 Task: Create a shapes letterhead design.
Action: Mouse moved to (401, 295)
Screenshot: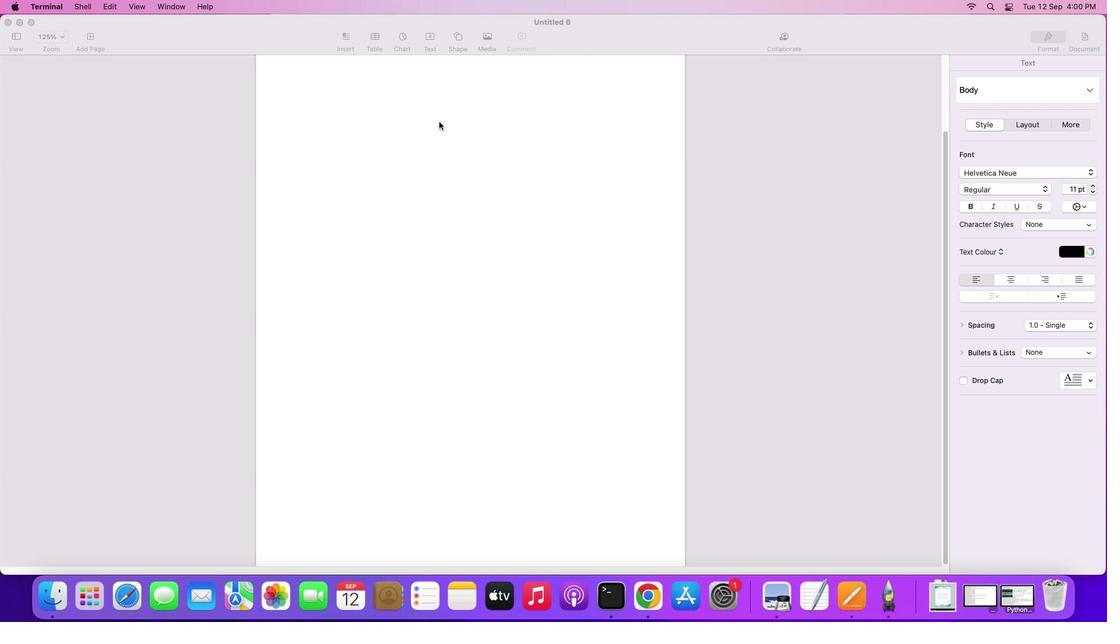 
Action: Mouse pressed left at (401, 295)
Screenshot: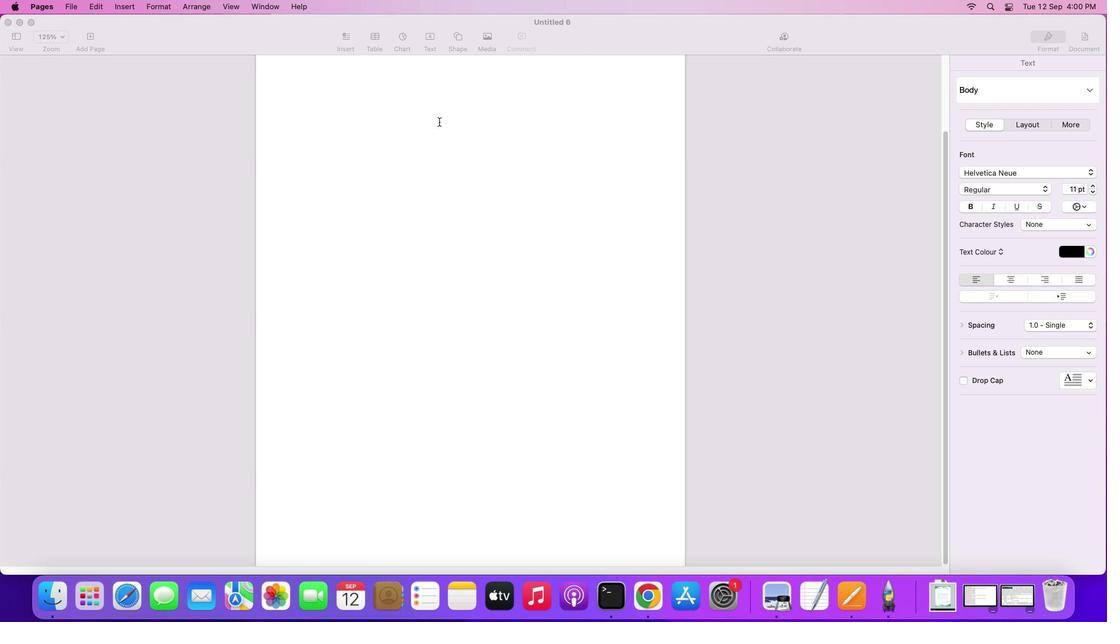 
Action: Mouse moved to (416, 258)
Screenshot: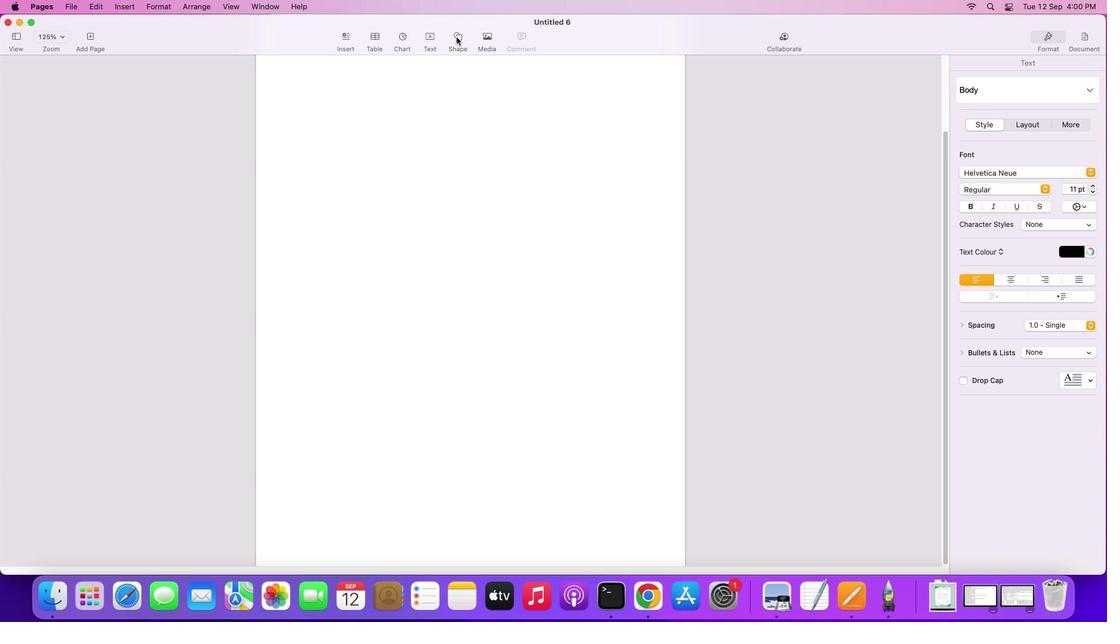 
Action: Mouse pressed left at (416, 258)
Screenshot: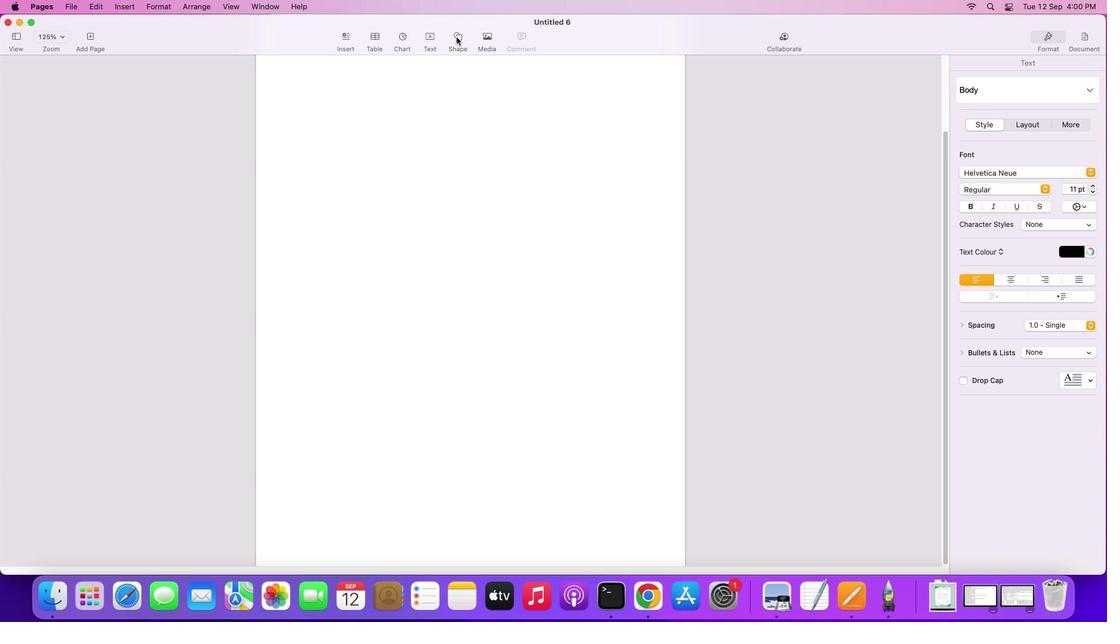 
Action: Mouse moved to (449, 314)
Screenshot: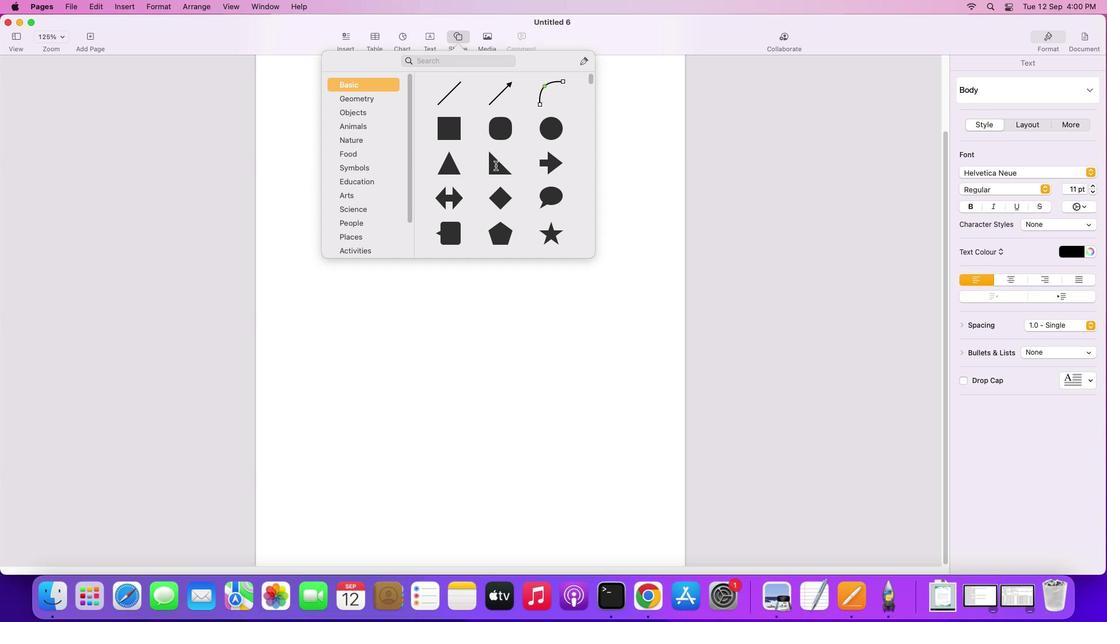 
Action: Mouse pressed left at (449, 314)
Screenshot: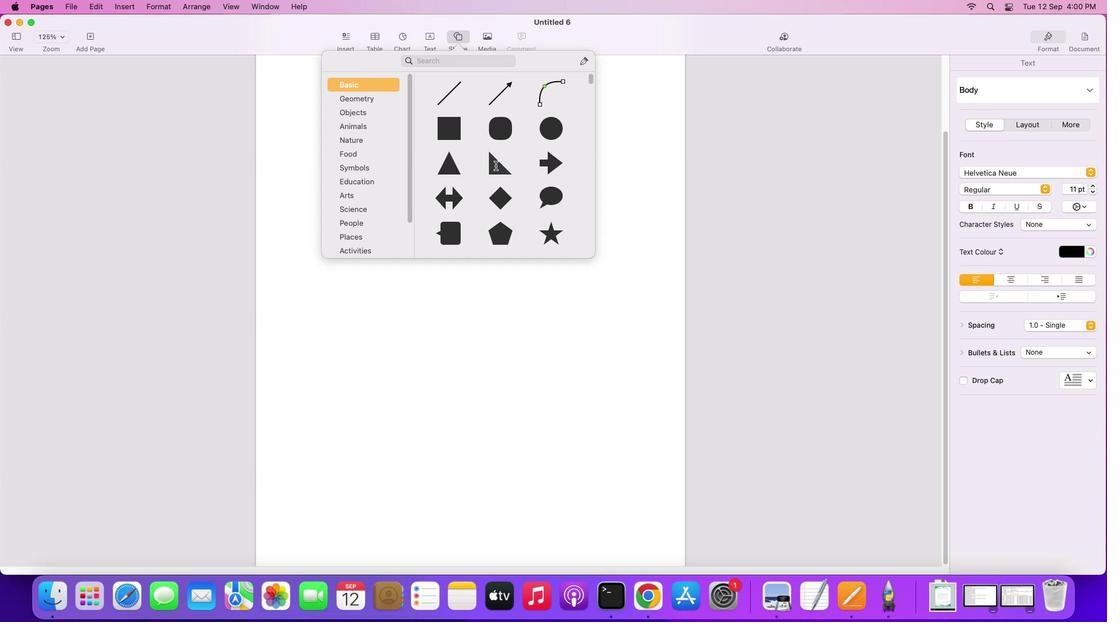 
Action: Mouse moved to (407, 385)
Screenshot: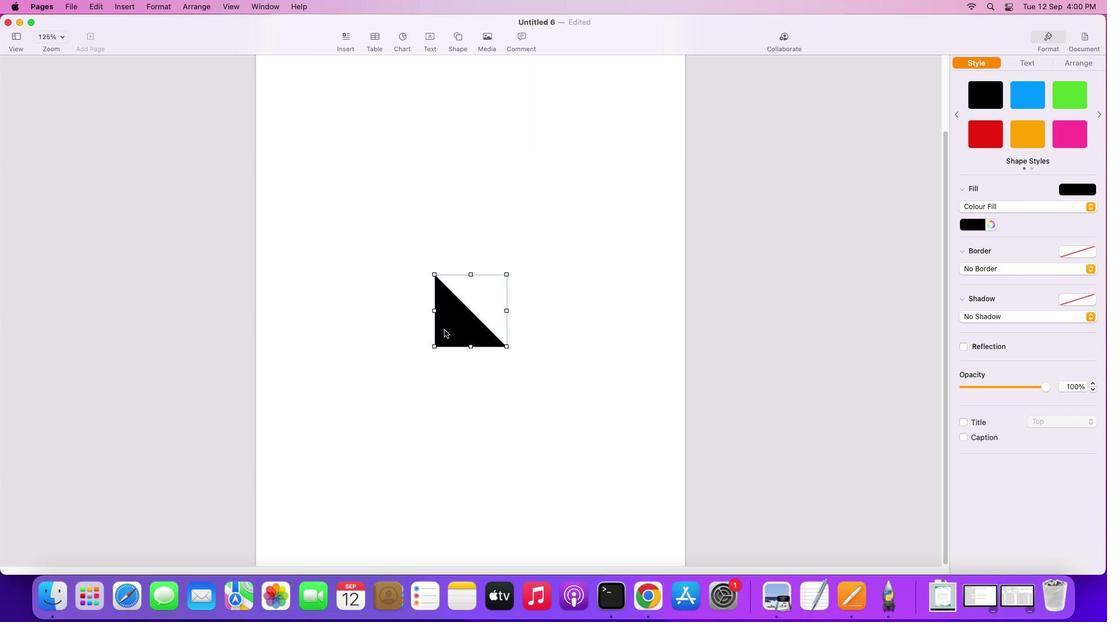 
Action: Mouse scrolled (407, 385) with delta (36, 242)
Screenshot: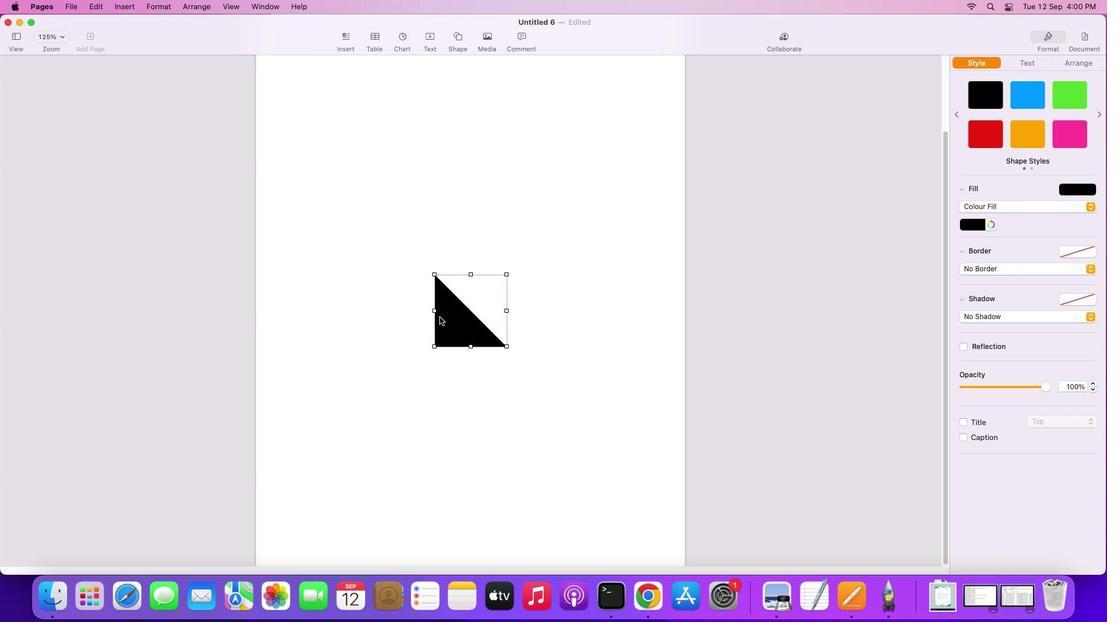 
Action: Mouse scrolled (407, 385) with delta (36, 242)
Screenshot: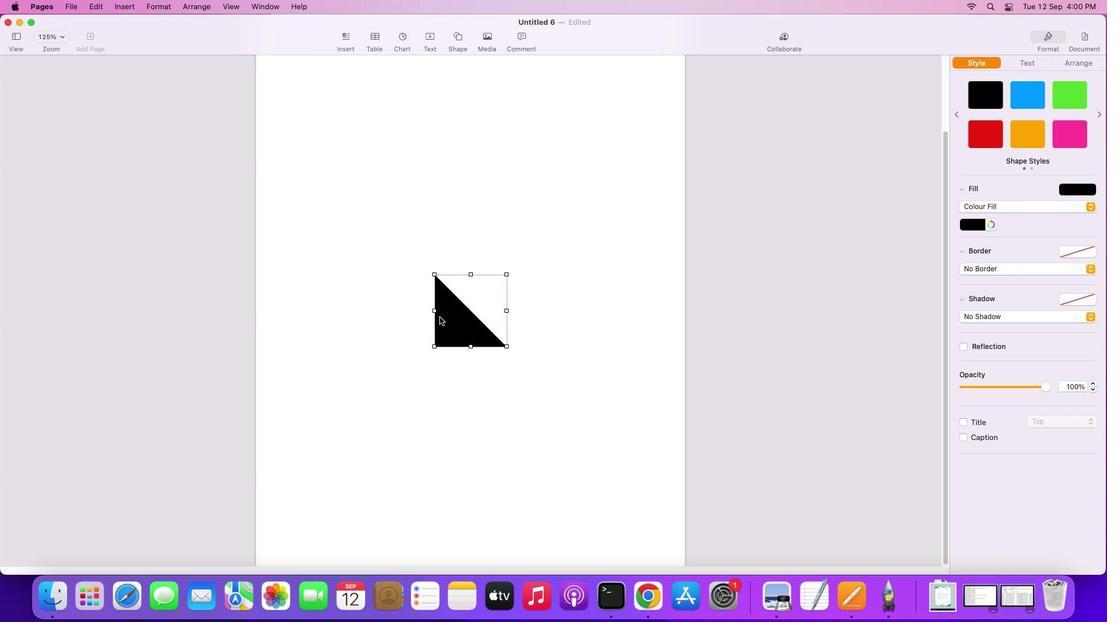 
Action: Mouse scrolled (407, 385) with delta (36, 242)
Screenshot: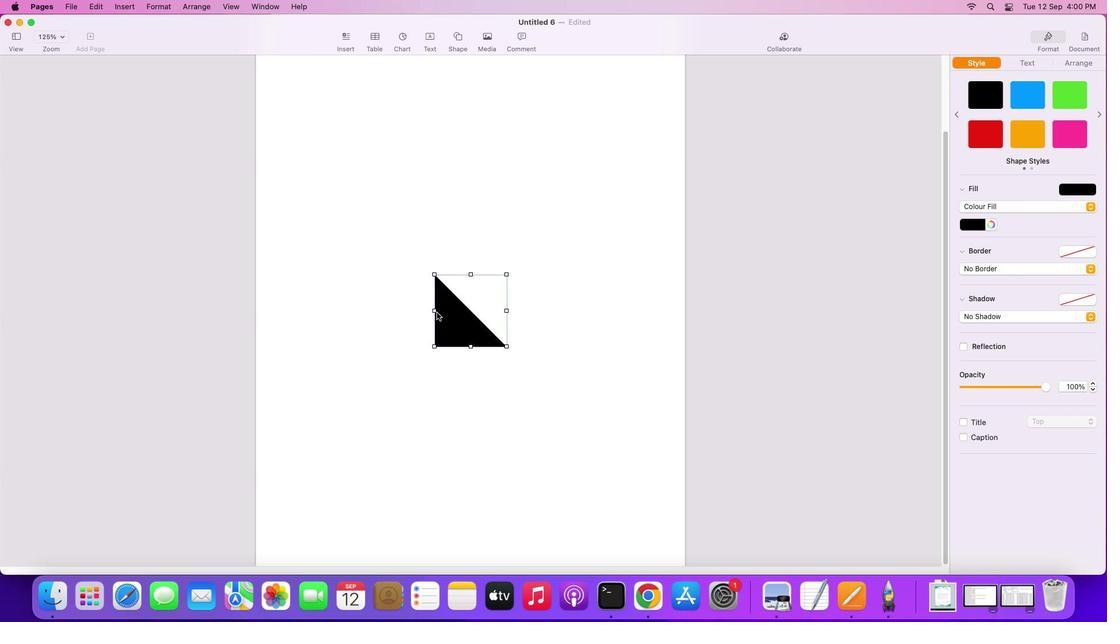
Action: Mouse moved to (405, 384)
Screenshot: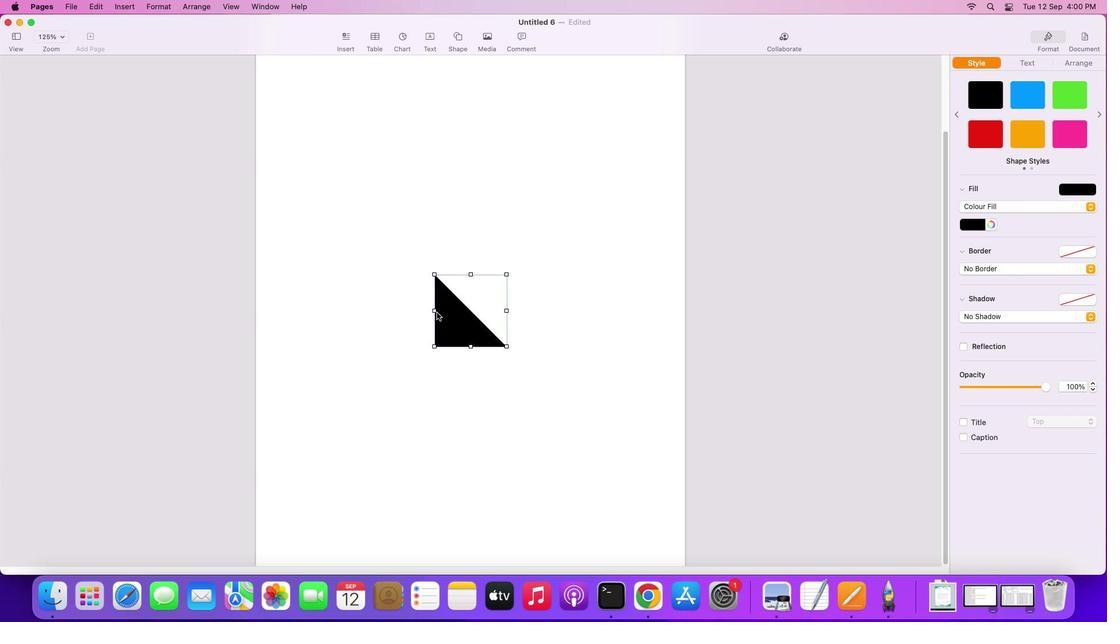 
Action: Mouse scrolled (405, 384) with delta (36, 241)
Screenshot: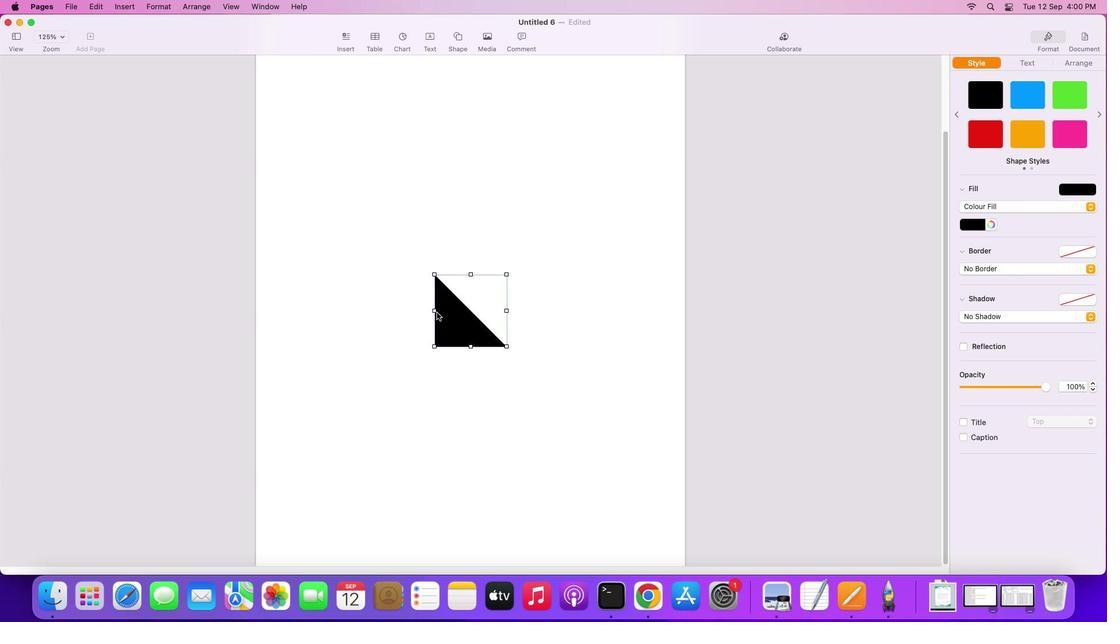 
Action: Mouse moved to (403, 381)
Screenshot: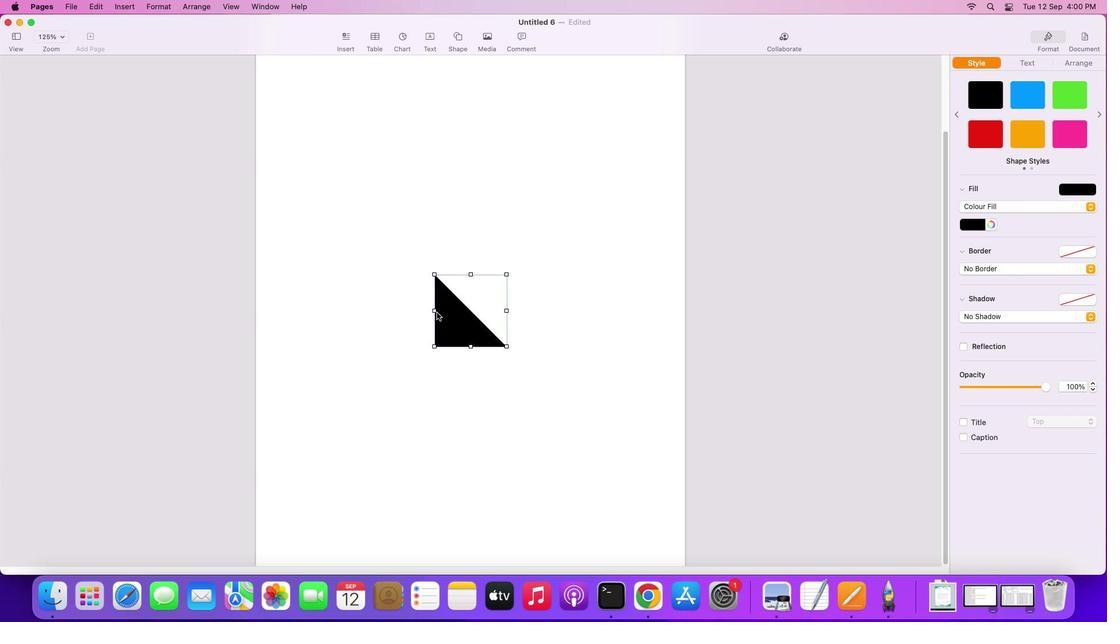 
Action: Mouse scrolled (403, 381) with delta (36, 241)
Screenshot: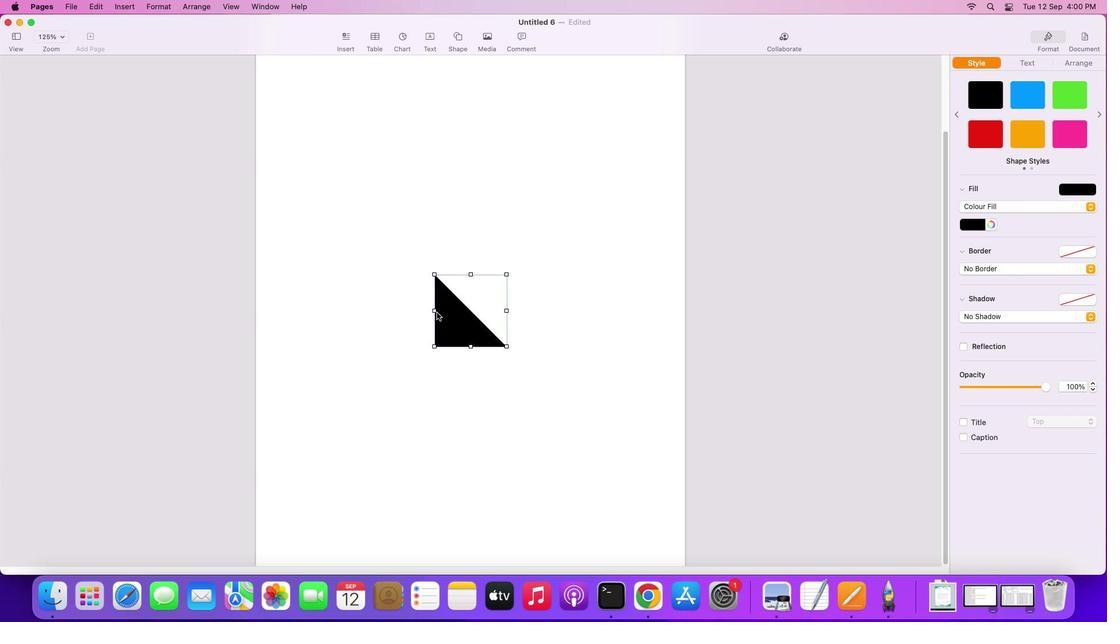 
Action: Mouse moved to (420, 381)
Screenshot: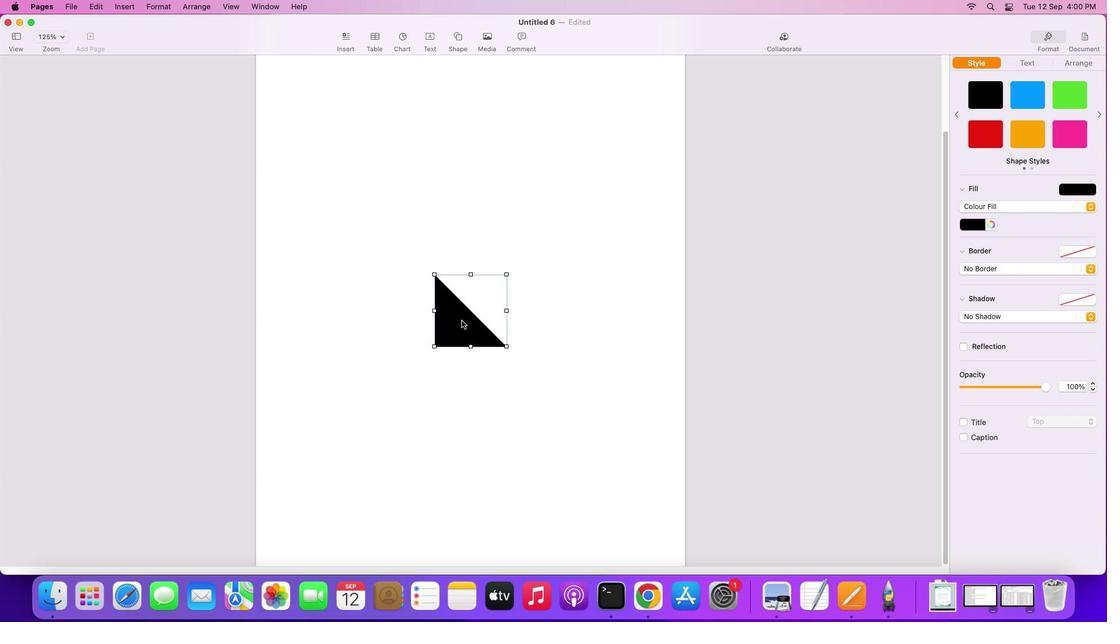 
Action: Mouse pressed left at (420, 381)
Screenshot: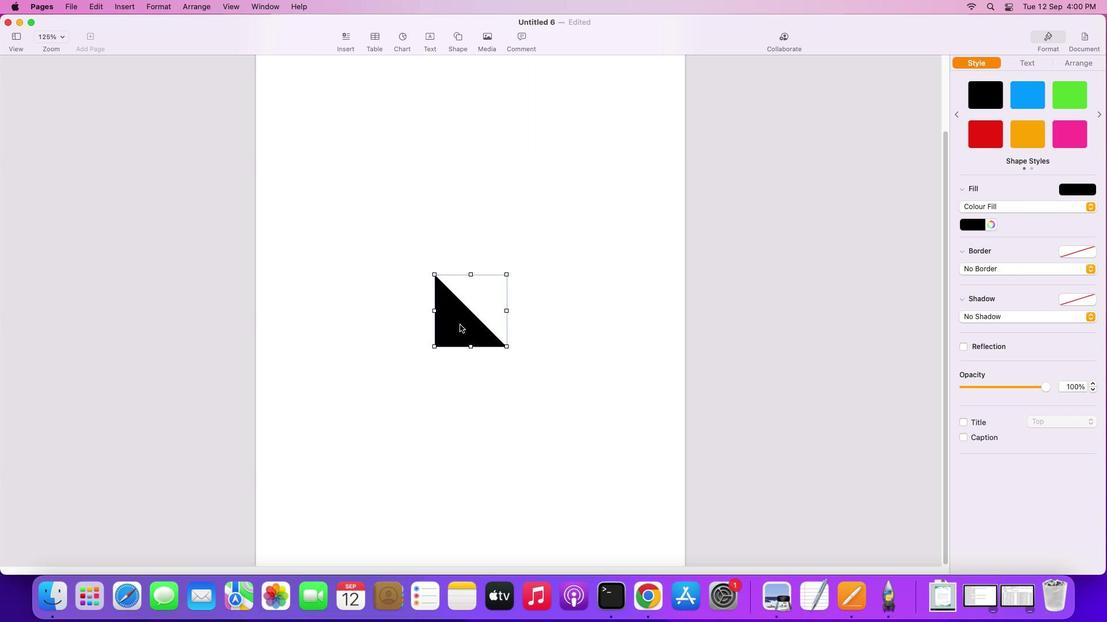 
Action: Mouse moved to (311, 460)
Screenshot: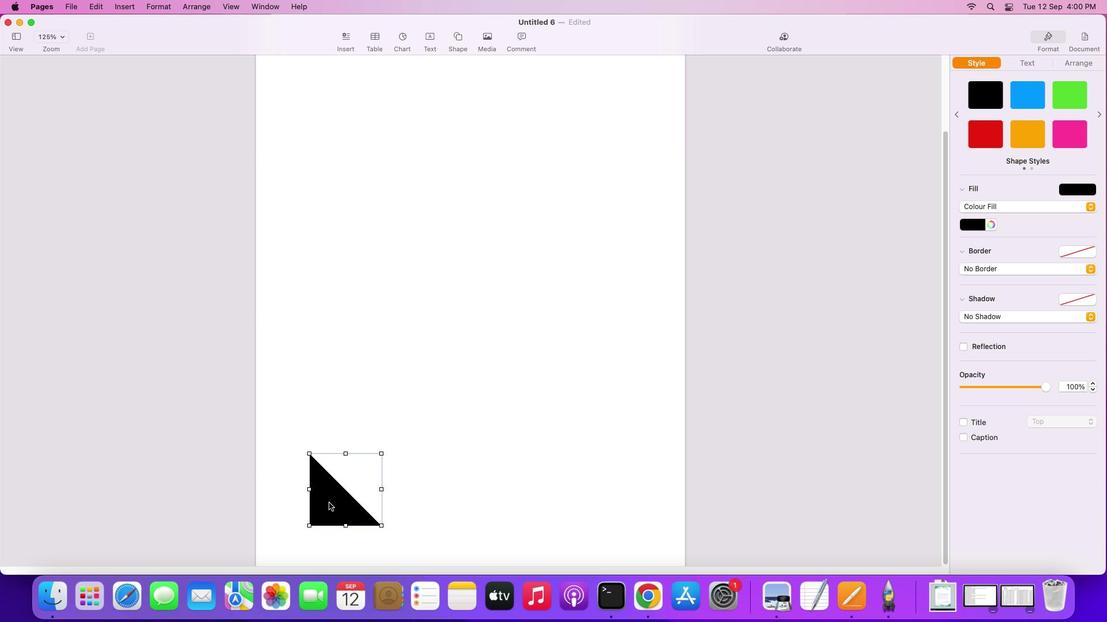 
Action: Mouse scrolled (311, 460) with delta (36, 242)
Screenshot: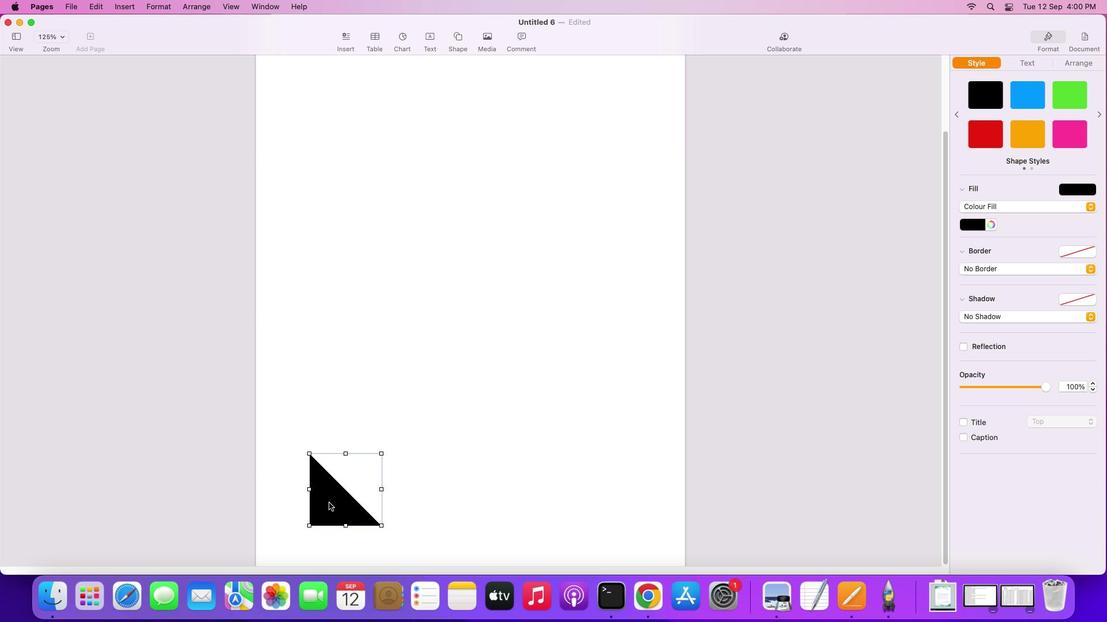 
Action: Mouse scrolled (311, 460) with delta (36, 242)
Screenshot: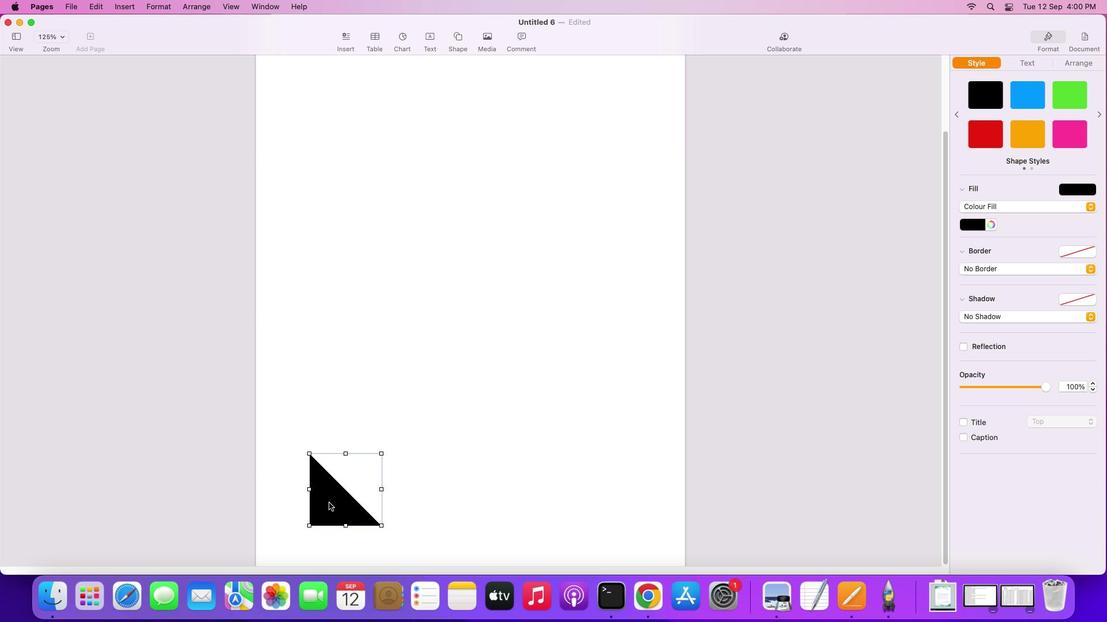 
Action: Mouse scrolled (311, 460) with delta (36, 242)
Screenshot: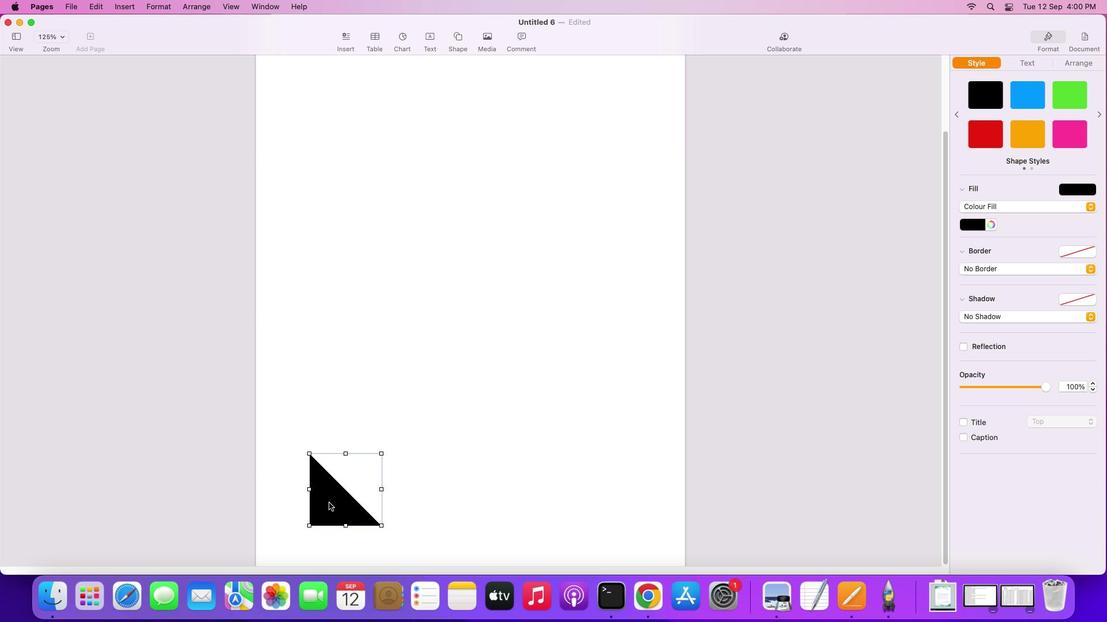 
Action: Mouse moved to (311, 460)
Screenshot: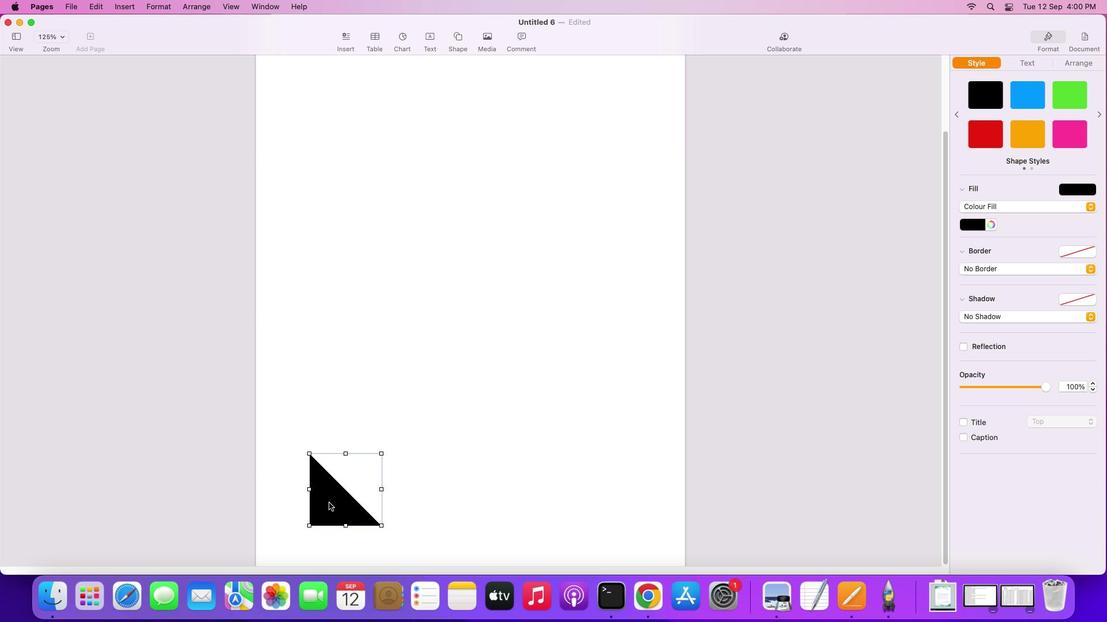 
Action: Mouse scrolled (311, 460) with delta (36, 241)
Screenshot: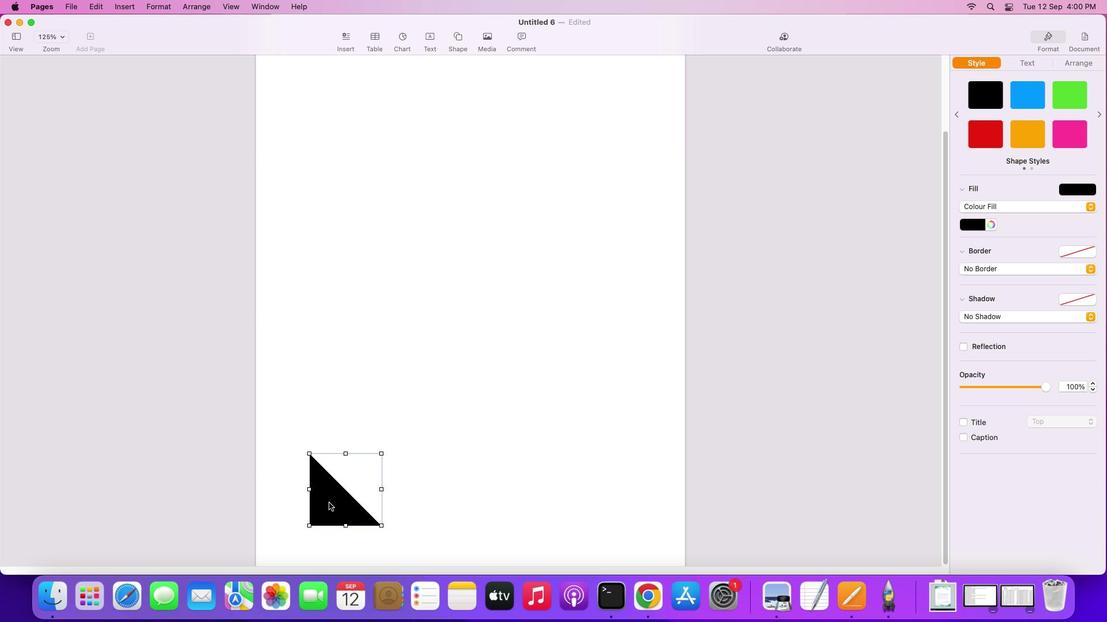 
Action: Mouse moved to (303, 461)
Screenshot: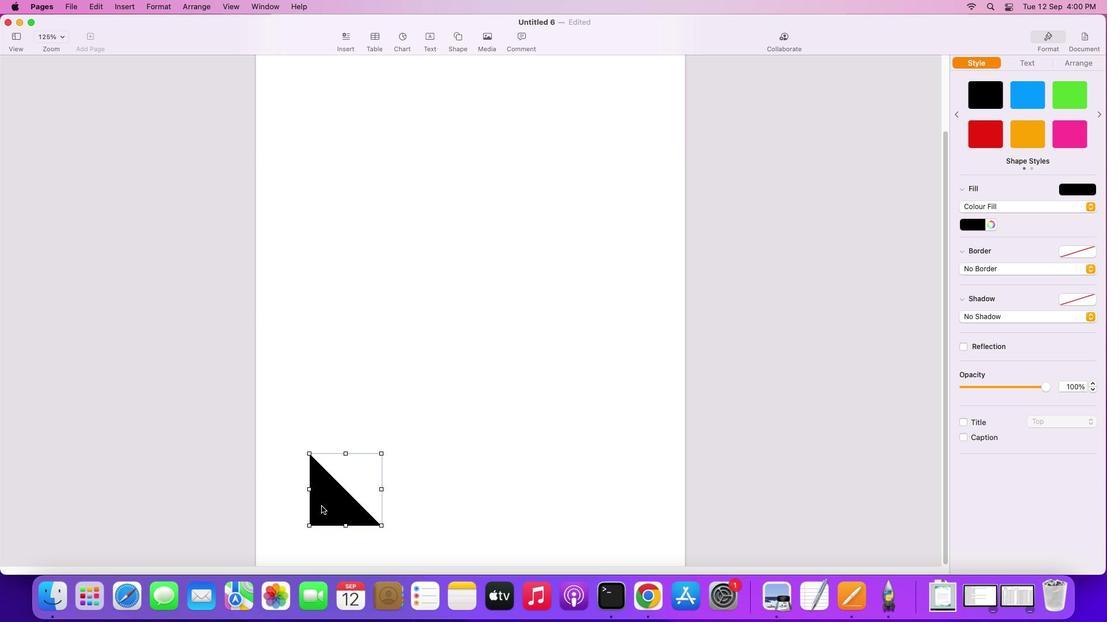 
Action: Mouse pressed left at (303, 461)
Screenshot: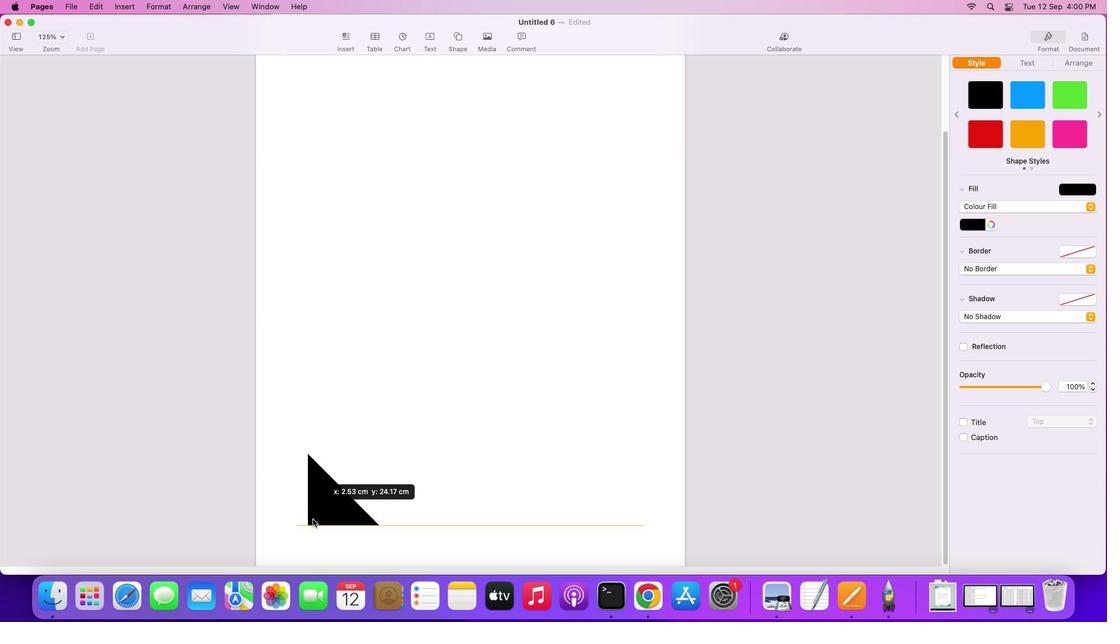 
Action: Mouse moved to (245, 454)
Screenshot: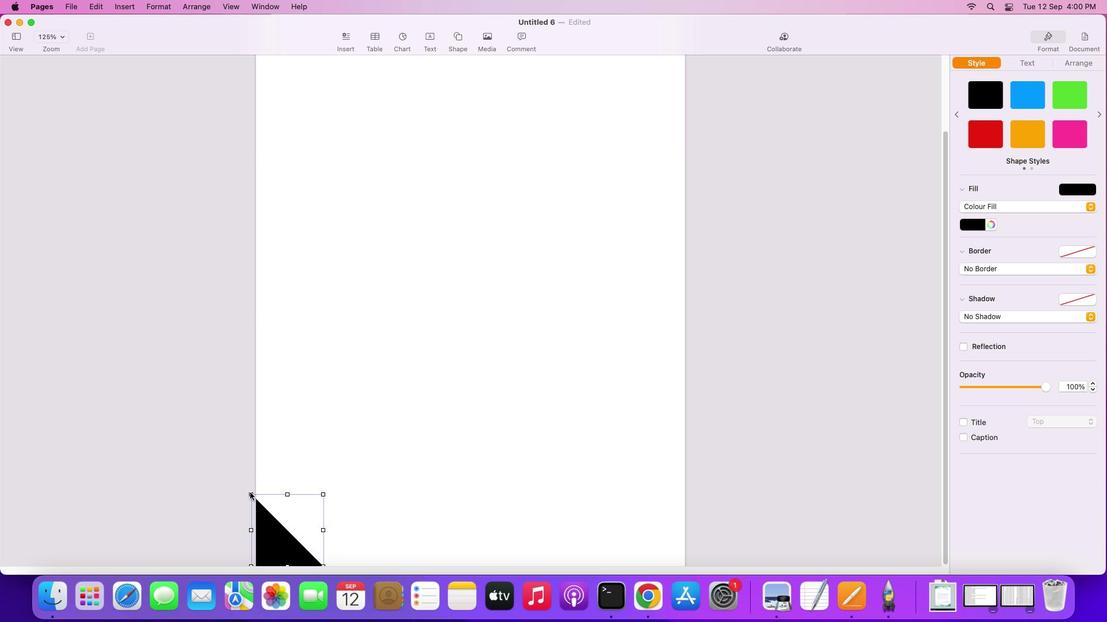 
Action: Mouse pressed left at (245, 454)
Screenshot: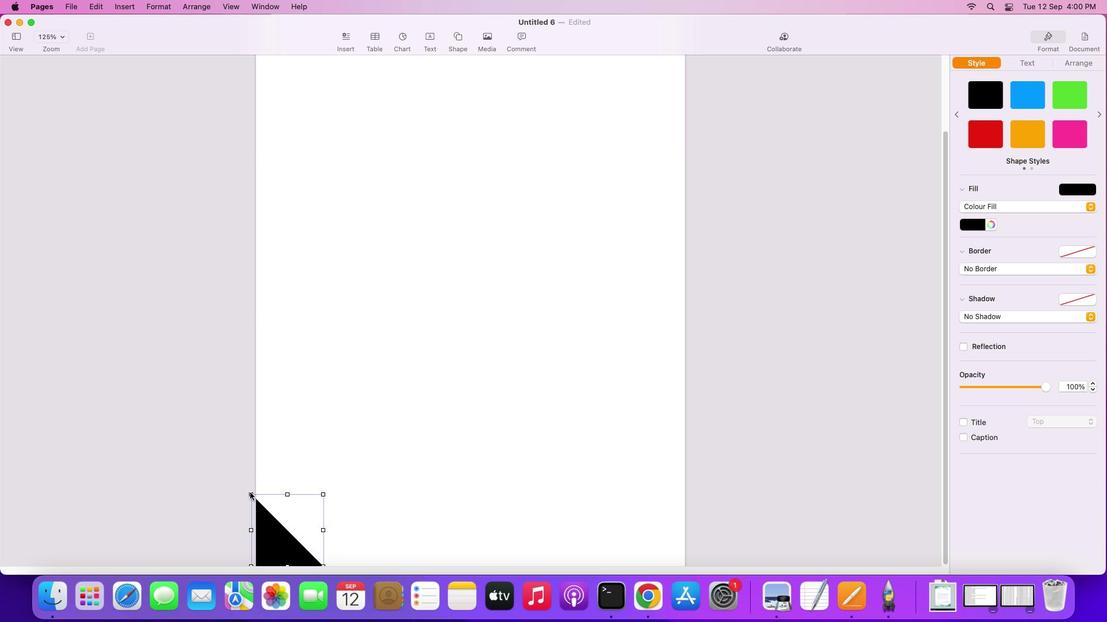 
Action: Mouse moved to (852, 290)
Screenshot: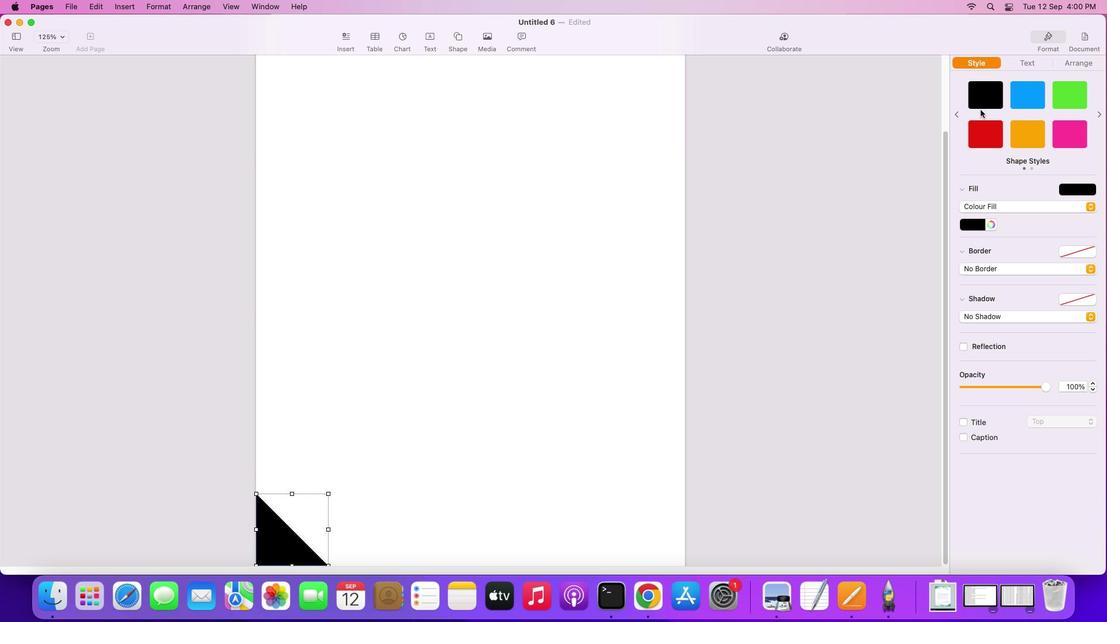 
Action: Mouse scrolled (852, 290) with delta (36, 243)
Screenshot: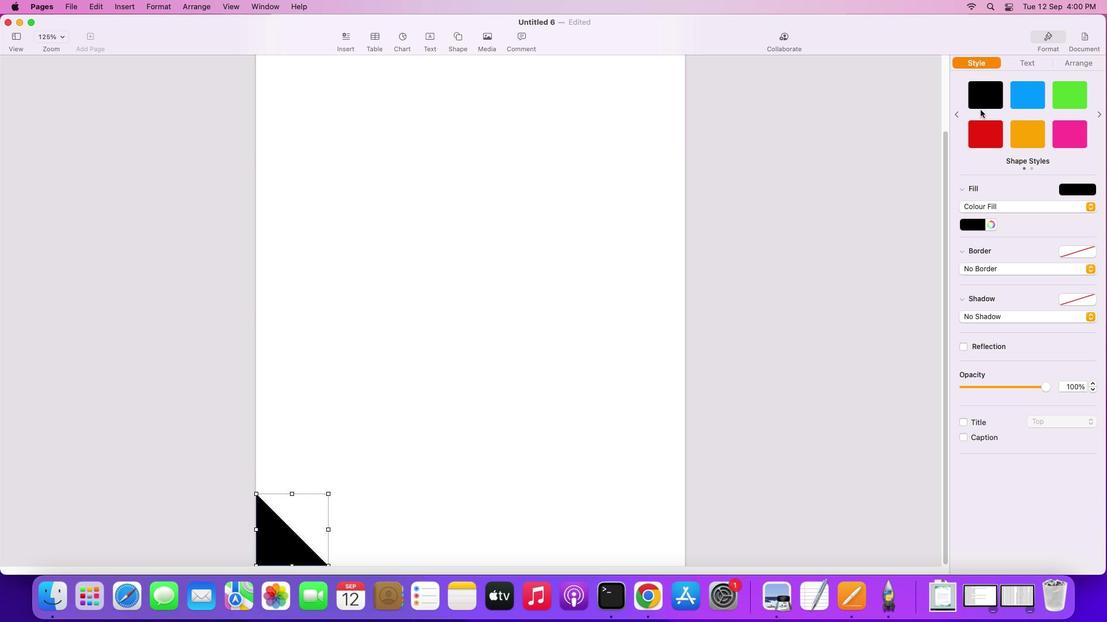 
Action: Mouse scrolled (852, 290) with delta (36, 243)
Screenshot: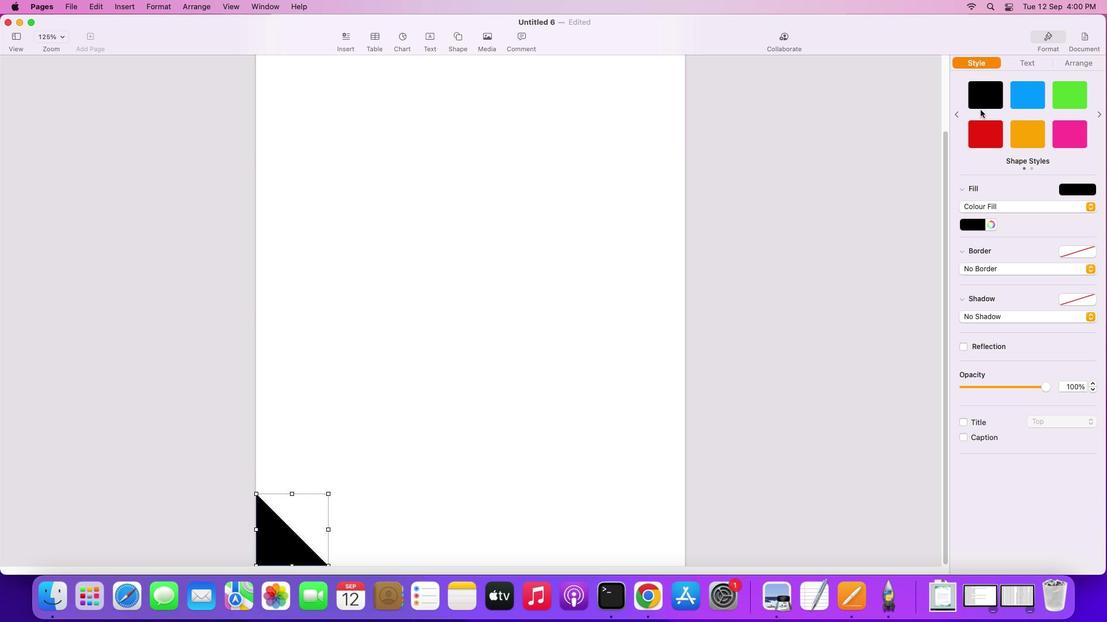 
Action: Mouse scrolled (852, 290) with delta (36, 243)
Screenshot: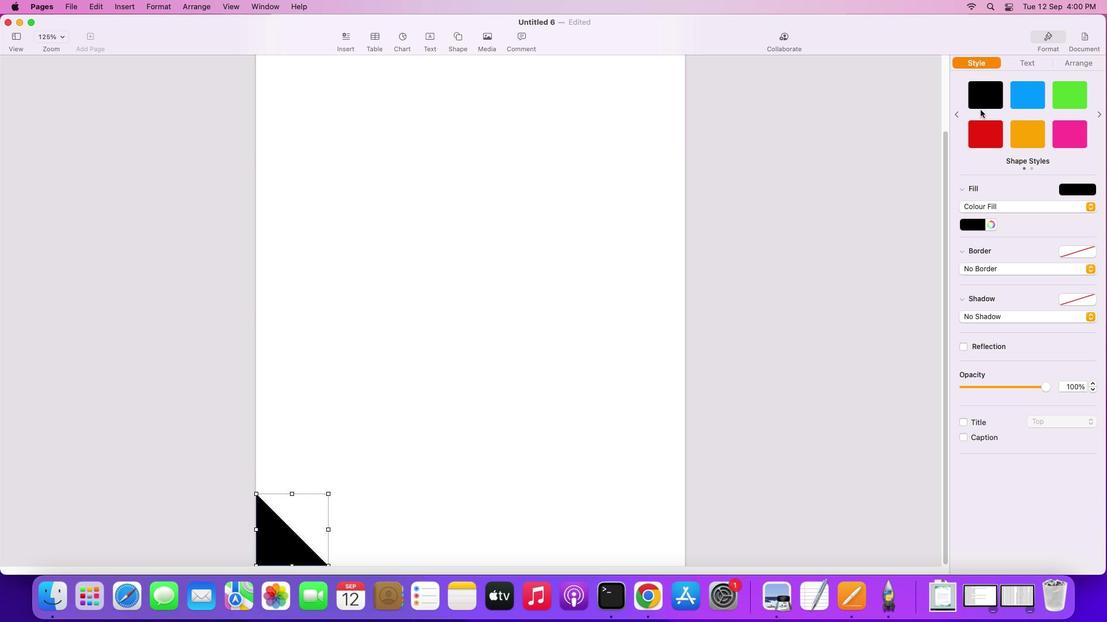 
Action: Mouse scrolled (852, 290) with delta (36, 243)
Screenshot: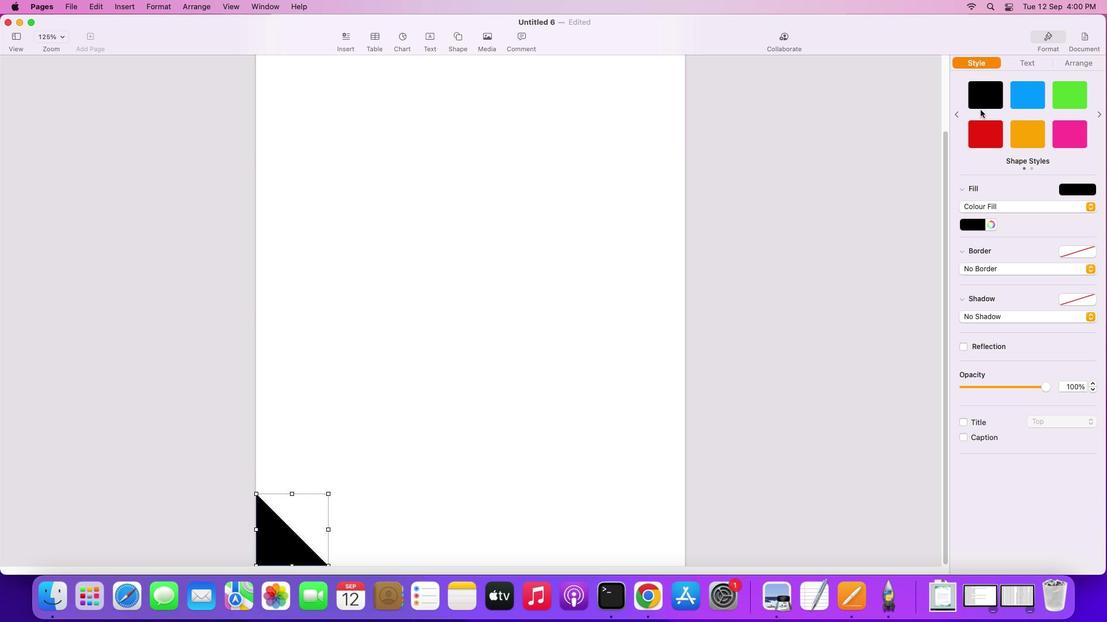 
Action: Mouse scrolled (852, 290) with delta (36, 244)
Screenshot: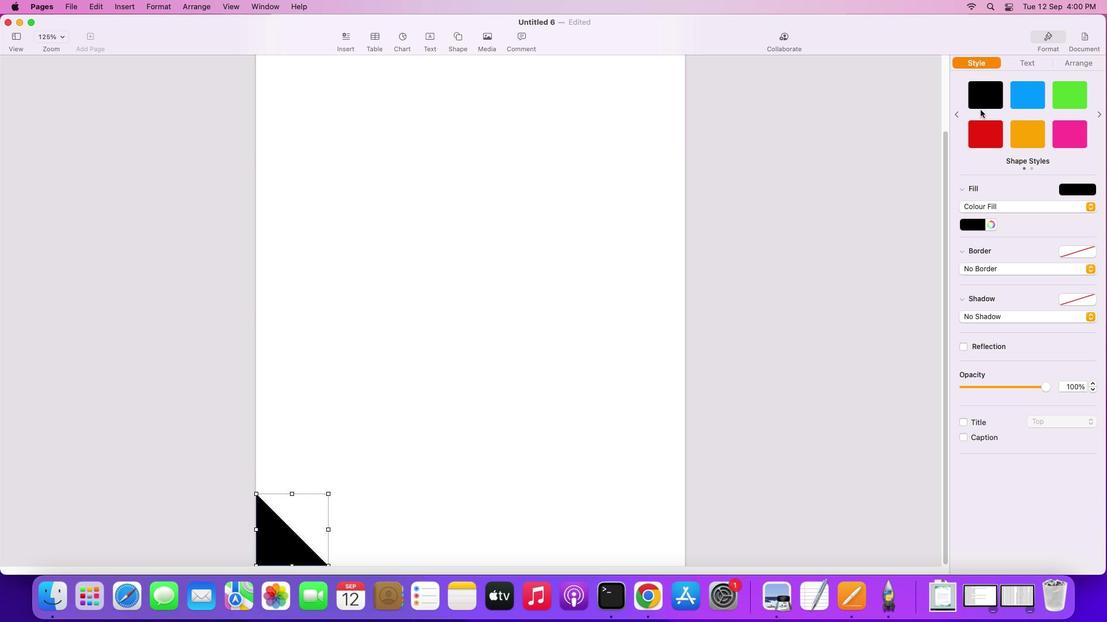 
Action: Mouse moved to (269, 476)
Screenshot: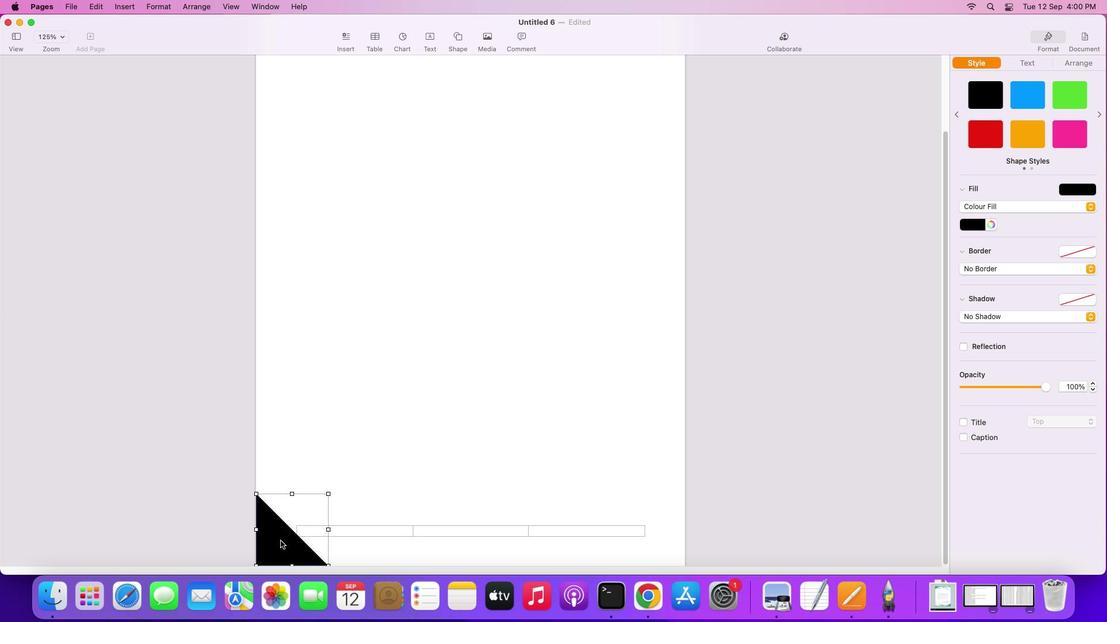 
Action: Mouse pressed left at (269, 476)
Screenshot: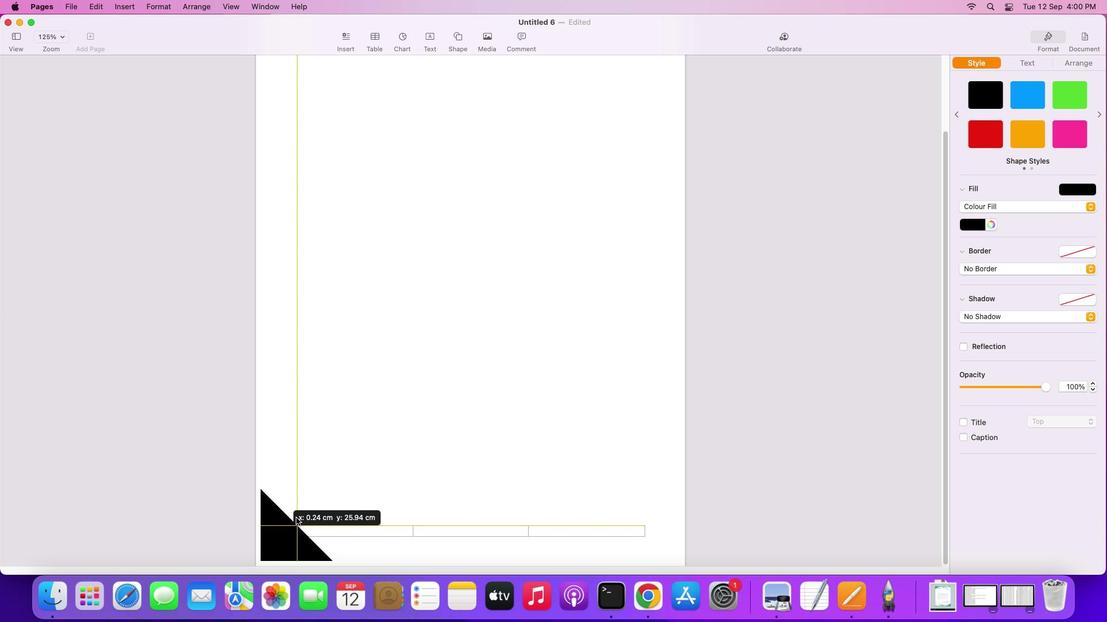 
Action: Mouse moved to (326, 474)
Screenshot: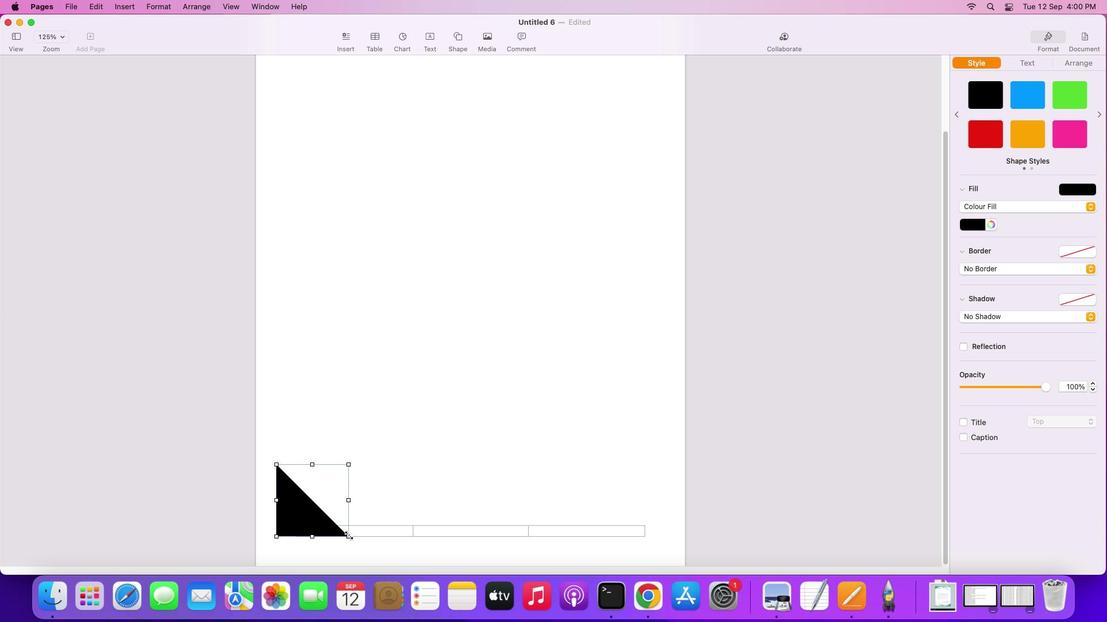 
Action: Mouse pressed left at (326, 474)
Screenshot: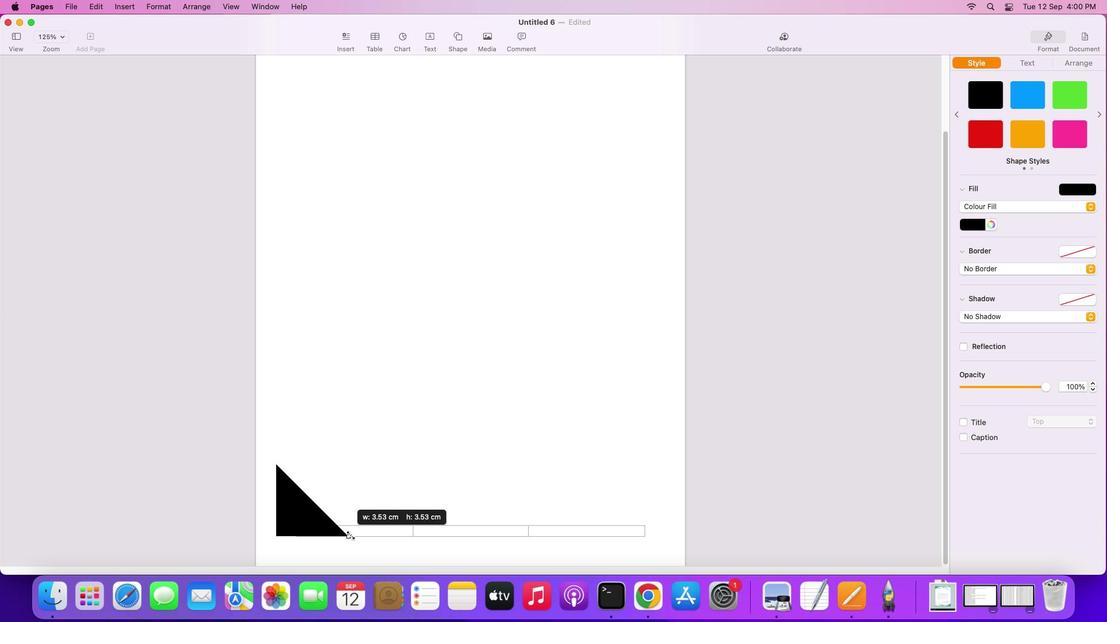 
Action: Mouse moved to (363, 431)
Screenshot: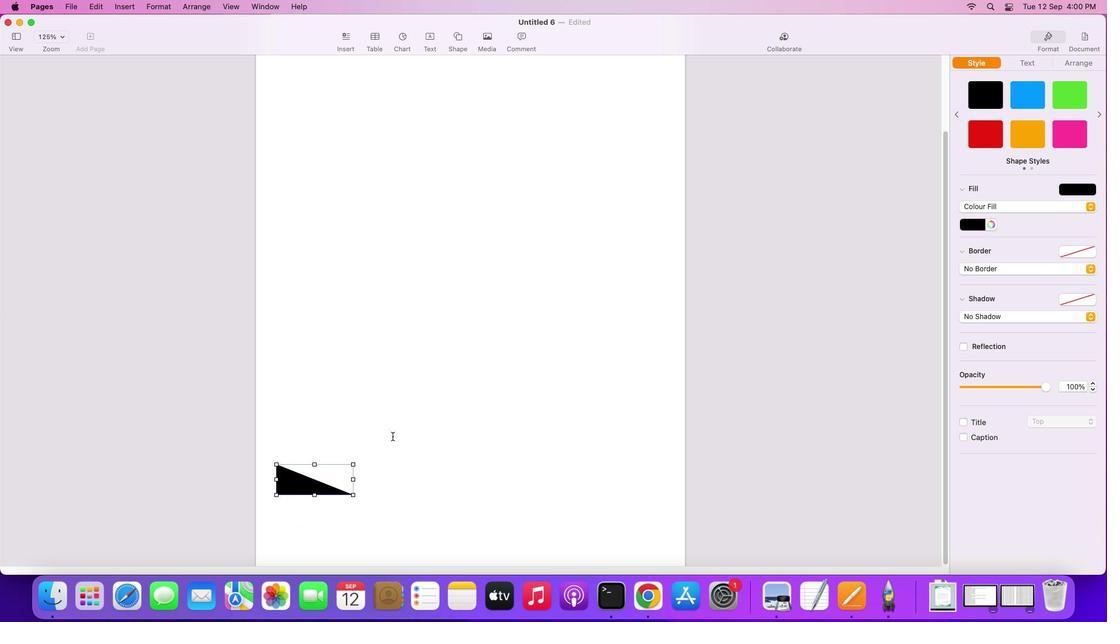 
Action: Mouse pressed left at (363, 431)
Screenshot: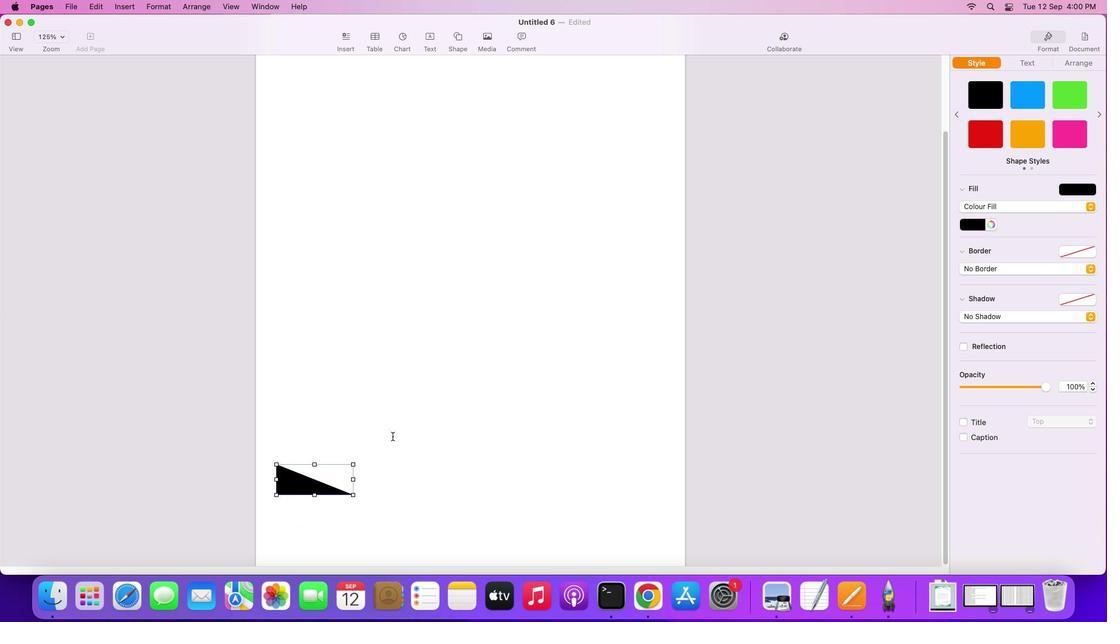 
Action: Mouse moved to (288, 454)
Screenshot: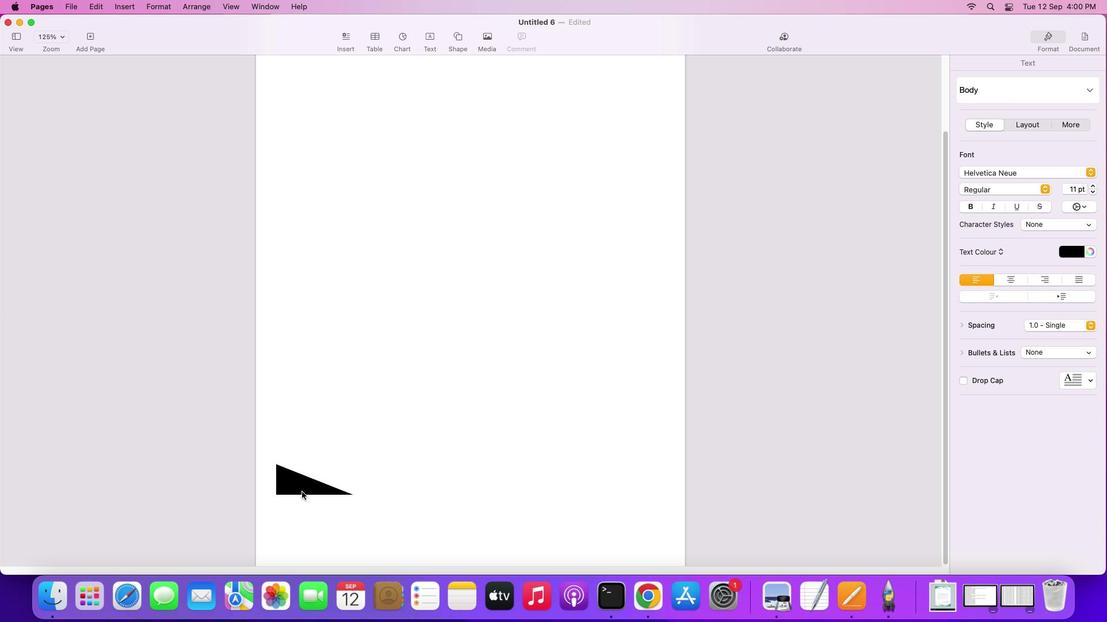 
Action: Mouse pressed left at (288, 454)
Screenshot: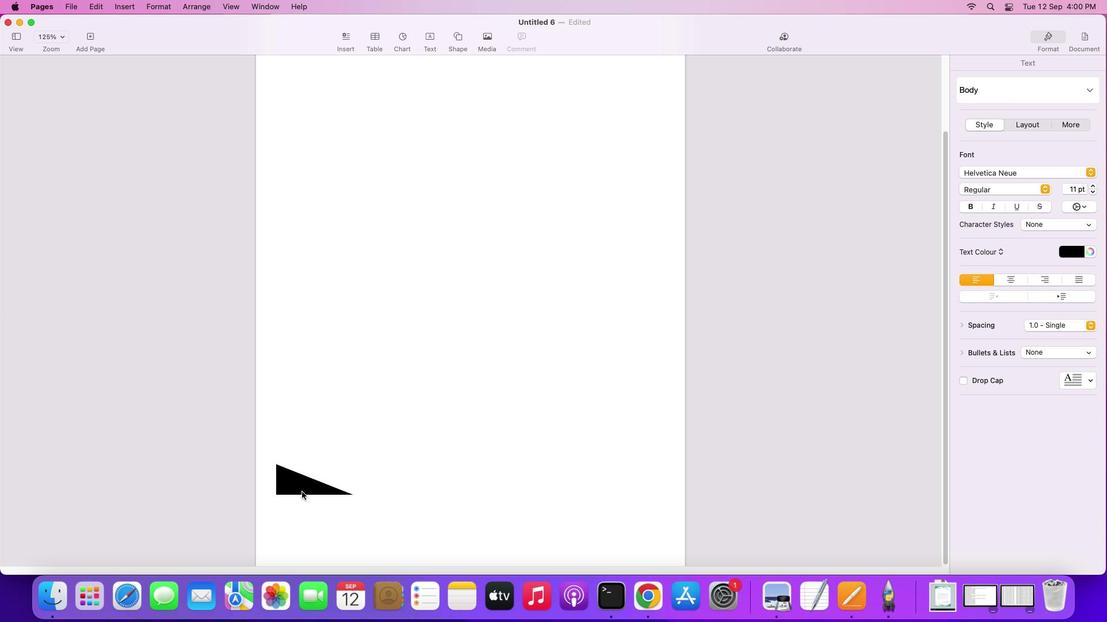 
Action: Mouse moved to (348, 434)
Screenshot: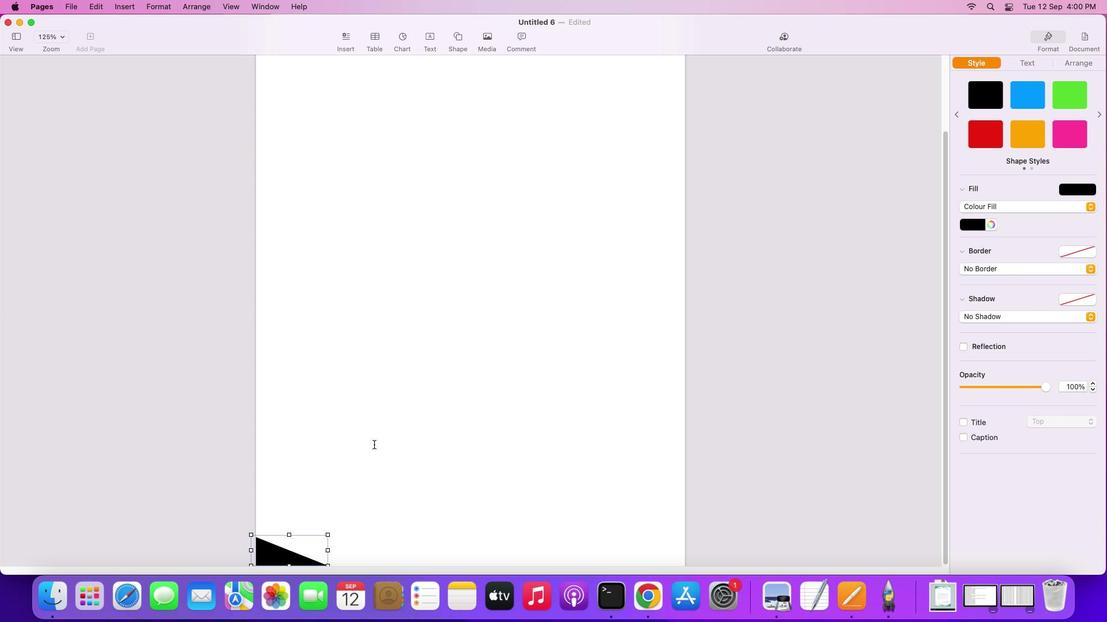 
Action: Mouse pressed left at (348, 434)
Screenshot: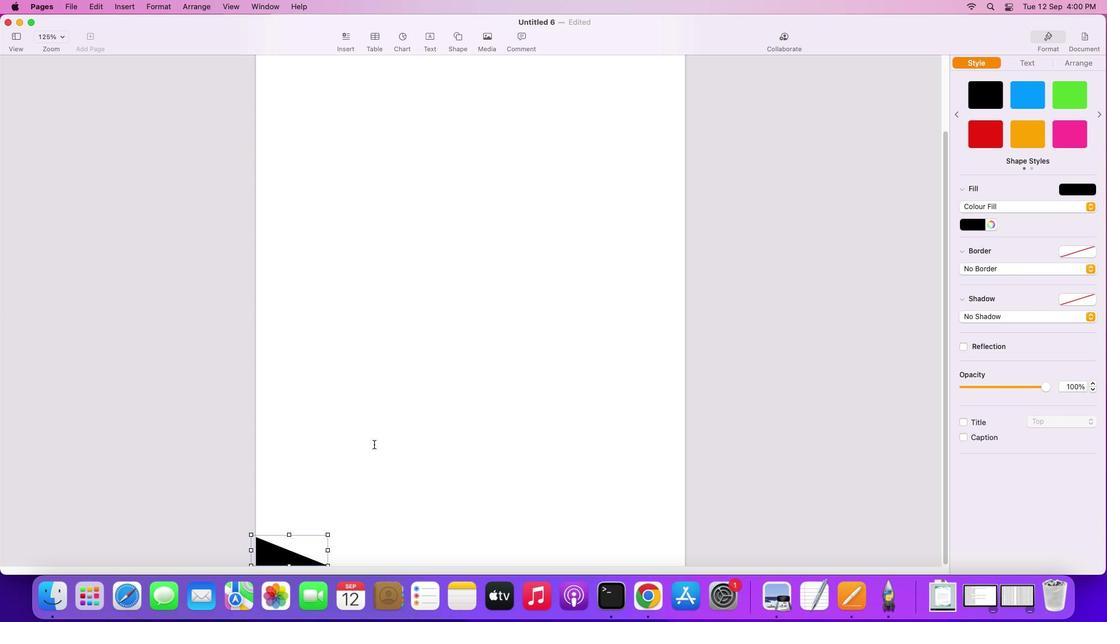 
Action: Mouse moved to (418, 258)
Screenshot: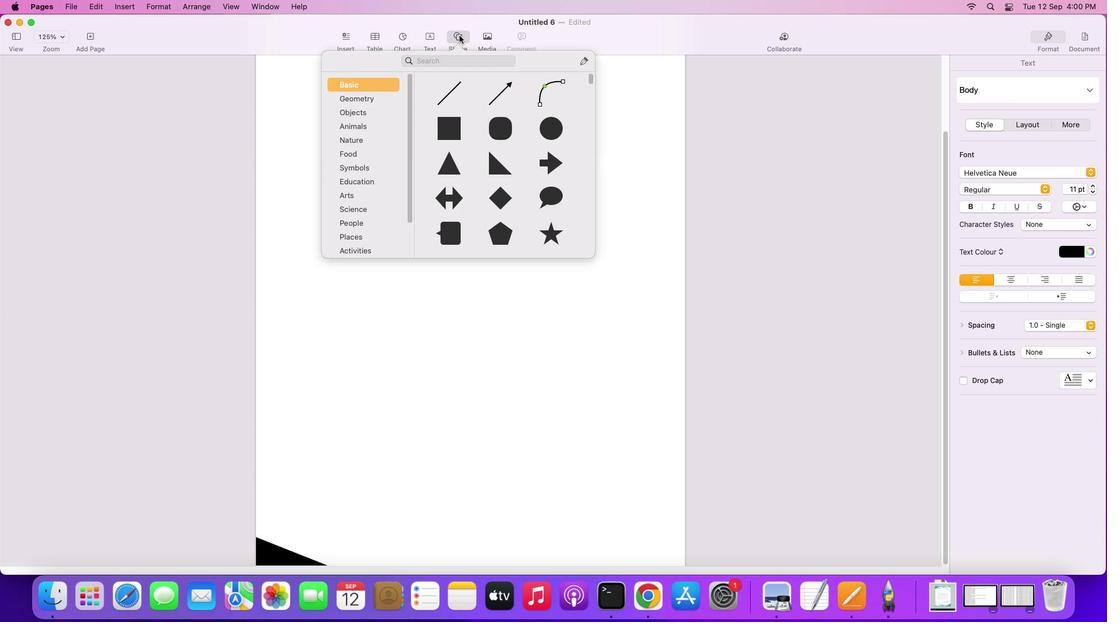 
Action: Mouse pressed left at (418, 258)
Screenshot: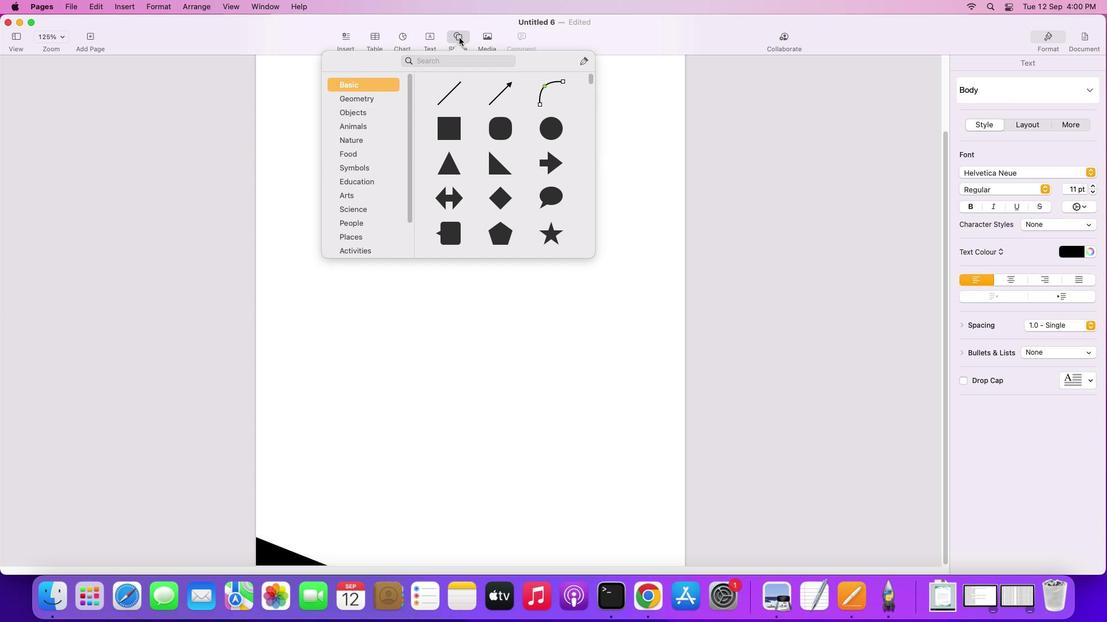 
Action: Mouse moved to (448, 311)
Screenshot: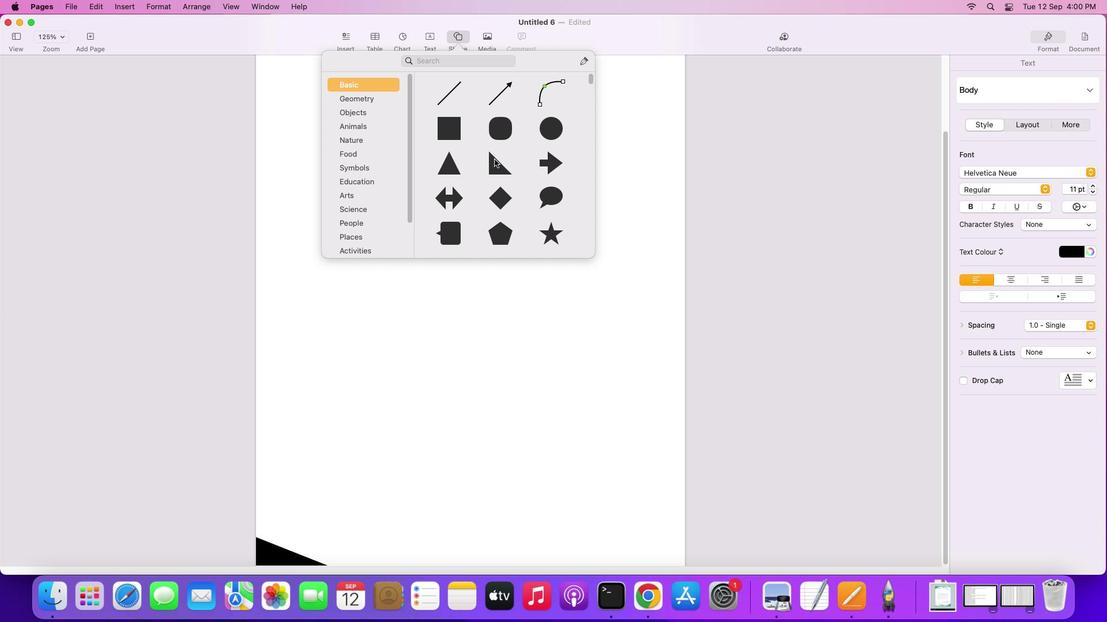 
Action: Mouse pressed left at (448, 311)
Screenshot: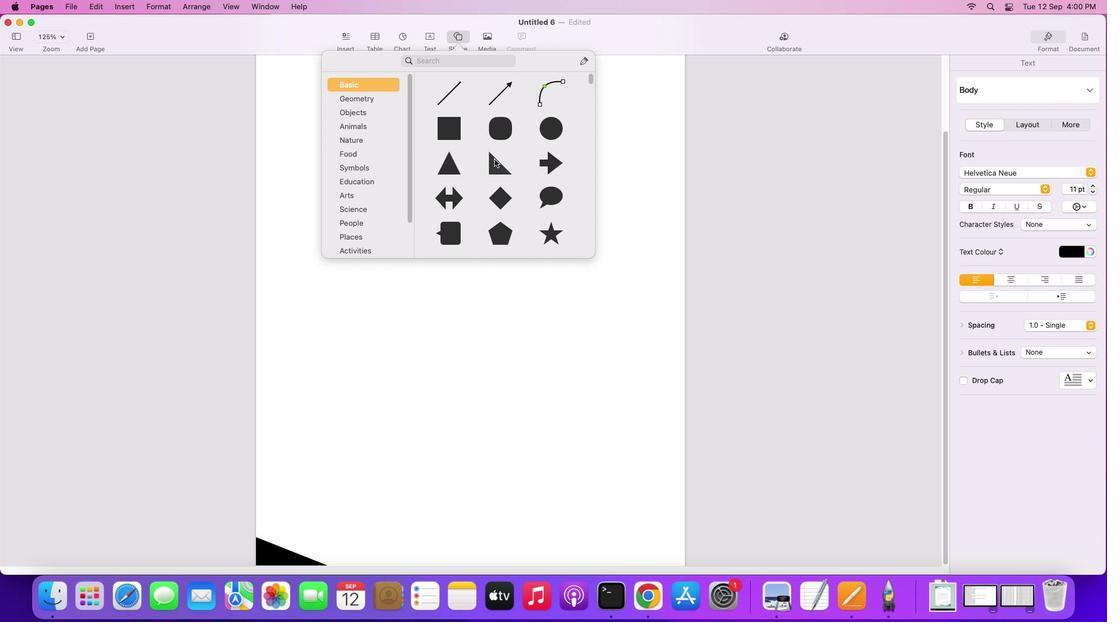 
Action: Mouse moved to (937, 268)
Screenshot: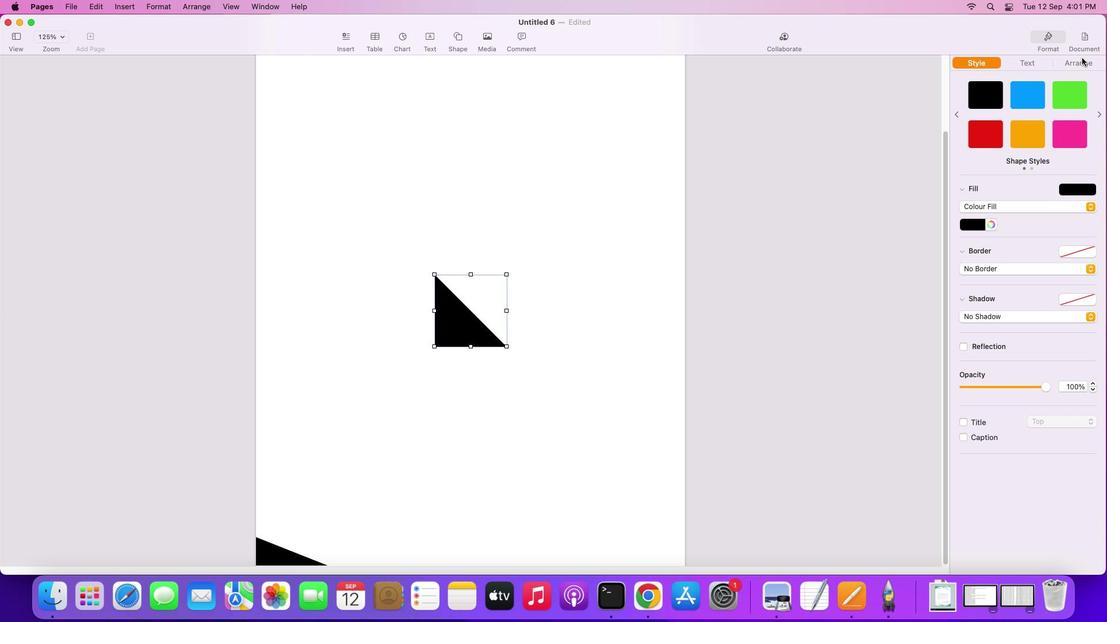 
Action: Mouse pressed left at (937, 268)
Screenshot: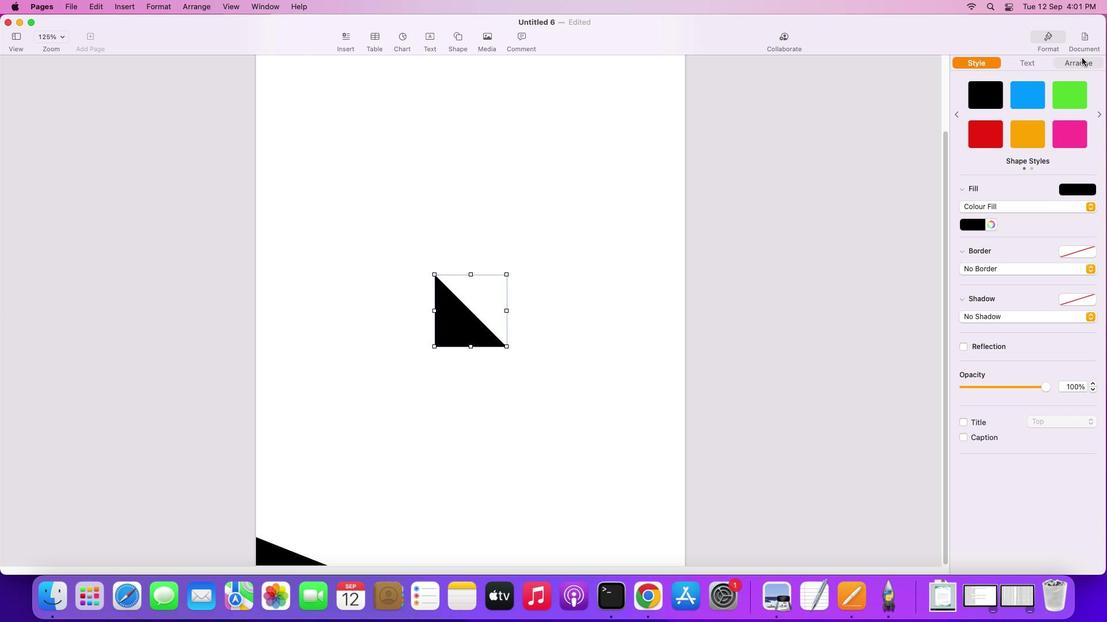 
Action: Mouse moved to (905, 396)
Screenshot: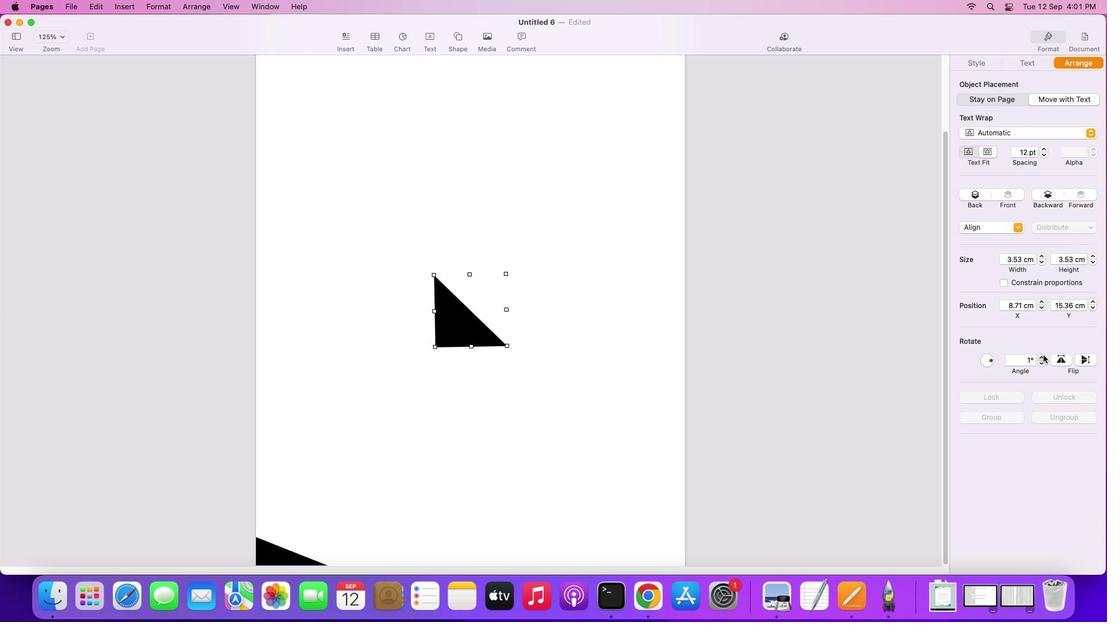 
Action: Mouse pressed left at (905, 396)
Screenshot: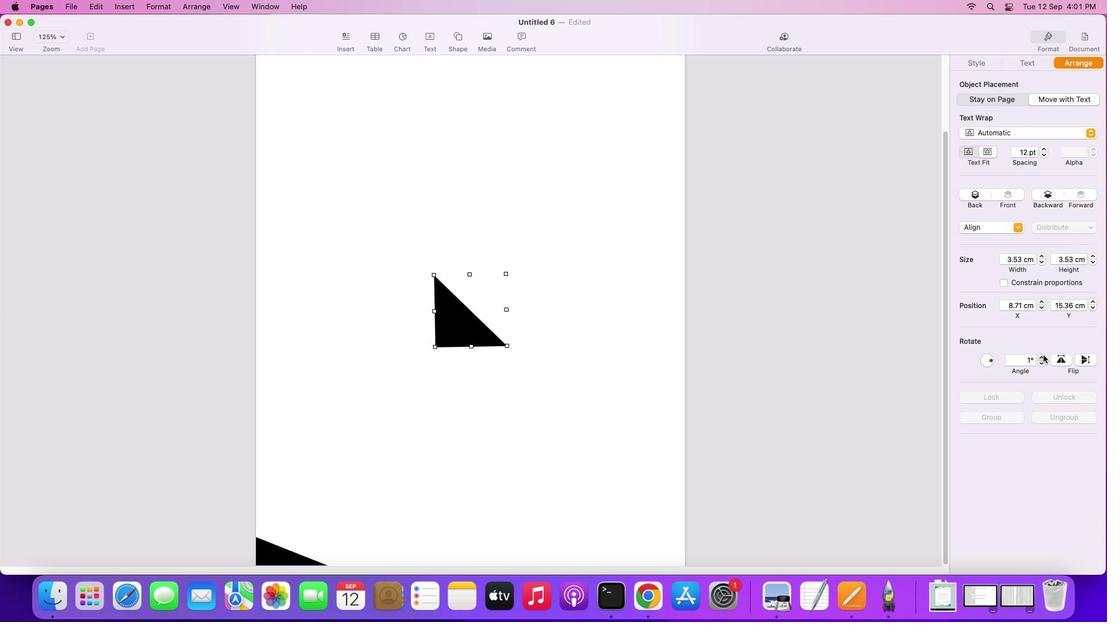 
Action: Mouse moved to (941, 397)
Screenshot: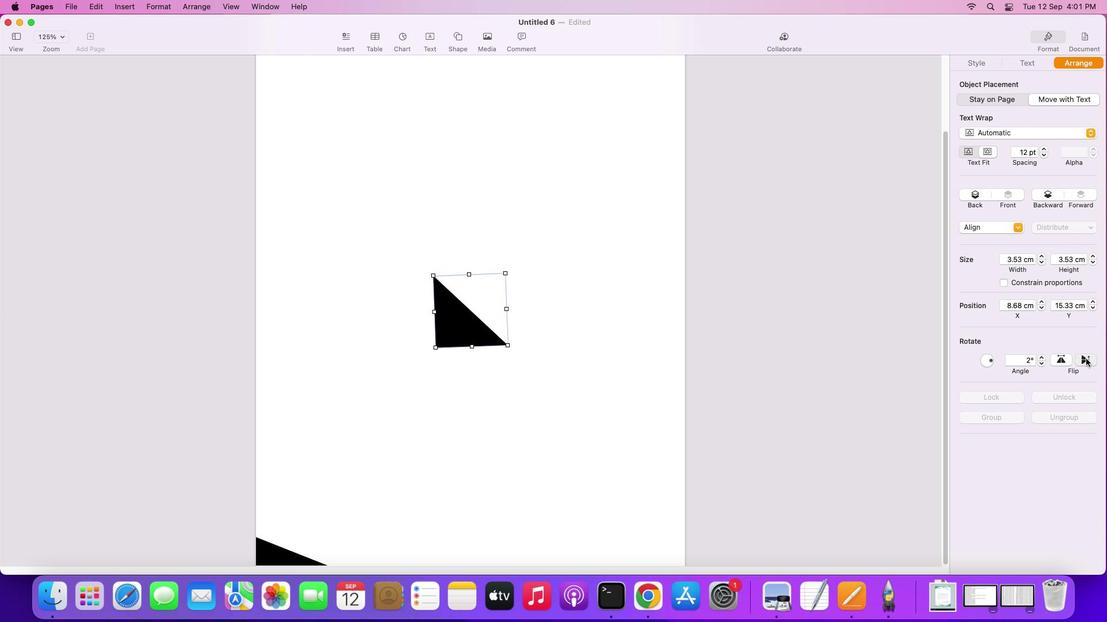 
Action: Mouse pressed left at (941, 397)
Screenshot: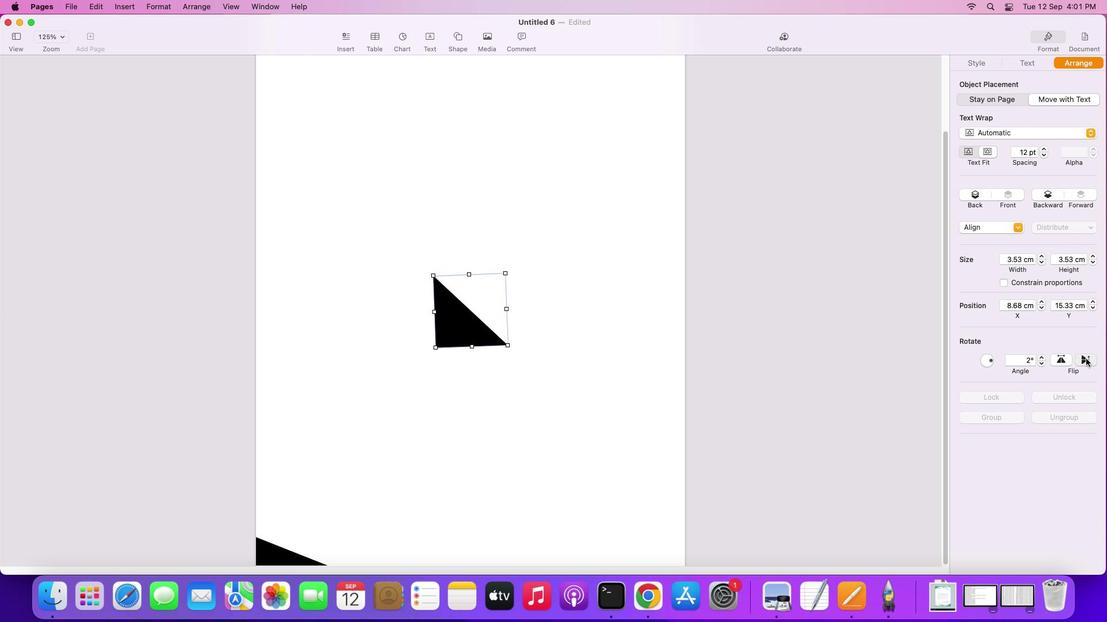 
Action: Mouse moved to (905, 396)
Screenshot: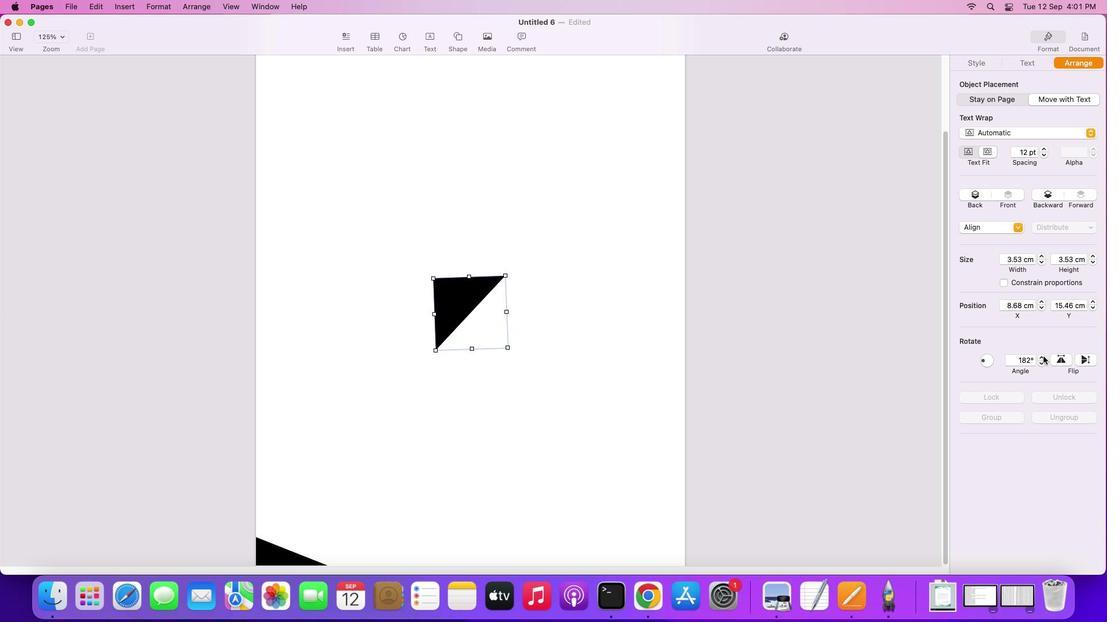 
Action: Mouse pressed left at (905, 396)
Screenshot: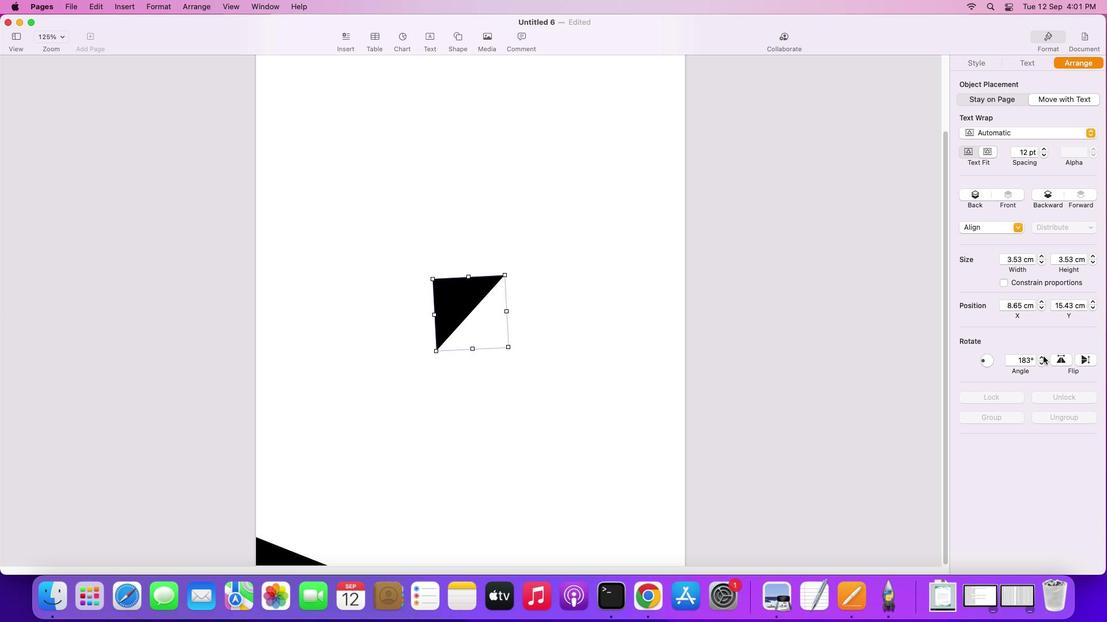 
Action: Mouse moved to (903, 399)
Screenshot: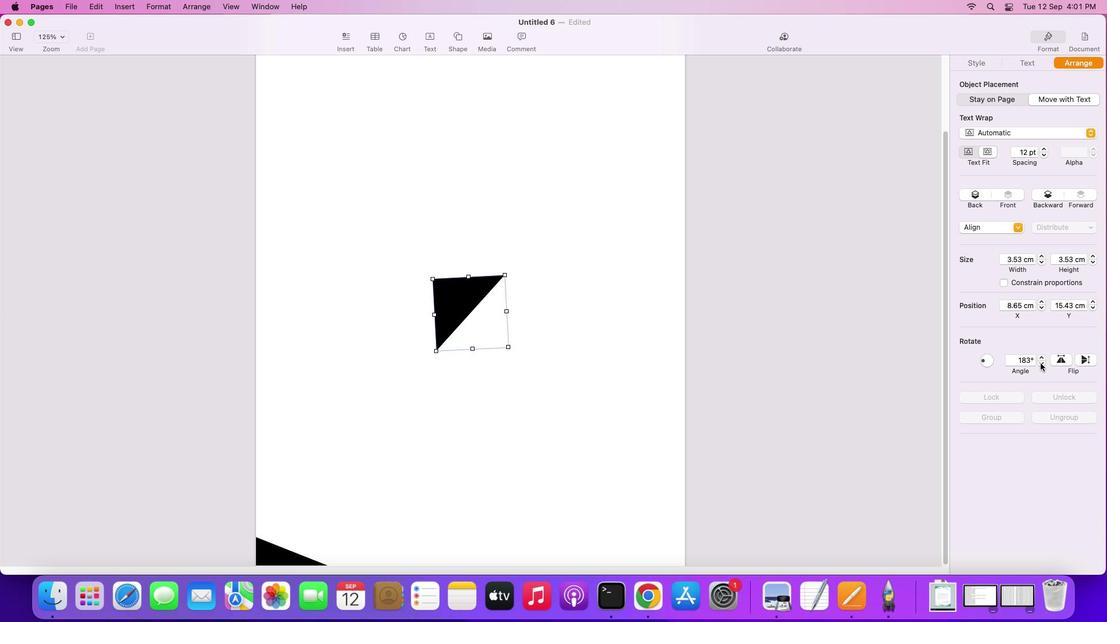 
Action: Mouse pressed left at (903, 399)
Screenshot: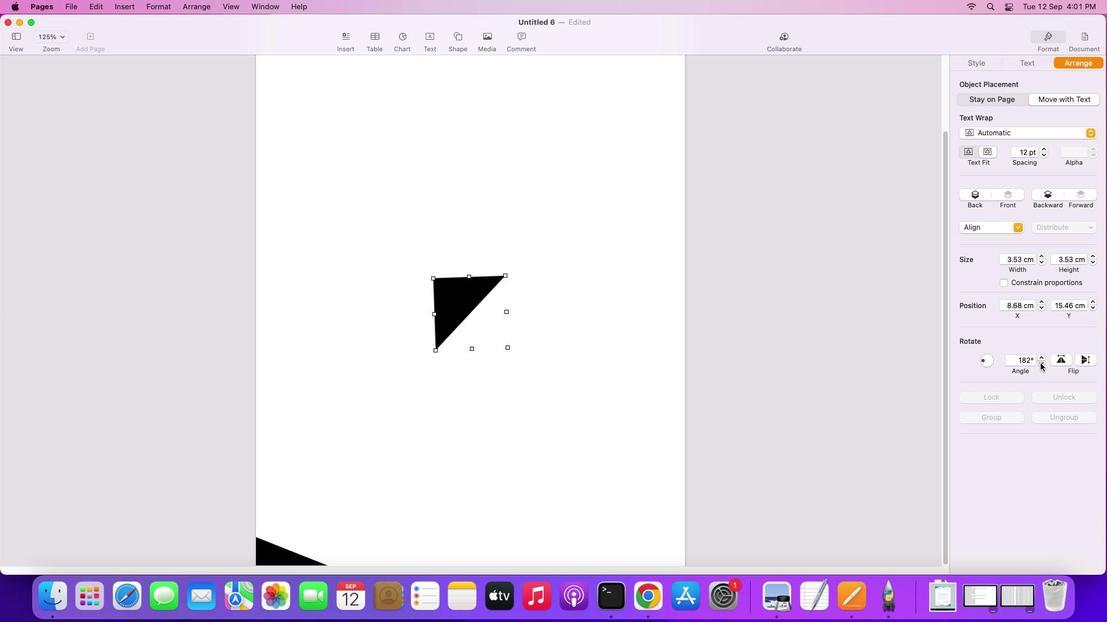 
Action: Mouse pressed left at (903, 399)
Screenshot: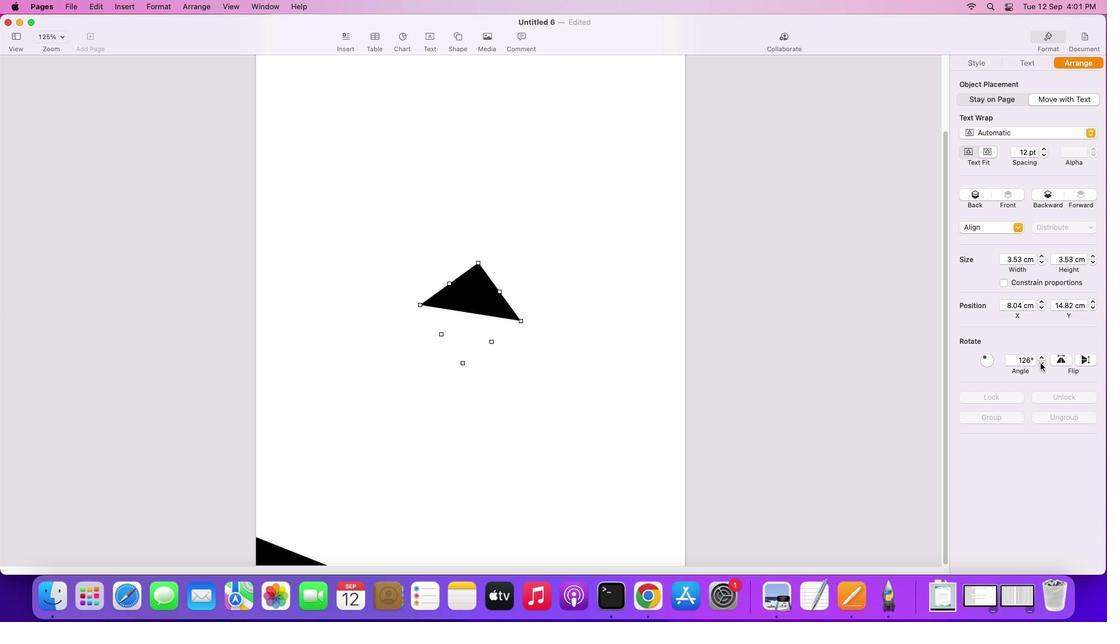 
Action: Mouse moved to (434, 371)
Screenshot: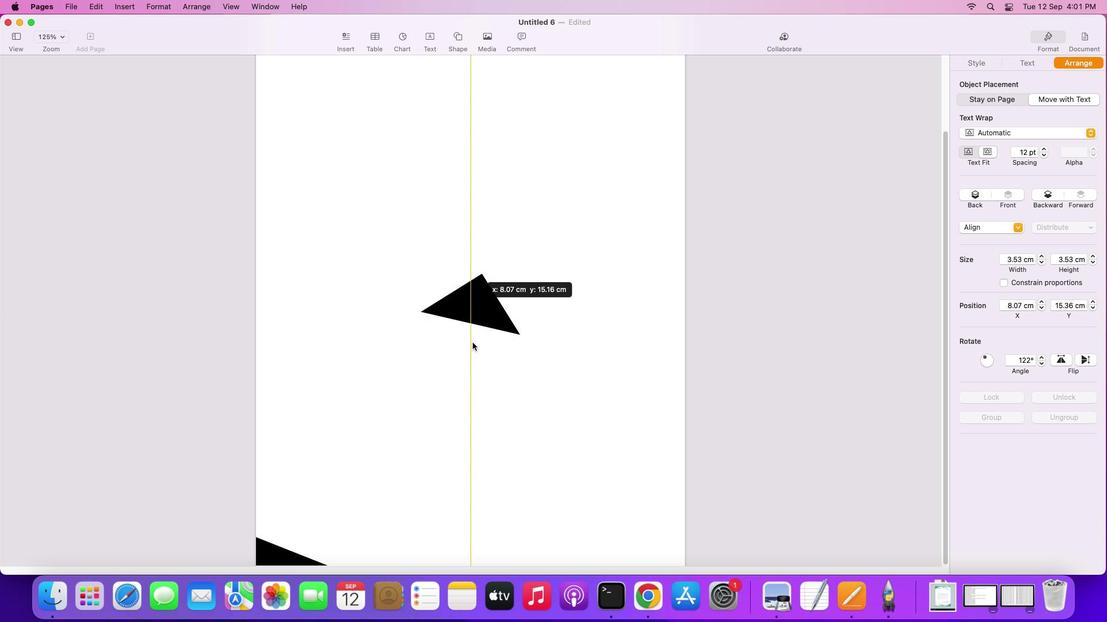 
Action: Mouse pressed left at (434, 371)
Screenshot: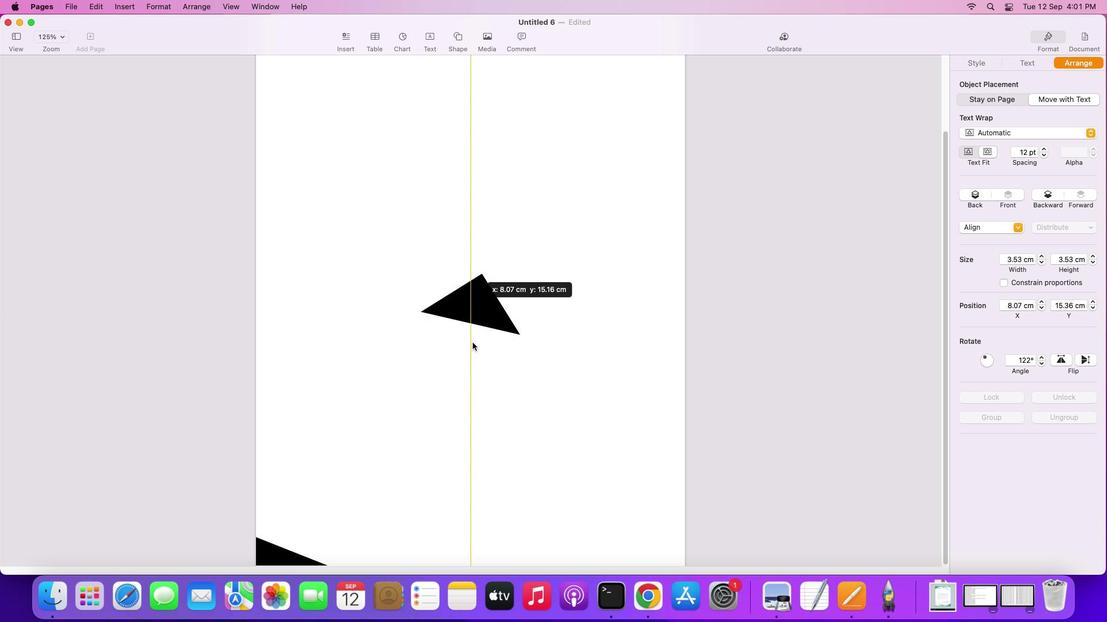 
Action: Mouse moved to (903, 399)
Screenshot: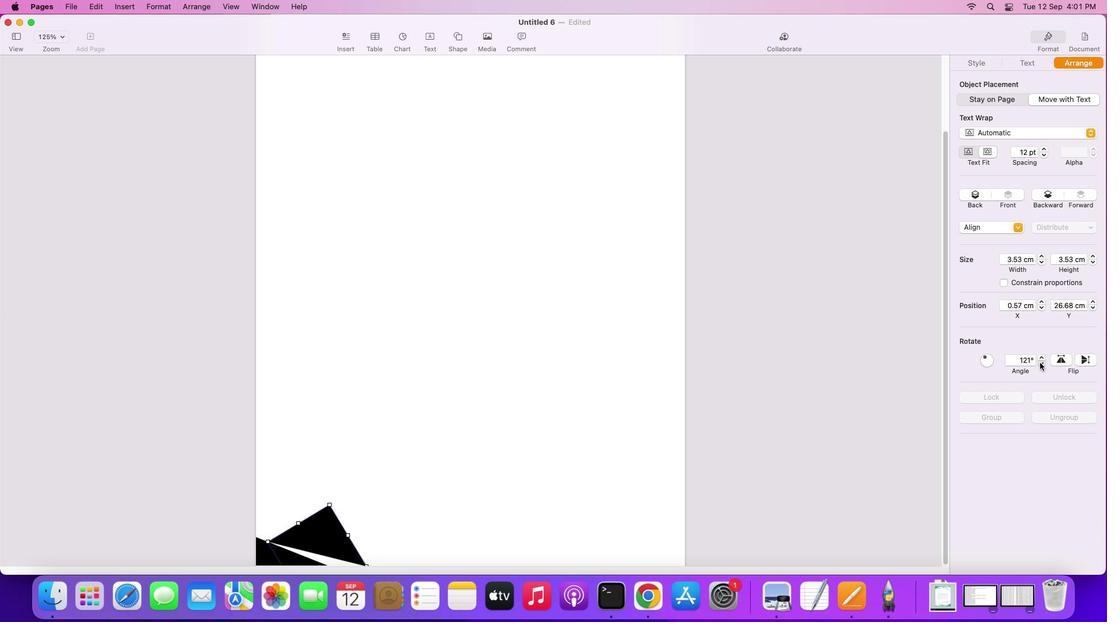 
Action: Mouse pressed left at (903, 399)
Screenshot: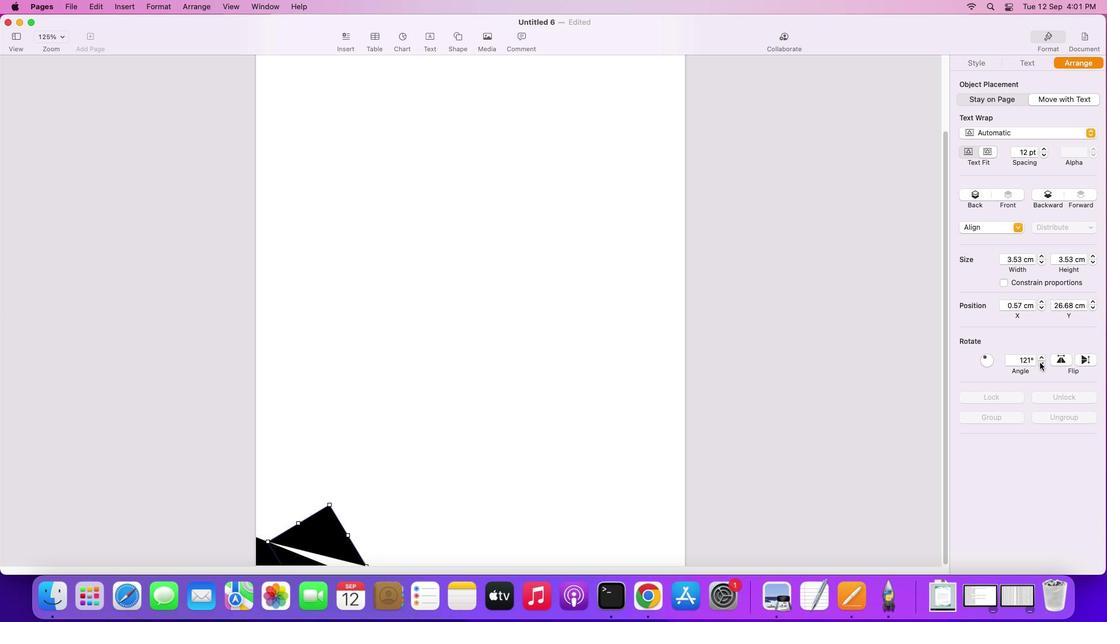 
Action: Mouse pressed left at (903, 399)
Screenshot: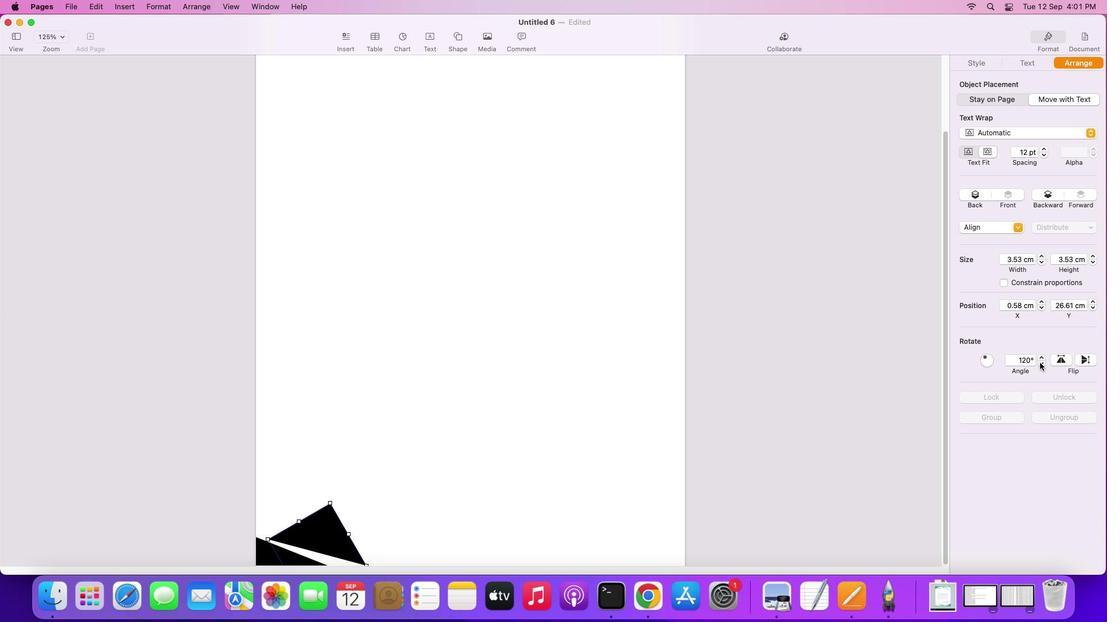 
Action: Mouse pressed left at (903, 399)
Screenshot: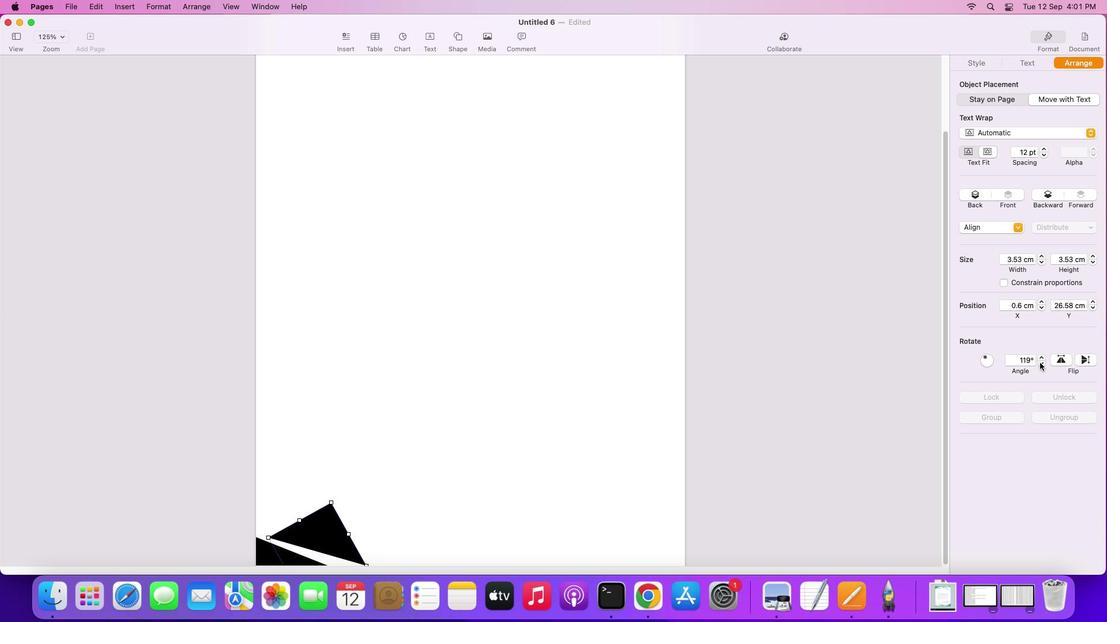 
Action: Mouse pressed left at (903, 399)
Screenshot: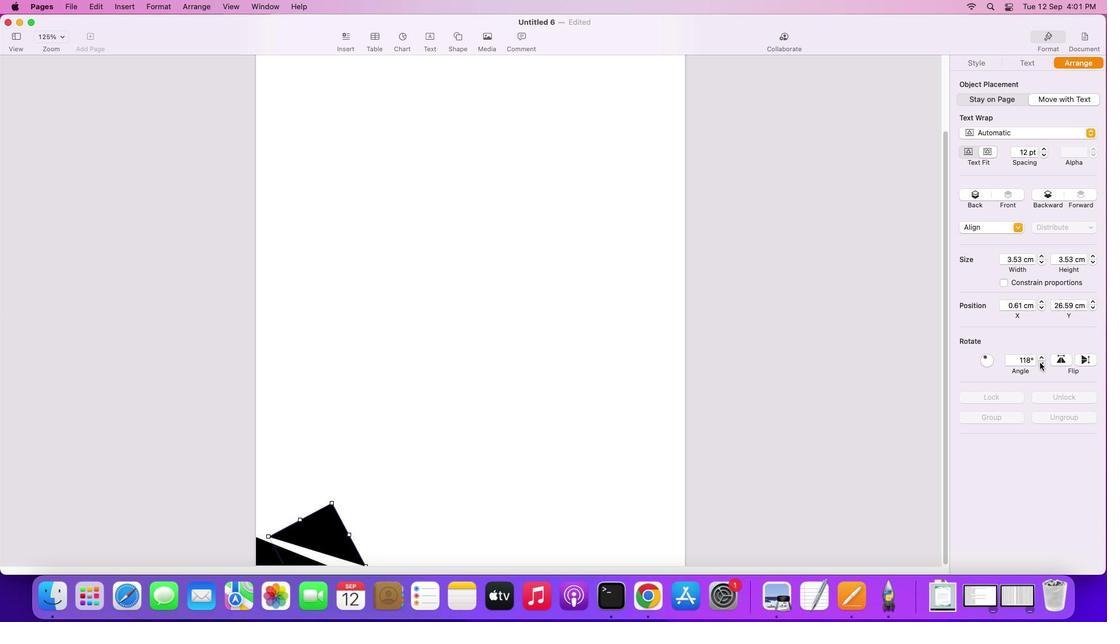 
Action: Mouse pressed left at (903, 399)
Screenshot: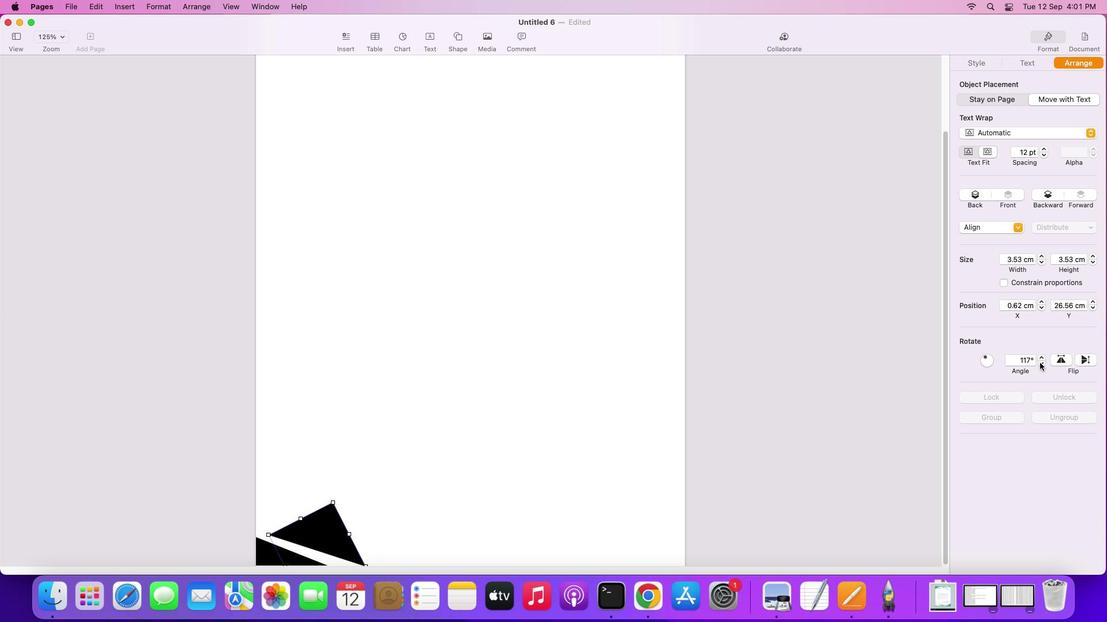 
Action: Mouse pressed left at (903, 399)
Screenshot: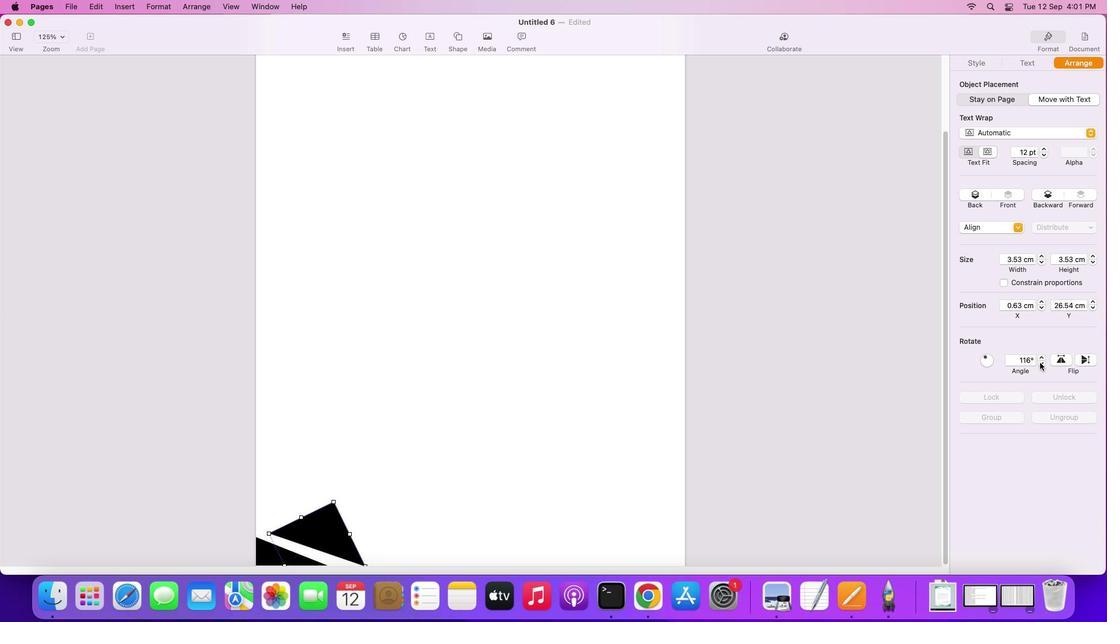 
Action: Mouse pressed left at (903, 399)
Screenshot: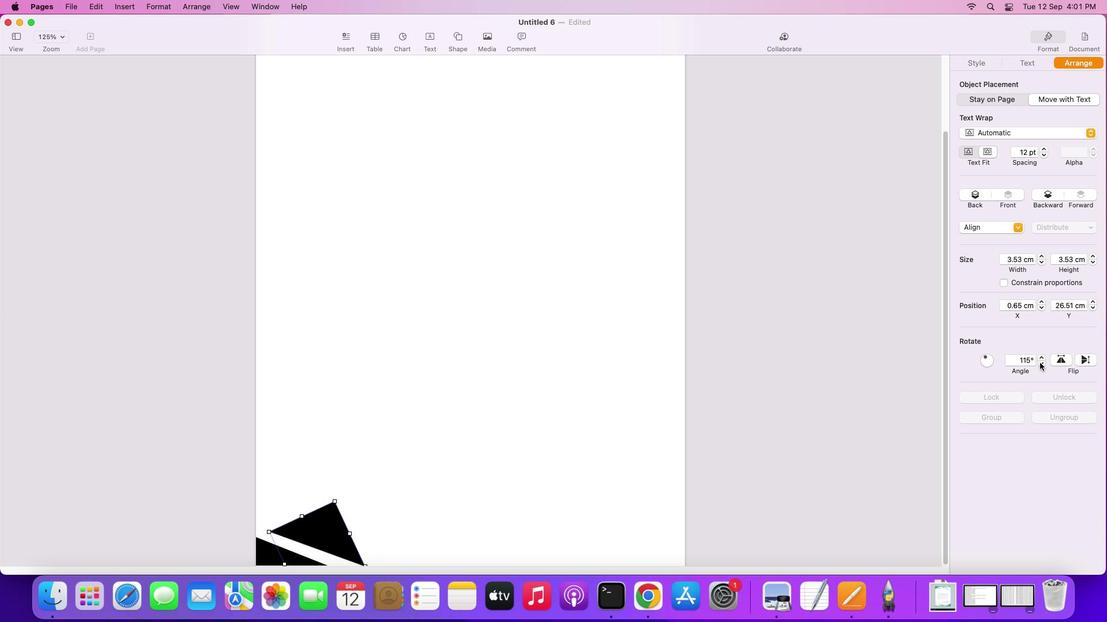 
Action: Mouse pressed left at (903, 399)
Screenshot: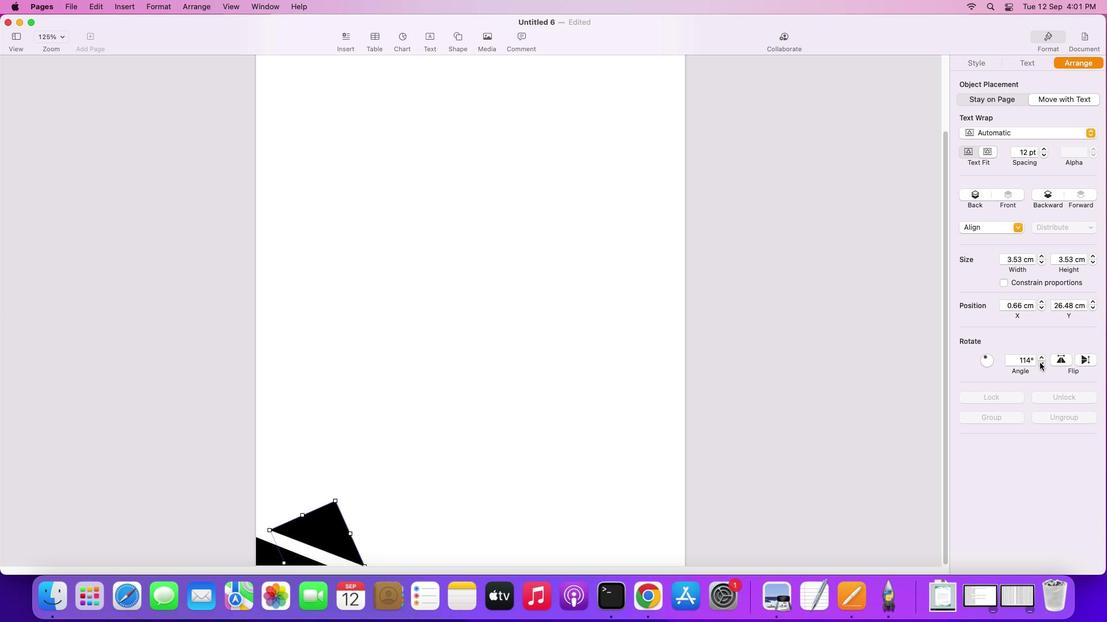 
Action: Mouse moved to (902, 399)
Screenshot: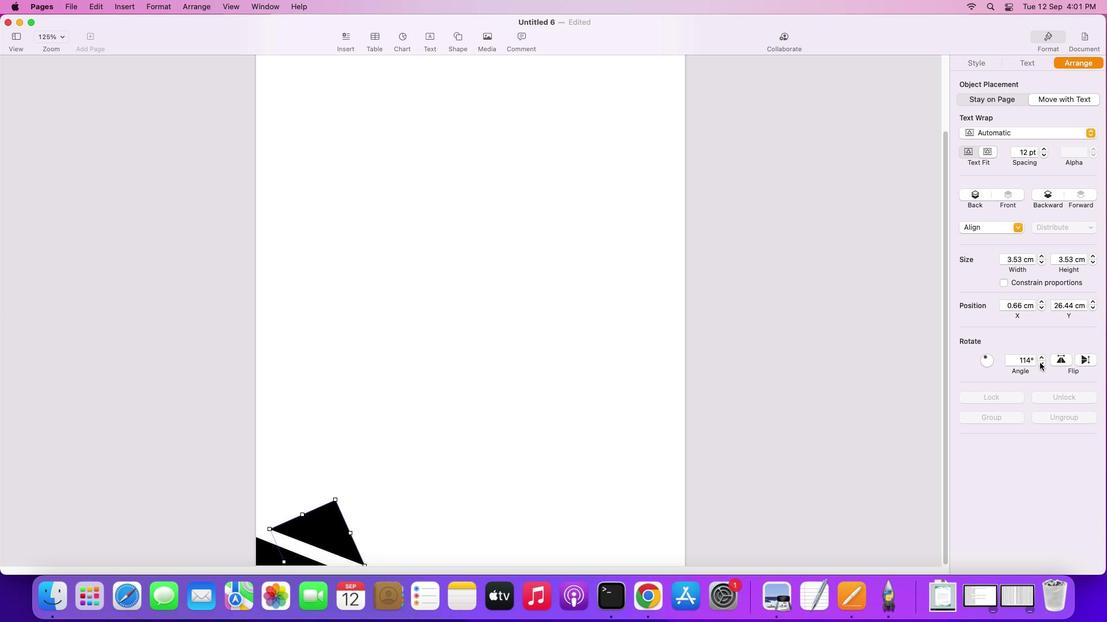 
Action: Mouse pressed left at (902, 399)
Screenshot: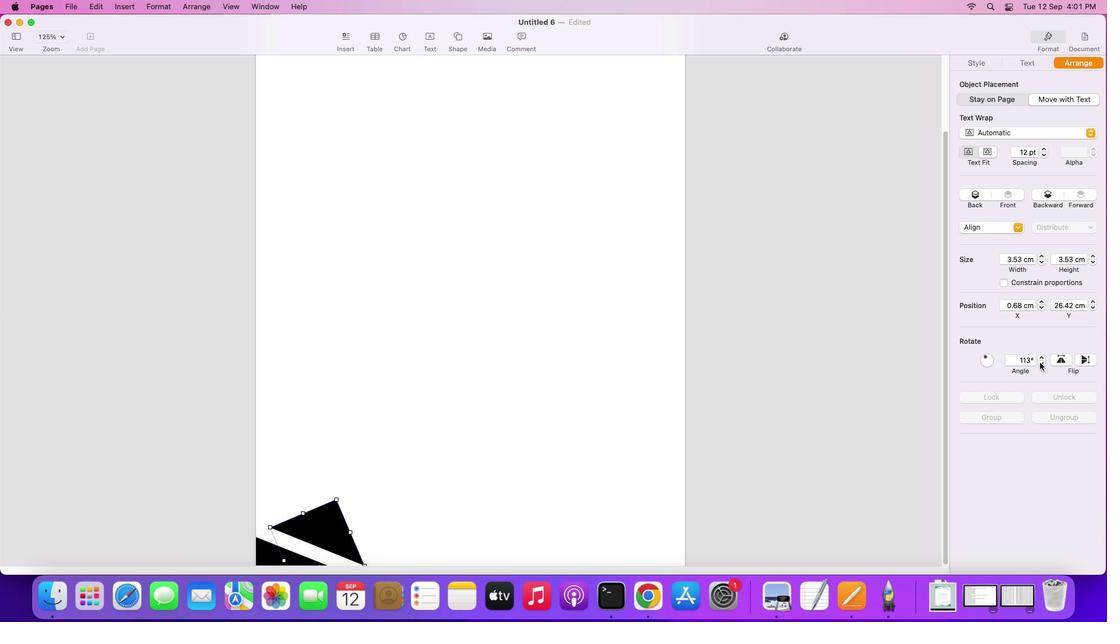 
Action: Mouse moved to (860, 285)
Screenshot: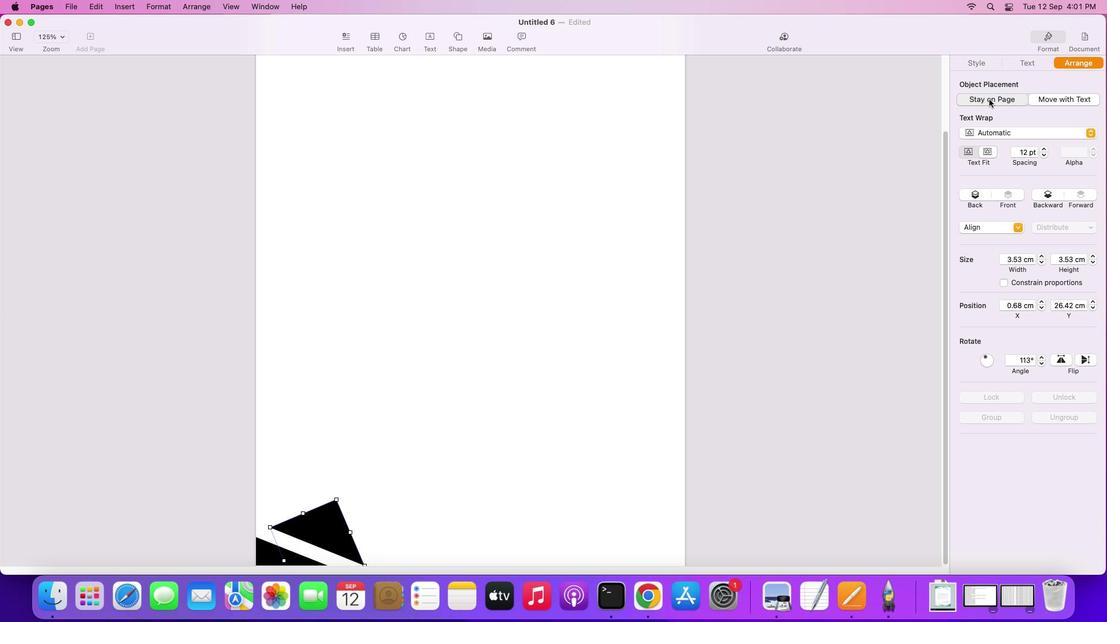 
Action: Mouse pressed left at (860, 285)
Screenshot: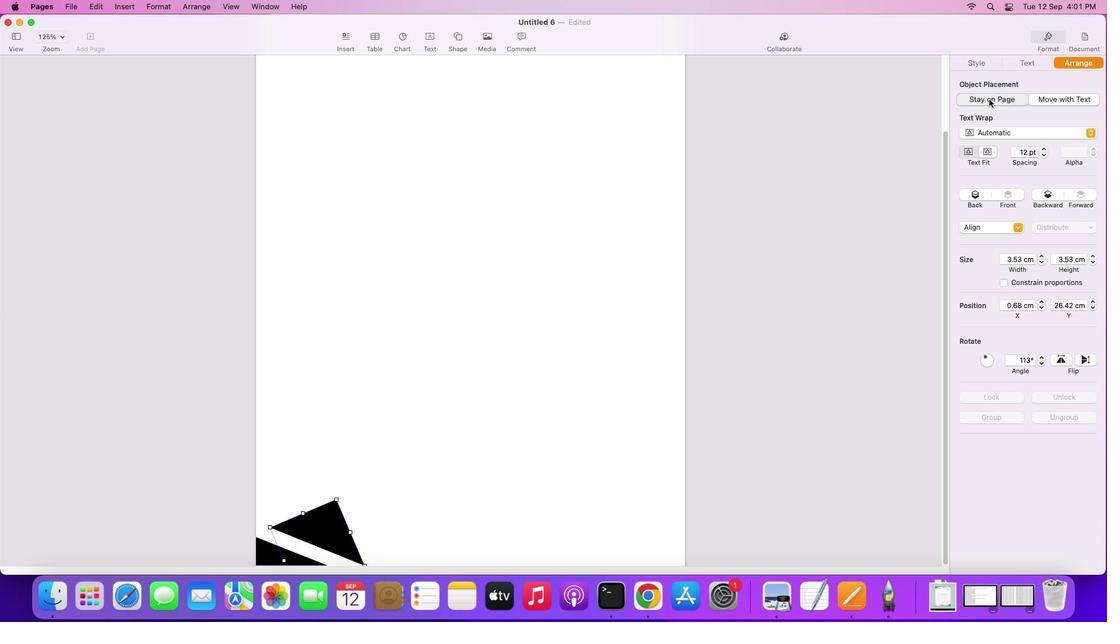 
Action: Mouse moved to (309, 471)
Screenshot: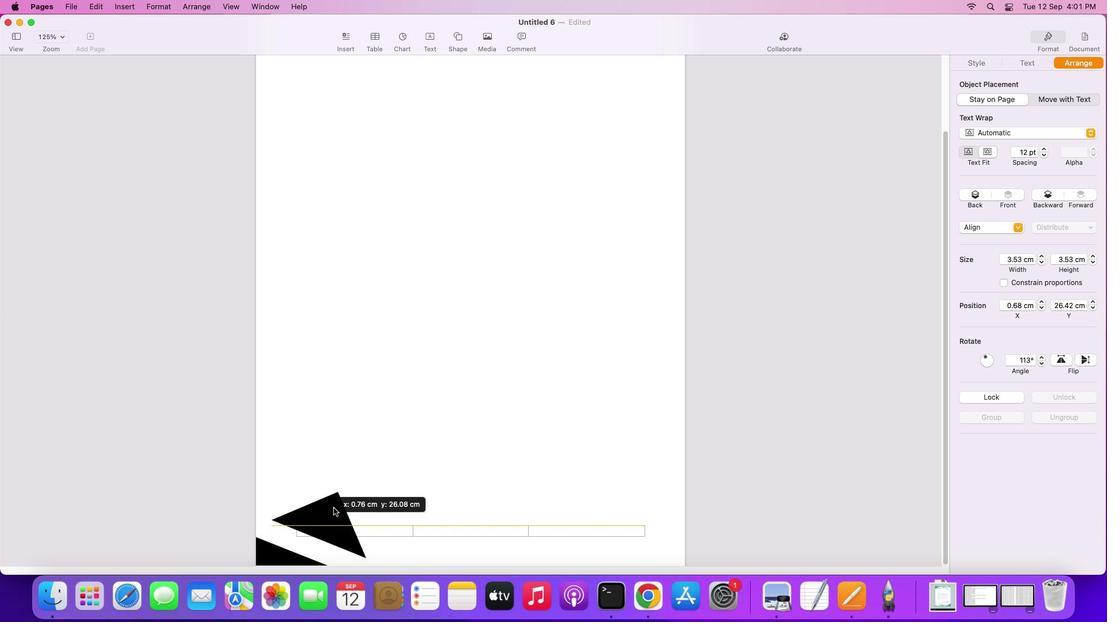 
Action: Mouse pressed left at (309, 471)
Screenshot: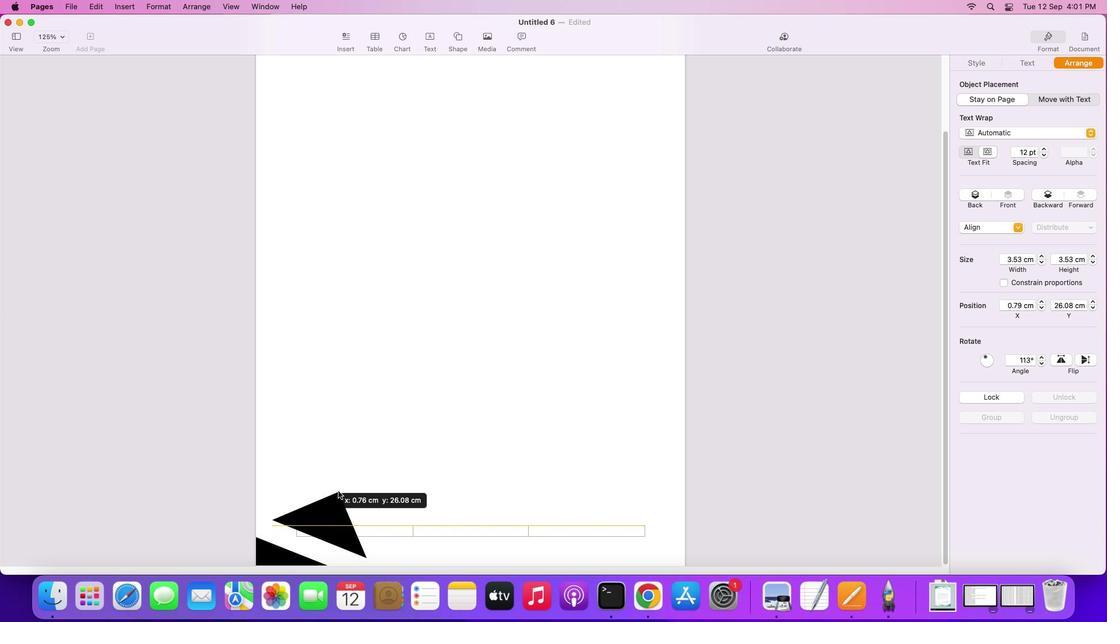
Action: Mouse moved to (277, 446)
Screenshot: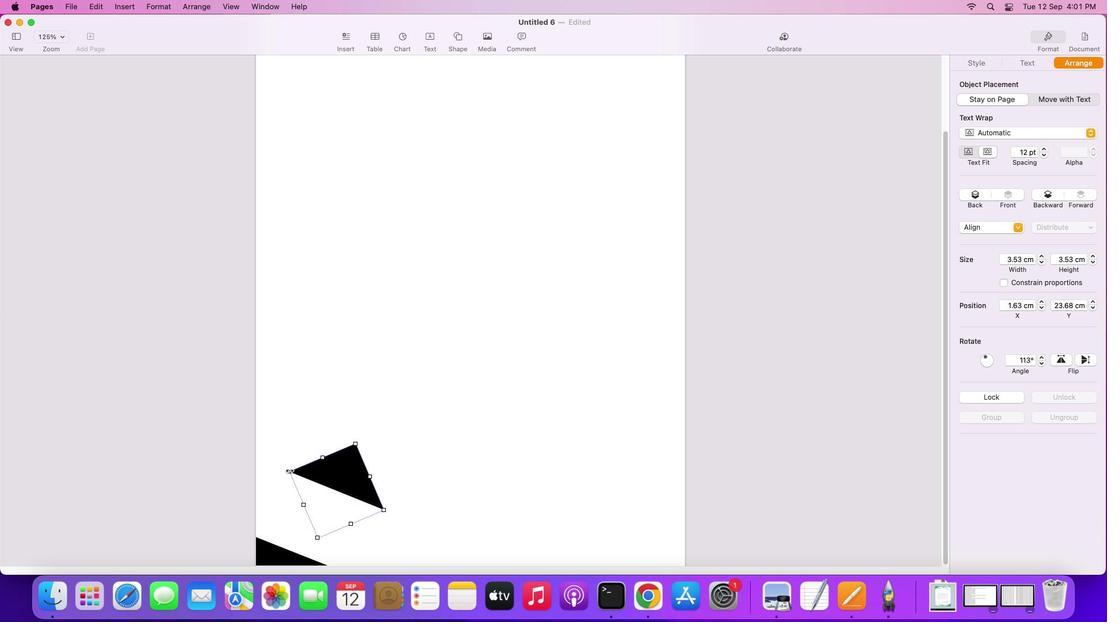 
Action: Mouse pressed left at (277, 446)
Screenshot: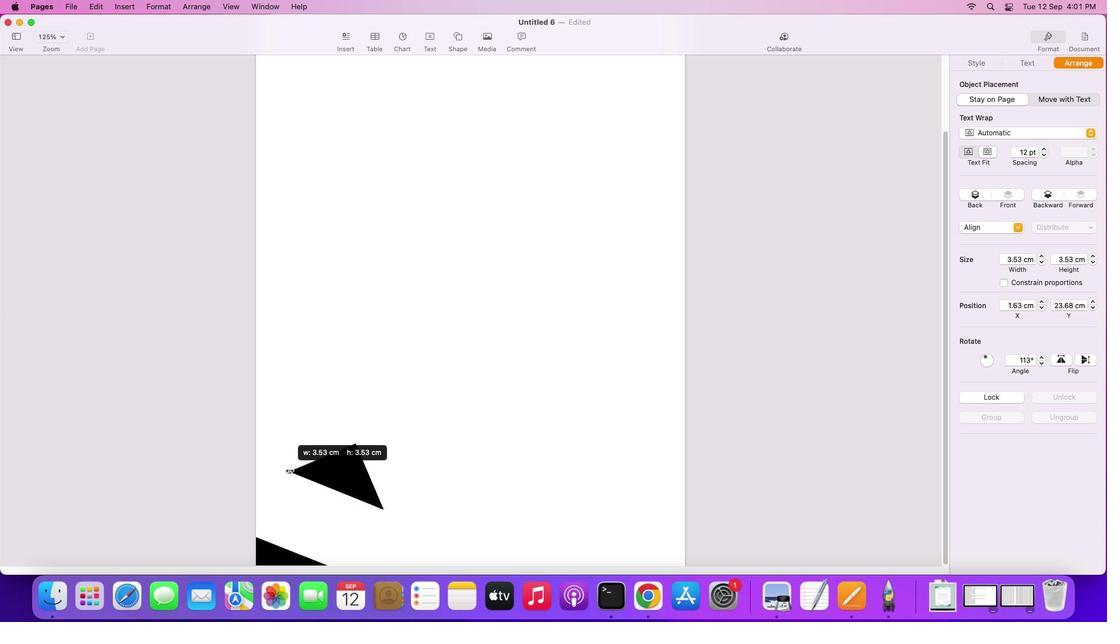 
Action: Mouse moved to (367, 450)
Screenshot: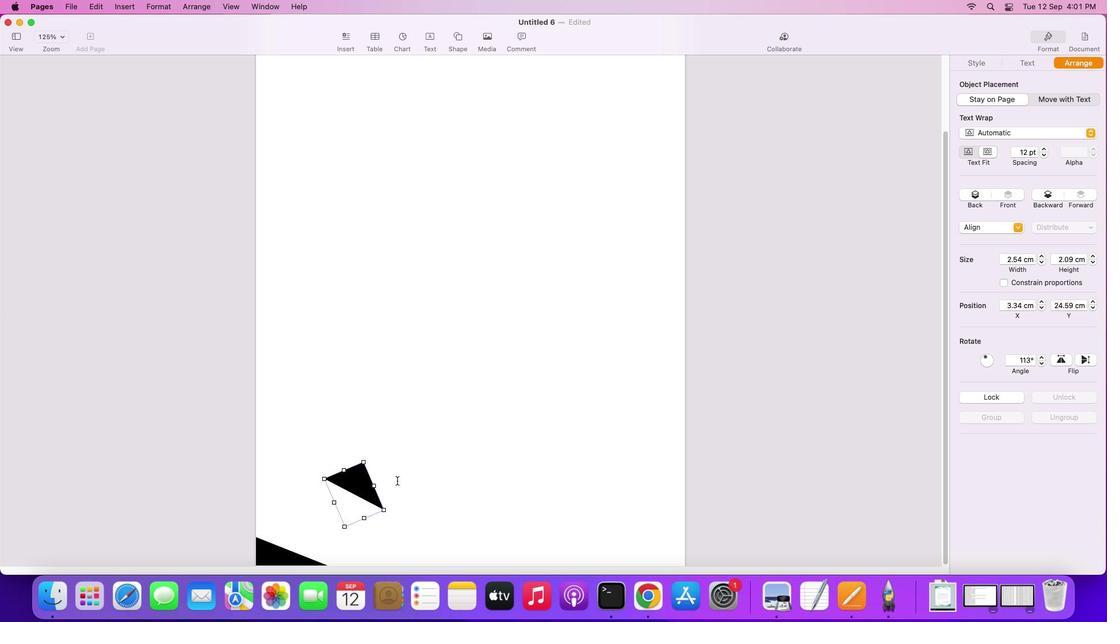 
Action: Mouse pressed left at (367, 450)
Screenshot: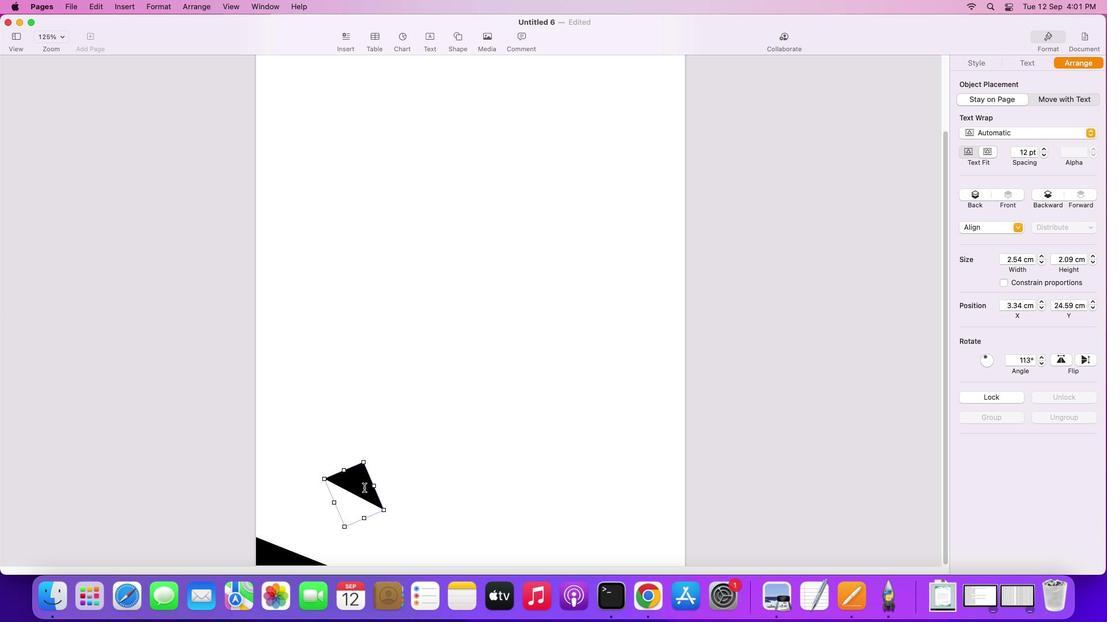
Action: Mouse moved to (346, 457)
Screenshot: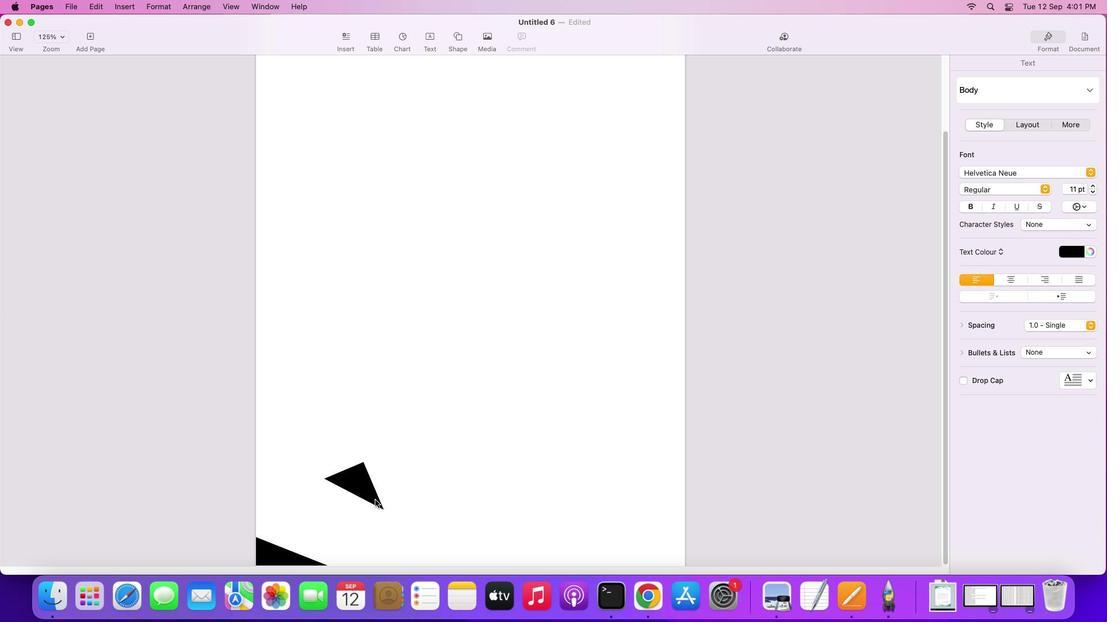 
Action: Mouse pressed left at (346, 457)
Screenshot: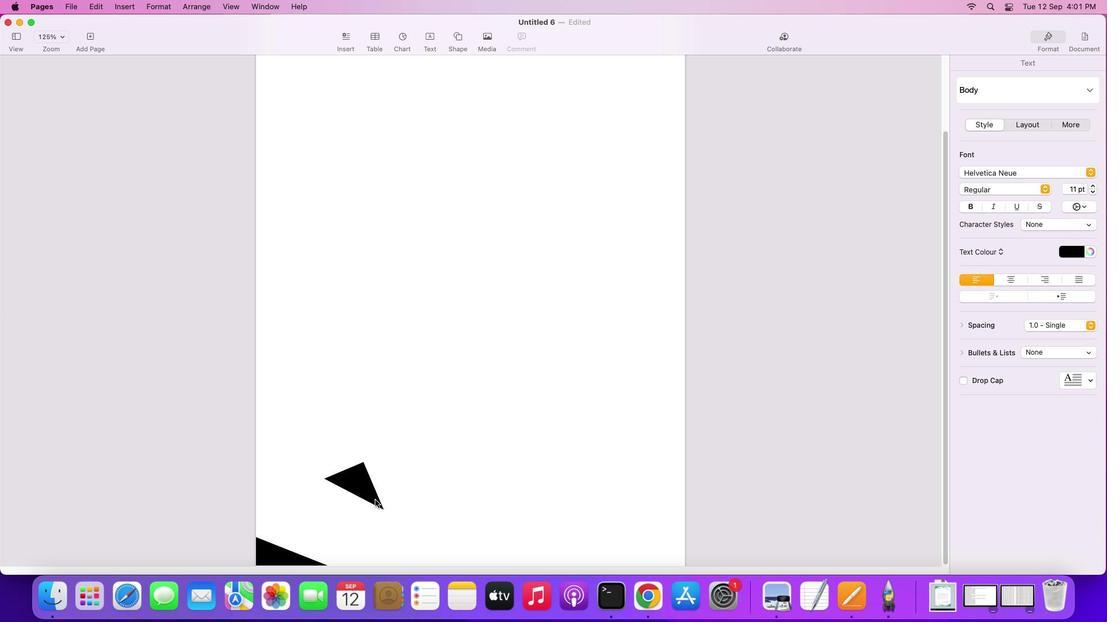 
Action: Mouse moved to (355, 462)
Screenshot: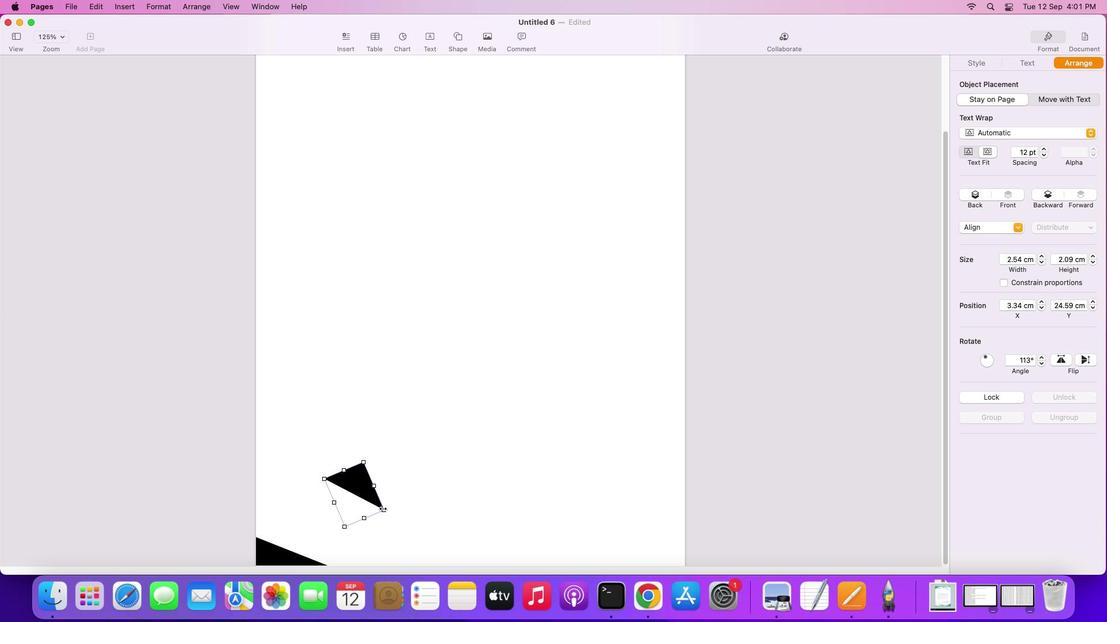 
Action: Mouse pressed left at (355, 462)
Screenshot: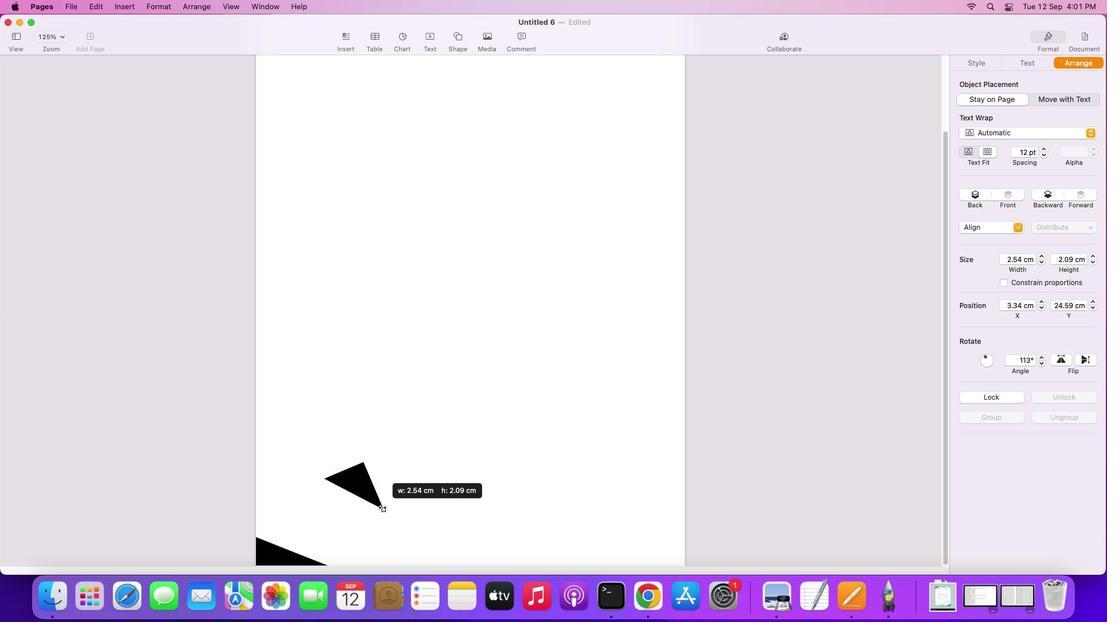 
Action: Mouse moved to (363, 452)
Screenshot: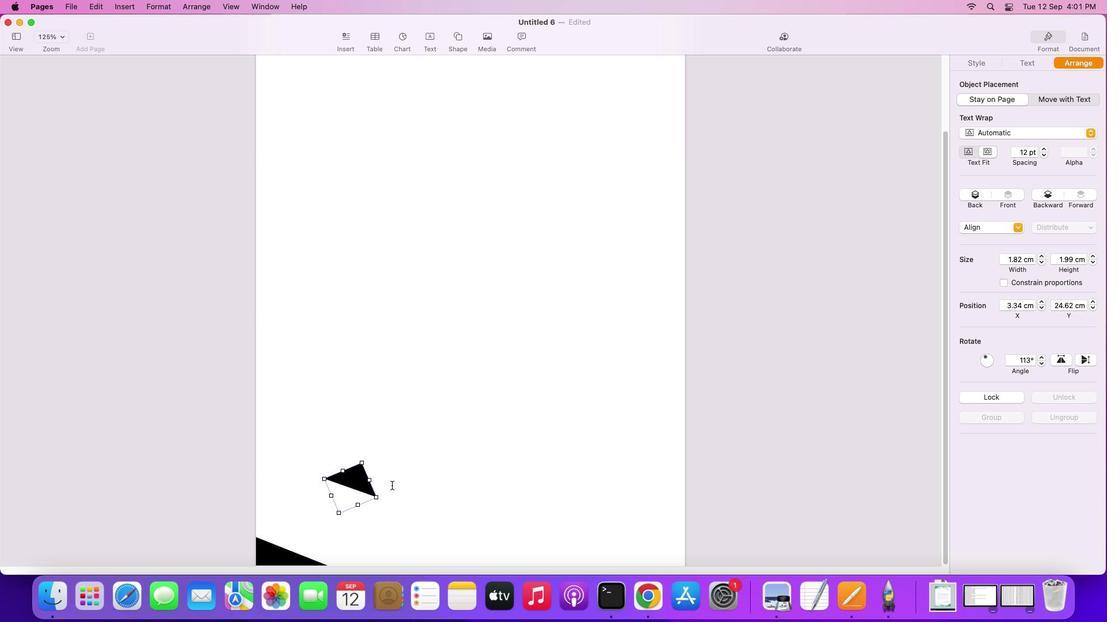 
Action: Mouse pressed left at (363, 452)
Screenshot: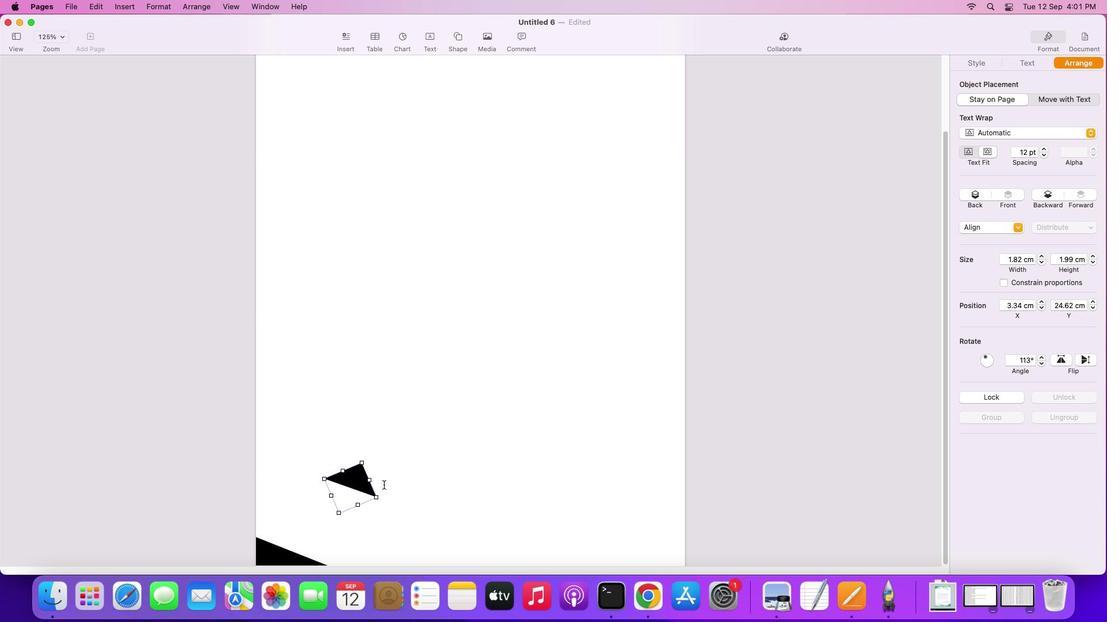 
Action: Mouse moved to (331, 452)
Screenshot: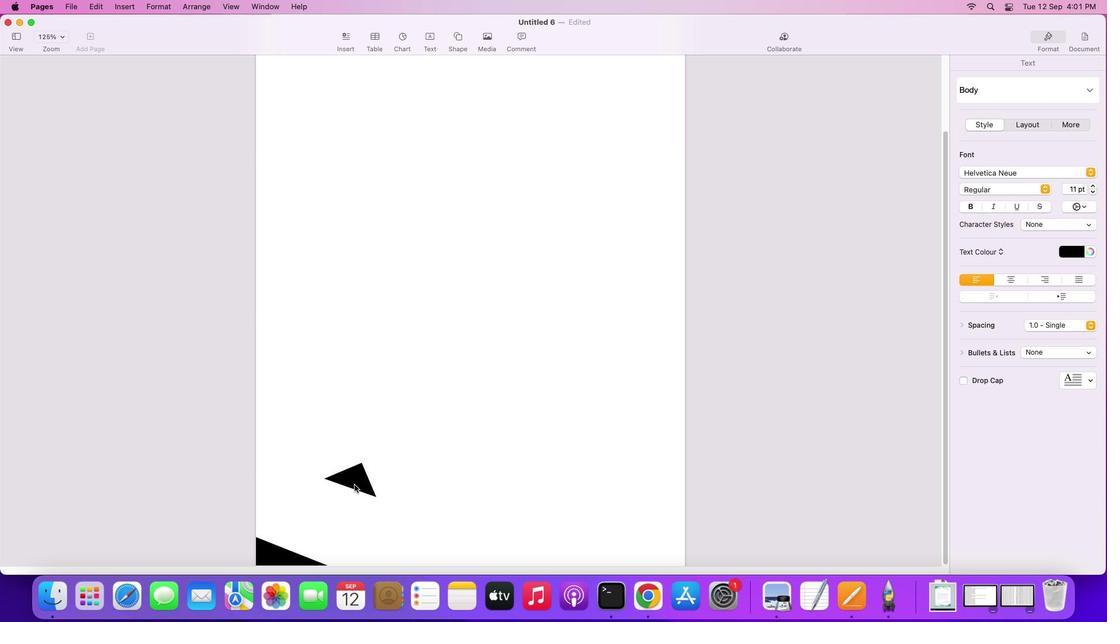 
Action: Mouse pressed left at (331, 452)
Screenshot: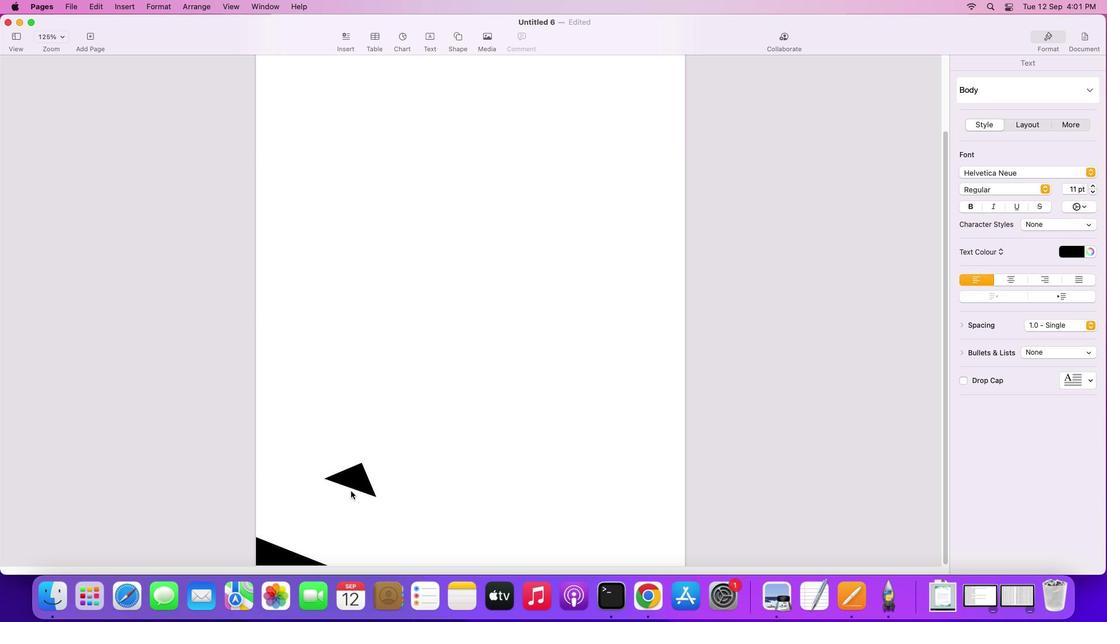 
Action: Mouse moved to (299, 477)
Screenshot: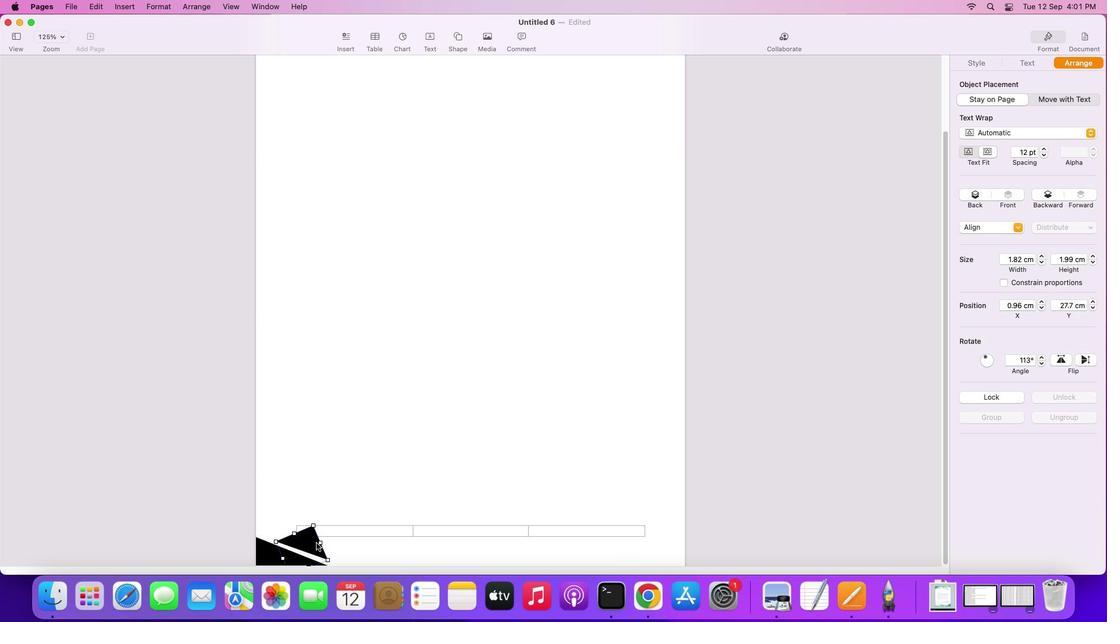 
Action: Mouse pressed left at (299, 477)
Screenshot: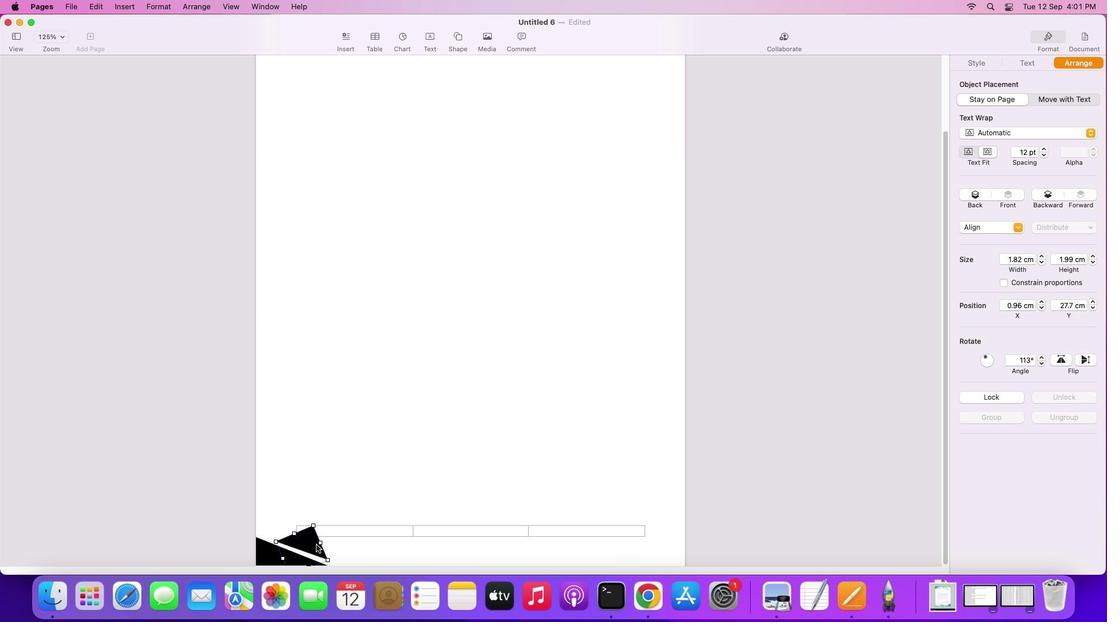 
Action: Mouse moved to (349, 459)
Screenshot: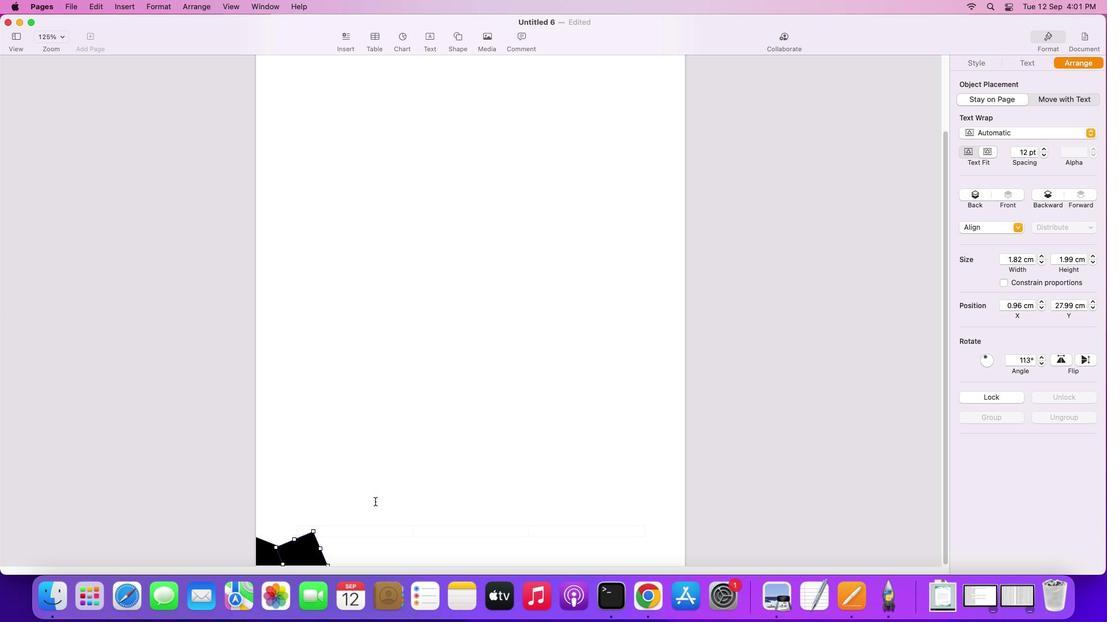 
Action: Mouse pressed left at (349, 459)
Screenshot: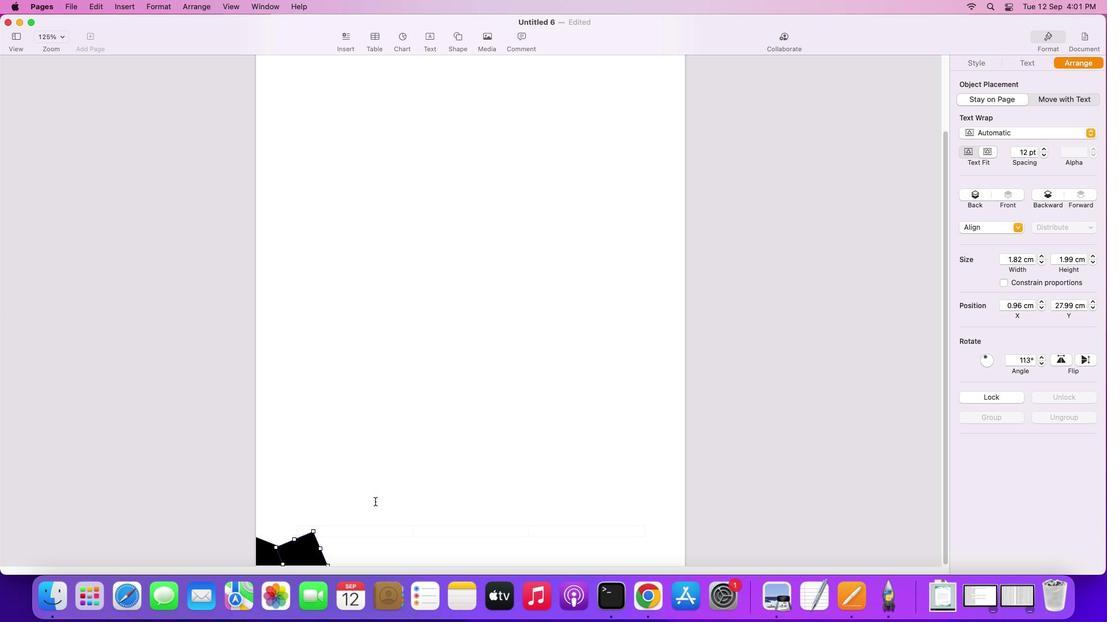
Action: Mouse moved to (414, 260)
Screenshot: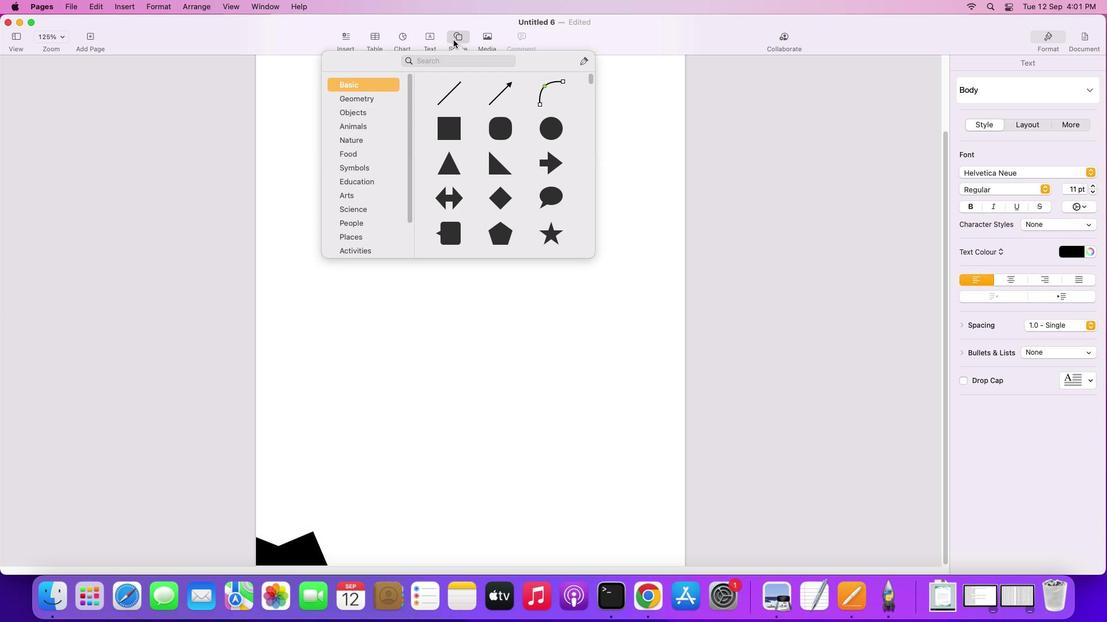 
Action: Mouse pressed left at (414, 260)
Screenshot: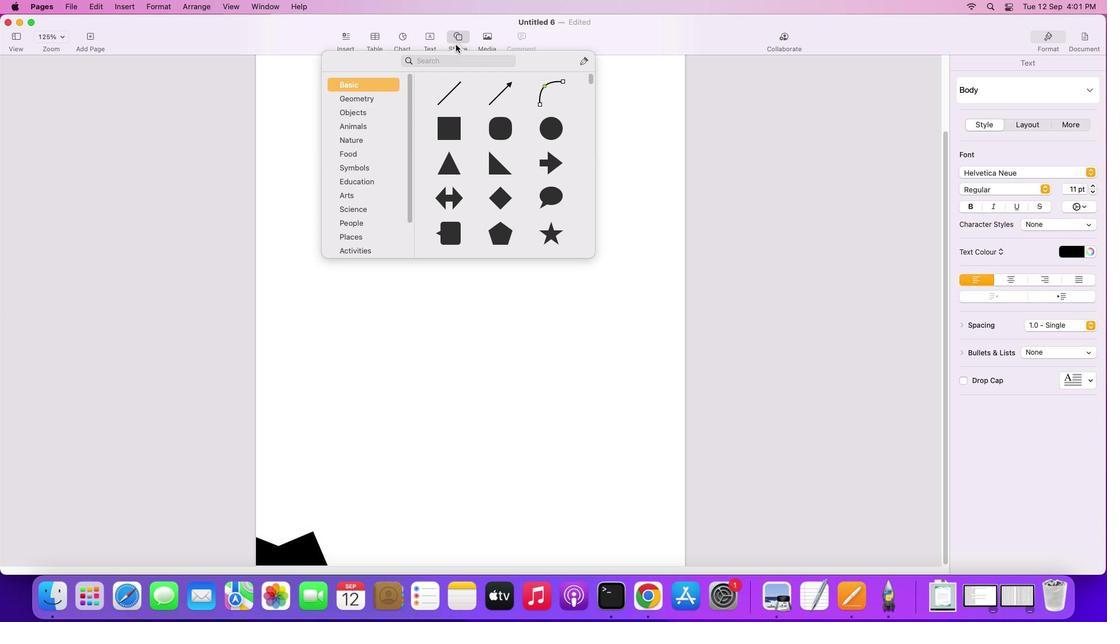 
Action: Mouse moved to (447, 317)
Screenshot: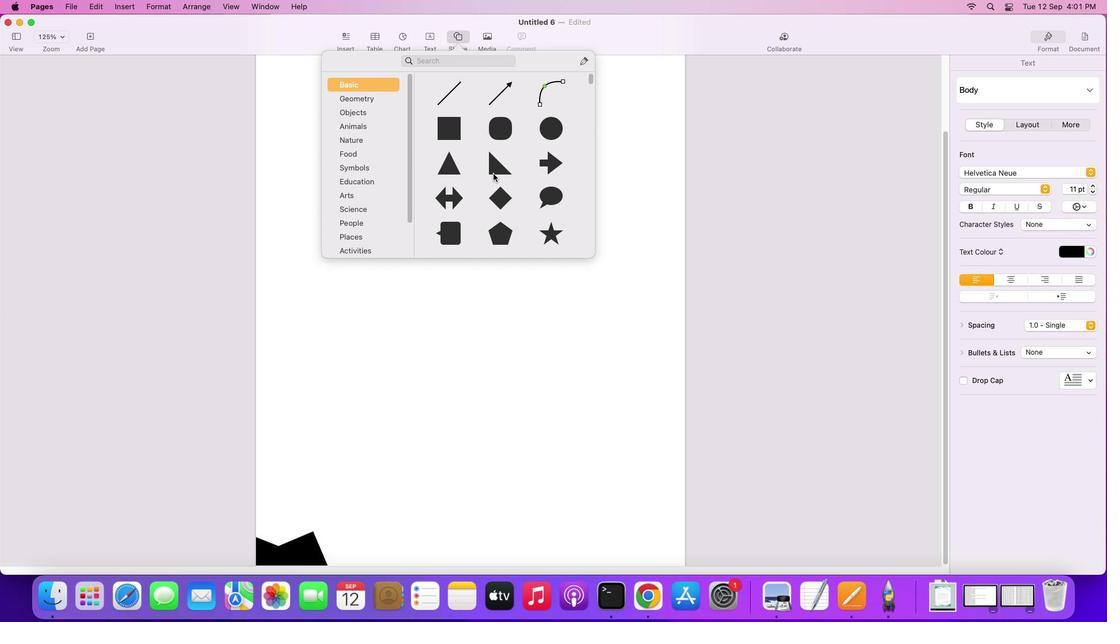 
Action: Mouse pressed left at (447, 317)
Screenshot: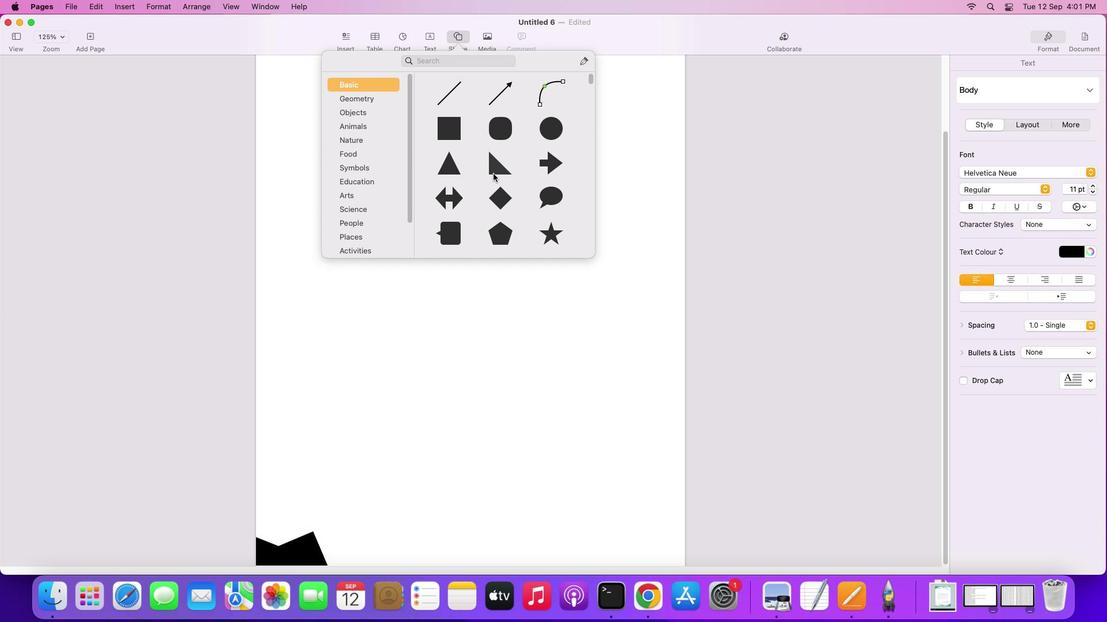 
Action: Mouse moved to (404, 381)
Screenshot: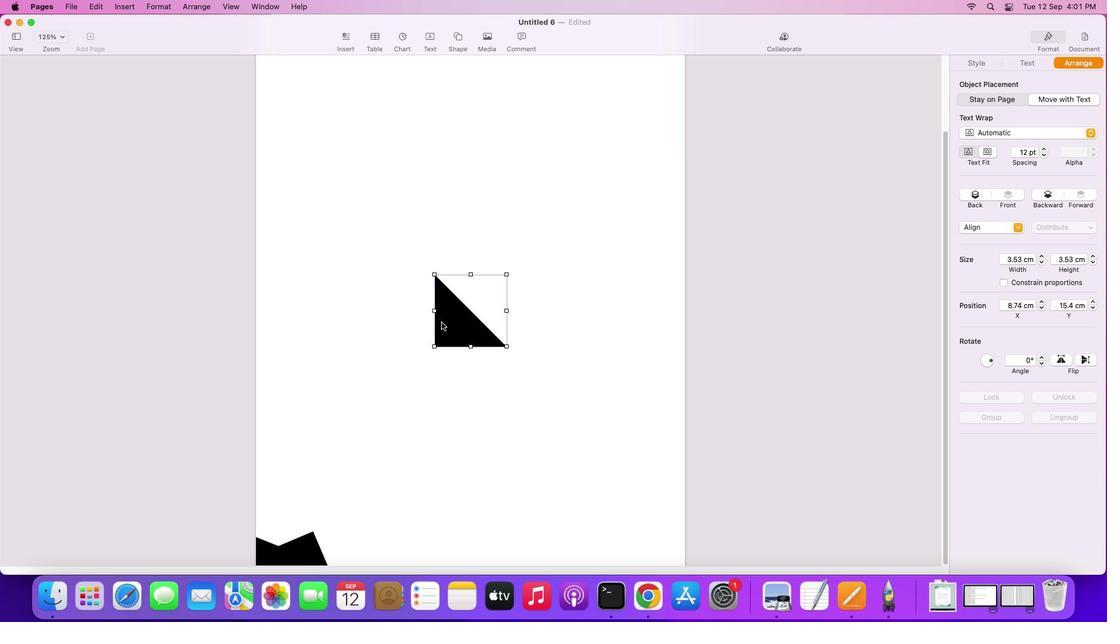 
Action: Mouse pressed left at (404, 381)
Screenshot: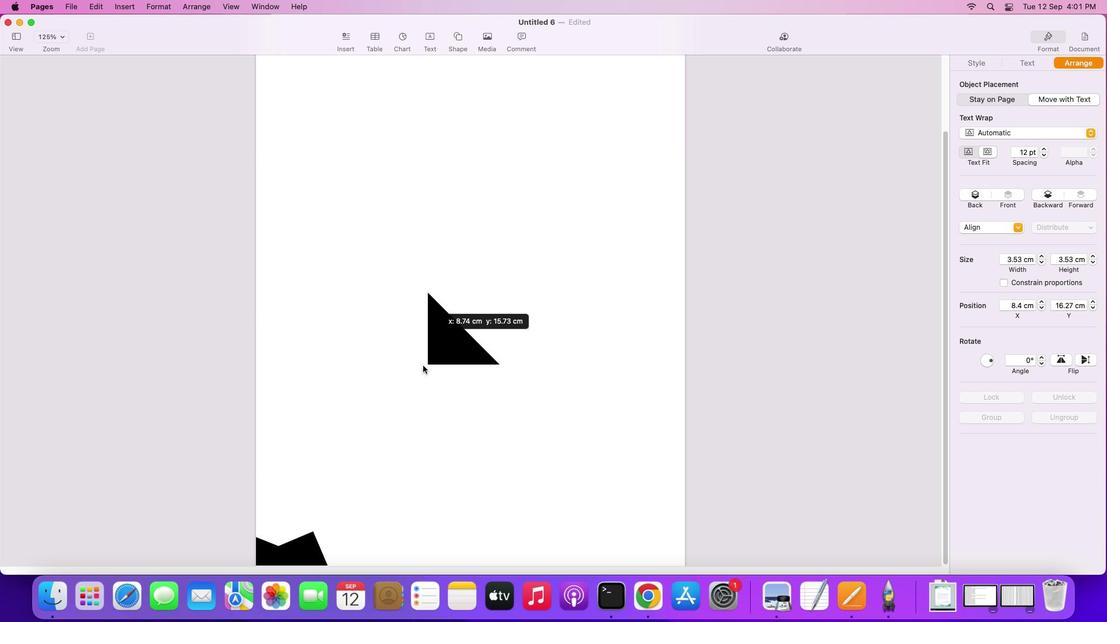 
Action: Mouse moved to (905, 396)
Screenshot: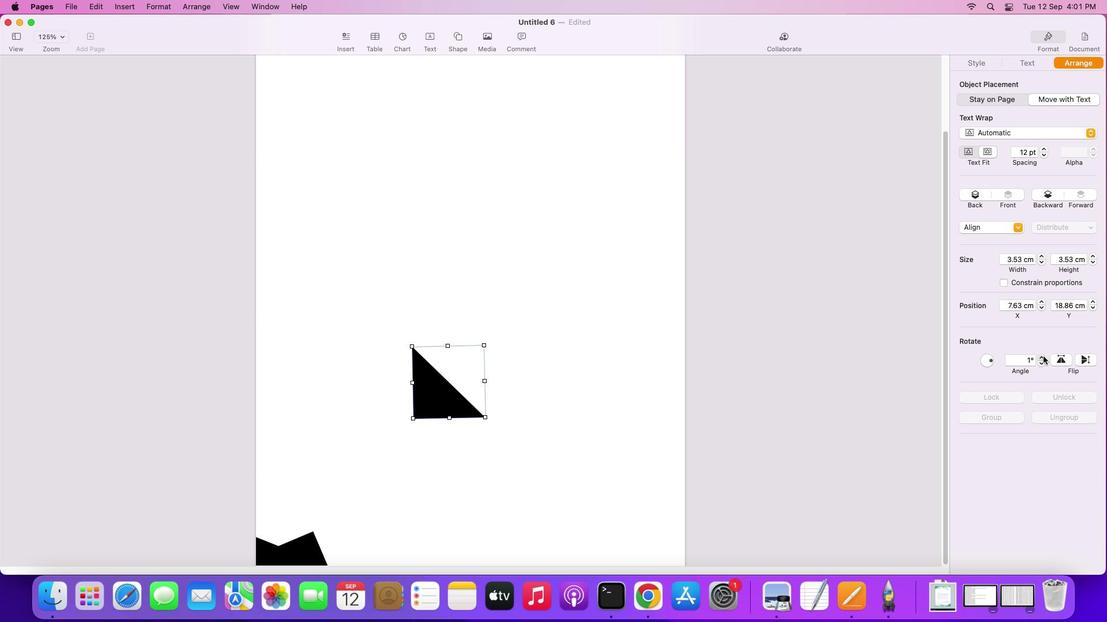 
Action: Mouse pressed left at (905, 396)
Screenshot: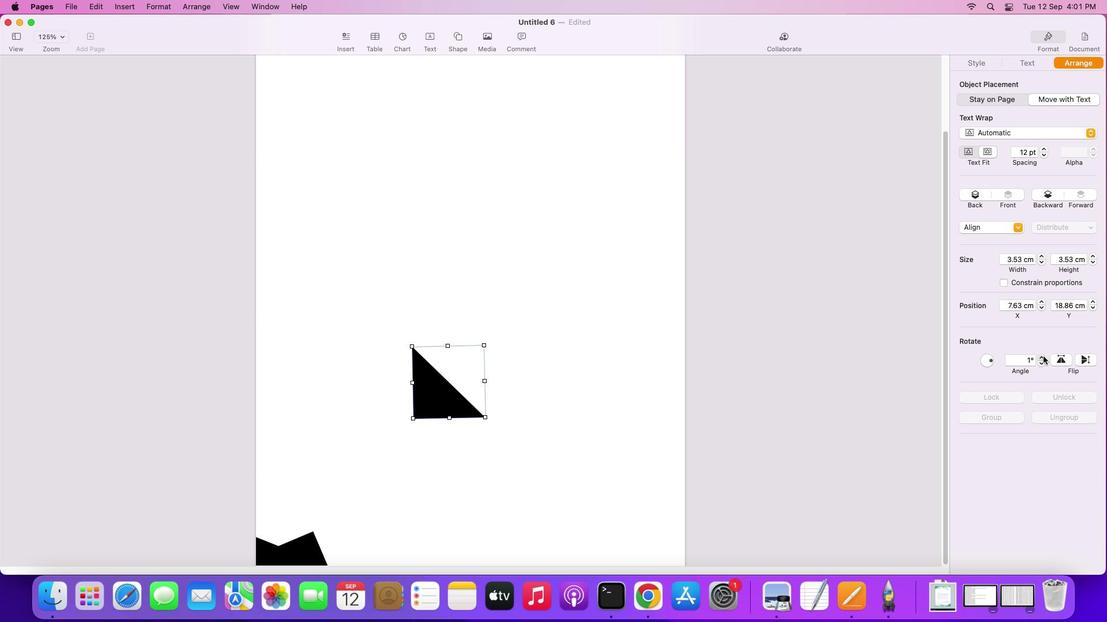 
Action: Mouse moved to (447, 419)
Screenshot: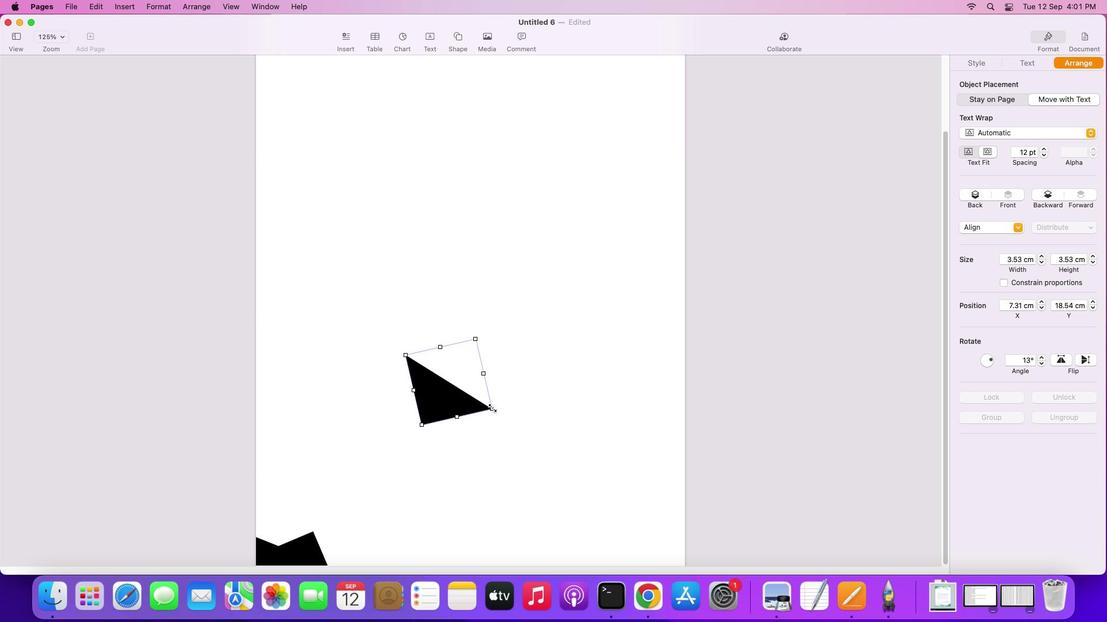 
Action: Mouse pressed left at (447, 419)
Screenshot: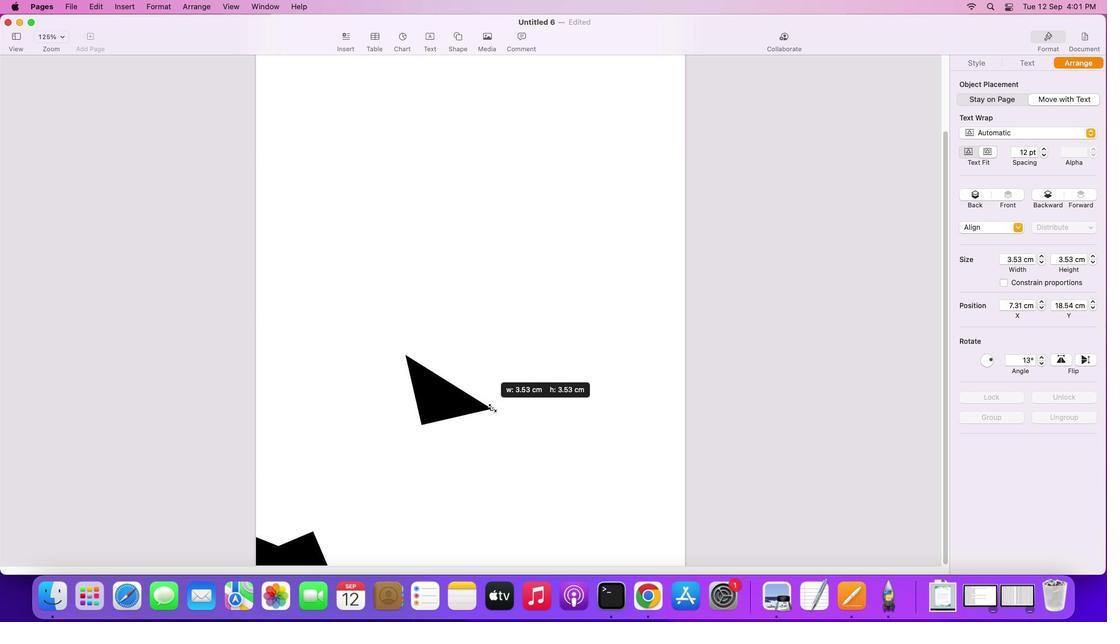 
Action: Mouse moved to (385, 403)
Screenshot: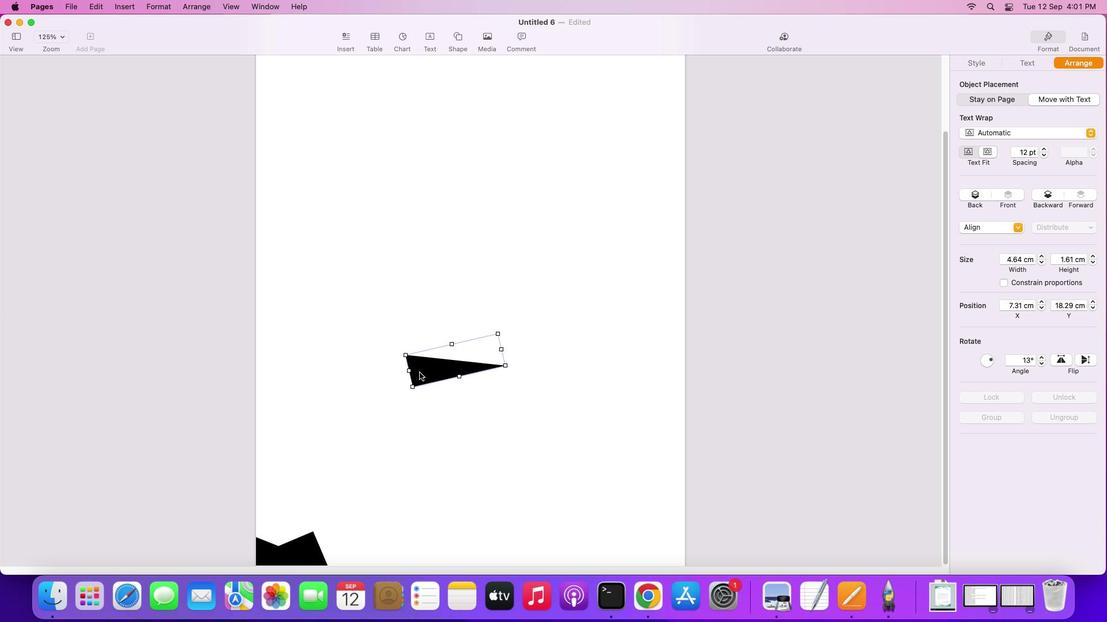
Action: Mouse pressed left at (385, 403)
Screenshot: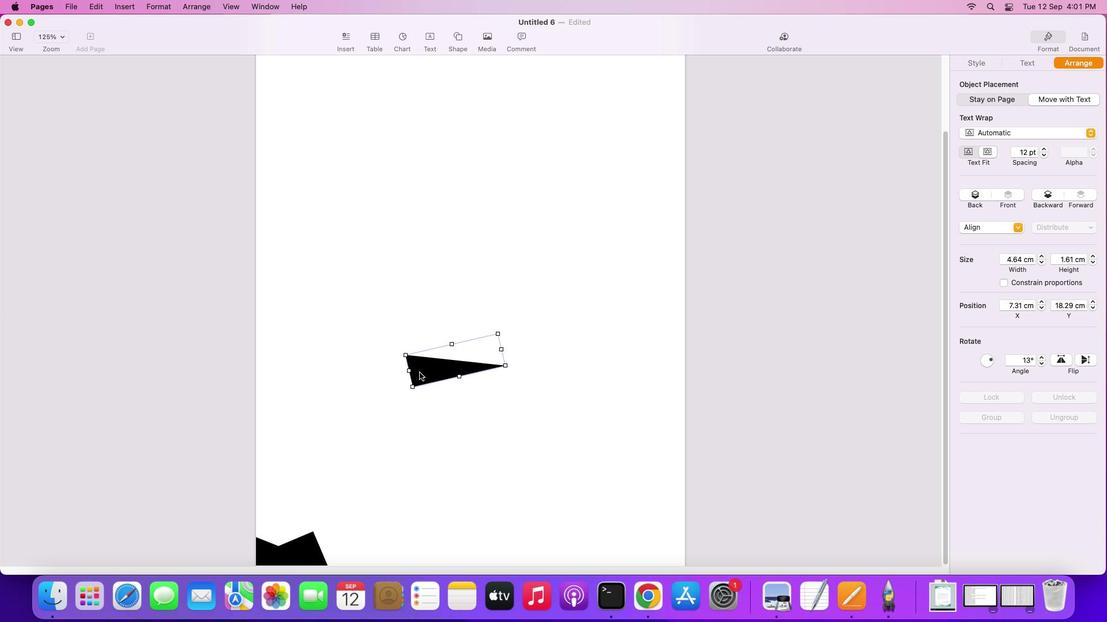 
Action: Mouse moved to (458, 415)
Screenshot: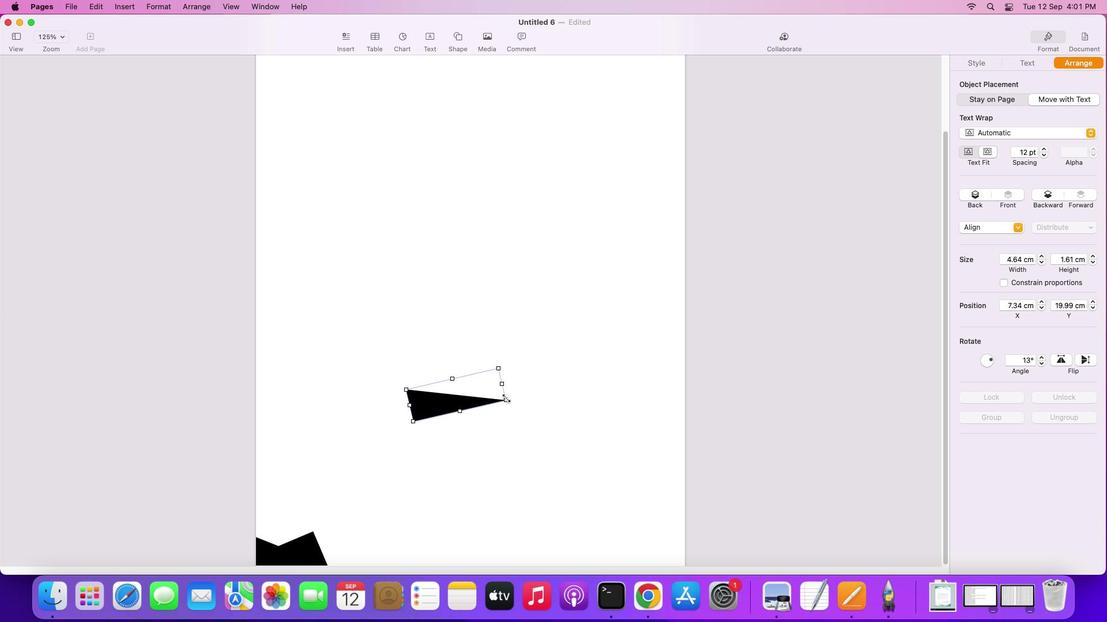 
Action: Mouse pressed left at (458, 415)
Screenshot: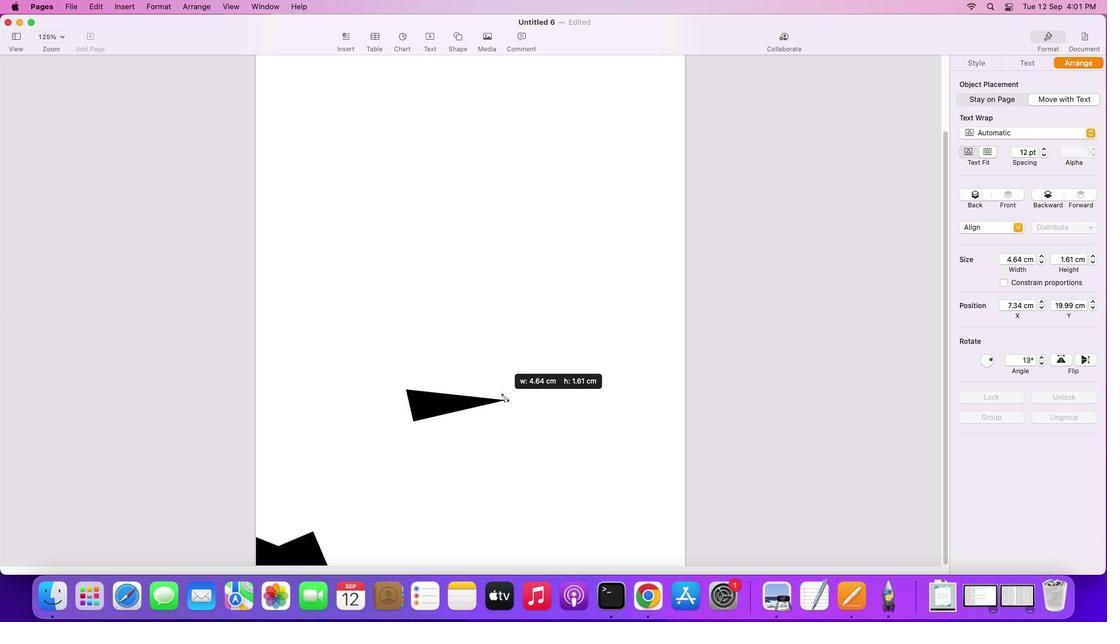 
Action: Mouse moved to (384, 416)
Screenshot: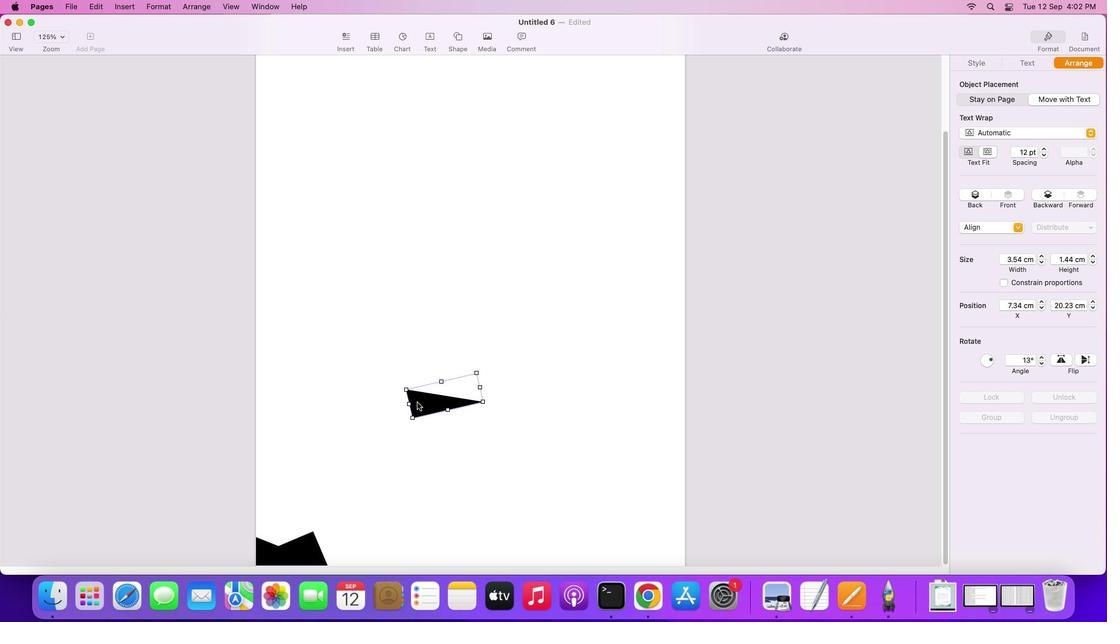 
Action: Mouse pressed left at (384, 416)
Screenshot: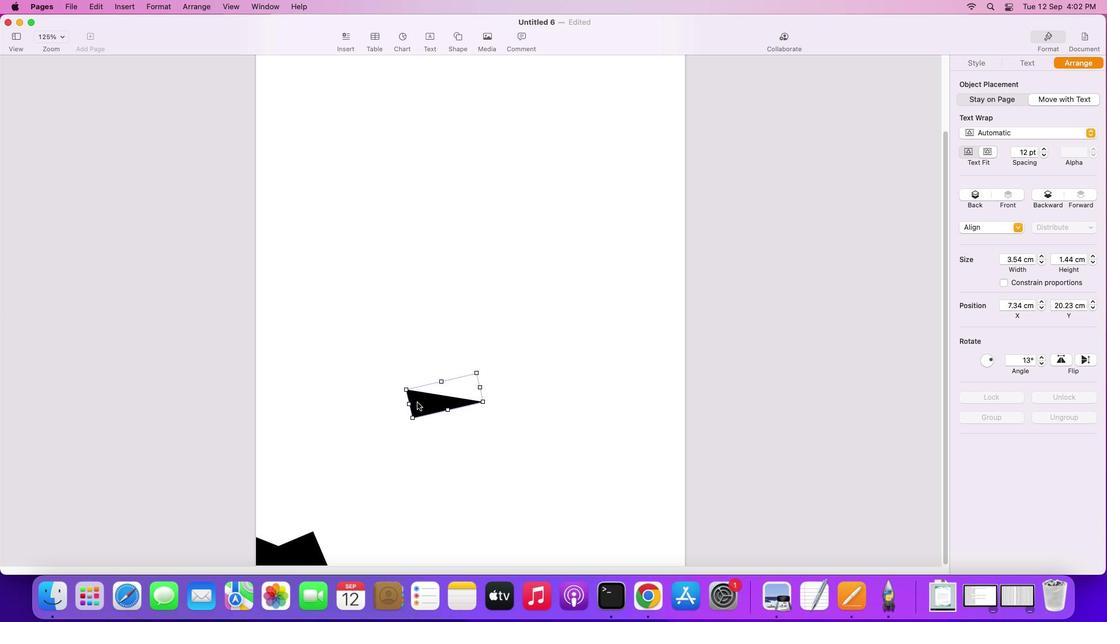 
Action: Mouse moved to (409, 419)
Screenshot: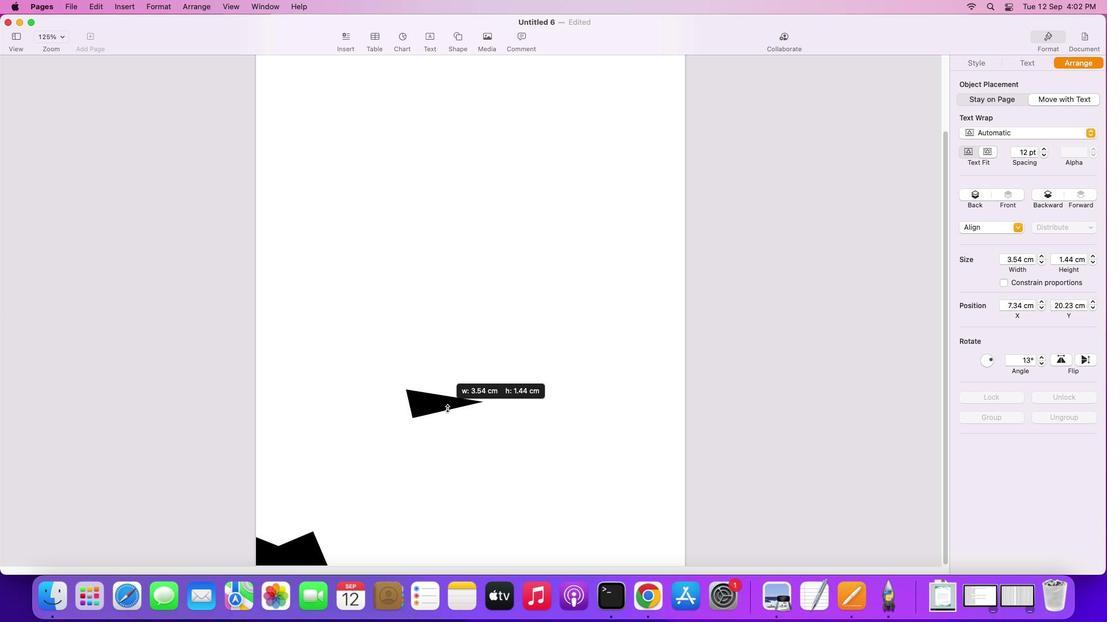 
Action: Mouse pressed left at (409, 419)
Screenshot: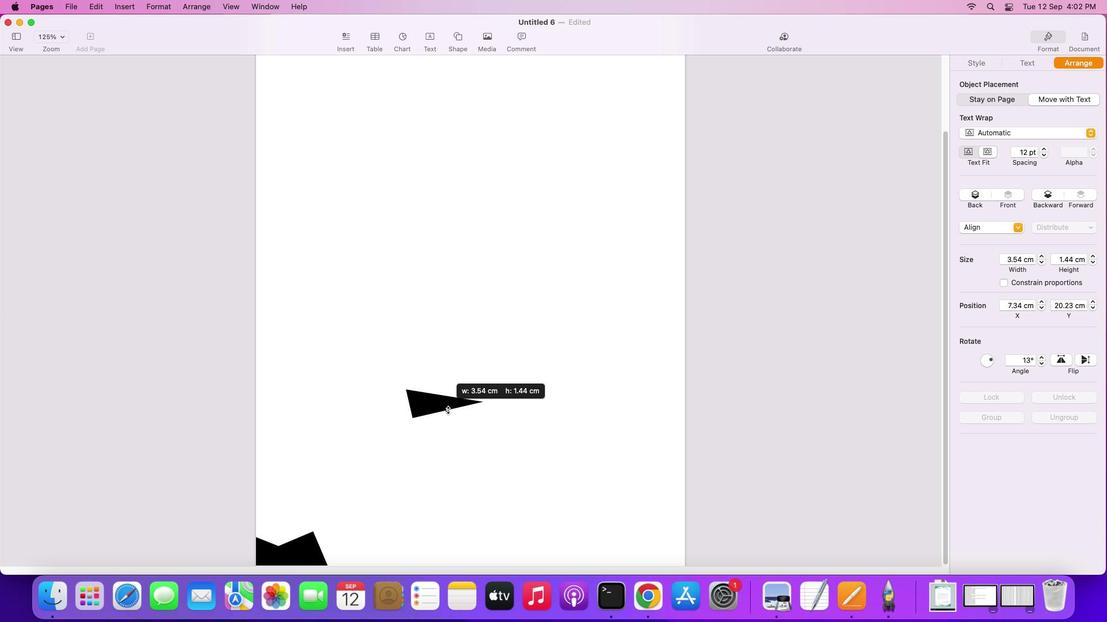 
Action: Mouse moved to (392, 418)
Screenshot: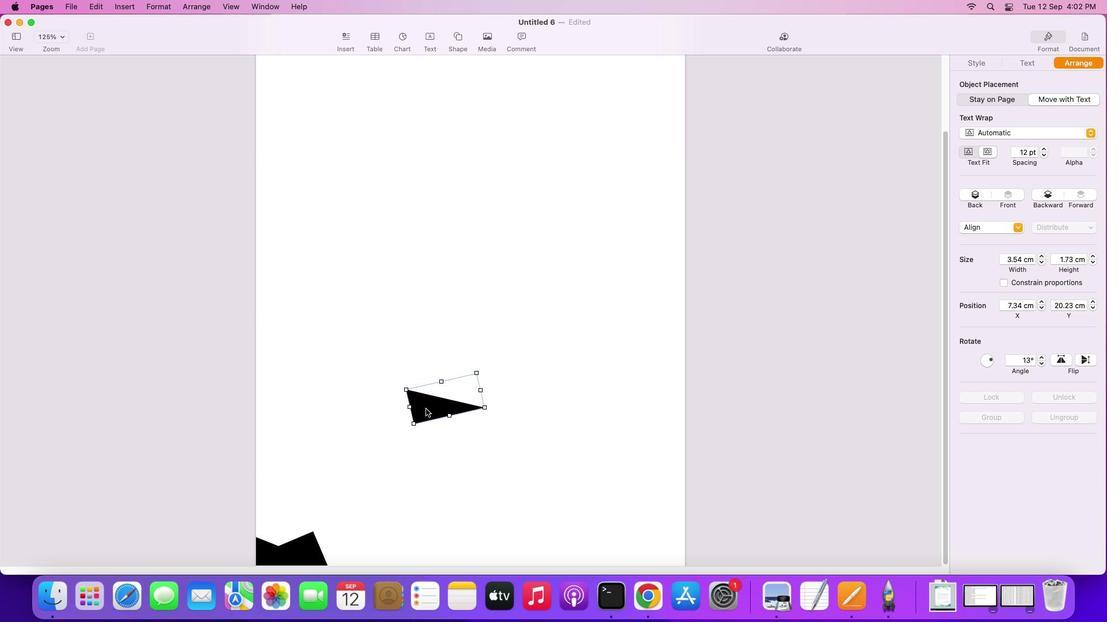 
Action: Mouse pressed left at (392, 418)
Screenshot: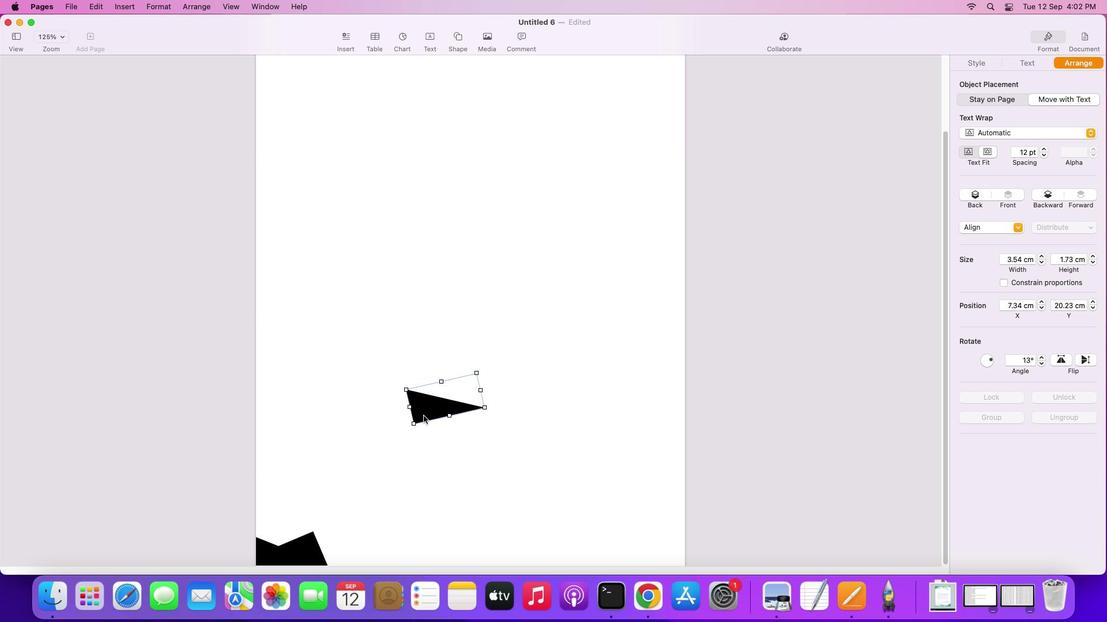 
Action: Mouse moved to (903, 396)
Screenshot: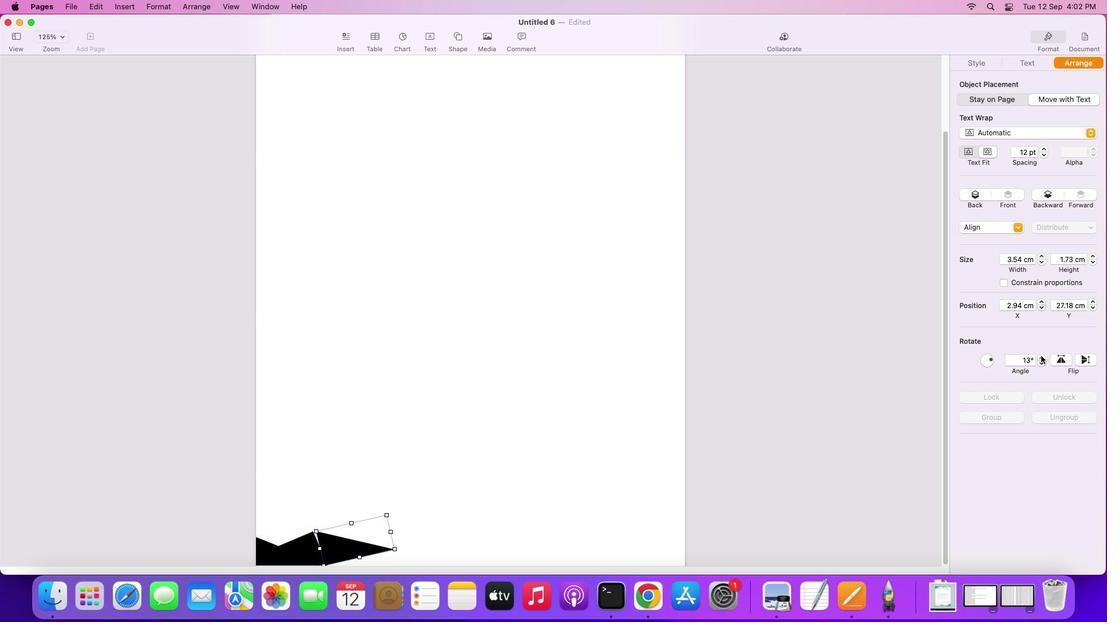 
Action: Mouse pressed left at (903, 396)
Screenshot: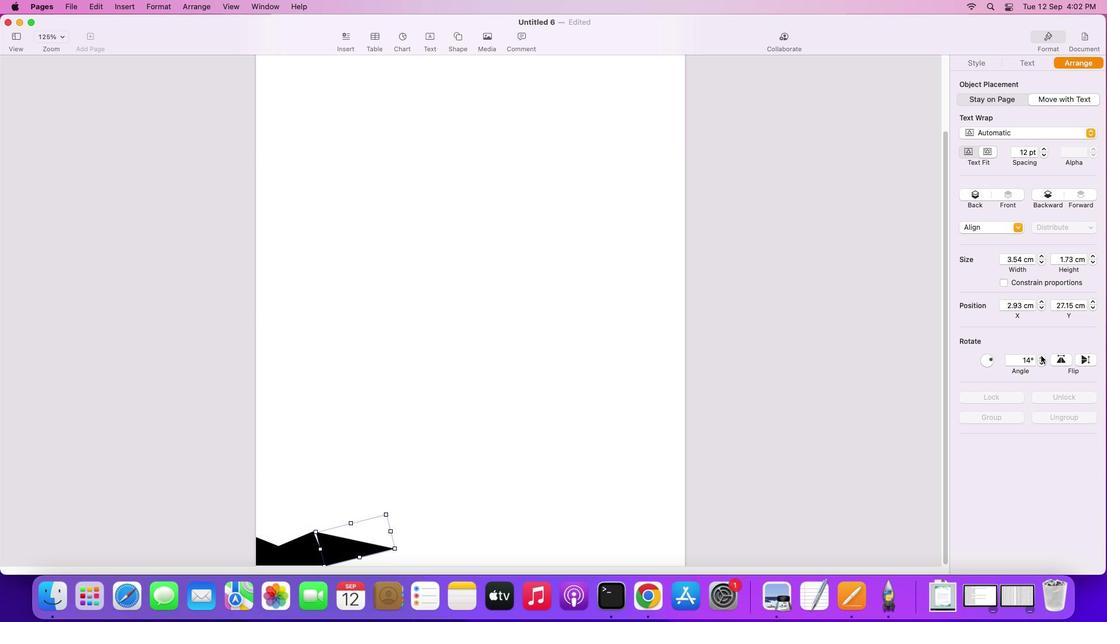
Action: Mouse pressed left at (903, 396)
Screenshot: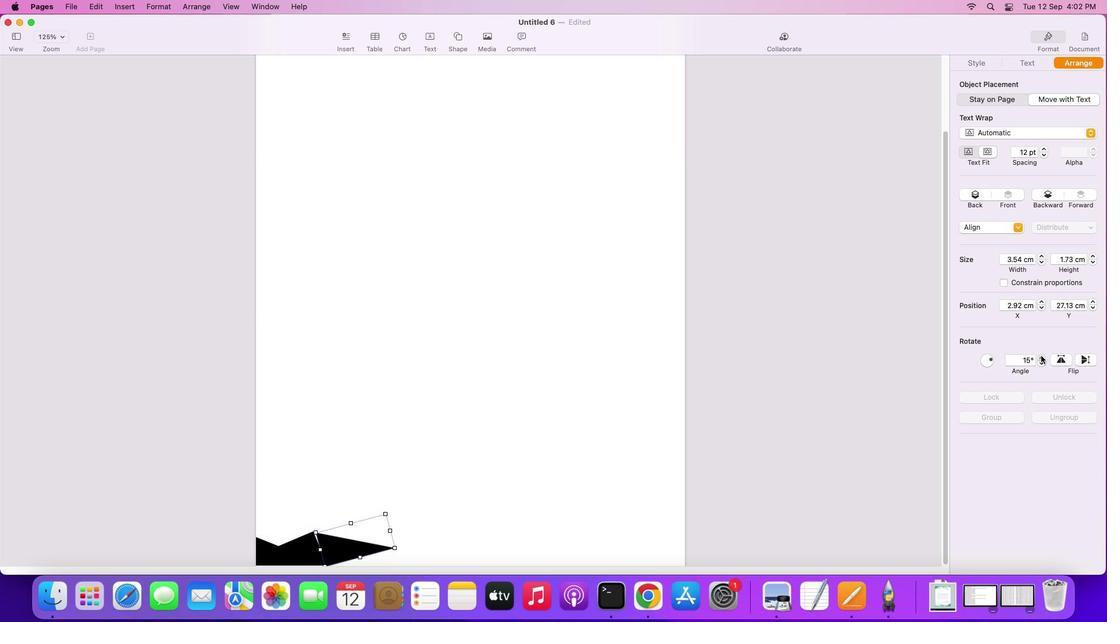 
Action: Mouse pressed left at (903, 396)
Screenshot: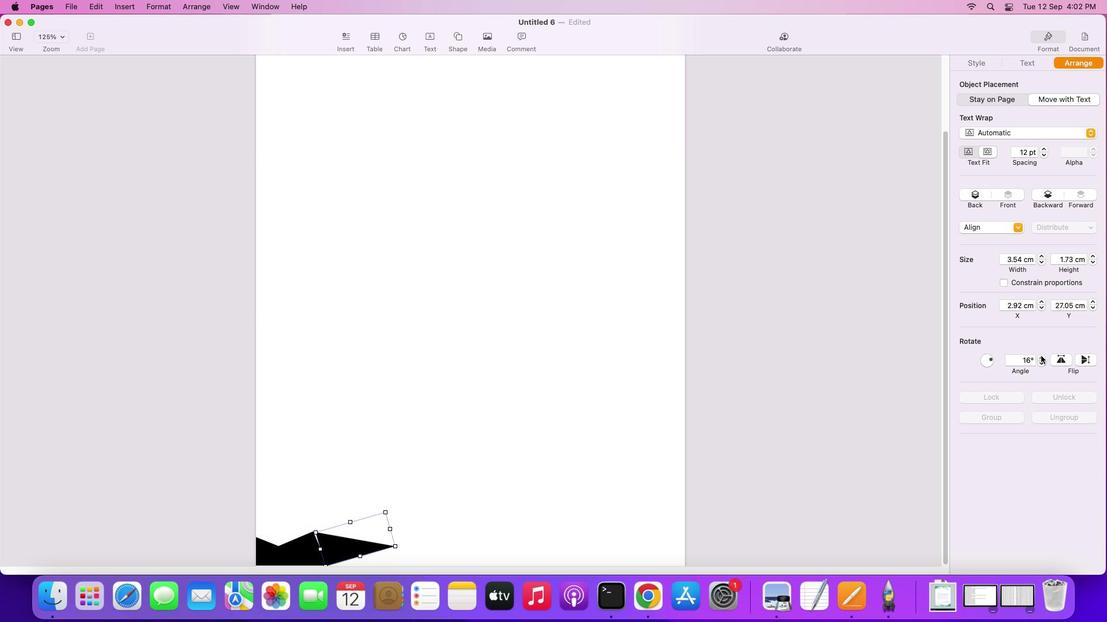 
Action: Mouse pressed left at (903, 396)
Screenshot: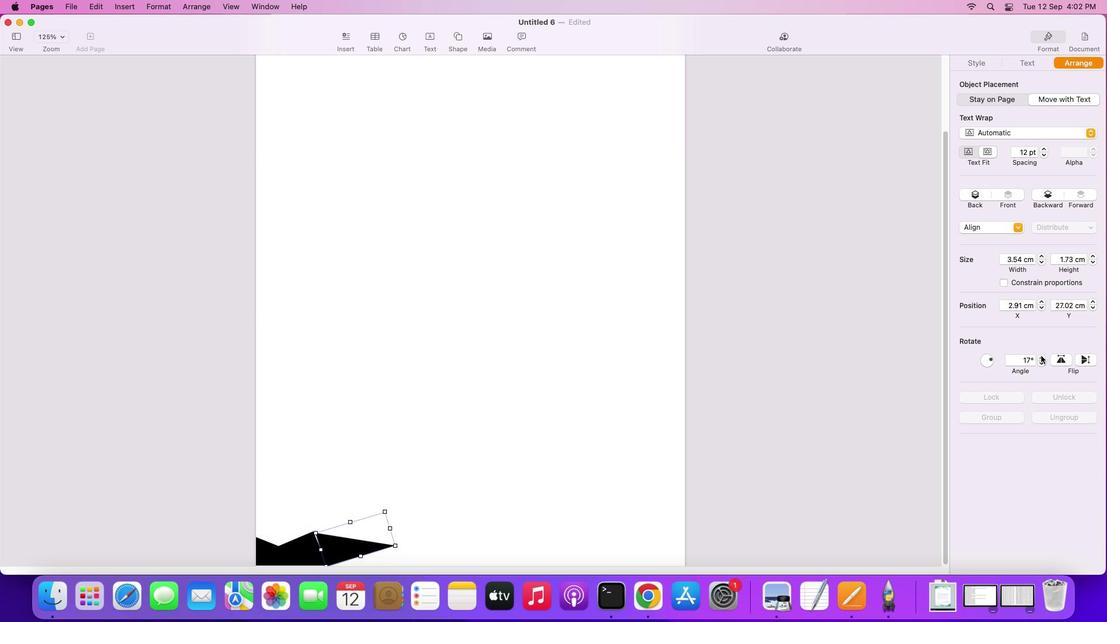 
Action: Mouse moved to (318, 478)
Screenshot: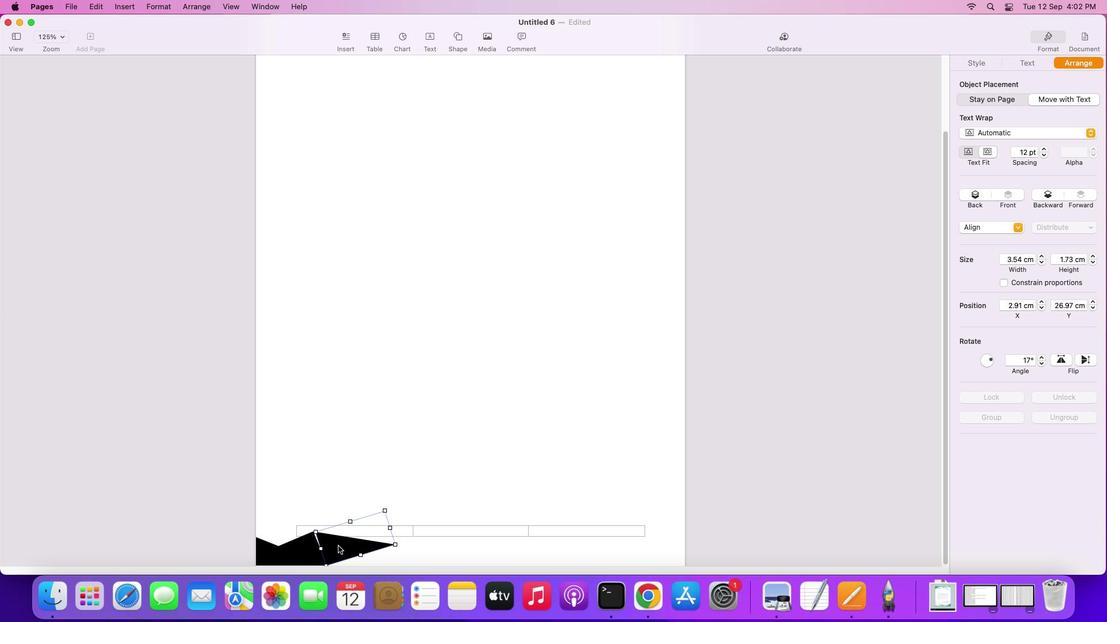 
Action: Mouse pressed left at (318, 478)
Screenshot: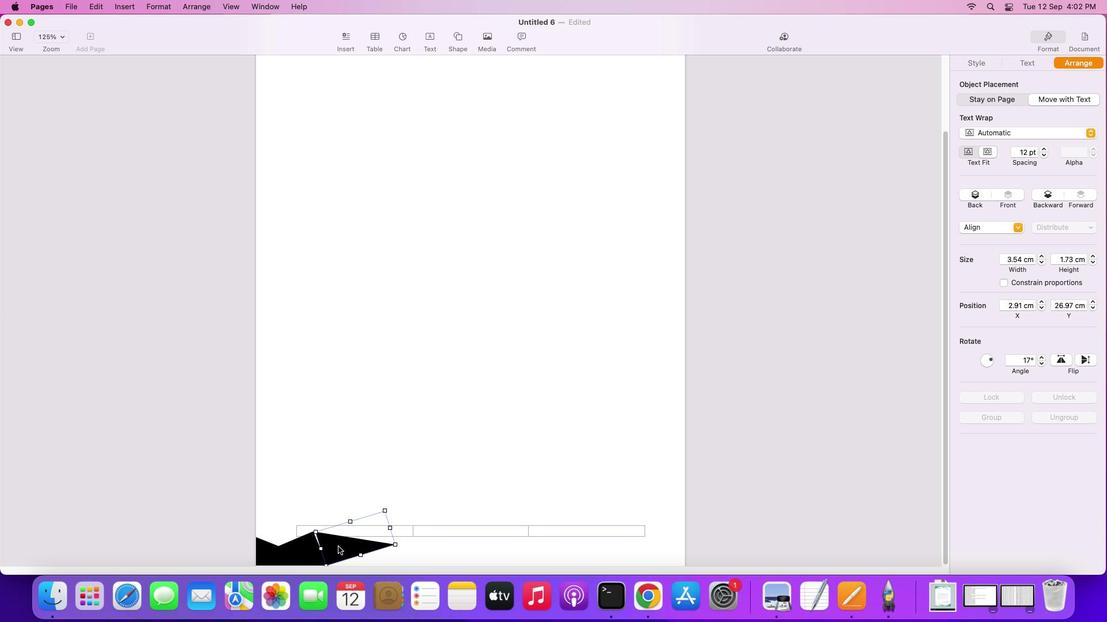 
Action: Mouse moved to (335, 481)
Screenshot: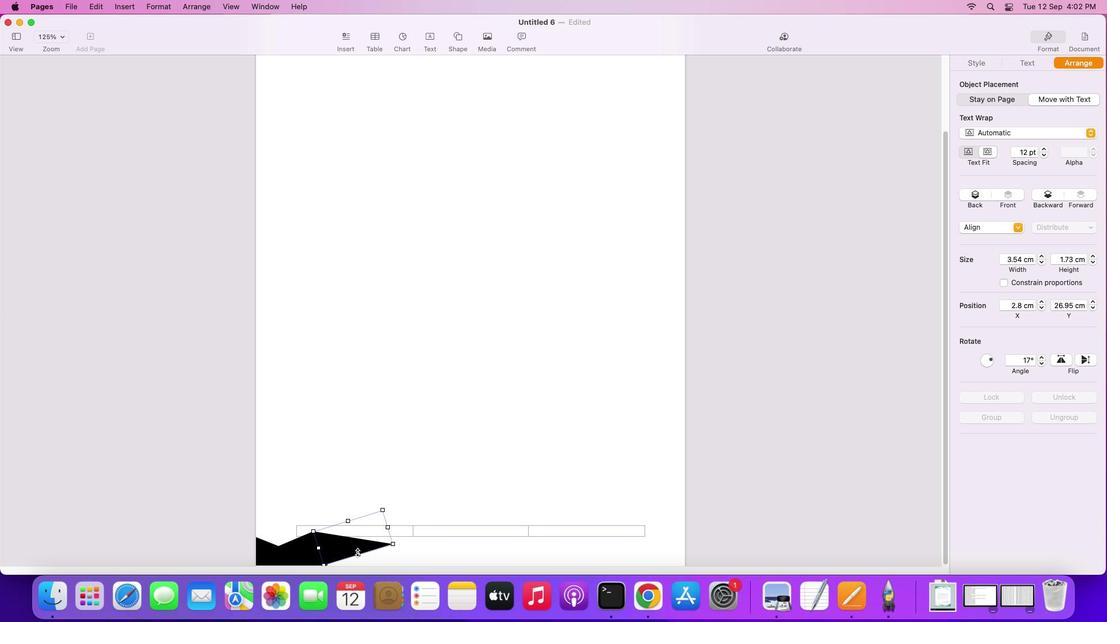 
Action: Mouse pressed left at (335, 481)
Screenshot: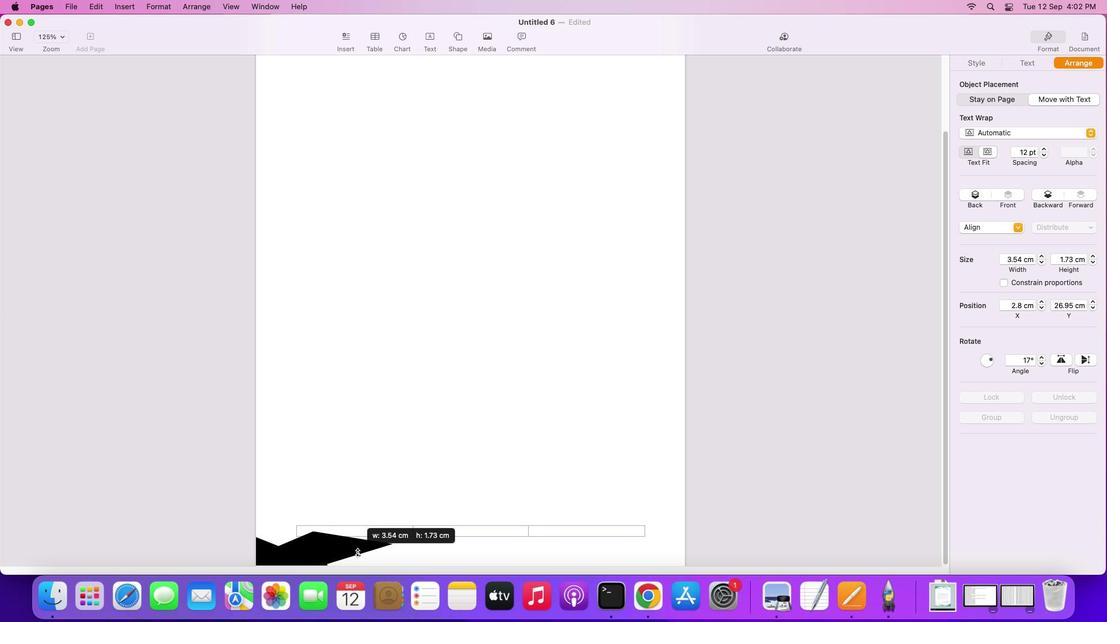 
Action: Mouse moved to (429, 447)
Screenshot: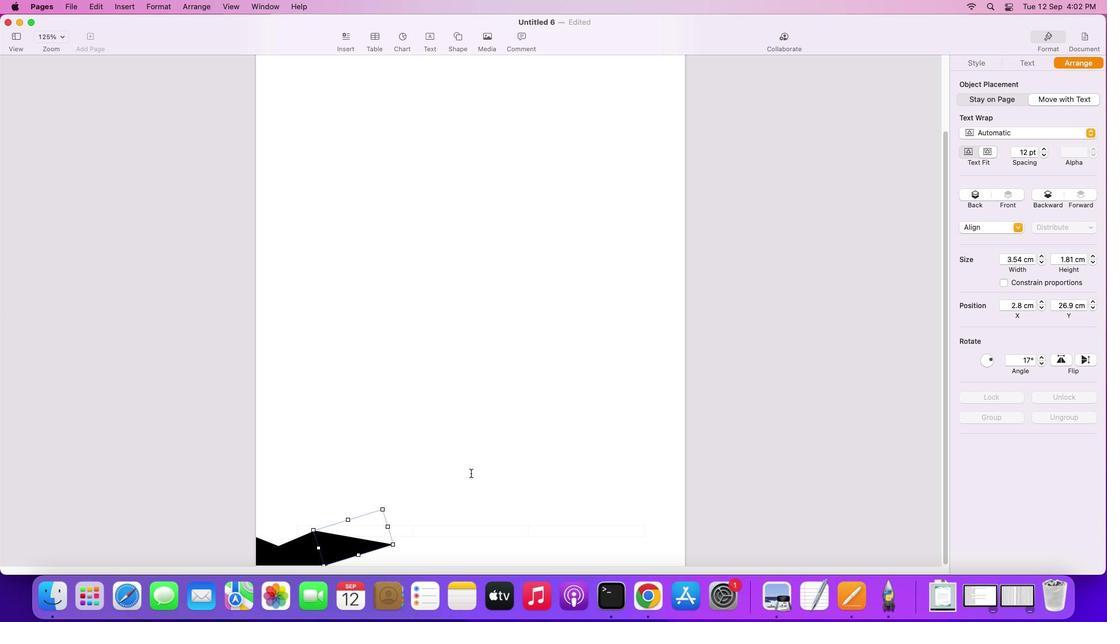 
Action: Mouse pressed left at (429, 447)
Screenshot: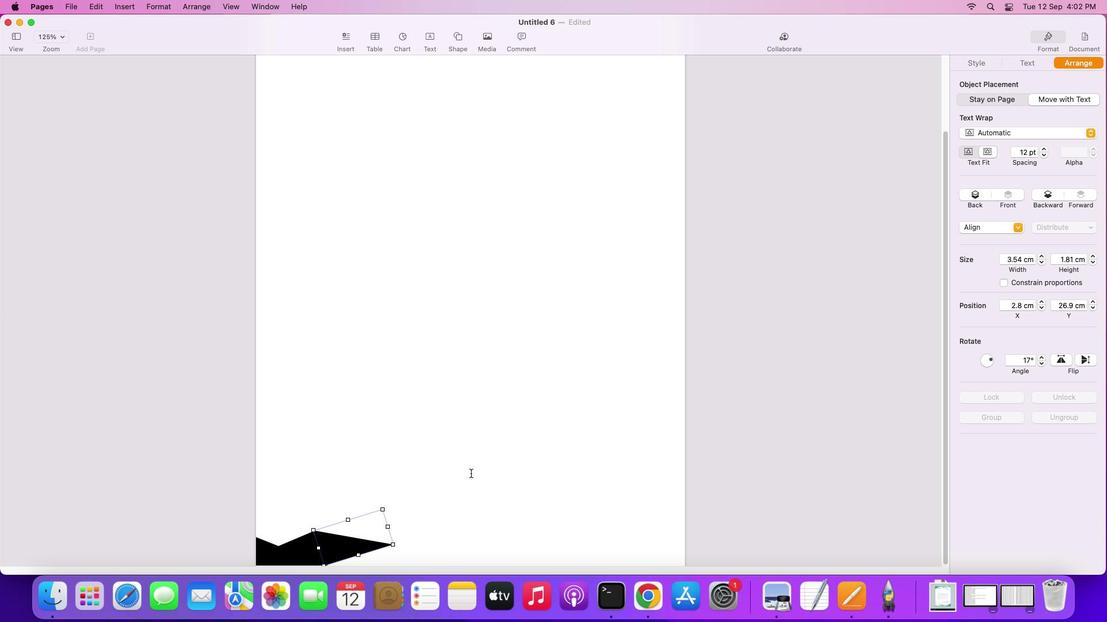 
Action: Mouse moved to (336, 478)
Screenshot: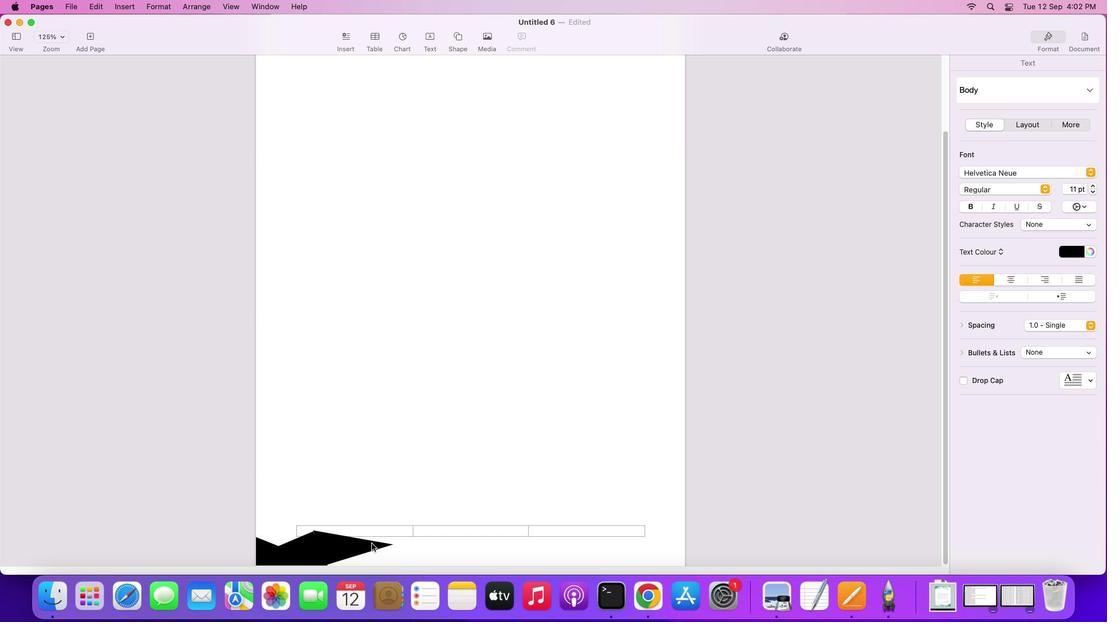 
Action: Mouse pressed left at (336, 478)
Screenshot: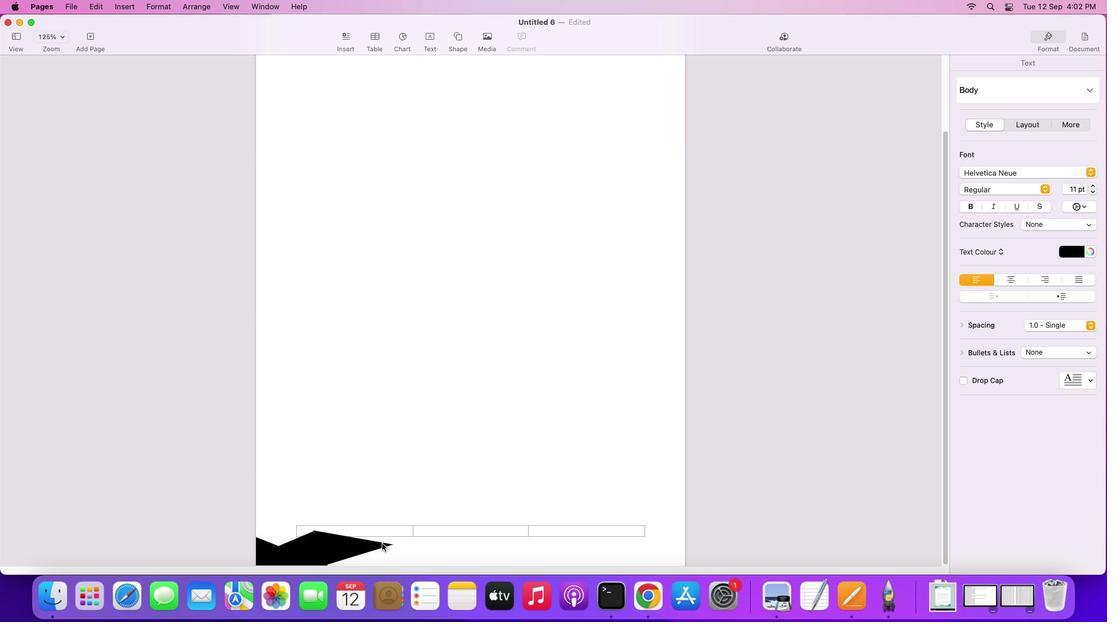 
Action: Mouse moved to (363, 478)
Screenshot: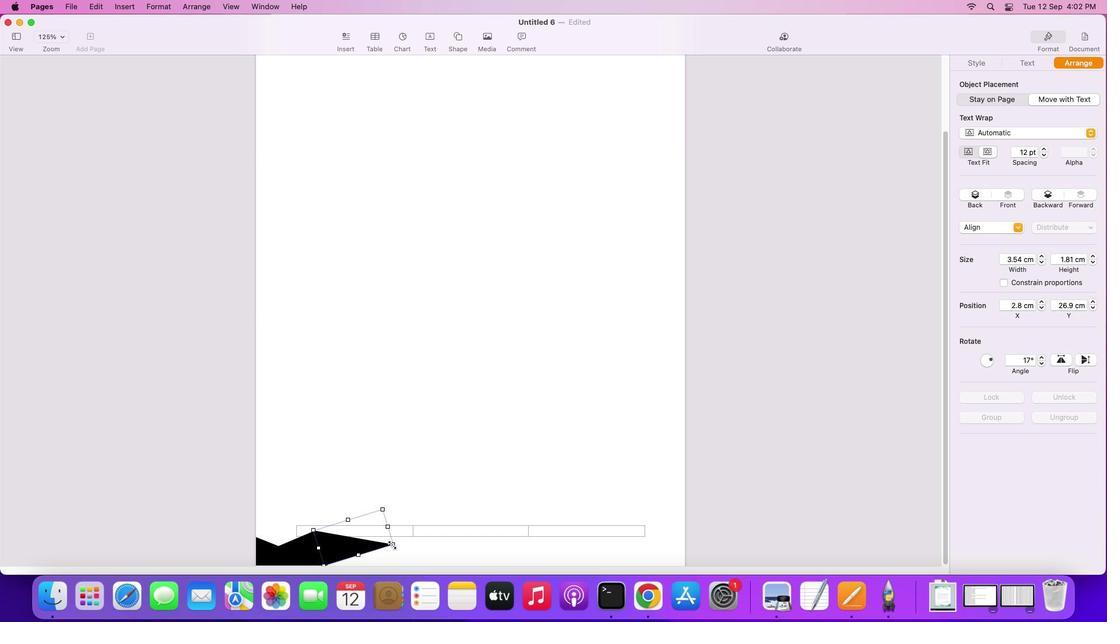 
Action: Mouse pressed left at (363, 478)
Screenshot: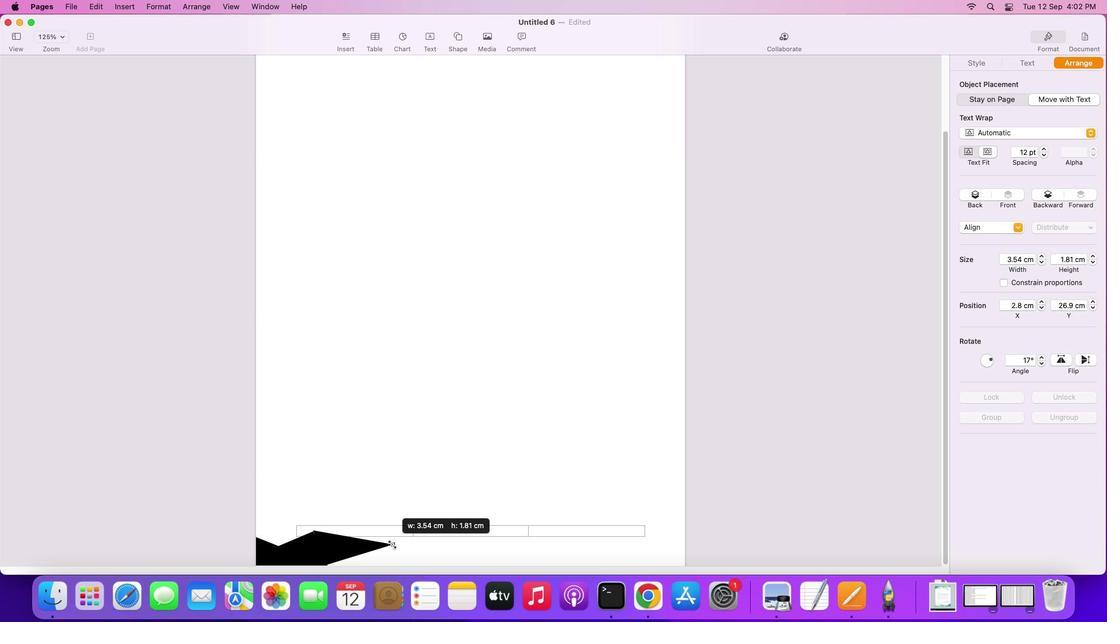 
Action: Mouse moved to (323, 477)
Screenshot: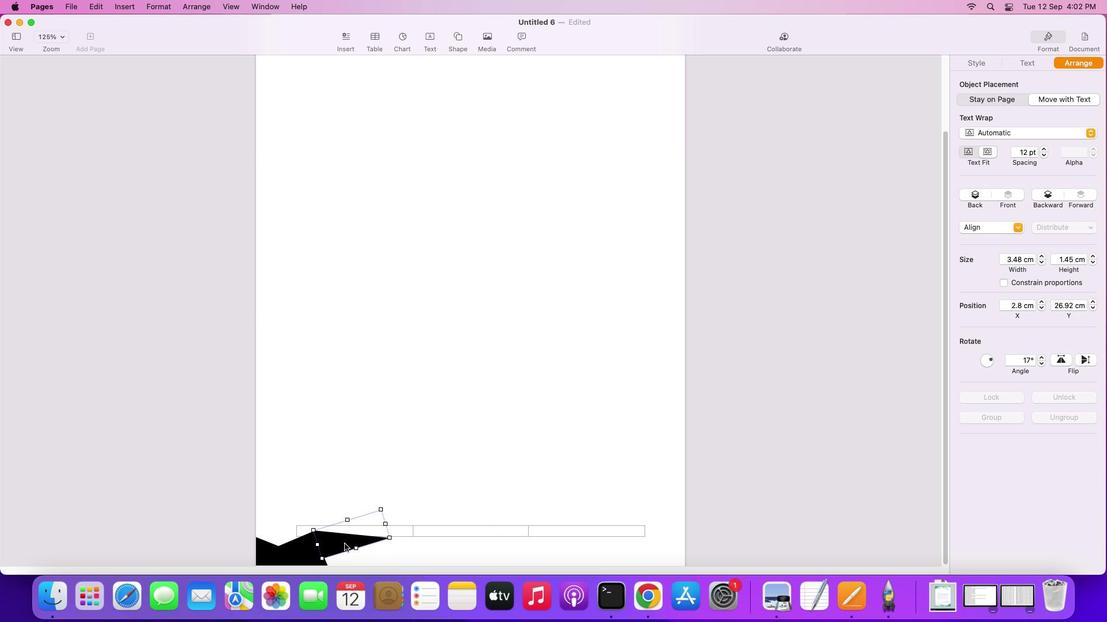 
Action: Mouse pressed left at (323, 477)
Screenshot: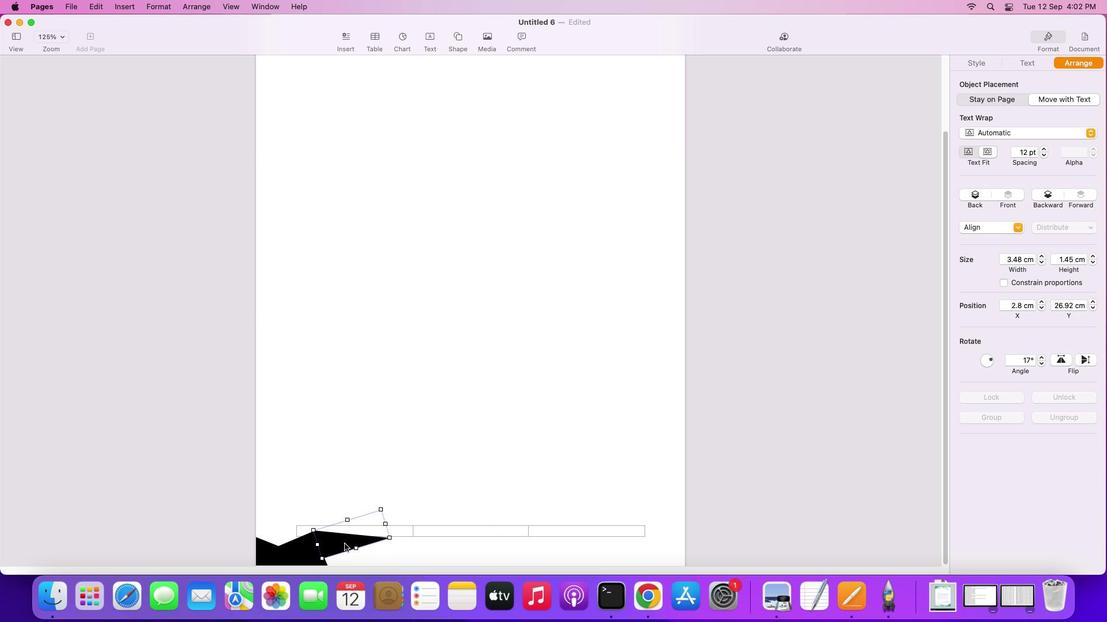 
Action: Mouse moved to (430, 398)
Screenshot: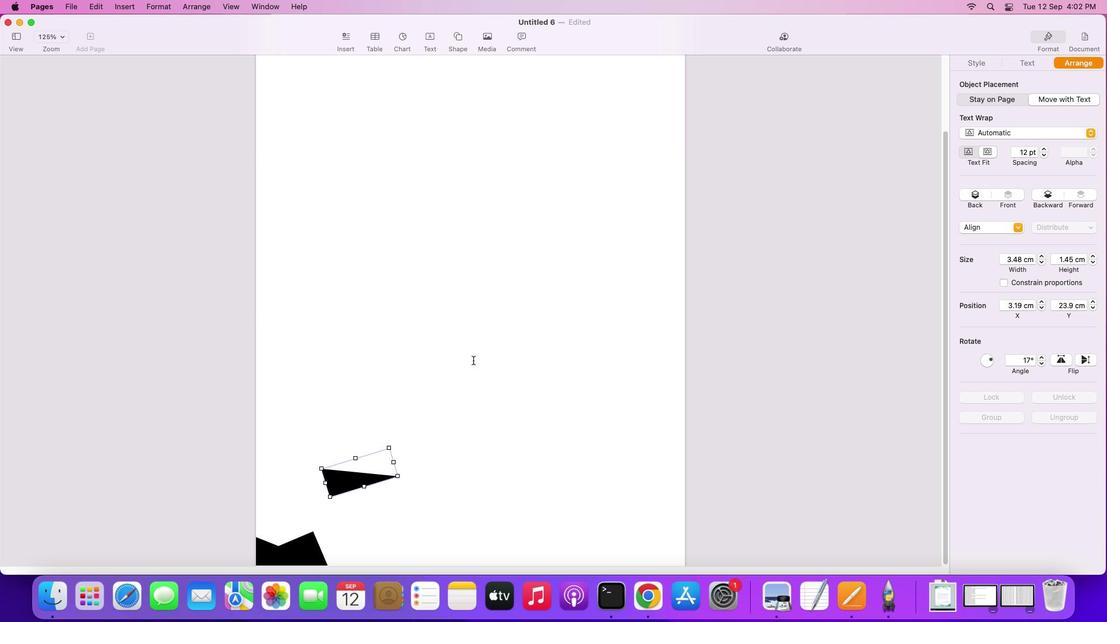 
Action: Mouse pressed left at (430, 398)
Screenshot: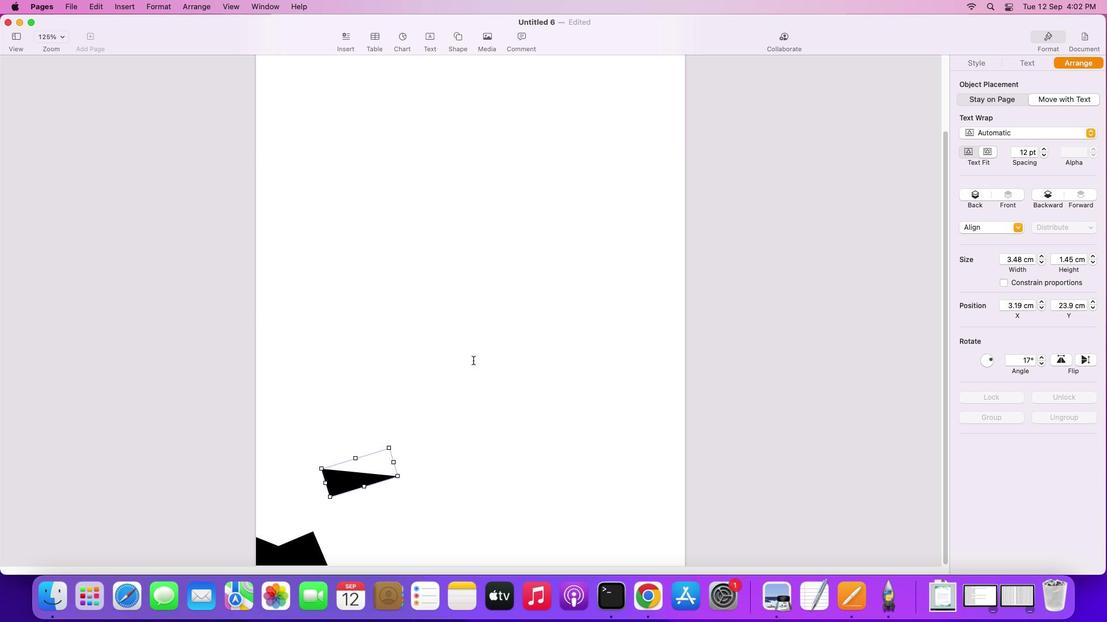 
Action: Mouse moved to (419, 260)
Screenshot: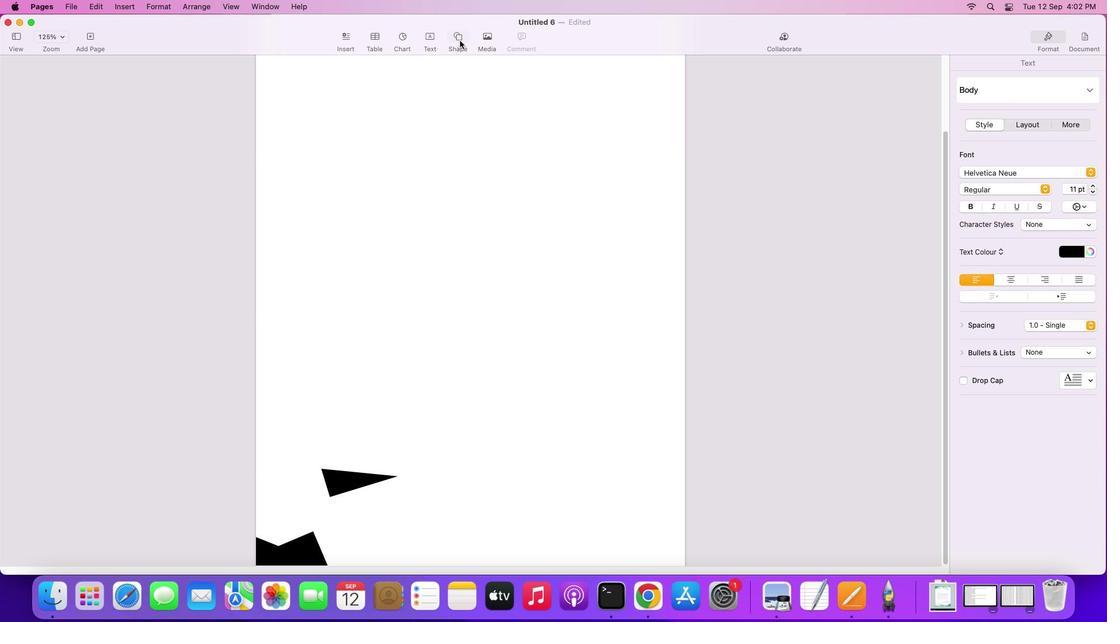 
Action: Mouse pressed left at (419, 260)
Screenshot: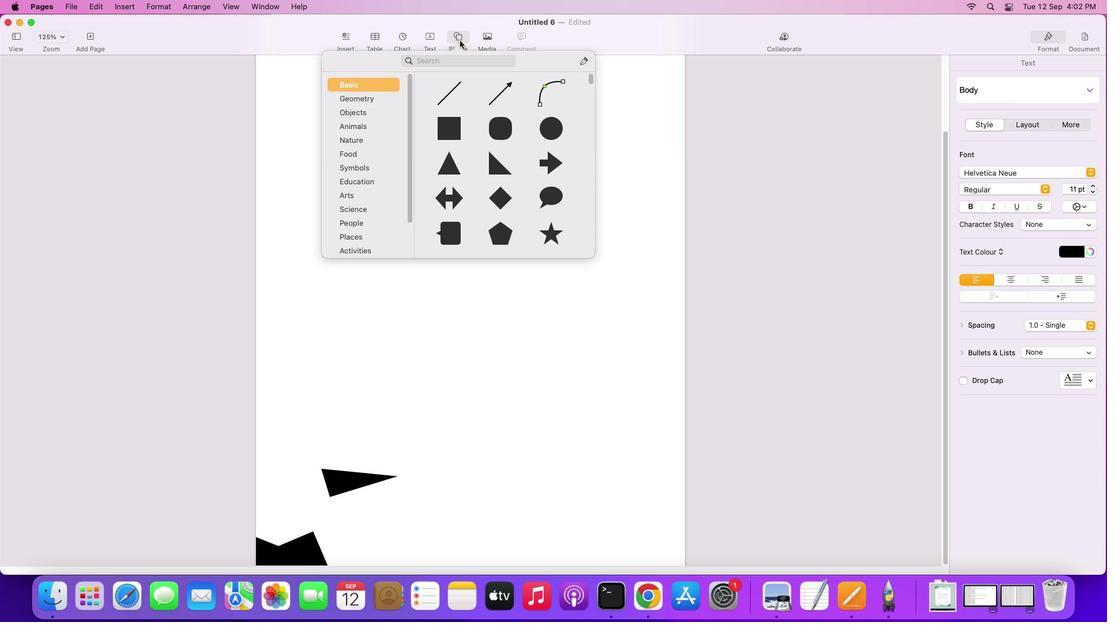 
Action: Mouse moved to (407, 316)
Screenshot: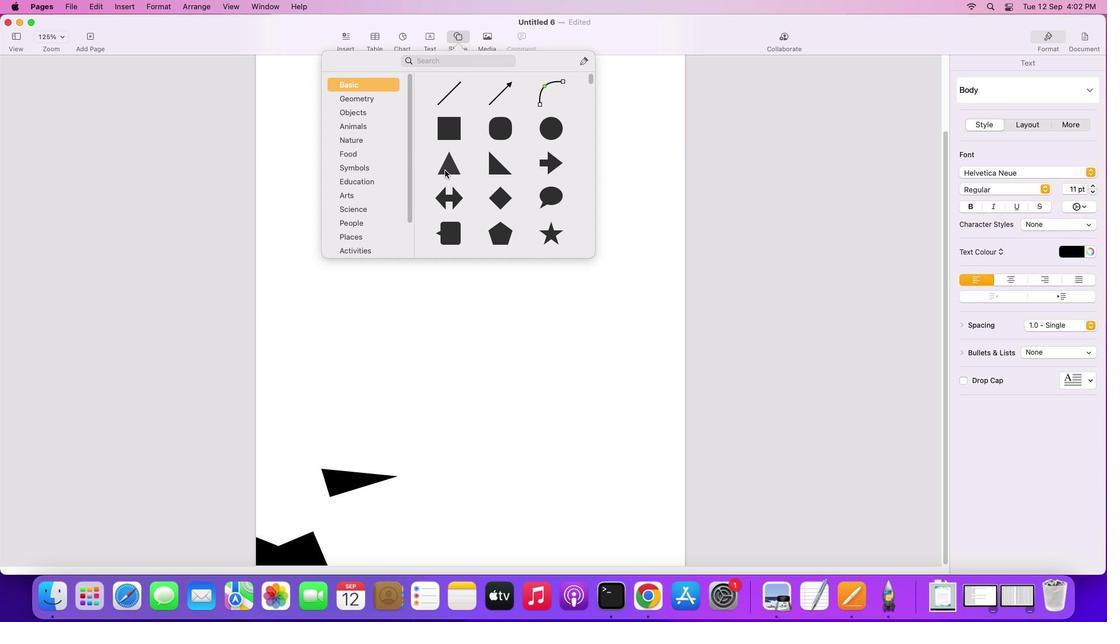 
Action: Mouse pressed left at (407, 316)
Screenshot: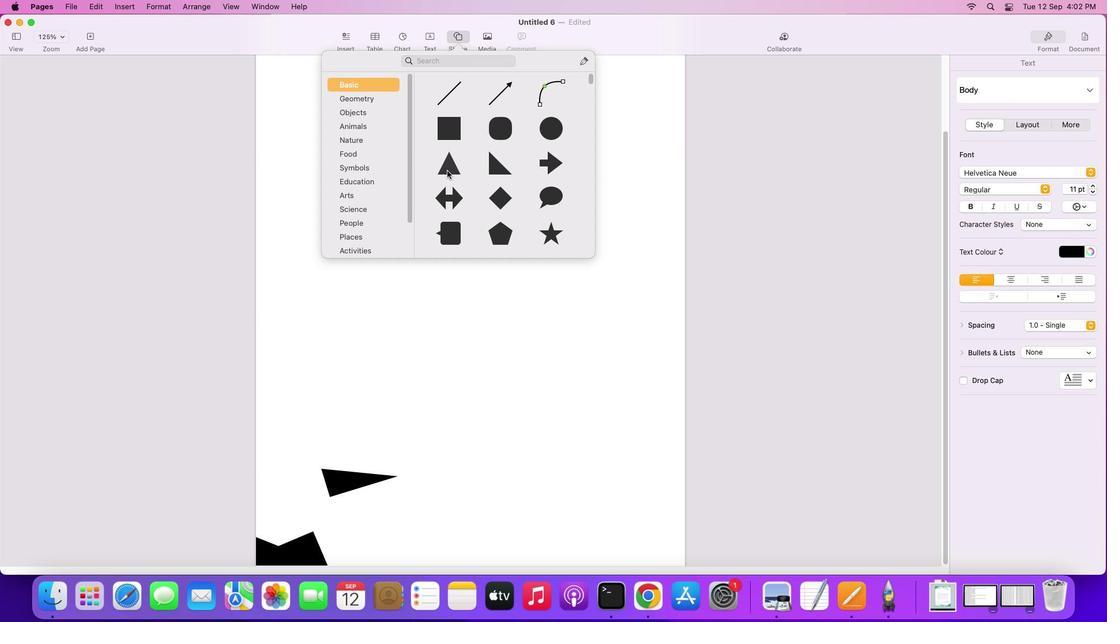 
Action: Mouse moved to (429, 359)
Screenshot: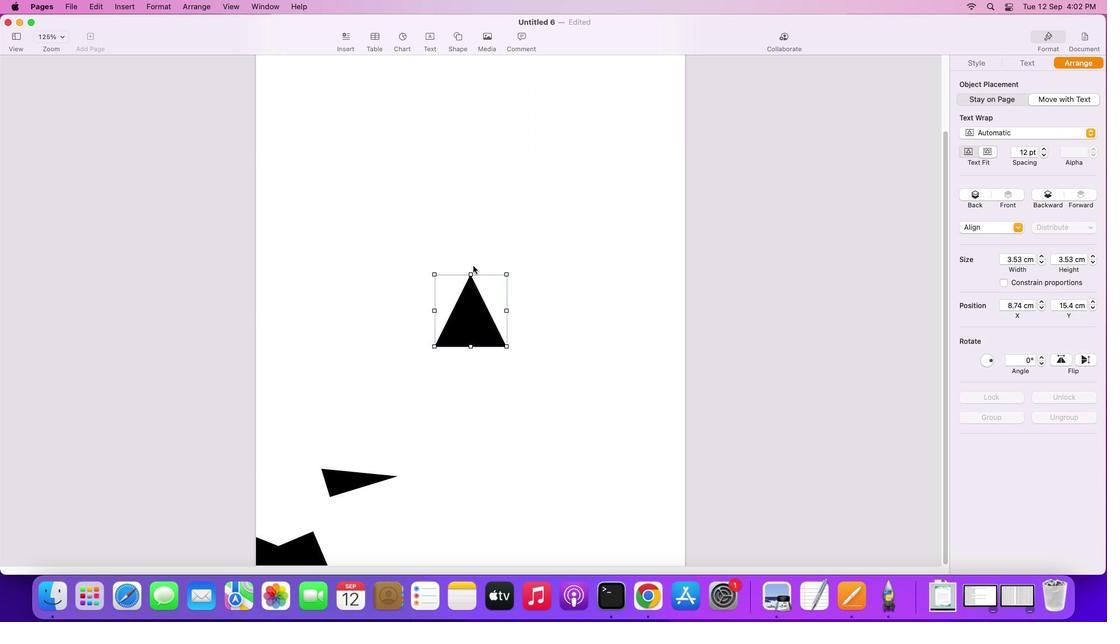 
Action: Mouse pressed left at (429, 359)
Screenshot: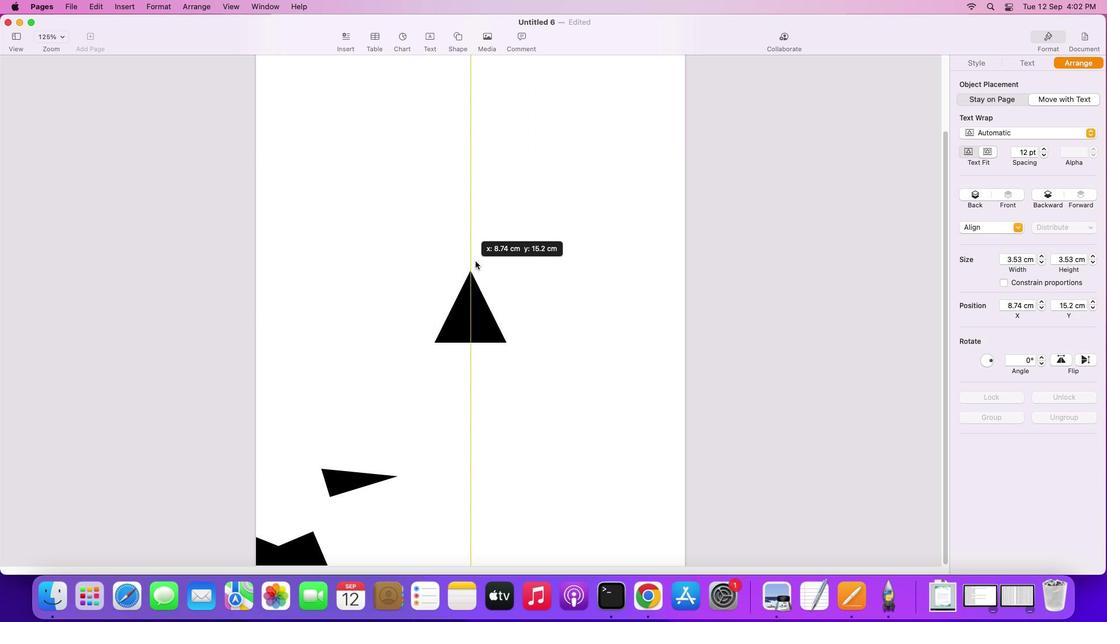 
Action: Mouse moved to (471, 340)
Screenshot: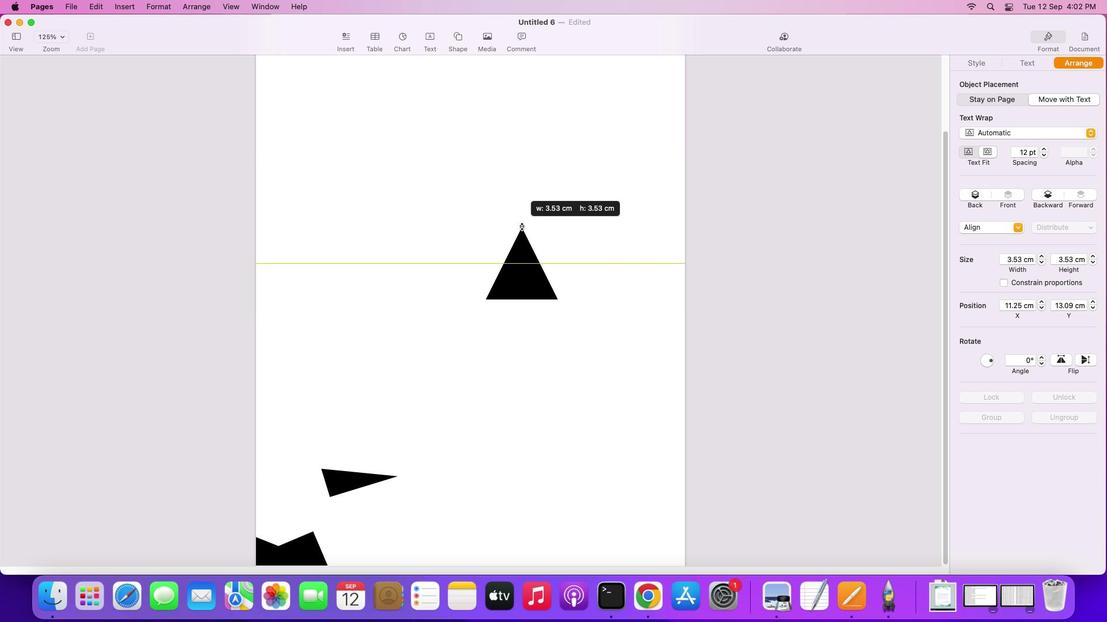 
Action: Mouse pressed left at (471, 340)
Screenshot: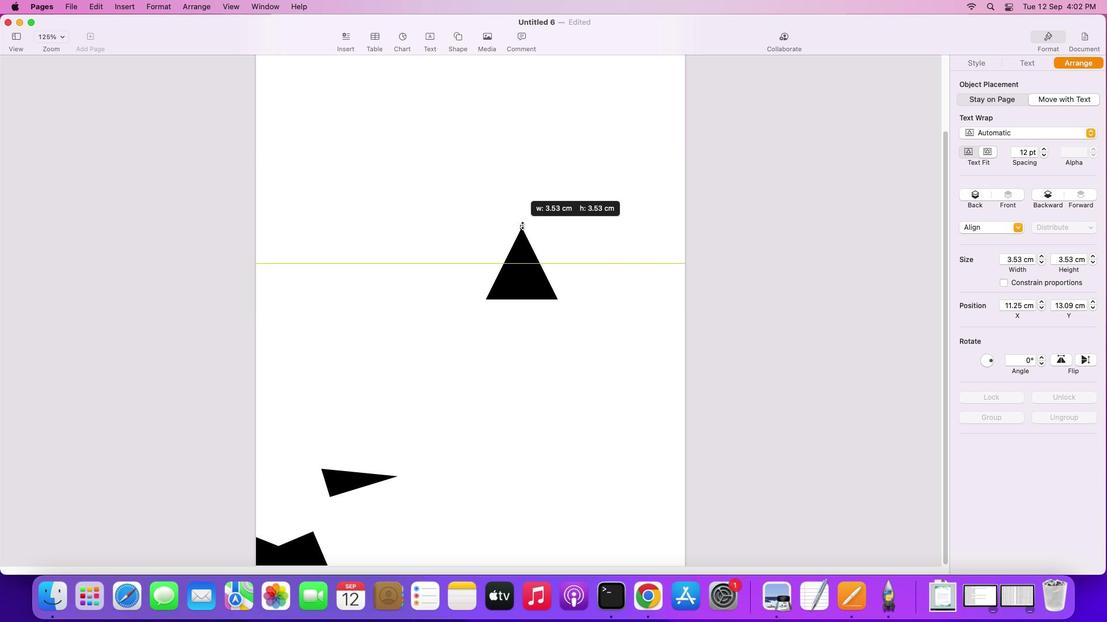 
Action: Mouse moved to (531, 322)
Screenshot: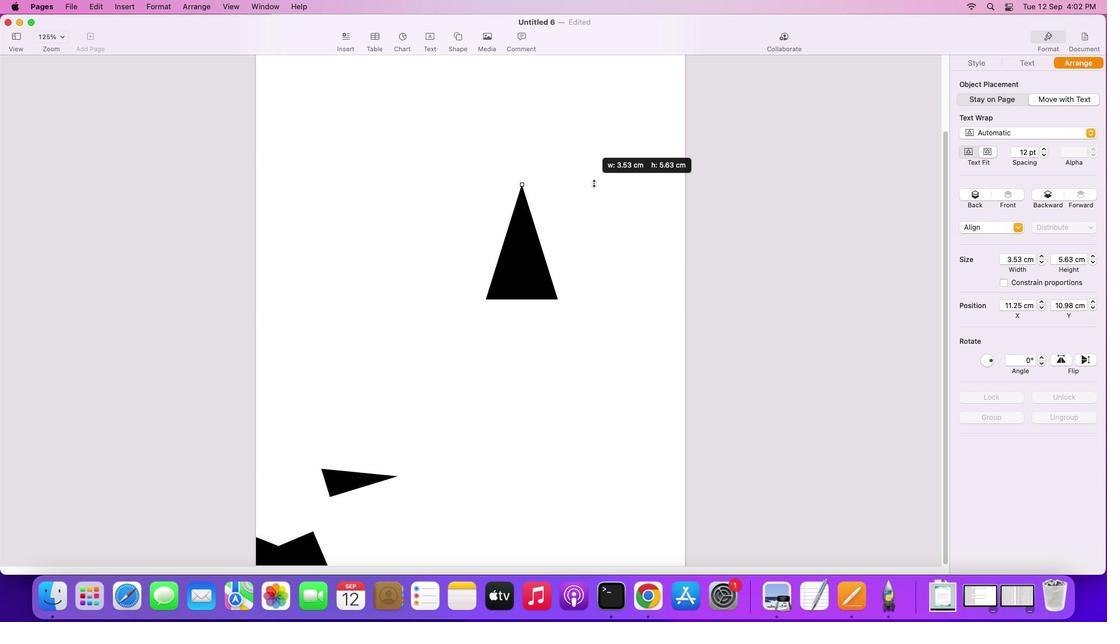 
Action: Key pressed Key.cmd'z''z'
Screenshot: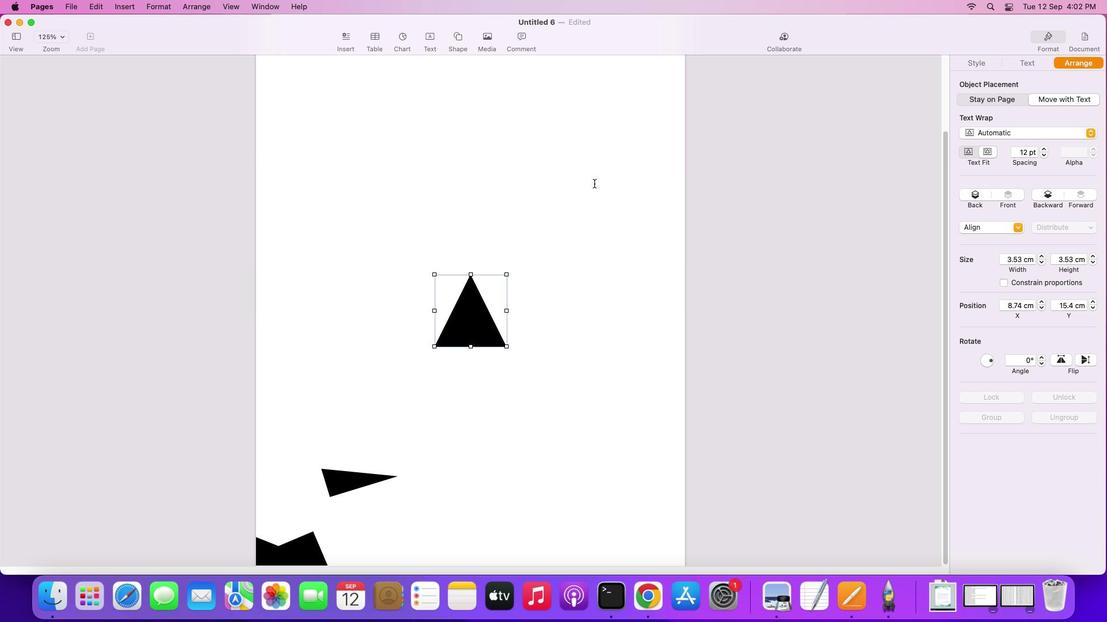 
Action: Mouse moved to (470, 298)
Screenshot: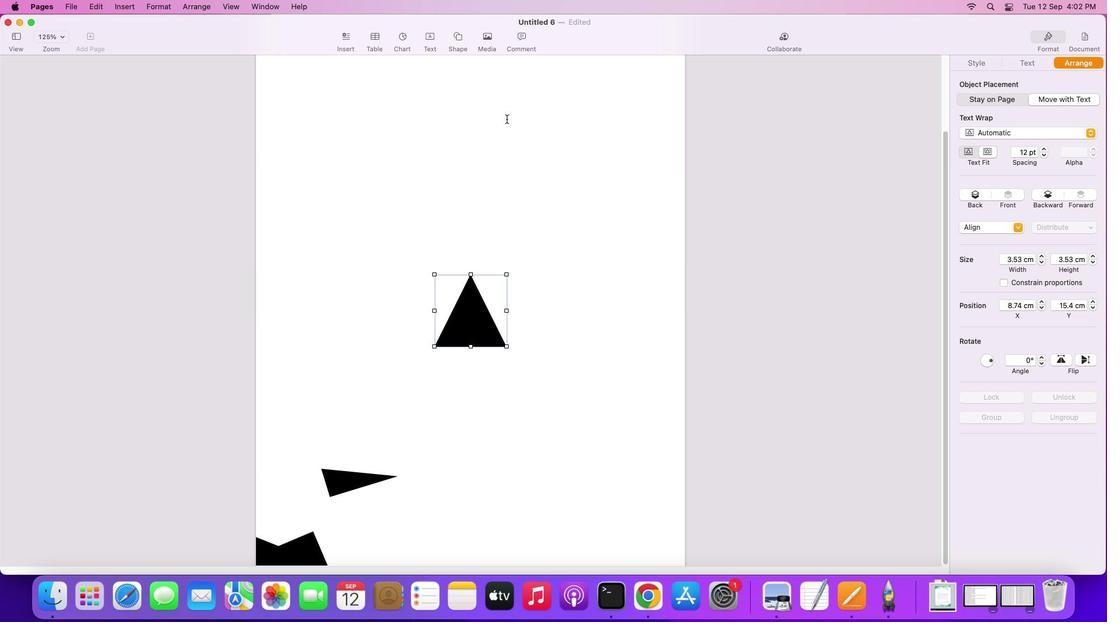 
Action: Key pressed Key.cmd
Screenshot: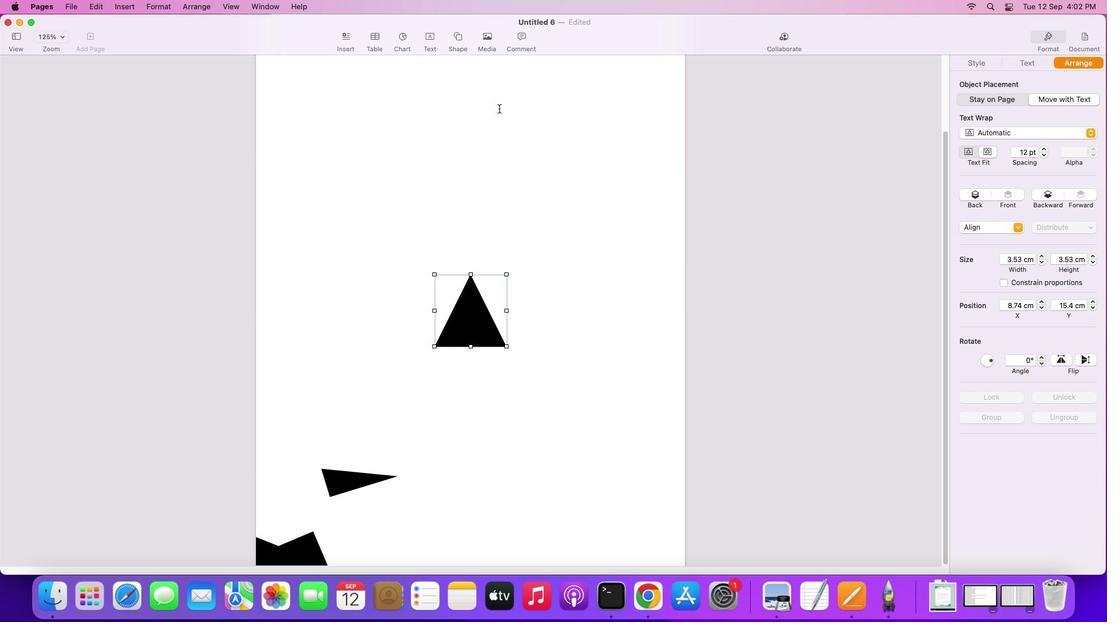 
Action: Mouse moved to (453, 291)
Screenshot: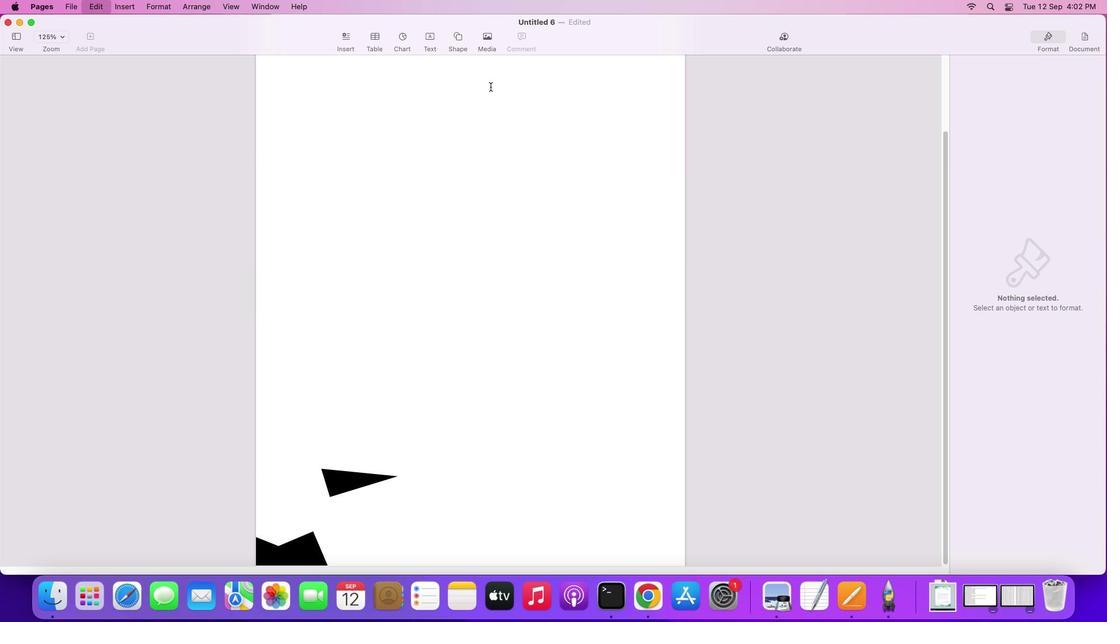 
Action: Key pressed 'z'
Screenshot: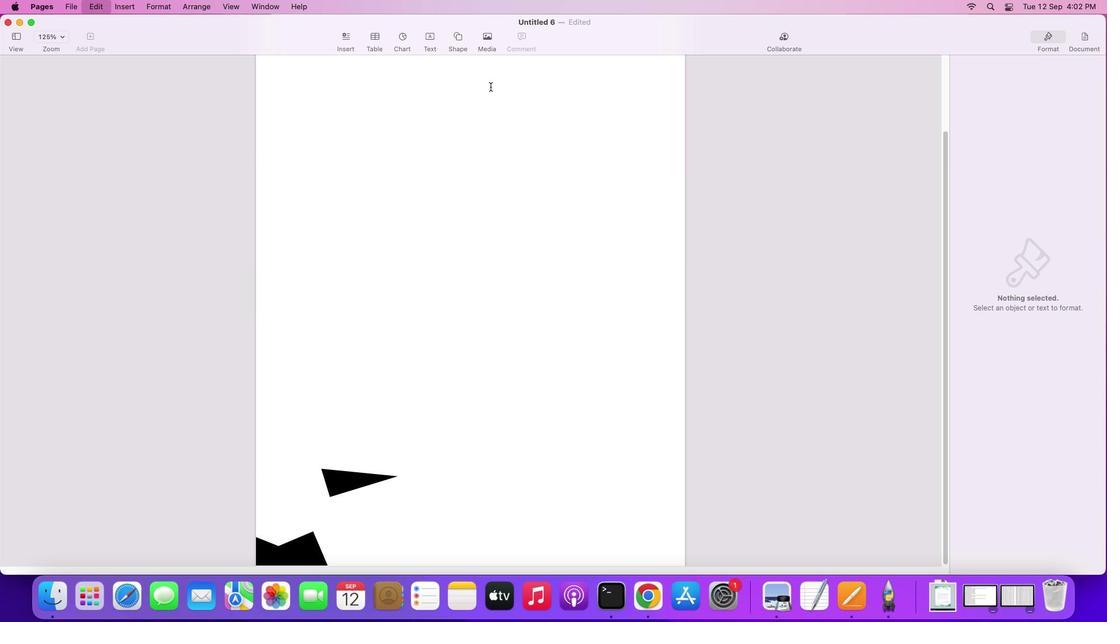
Action: Mouse moved to (417, 258)
Screenshot: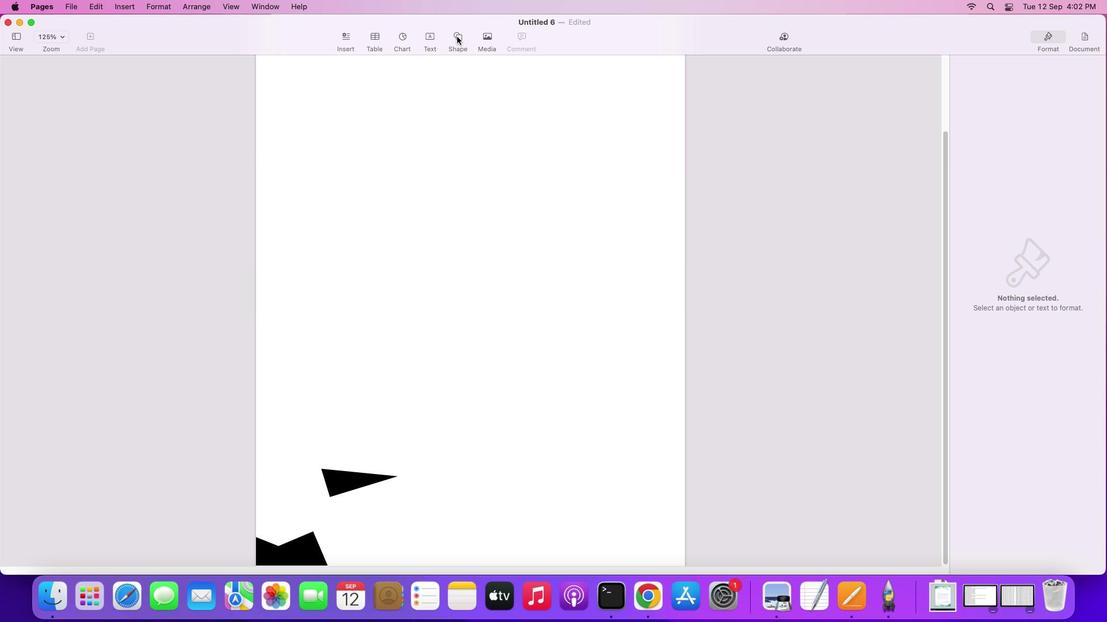 
Action: Mouse pressed left at (417, 258)
Screenshot: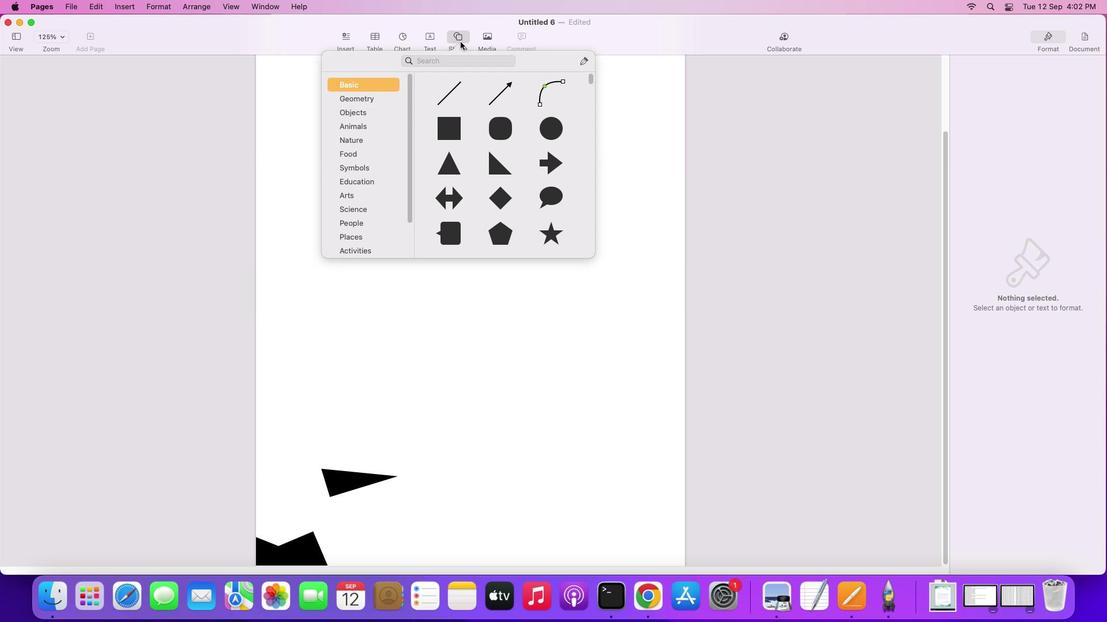 
Action: Mouse moved to (447, 316)
Screenshot: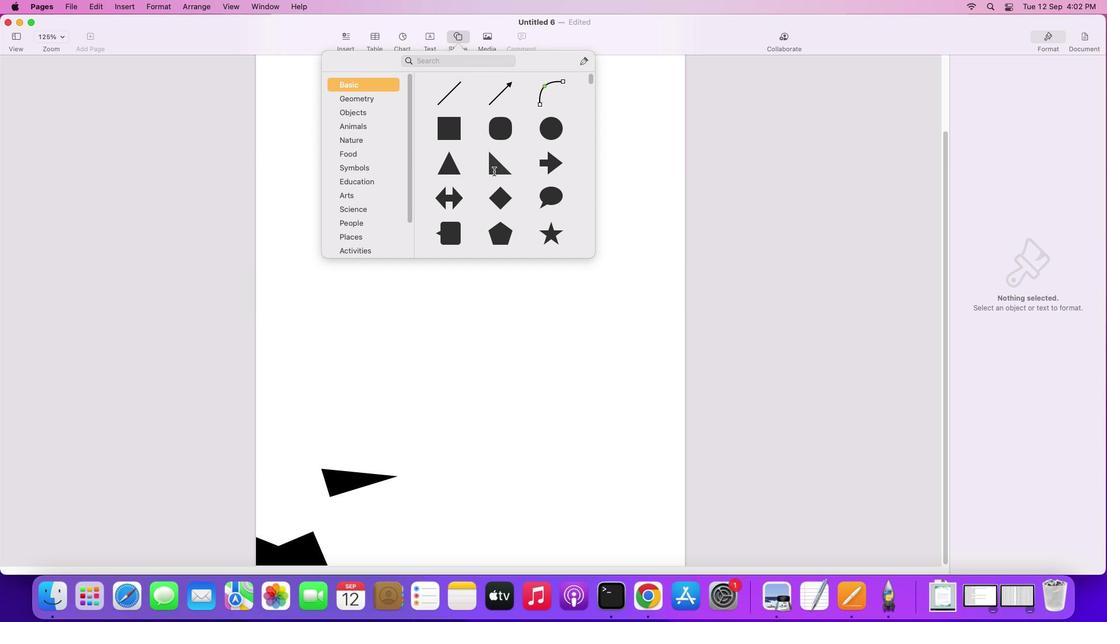 
Action: Mouse pressed left at (447, 316)
Screenshot: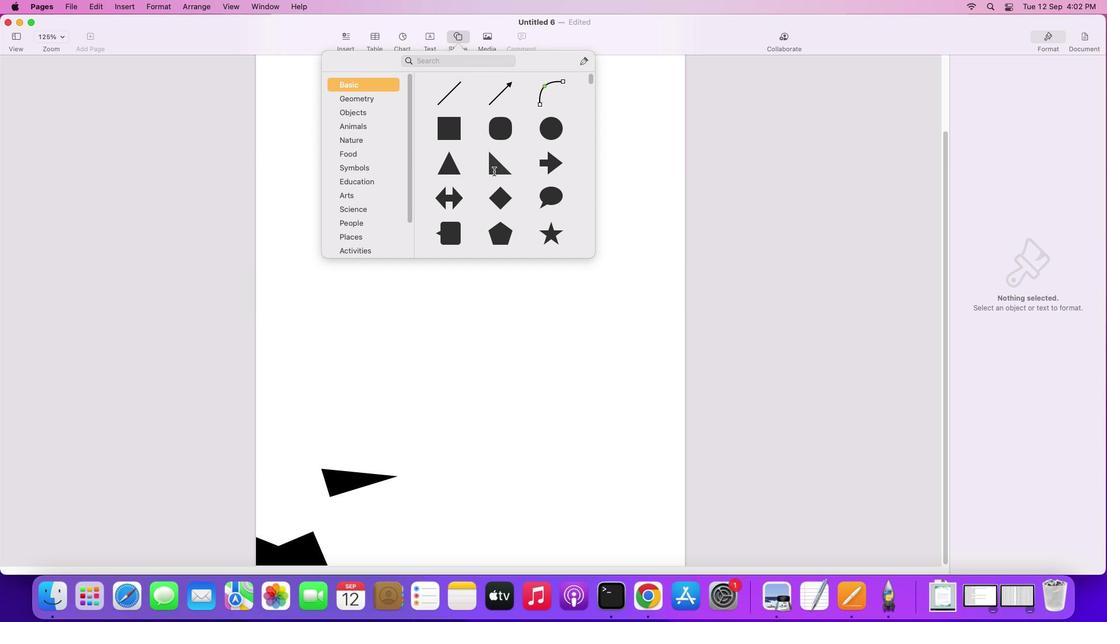 
Action: Mouse moved to (400, 362)
Screenshot: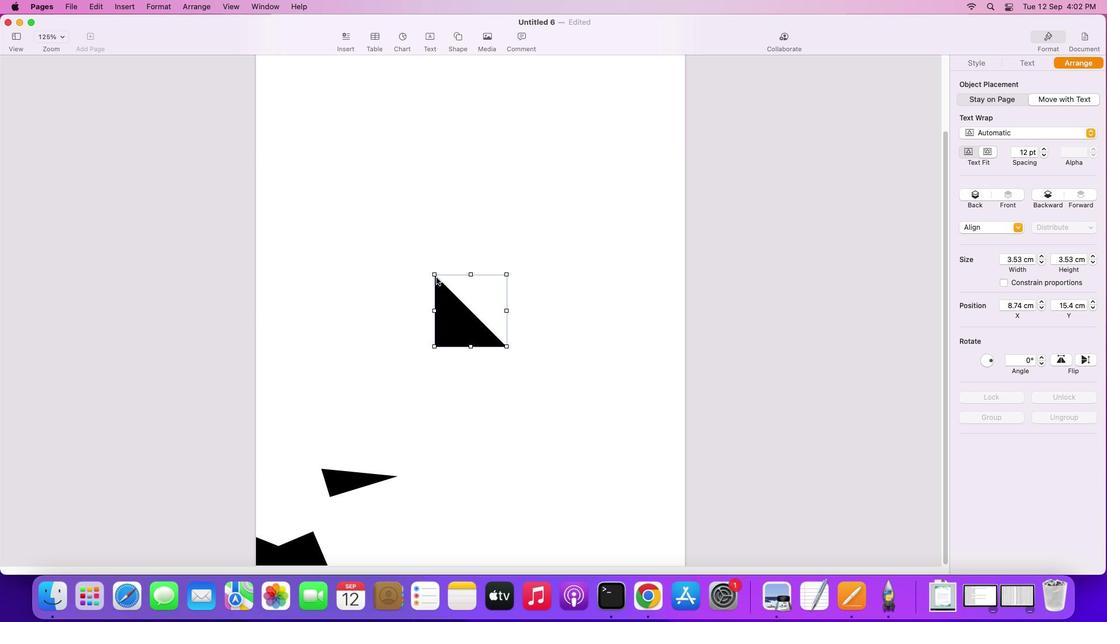 
Action: Mouse pressed left at (400, 362)
Screenshot: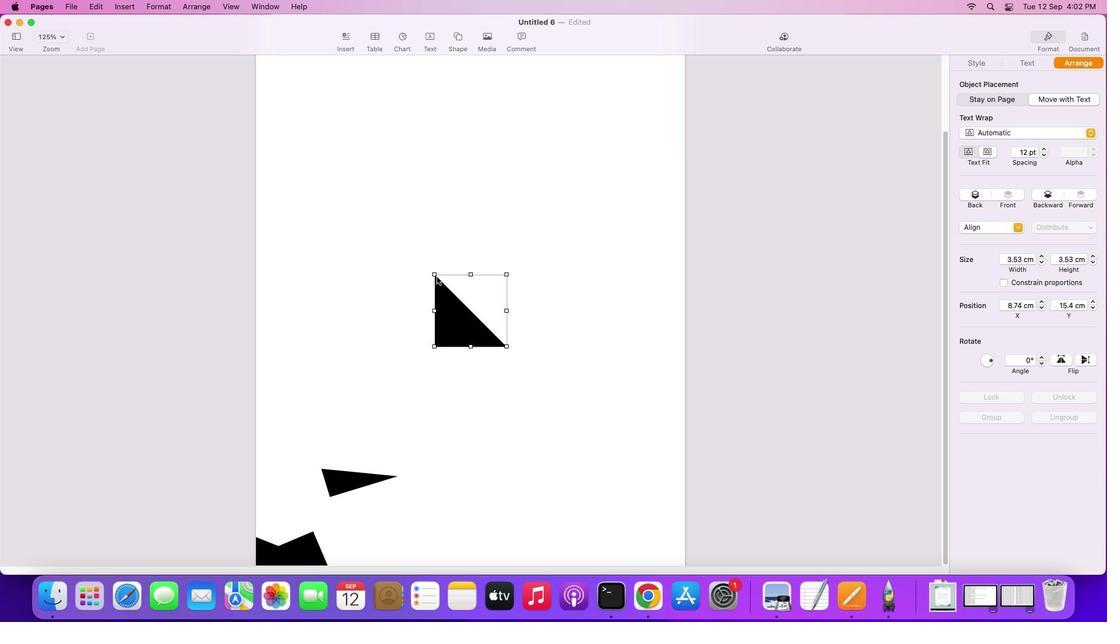 
Action: Mouse moved to (463, 356)
Screenshot: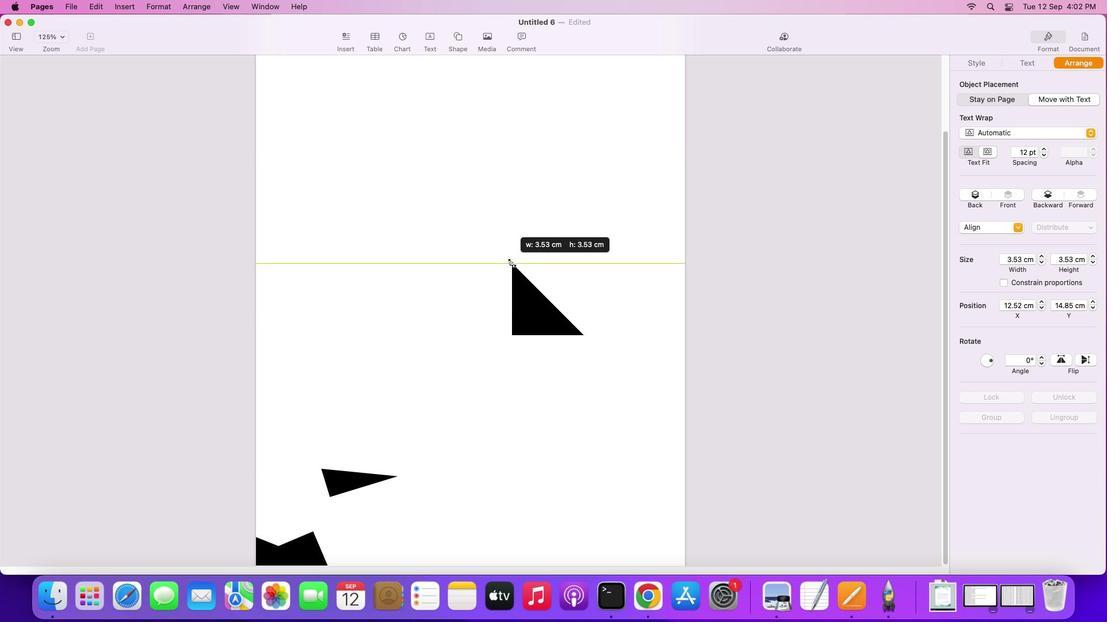 
Action: Mouse pressed left at (463, 356)
Screenshot: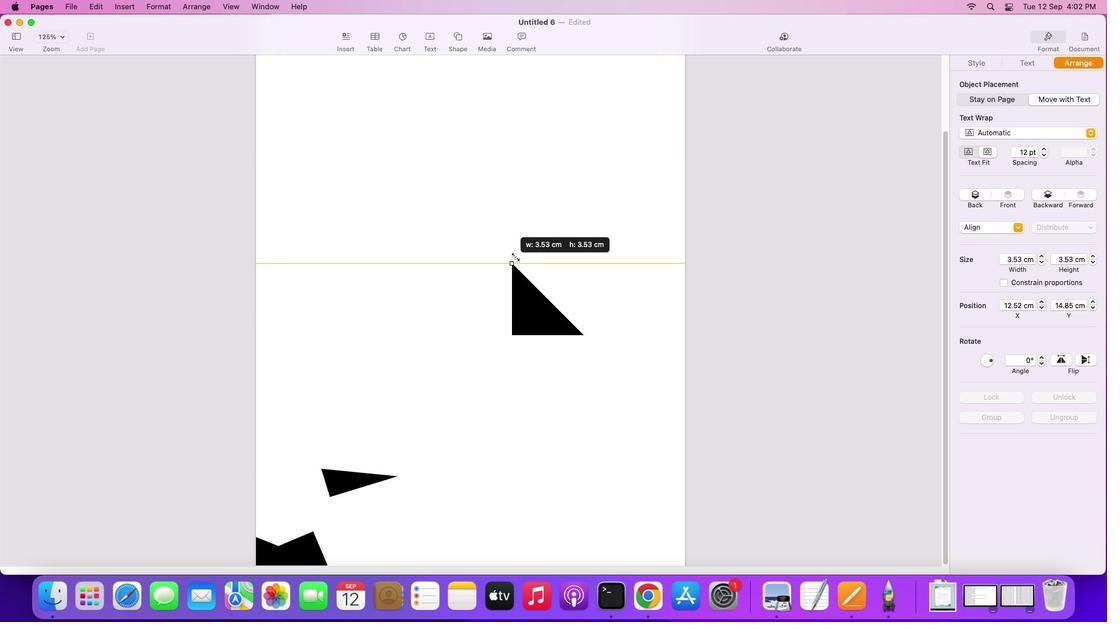 
Action: Mouse moved to (559, 367)
Screenshot: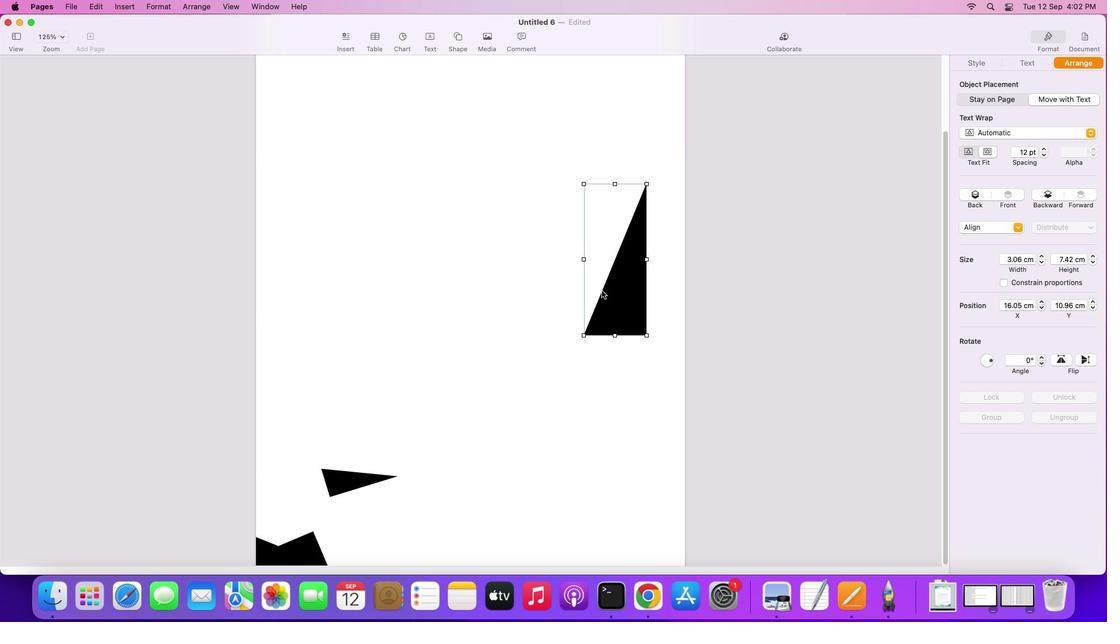 
Action: Mouse pressed left at (559, 367)
Screenshot: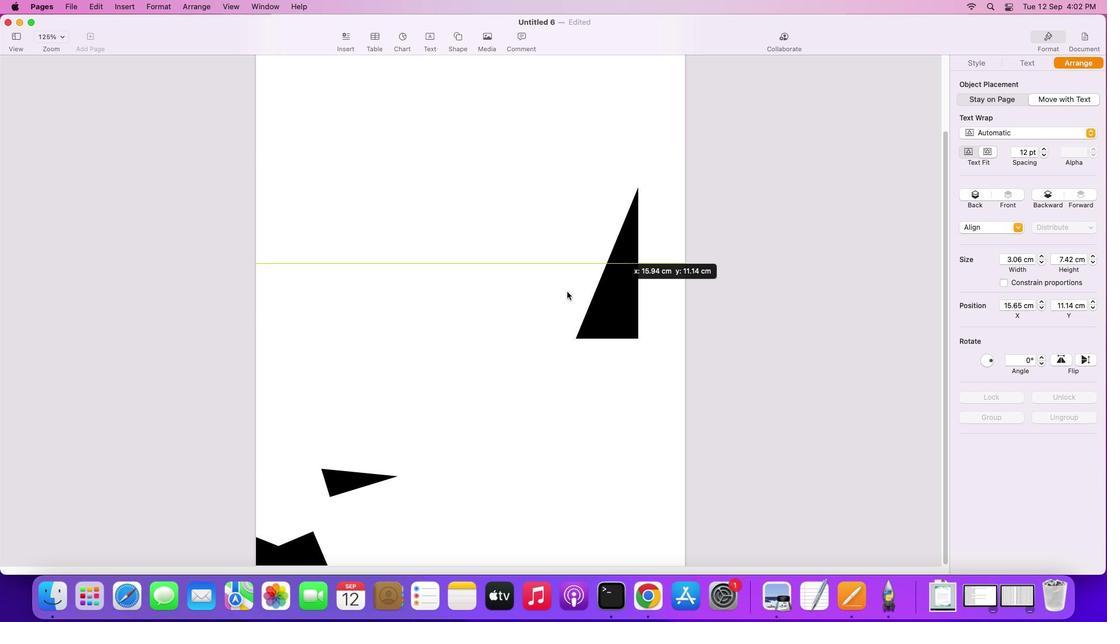 
Action: Mouse moved to (502, 324)
Screenshot: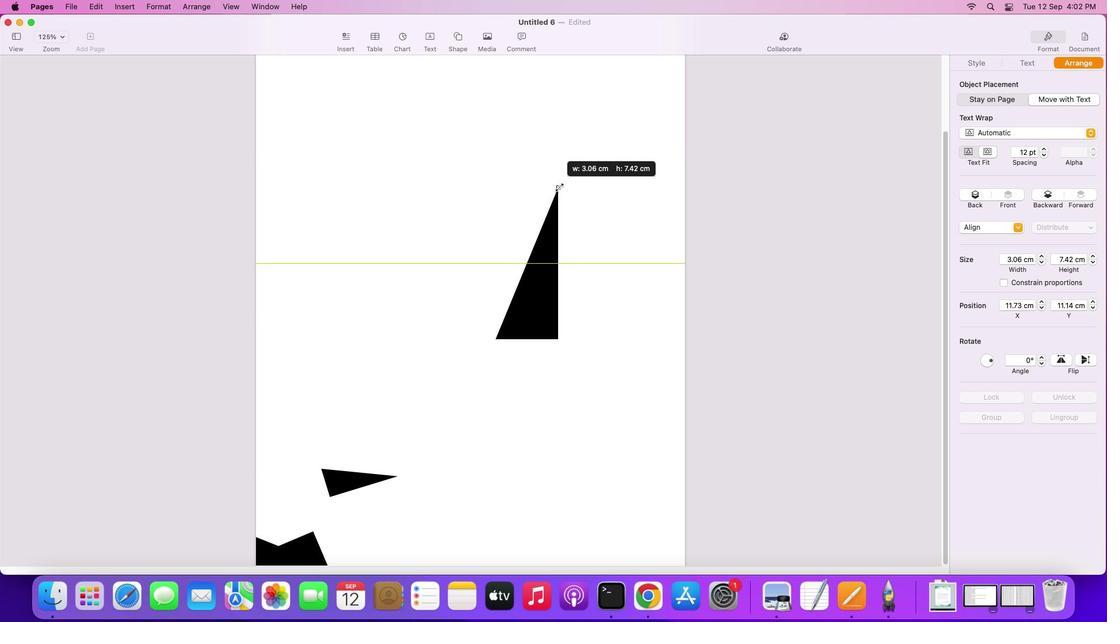 
Action: Mouse pressed left at (502, 324)
Screenshot: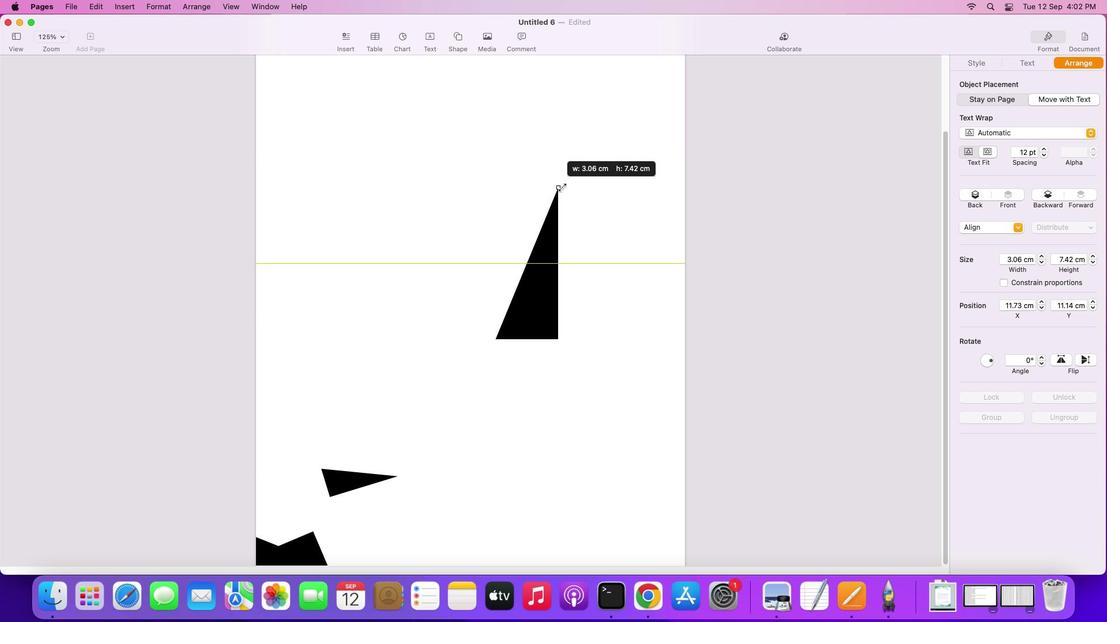 
Action: Mouse moved to (904, 396)
Screenshot: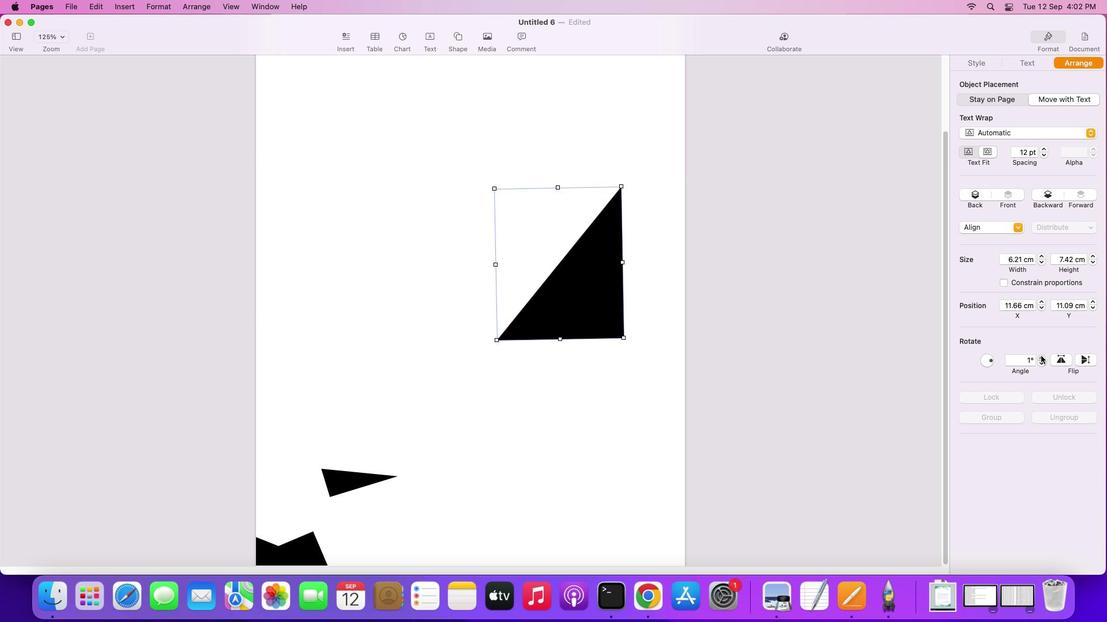 
Action: Mouse pressed left at (904, 396)
Screenshot: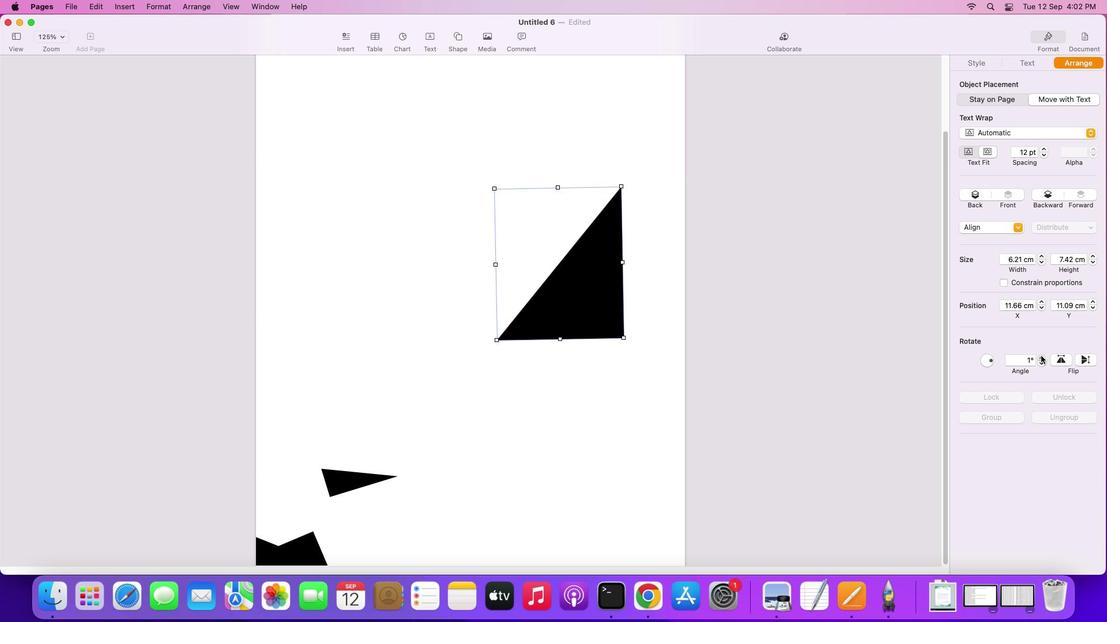 
Action: Mouse moved to (901, 399)
Screenshot: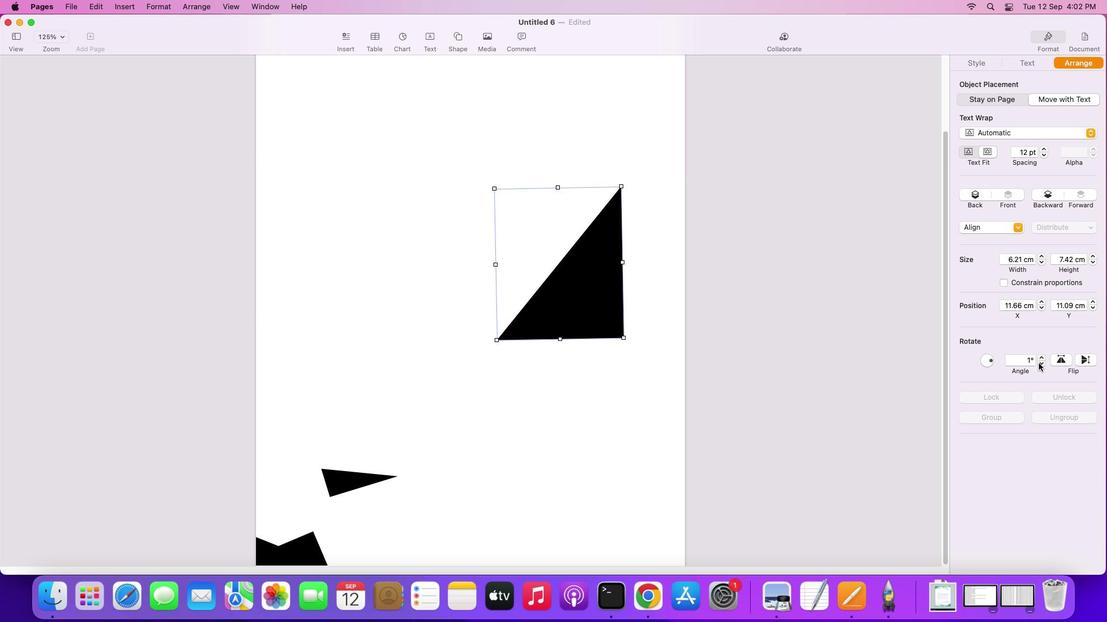 
Action: Mouse pressed left at (901, 399)
Screenshot: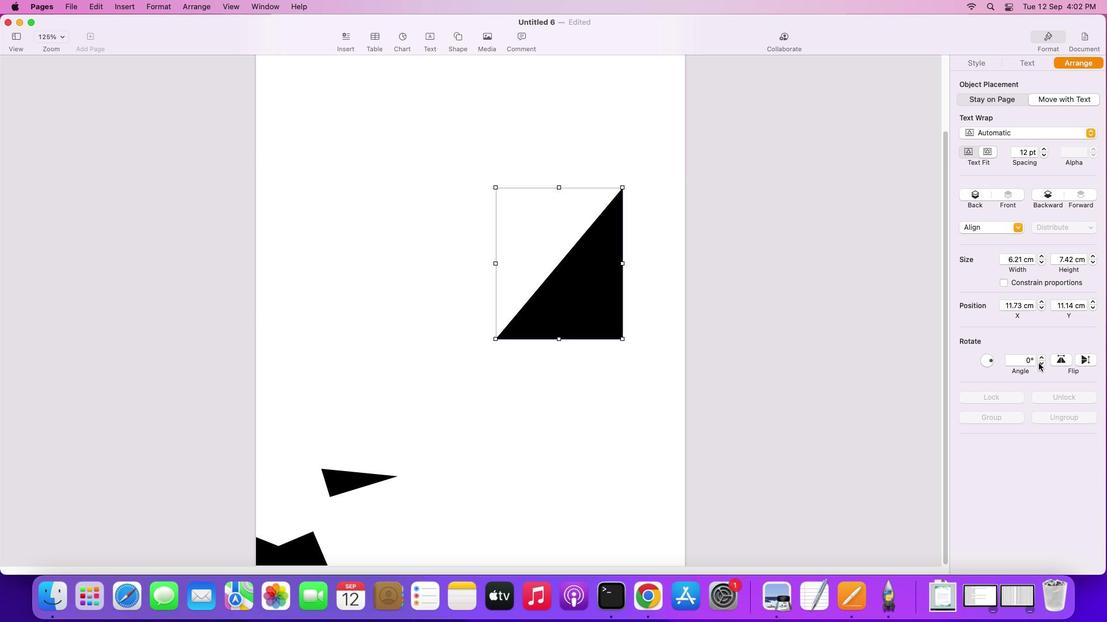 
Action: Mouse pressed left at (901, 399)
Screenshot: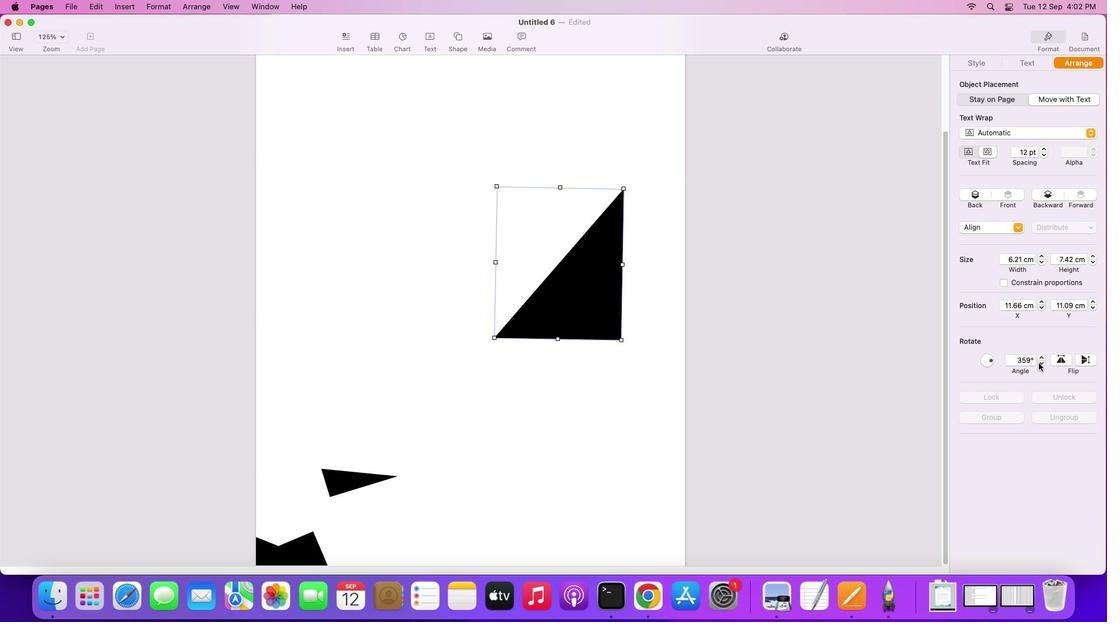
Action: Mouse pressed left at (901, 399)
Screenshot: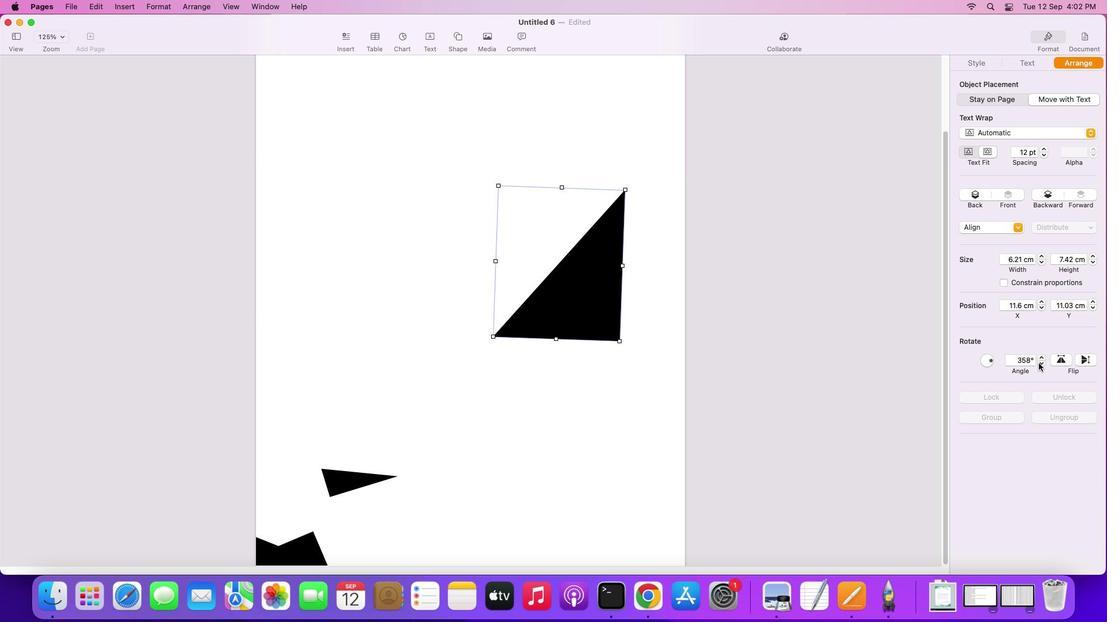 
Action: Mouse pressed left at (901, 399)
Screenshot: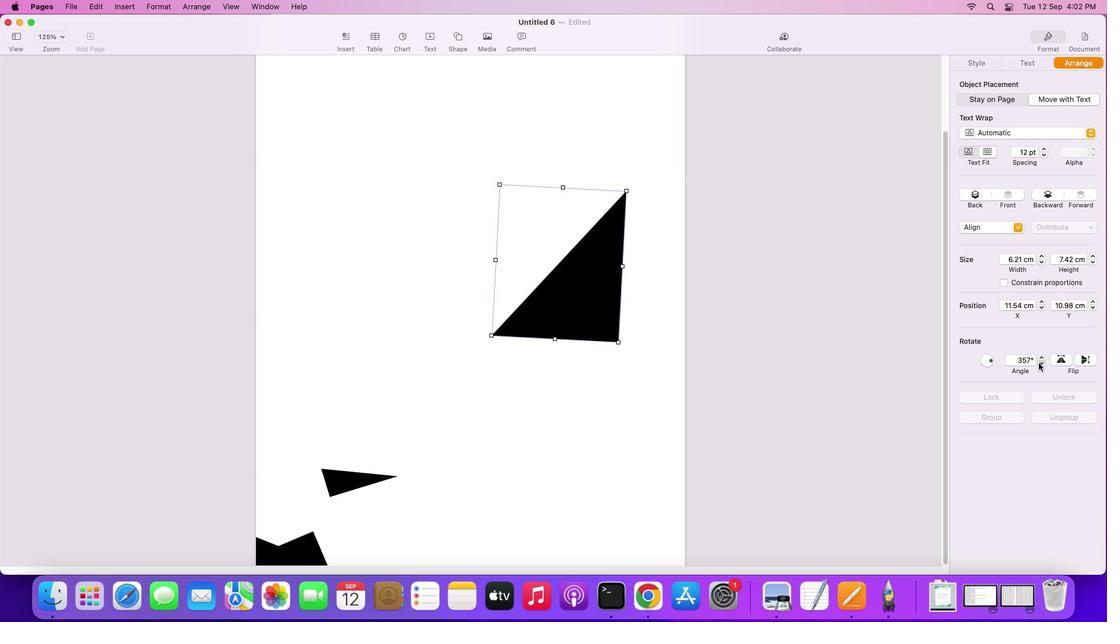 
Action: Mouse pressed left at (901, 399)
Screenshot: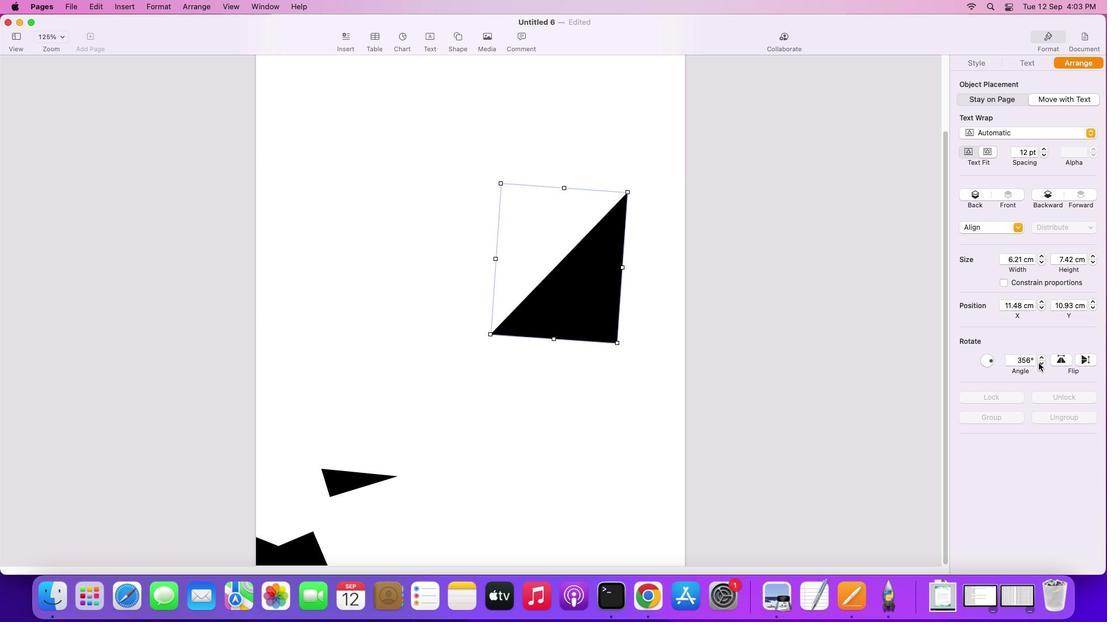 
Action: Mouse pressed left at (901, 399)
Screenshot: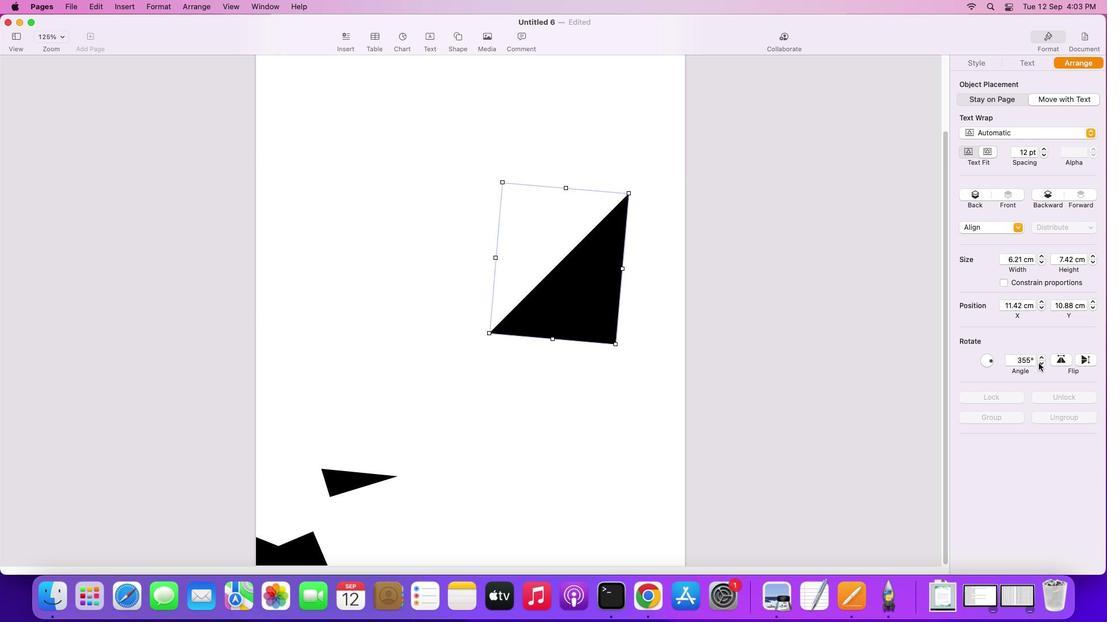 
Action: Mouse pressed left at (901, 399)
Screenshot: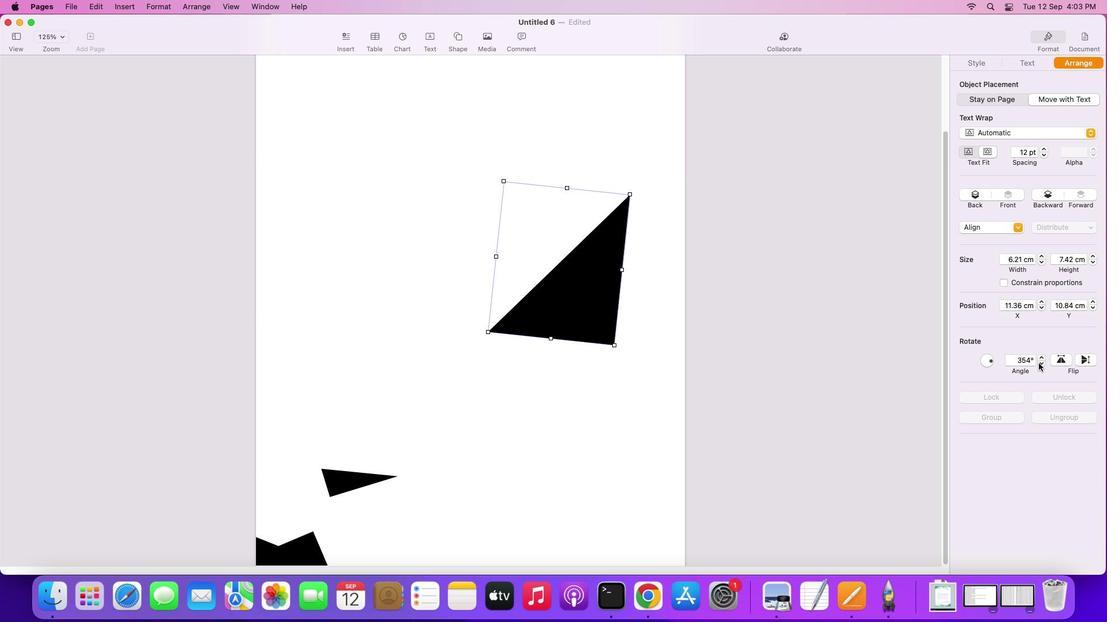 
Action: Mouse moved to (456, 321)
Screenshot: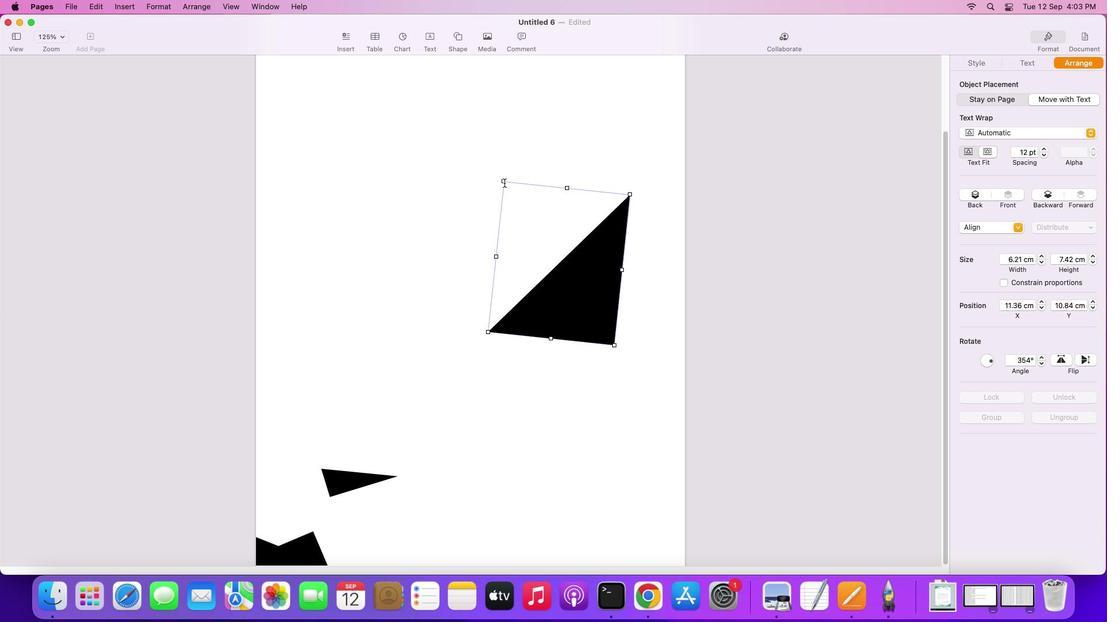 
Action: Mouse pressed left at (456, 321)
Screenshot: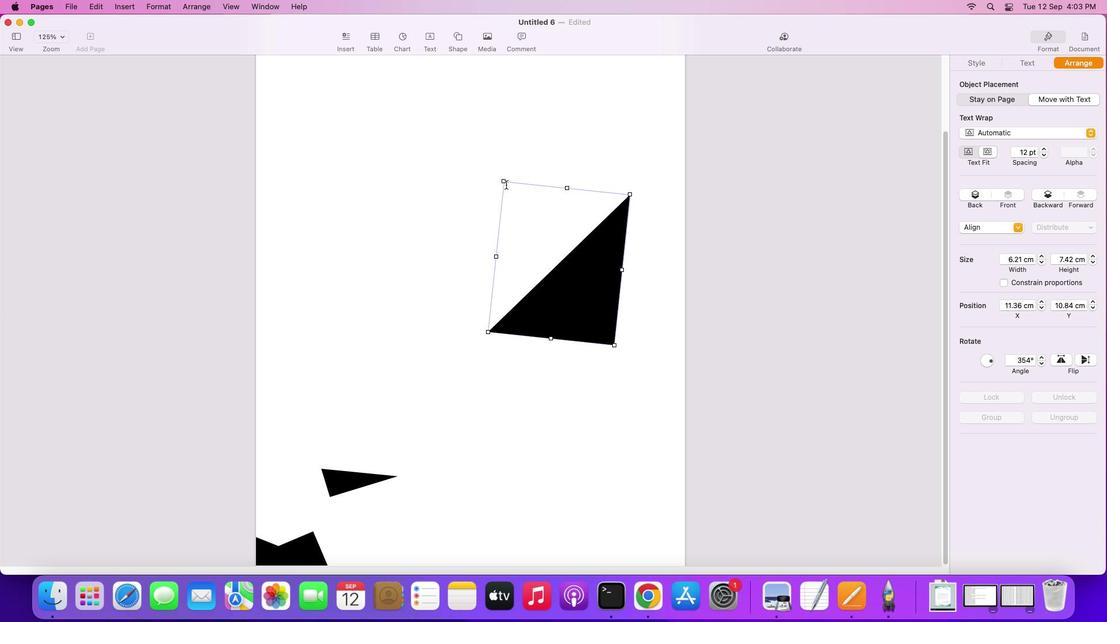 
Action: Mouse moved to (511, 309)
Screenshot: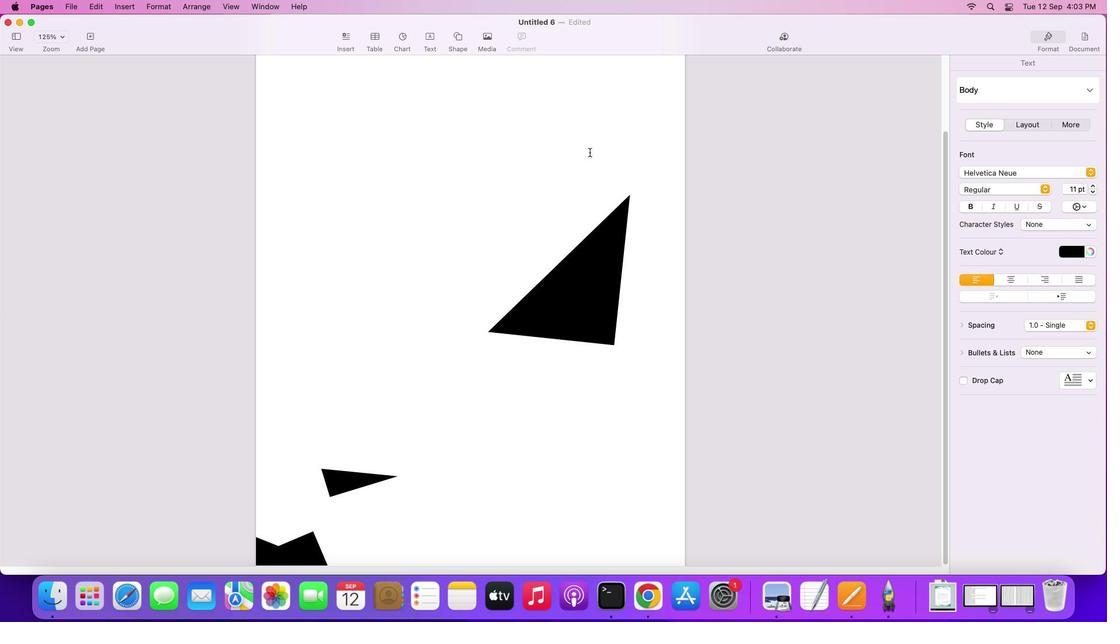 
Action: Mouse pressed left at (511, 309)
Screenshot: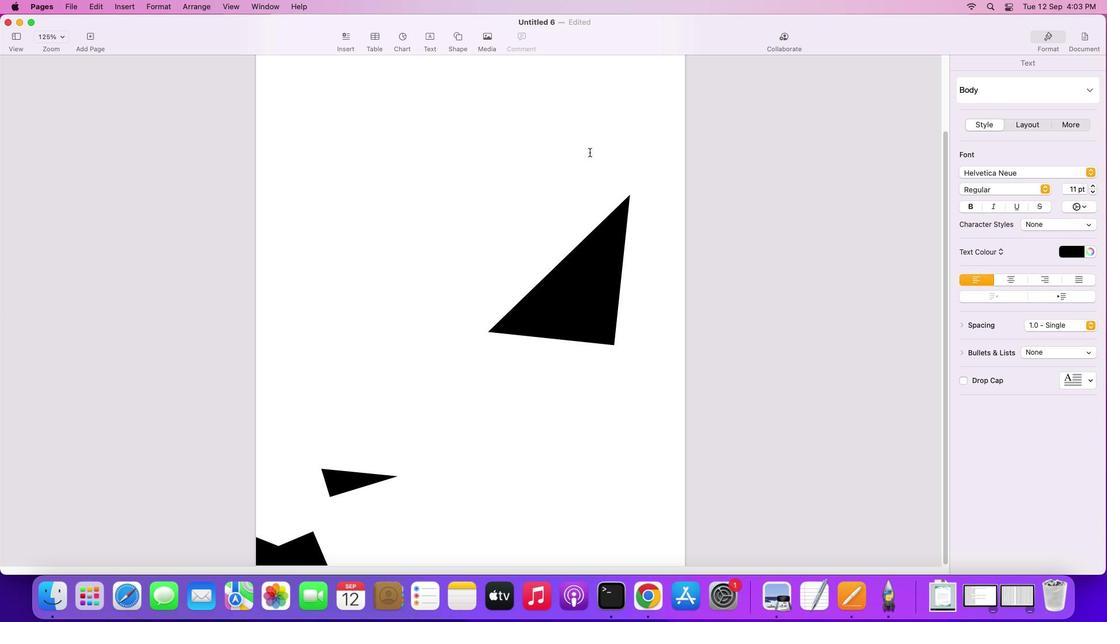 
Action: Mouse moved to (518, 363)
Screenshot: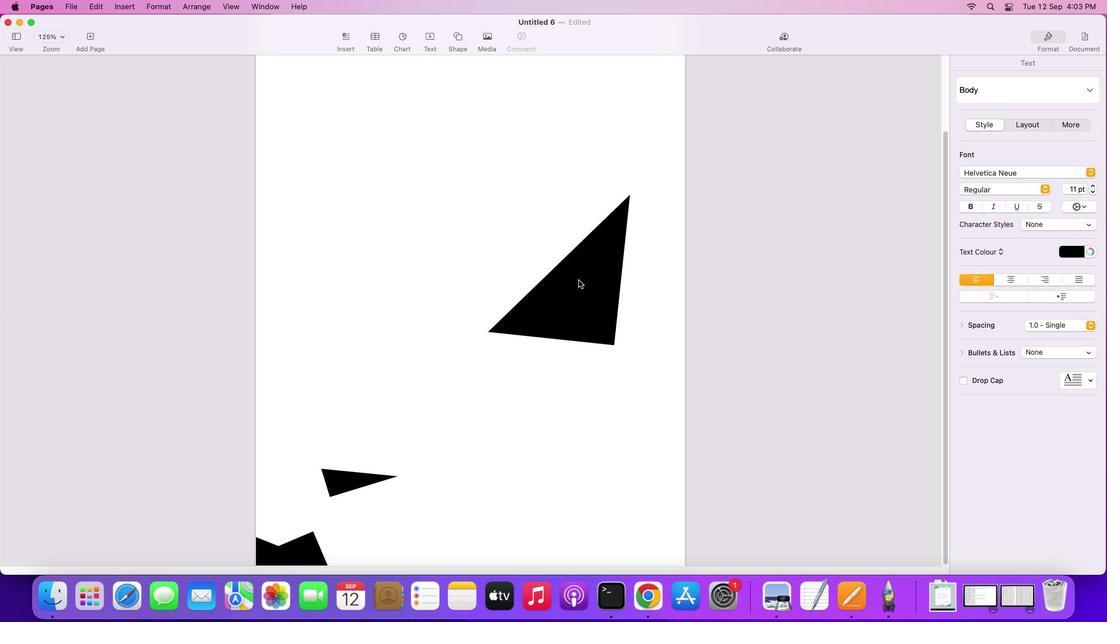 
Action: Mouse pressed left at (518, 363)
Screenshot: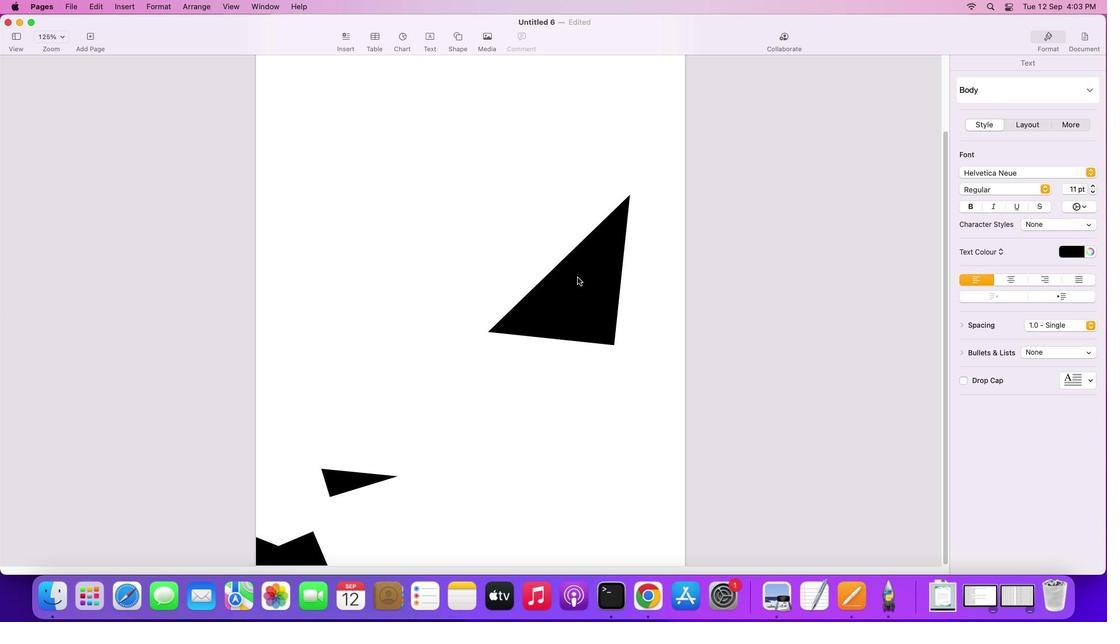 
Action: Mouse moved to (456, 320)
Screenshot: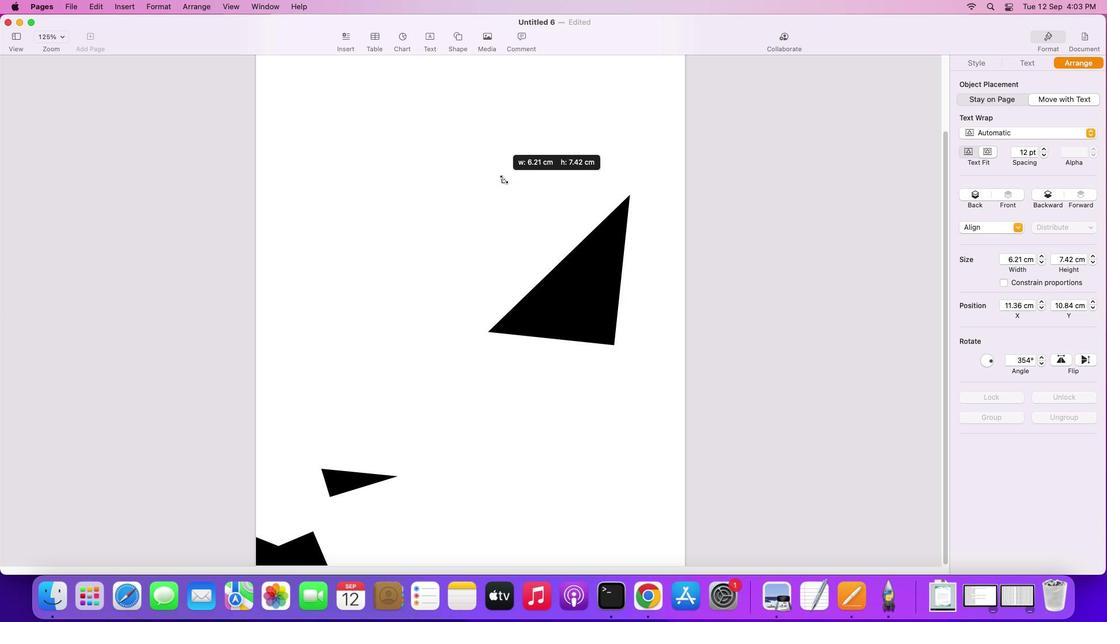 
Action: Mouse pressed left at (456, 320)
Screenshot: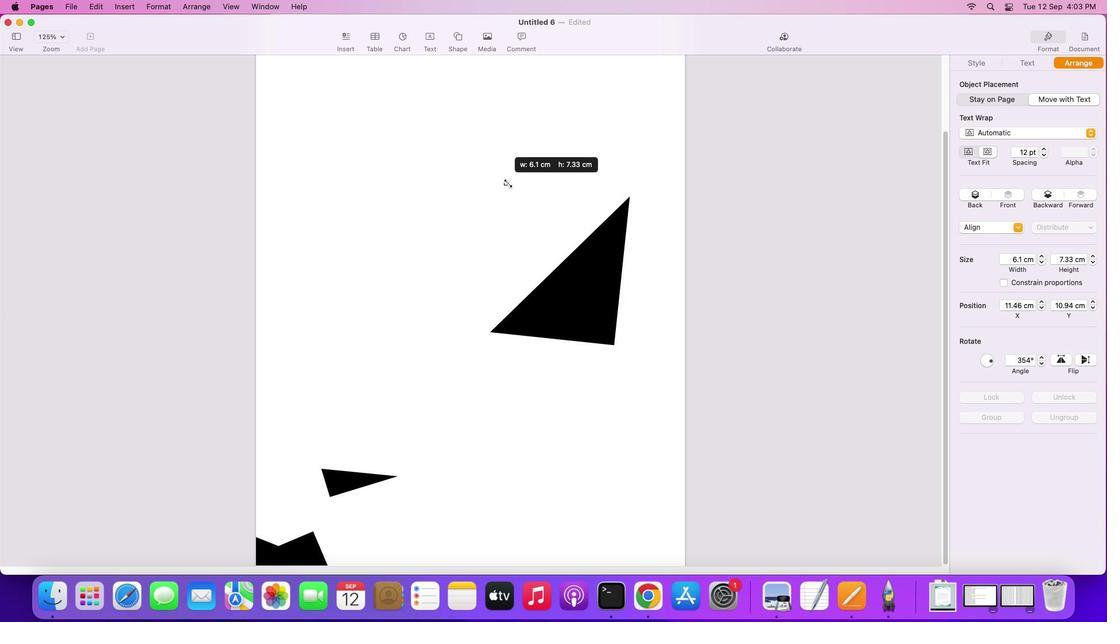 
Action: Mouse moved to (903, 396)
Screenshot: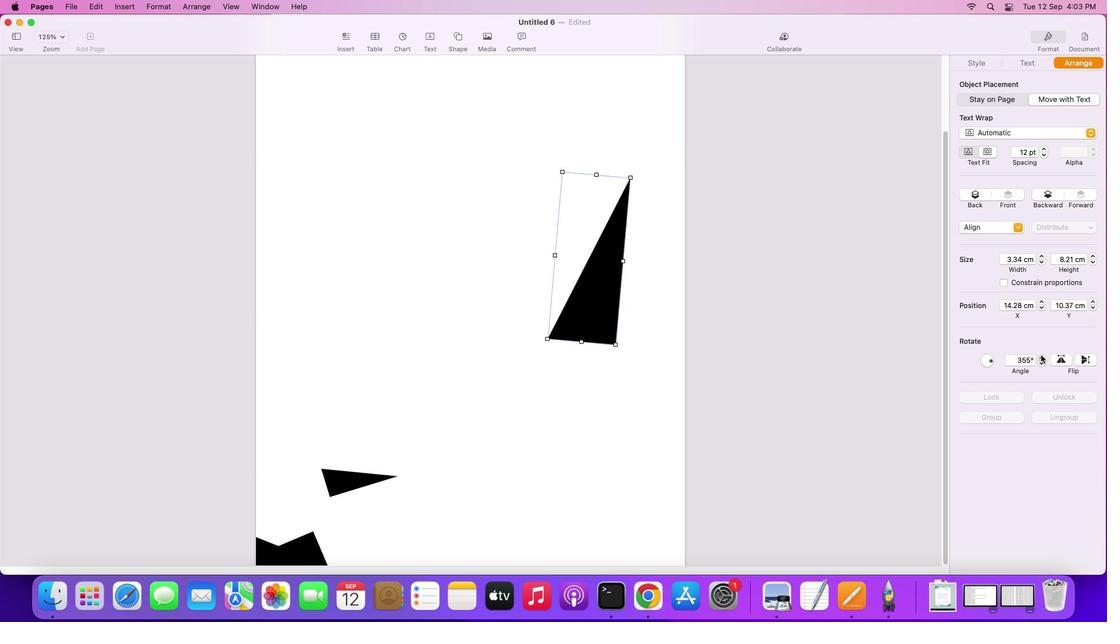 
Action: Mouse pressed left at (903, 396)
Screenshot: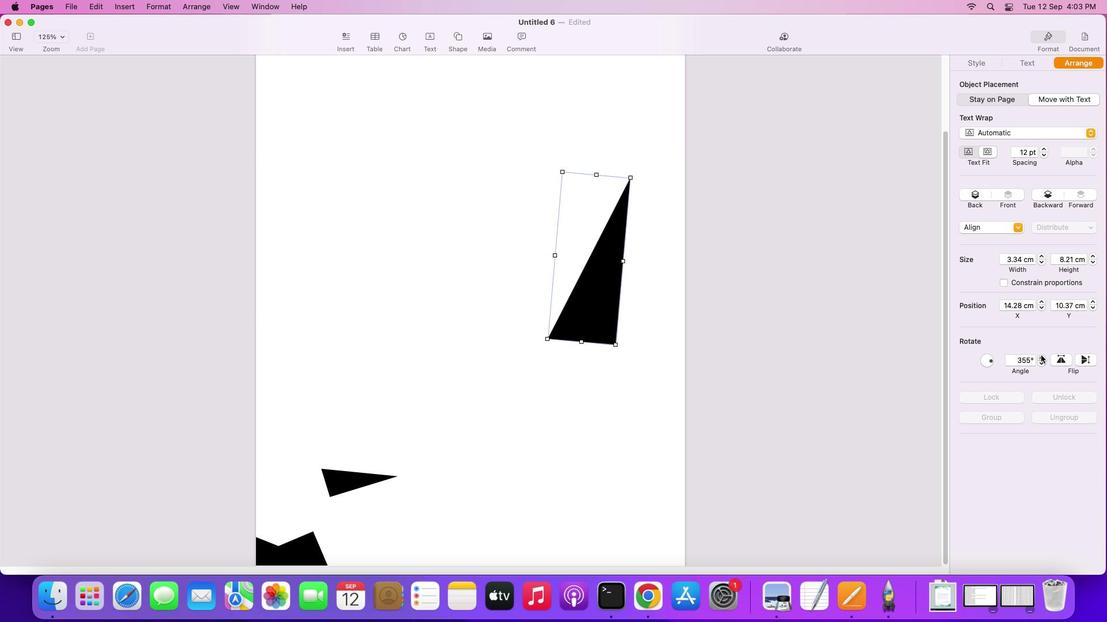 
Action: Mouse moved to (902, 399)
Screenshot: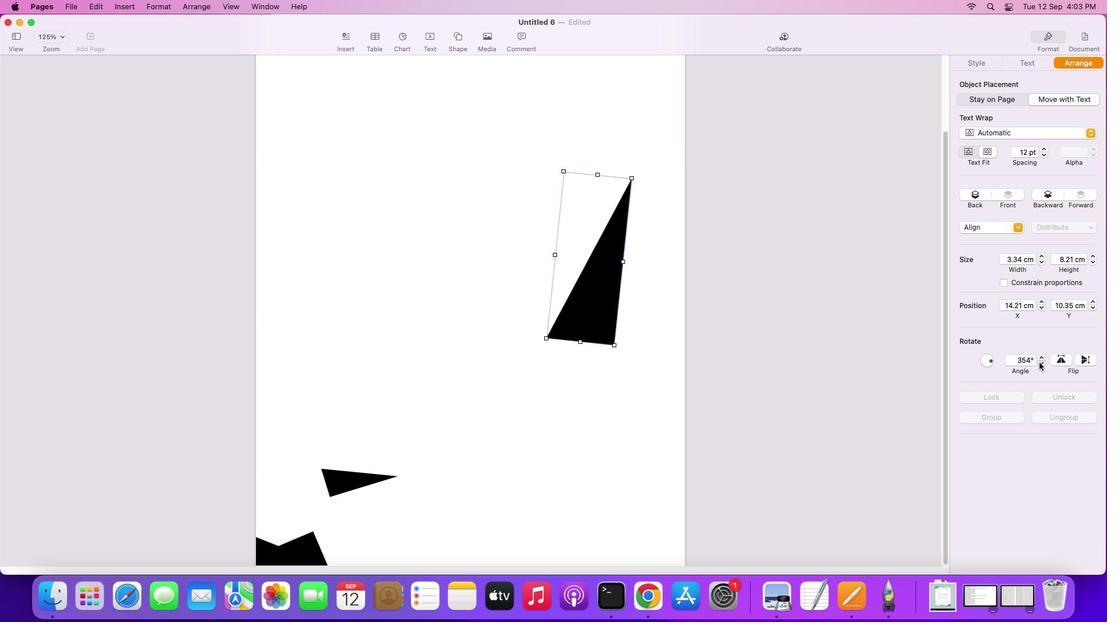 
Action: Mouse pressed left at (902, 399)
Screenshot: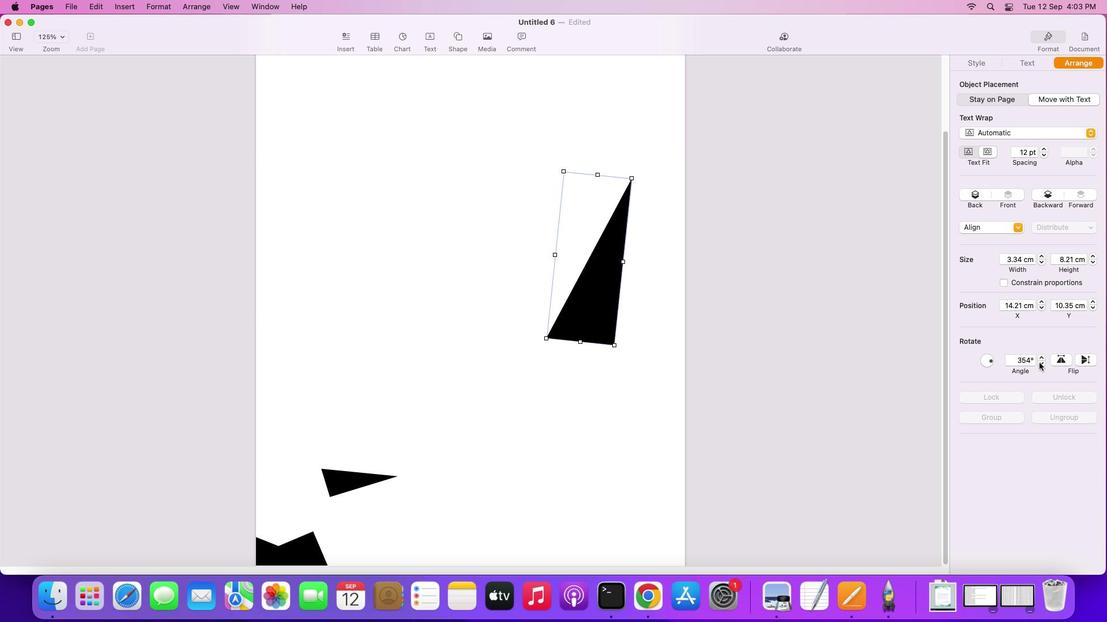 
Action: Mouse moved to (902, 399)
Screenshot: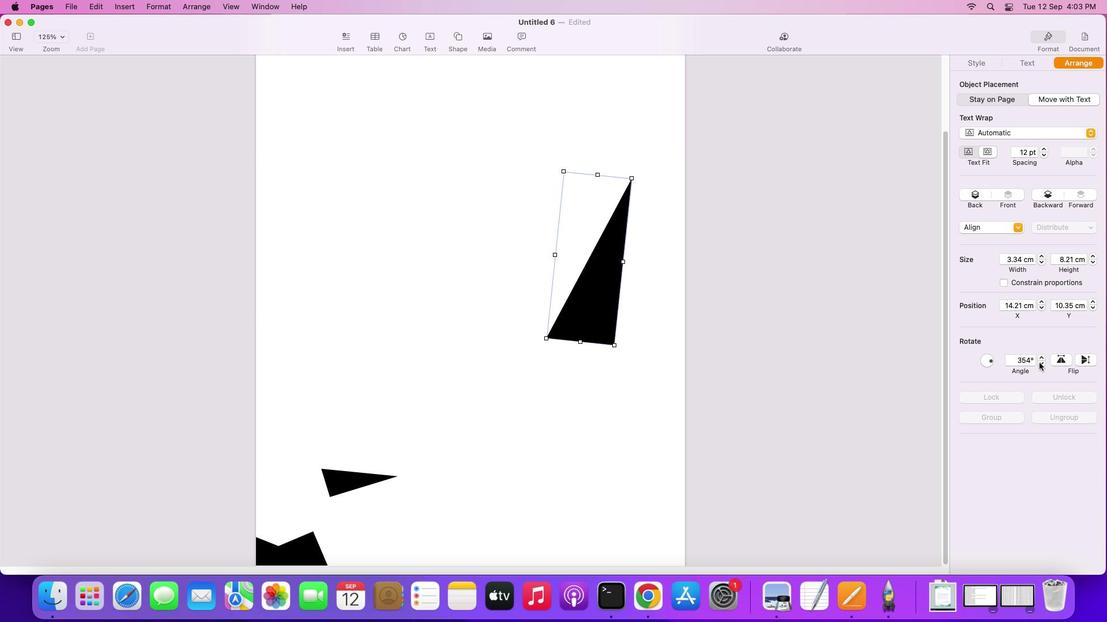 
Action: Mouse pressed left at (902, 399)
Screenshot: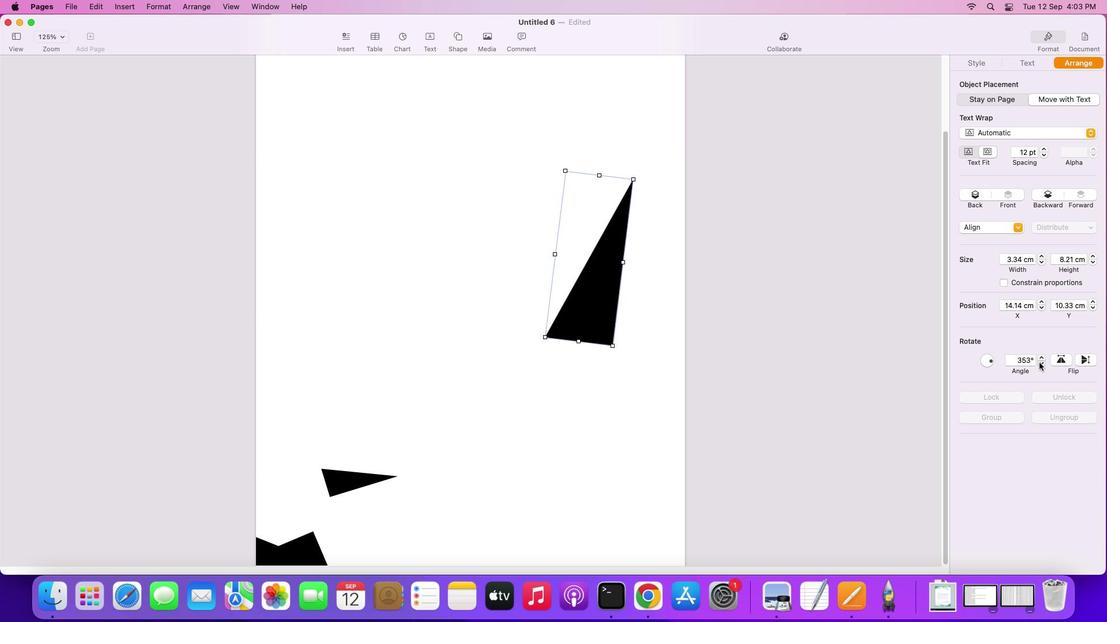 
Action: Mouse pressed left at (902, 399)
Screenshot: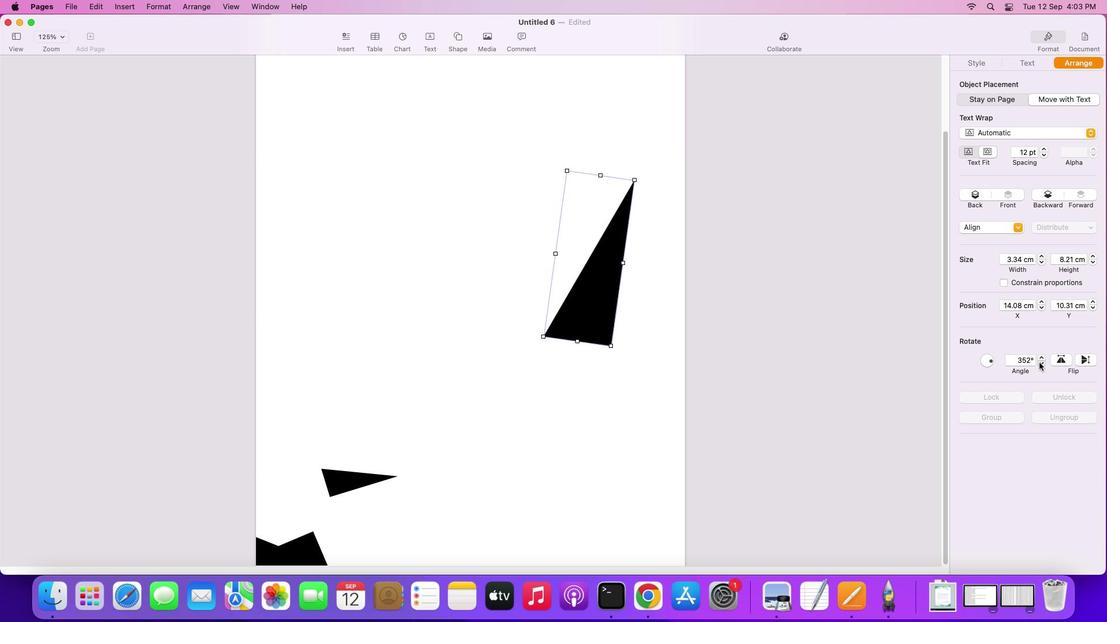 
Action: Mouse moved to (901, 399)
Screenshot: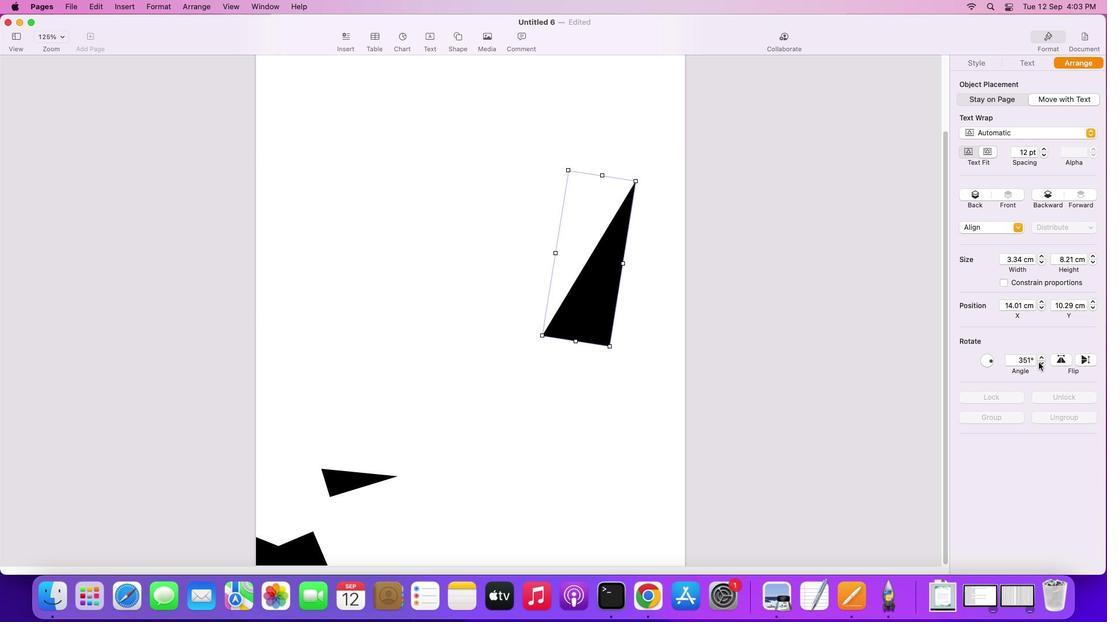 
Action: Mouse pressed left at (901, 399)
Screenshot: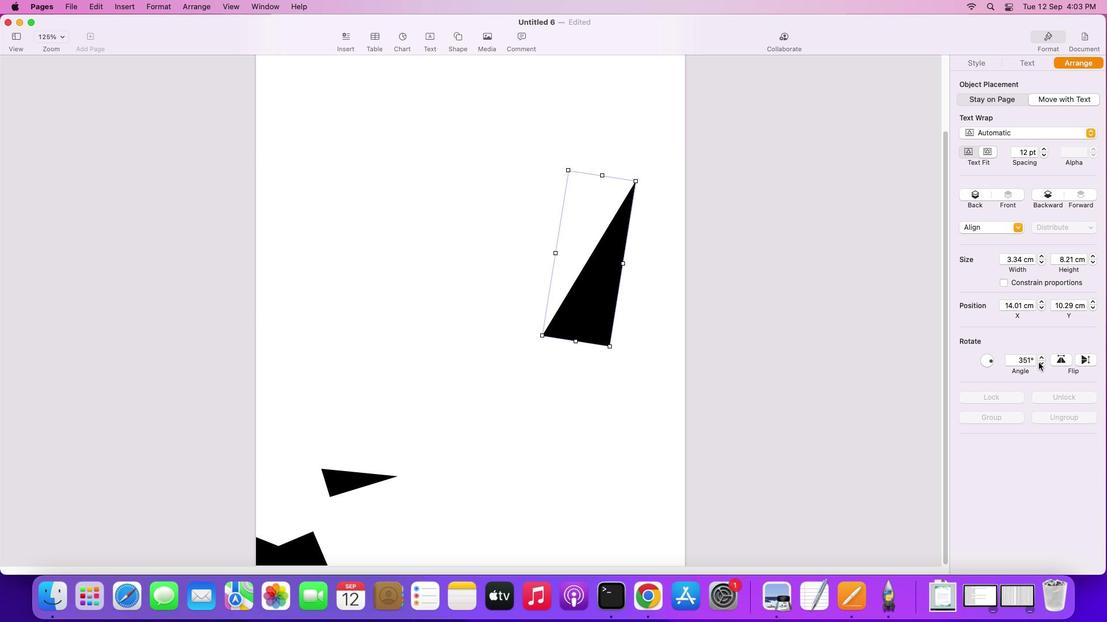 
Action: Mouse pressed left at (901, 399)
Screenshot: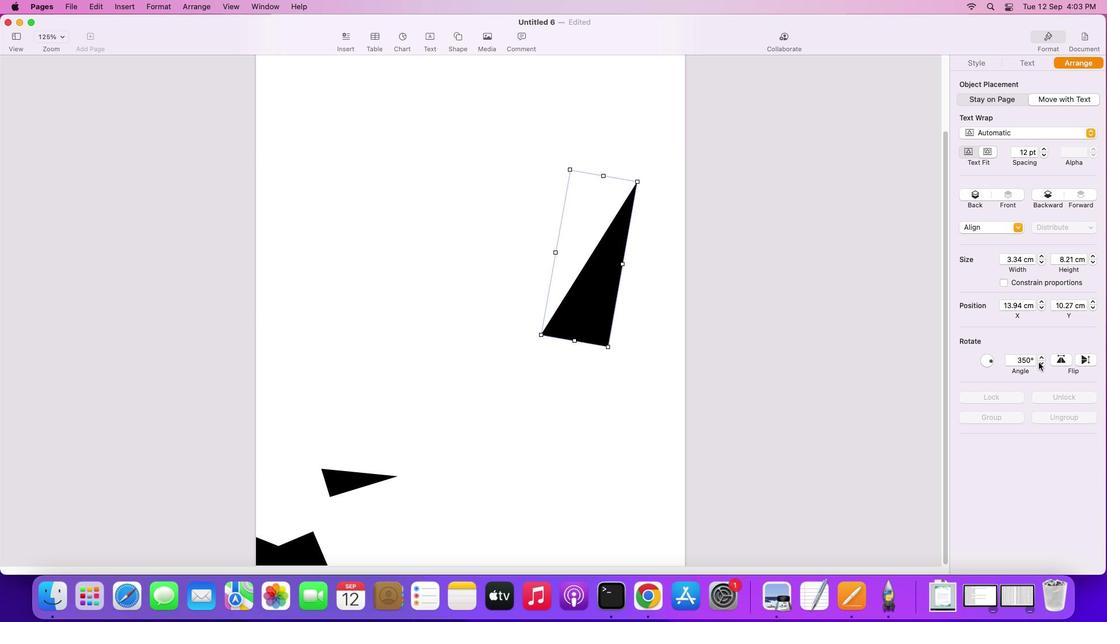
Action: Mouse pressed left at (901, 399)
Screenshot: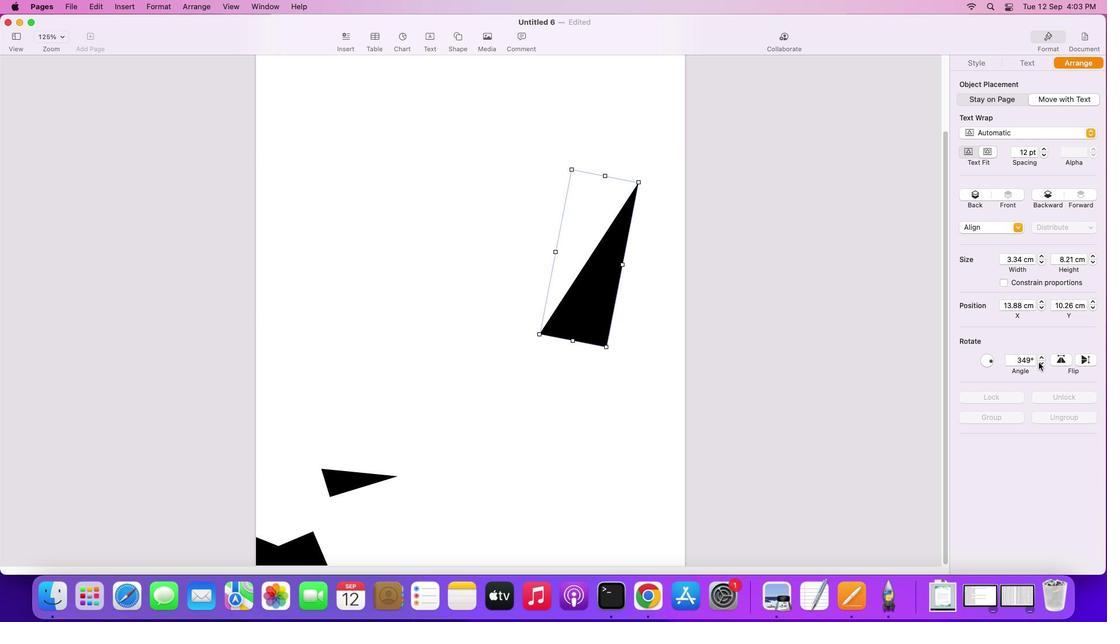 
Action: Mouse moved to (577, 420)
Screenshot: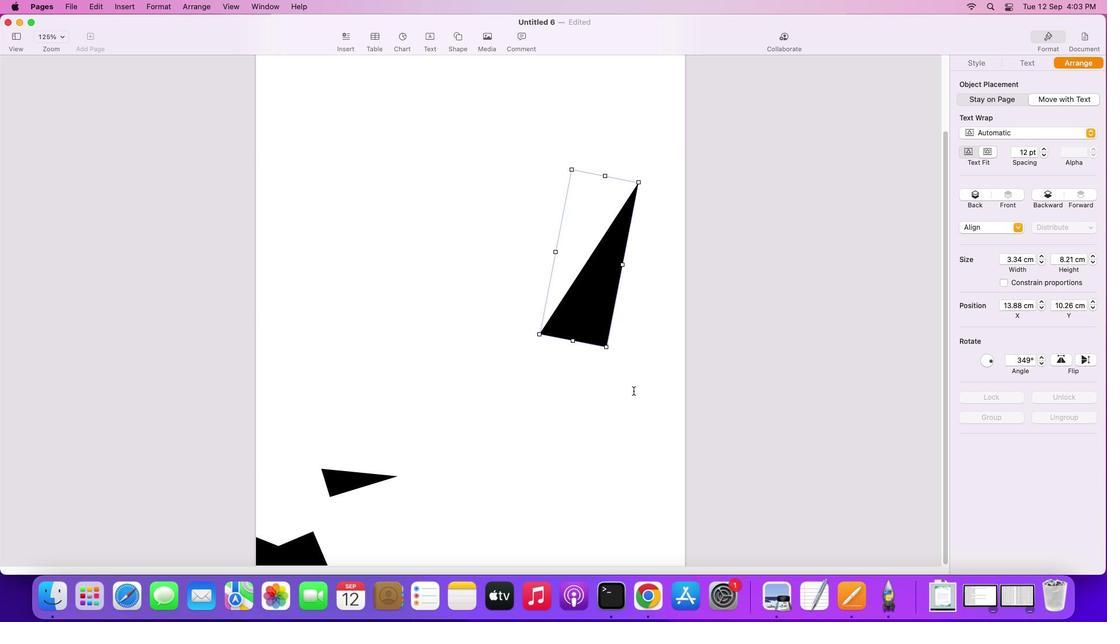 
Action: Mouse pressed left at (577, 420)
Screenshot: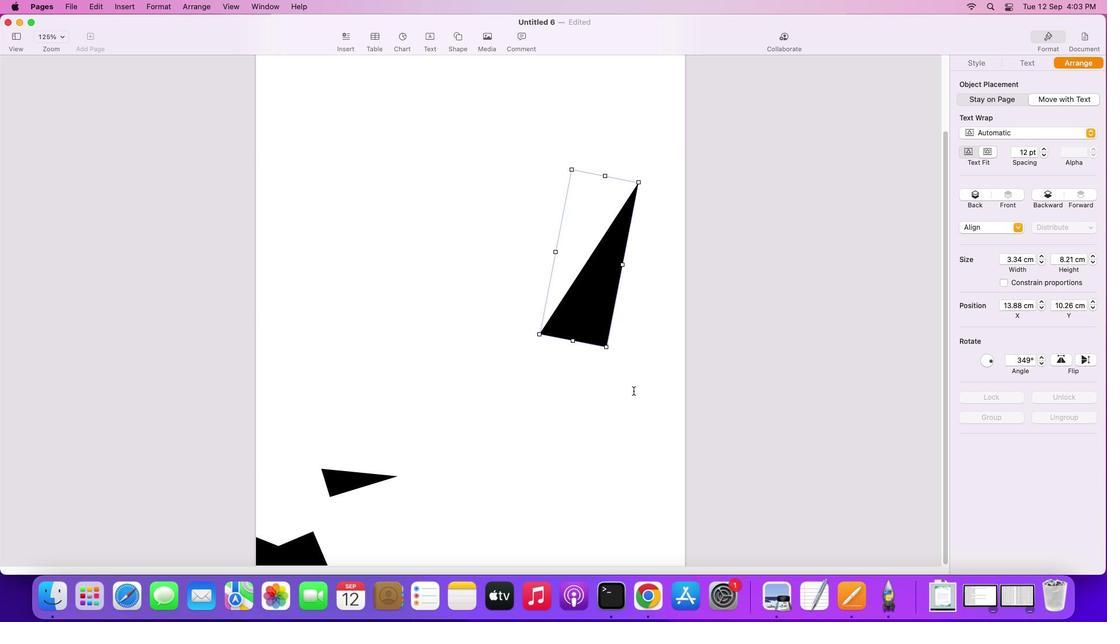 
Action: Mouse moved to (585, 382)
Screenshot: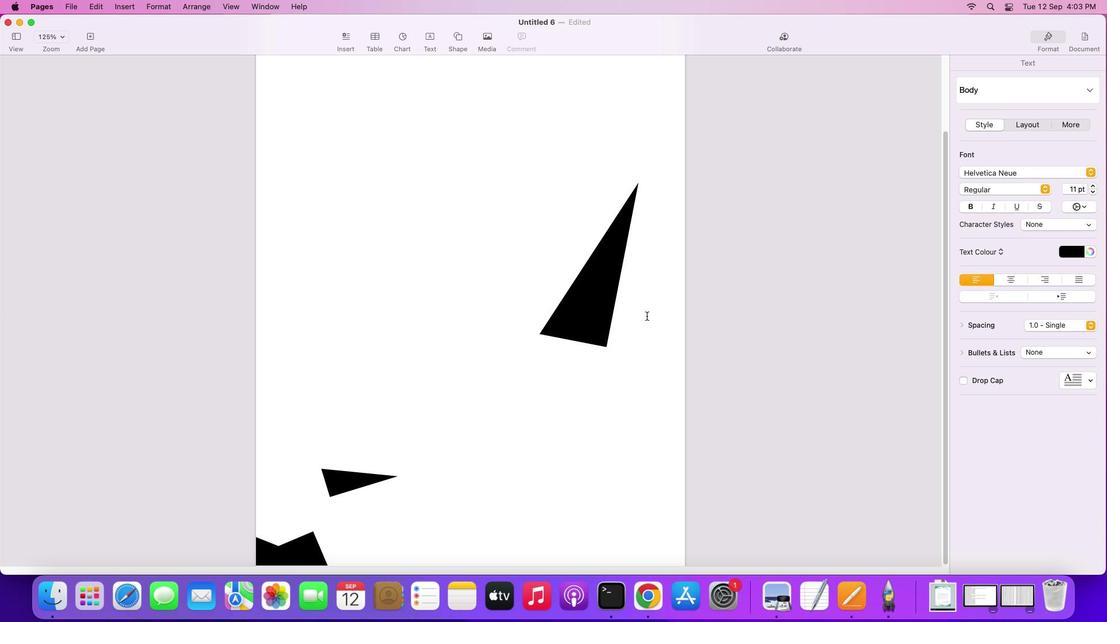 
Action: Mouse pressed left at (585, 382)
Screenshot: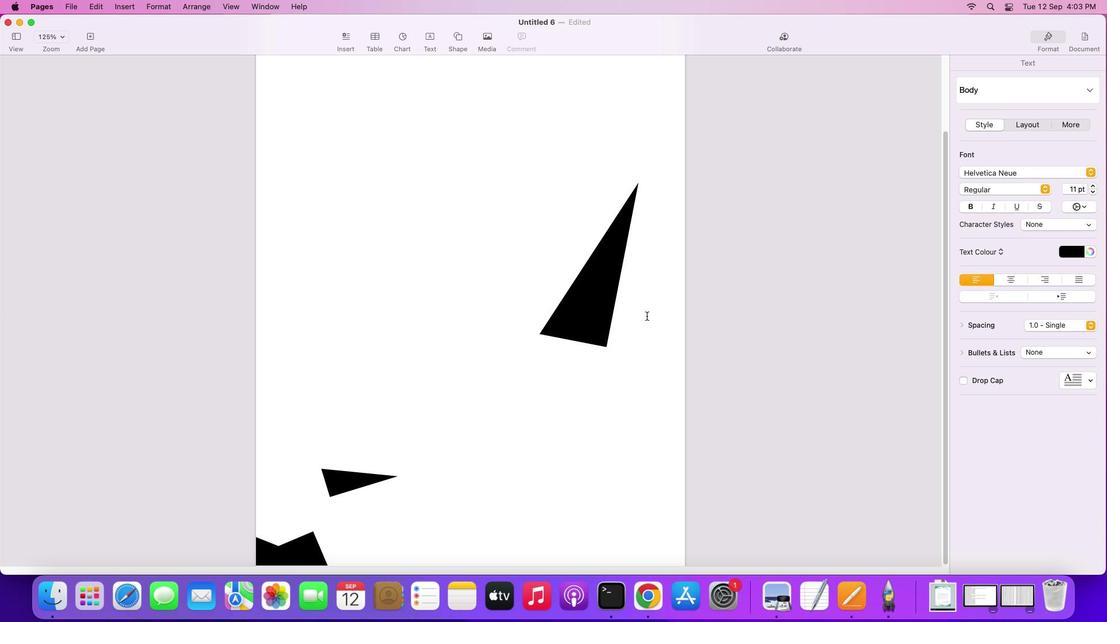 
Action: Mouse moved to (540, 373)
Screenshot: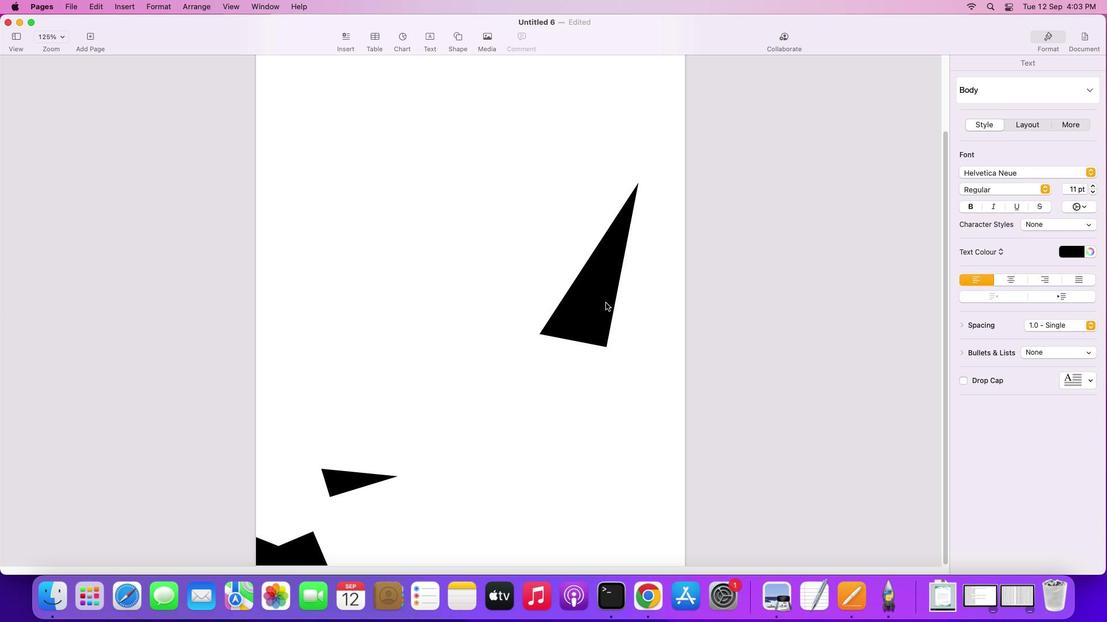 
Action: Mouse pressed left at (540, 373)
Screenshot: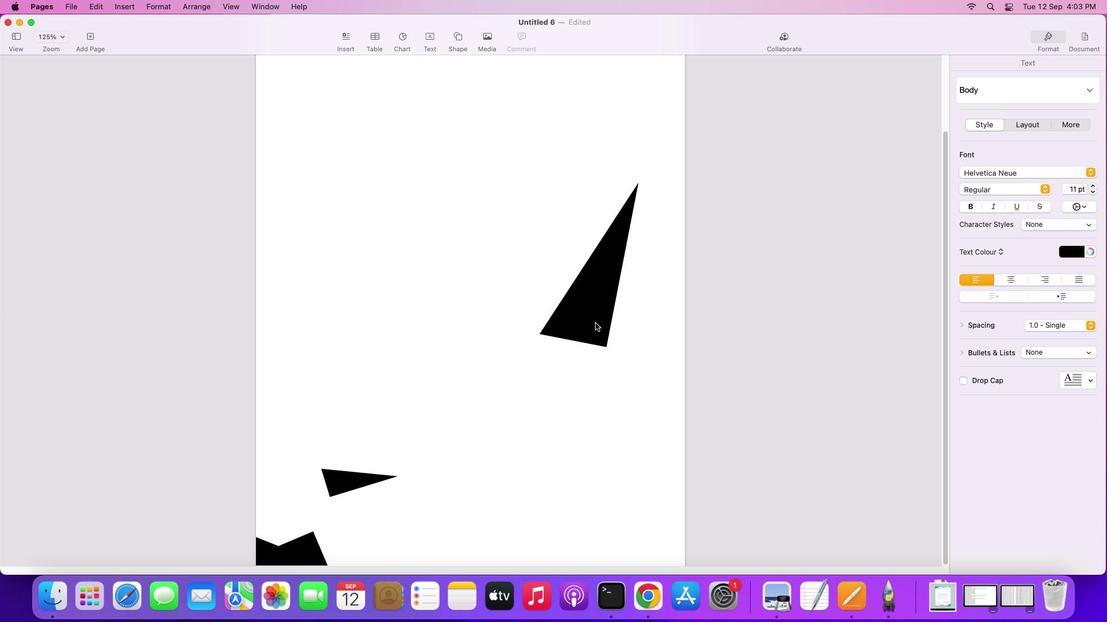 
Action: Mouse moved to (877, 285)
Screenshot: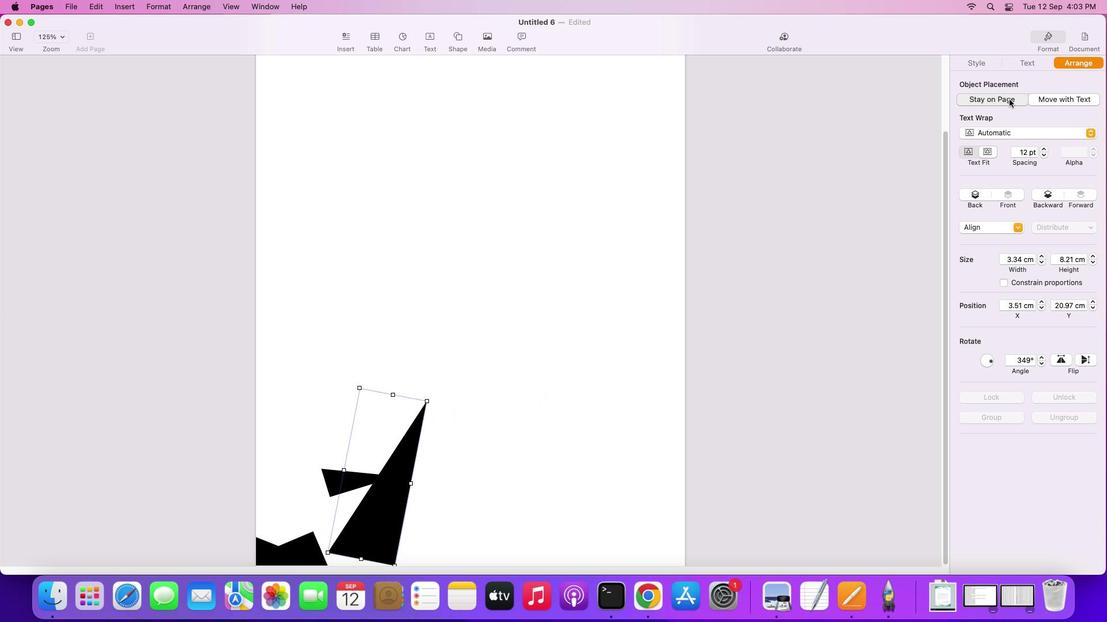 
Action: Mouse pressed left at (877, 285)
Screenshot: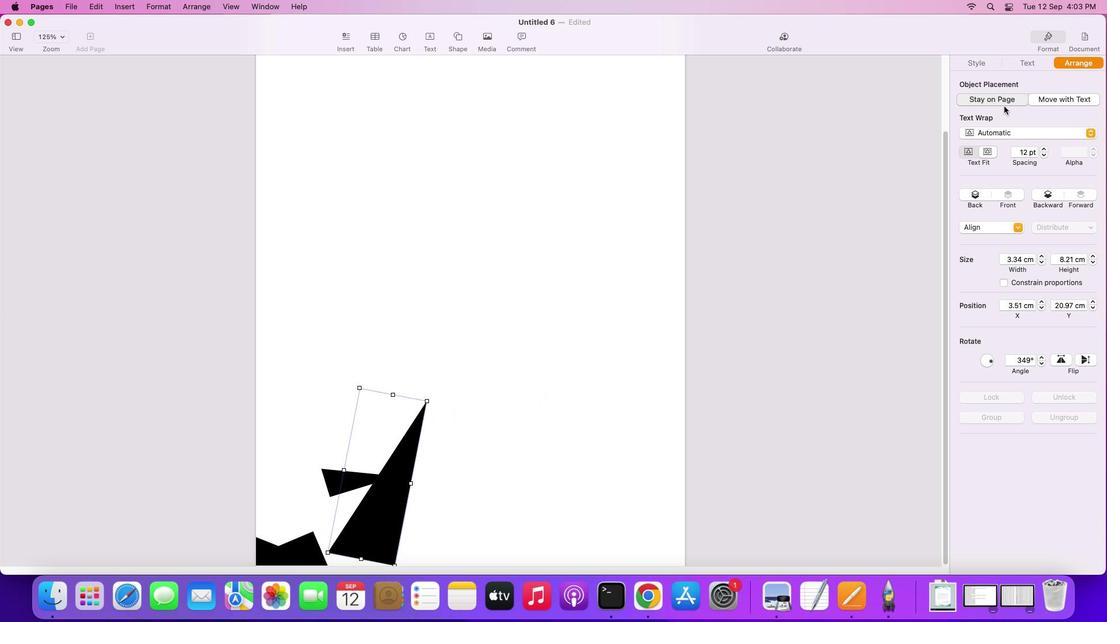 
Action: Mouse moved to (351, 472)
Screenshot: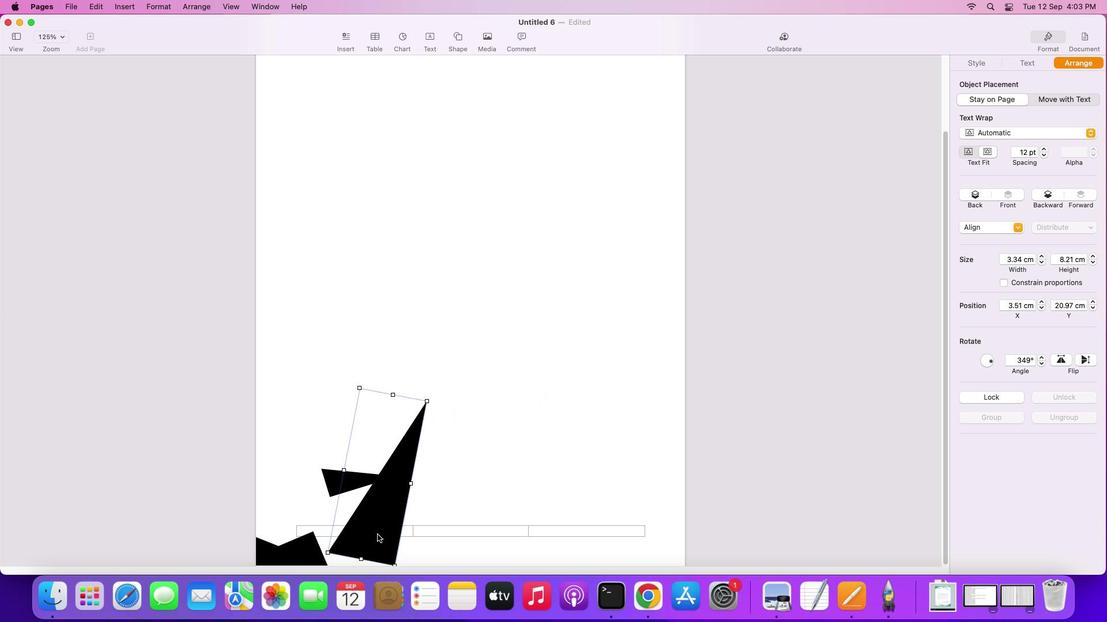 
Action: Mouse pressed left at (351, 472)
Screenshot: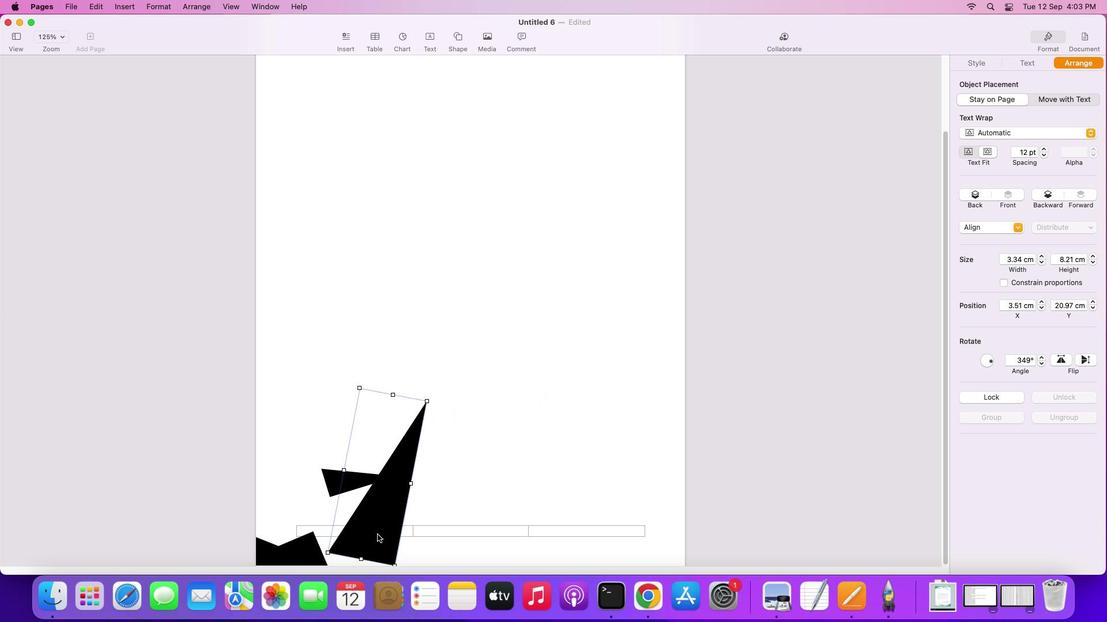 
Action: Mouse moved to (430, 444)
Screenshot: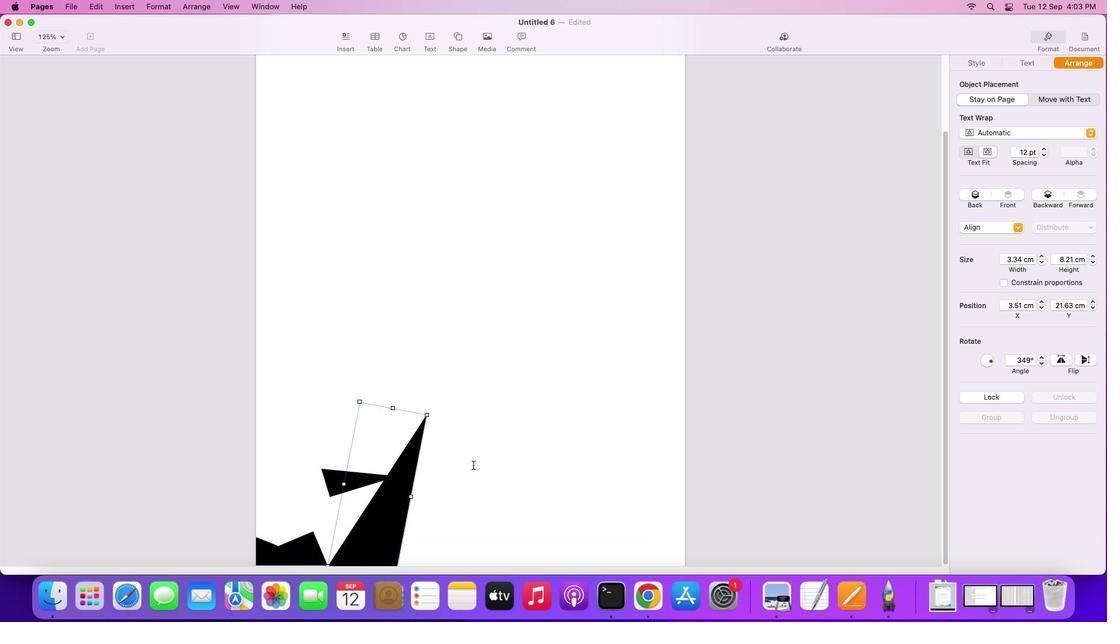 
Action: Mouse pressed left at (430, 444)
Screenshot: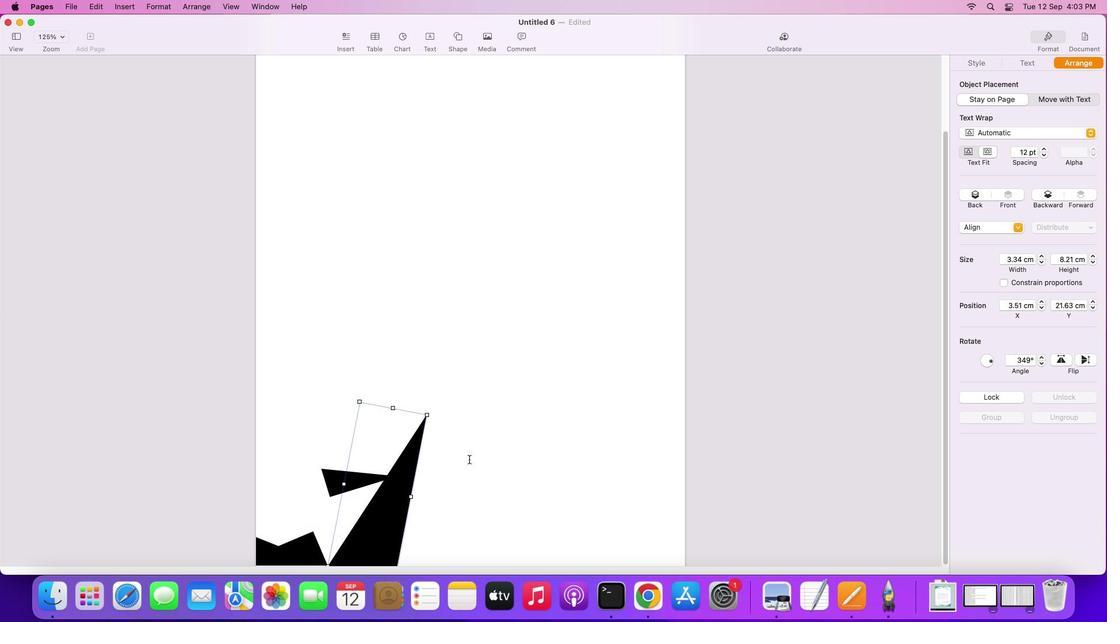 
Action: Mouse moved to (386, 429)
Screenshot: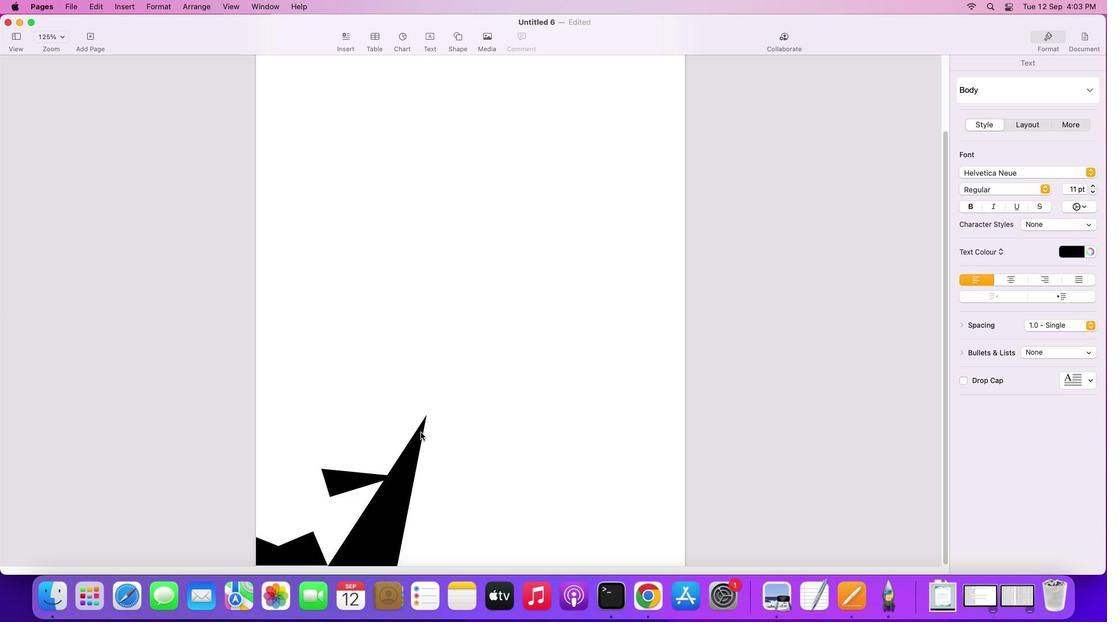 
Action: Mouse pressed left at (386, 429)
Screenshot: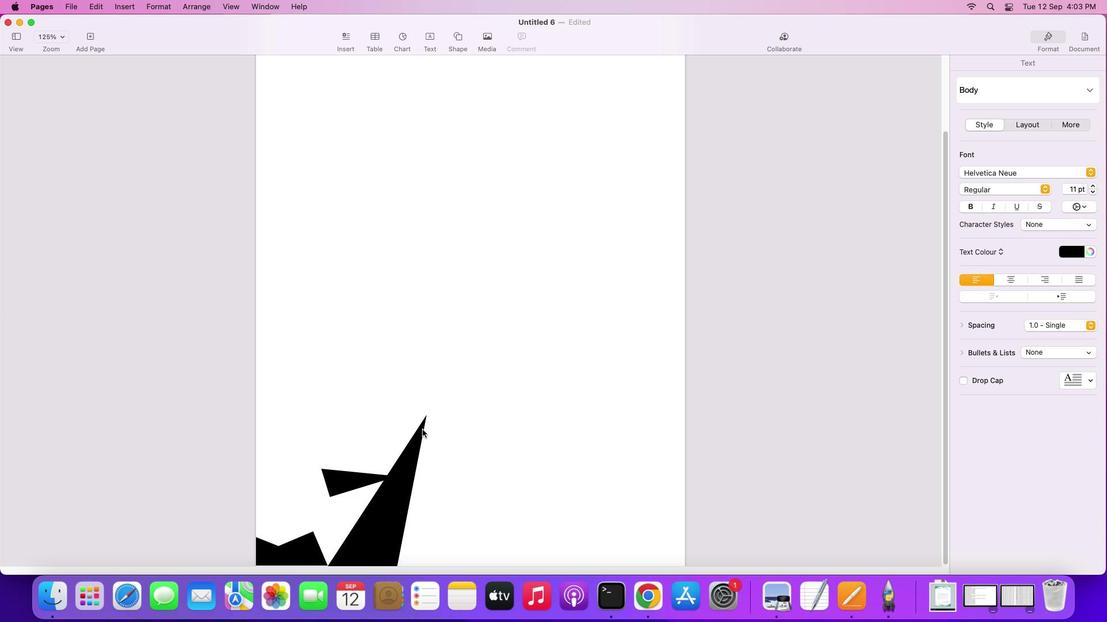 
Action: Mouse moved to (392, 422)
Screenshot: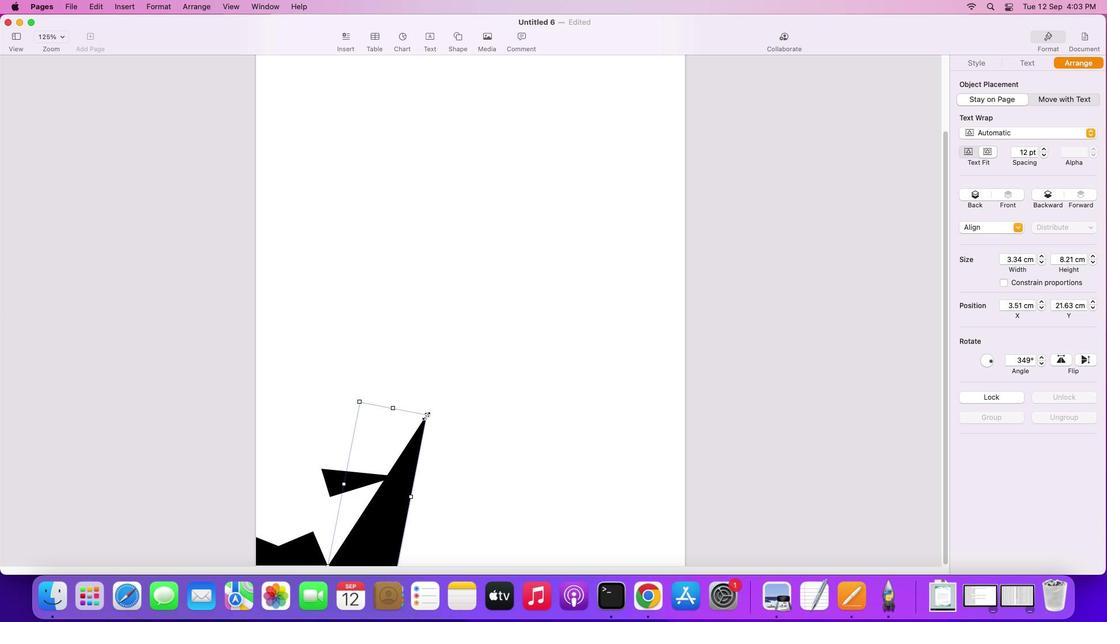 
Action: Mouse pressed left at (392, 422)
Screenshot: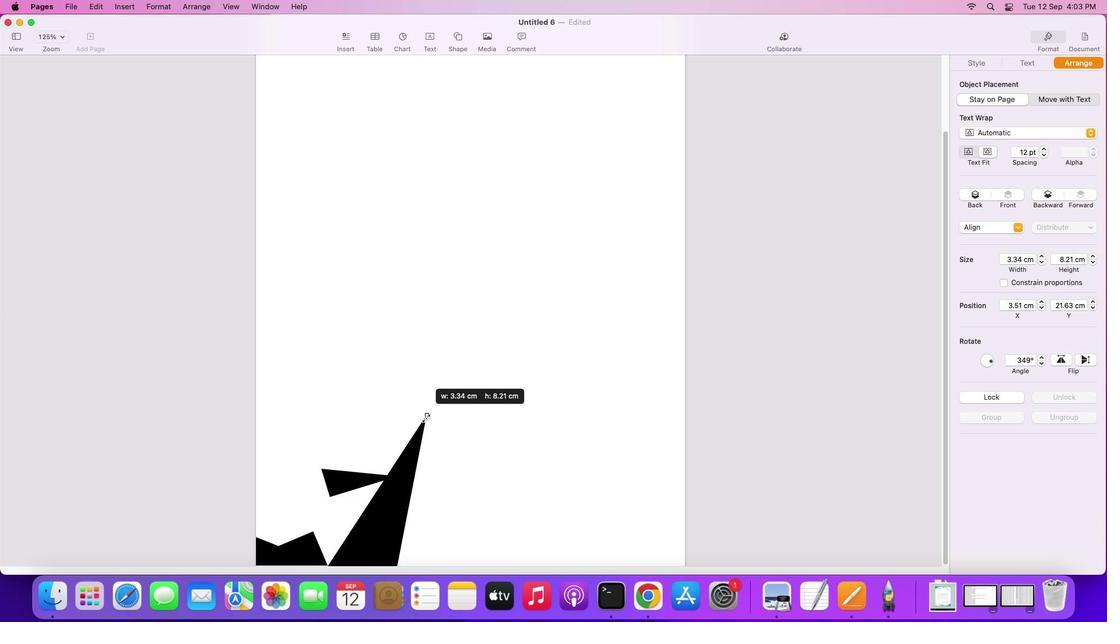 
Action: Mouse moved to (447, 438)
Screenshot: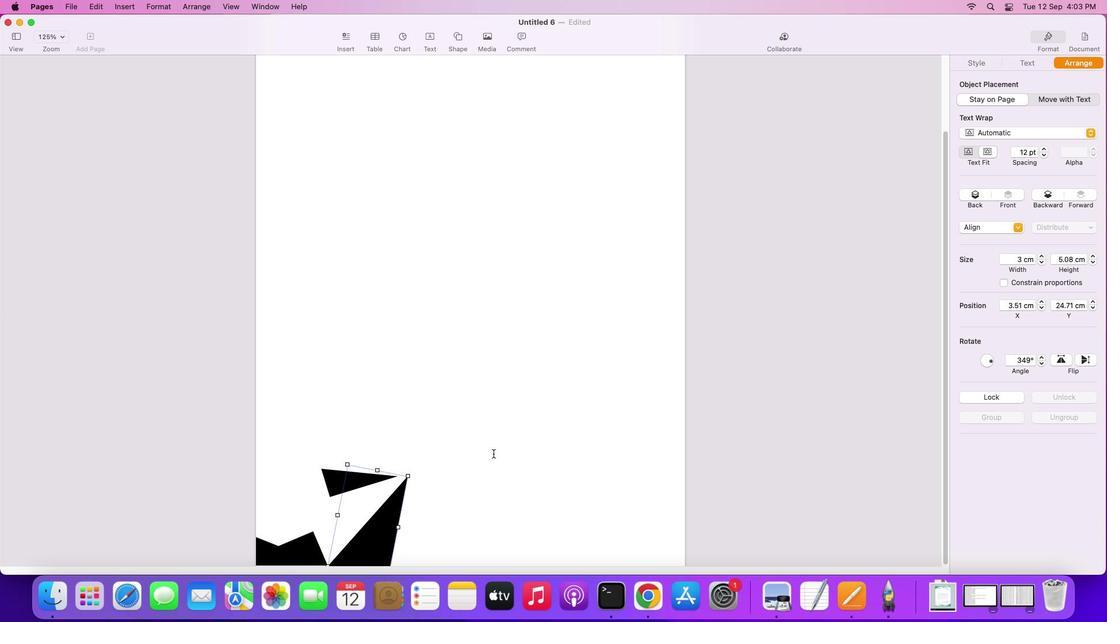 
Action: Mouse pressed left at (447, 438)
Screenshot: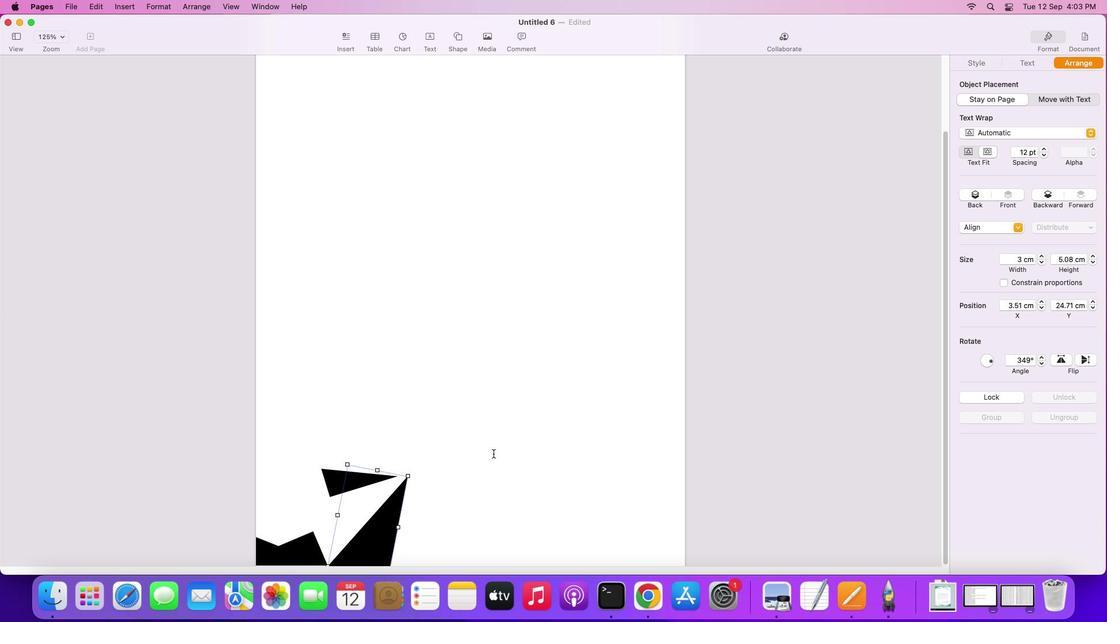 
Action: Mouse moved to (324, 449)
Screenshot: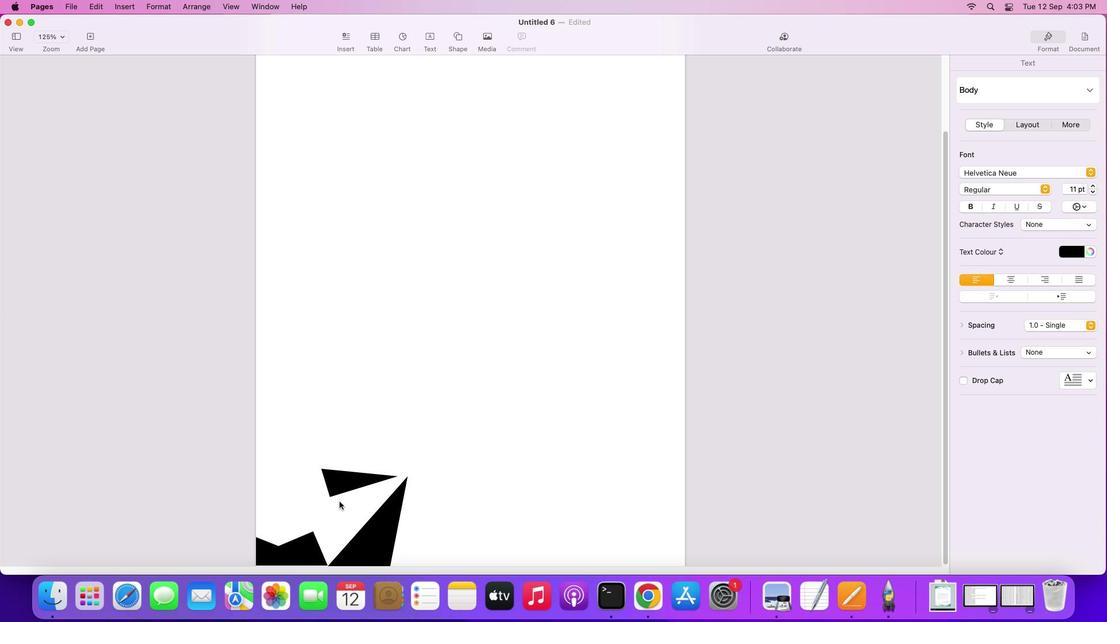 
Action: Mouse pressed left at (324, 449)
Screenshot: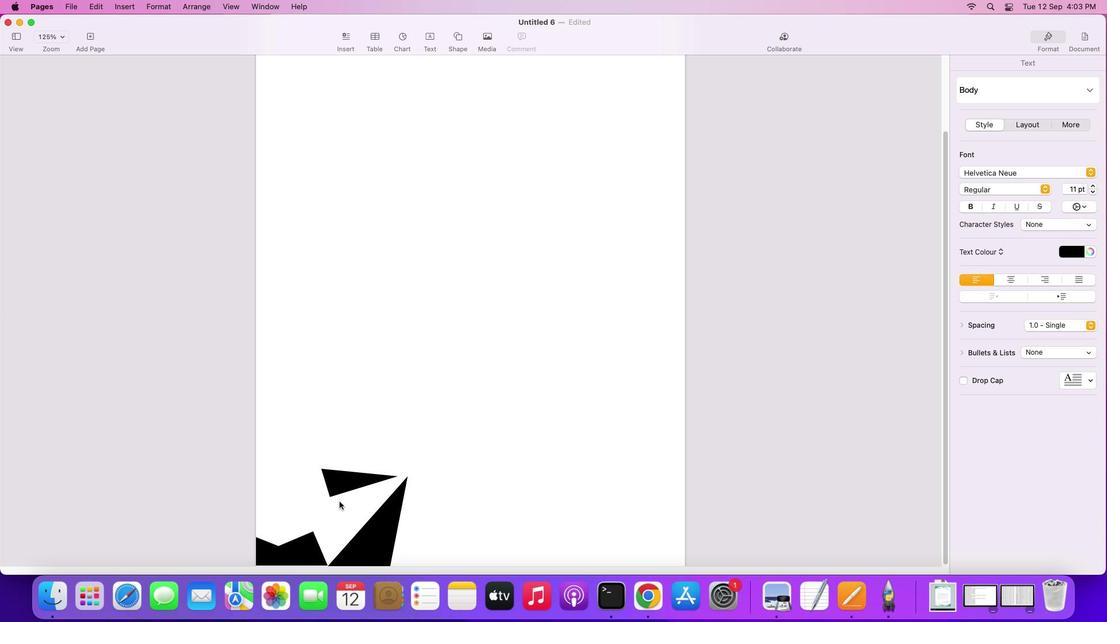 
Action: Mouse moved to (320, 464)
Screenshot: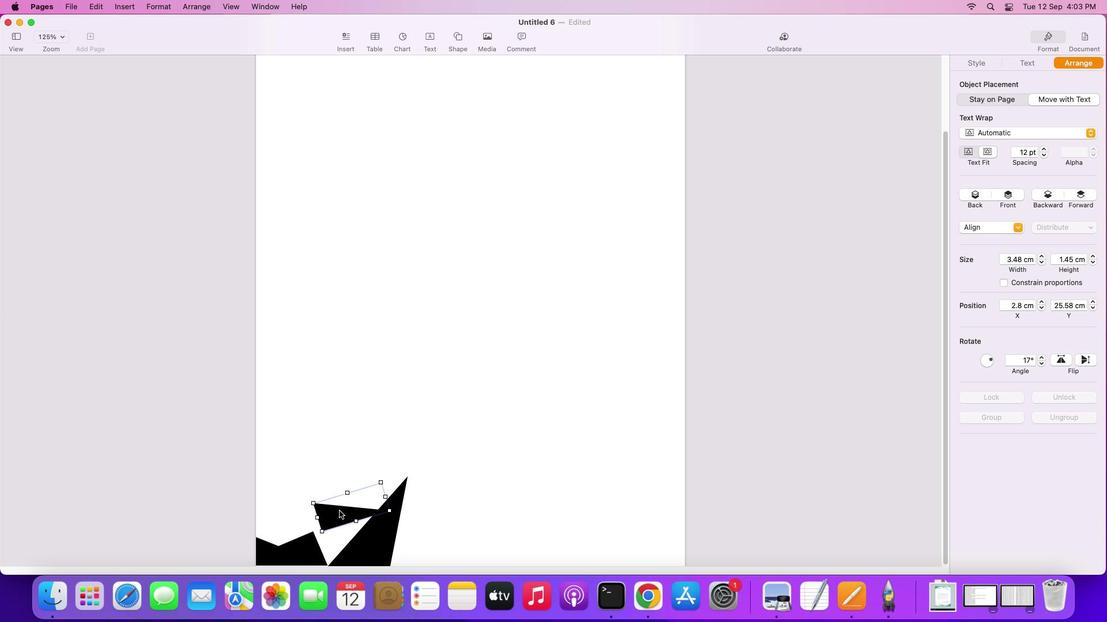 
Action: Mouse pressed left at (320, 464)
Screenshot: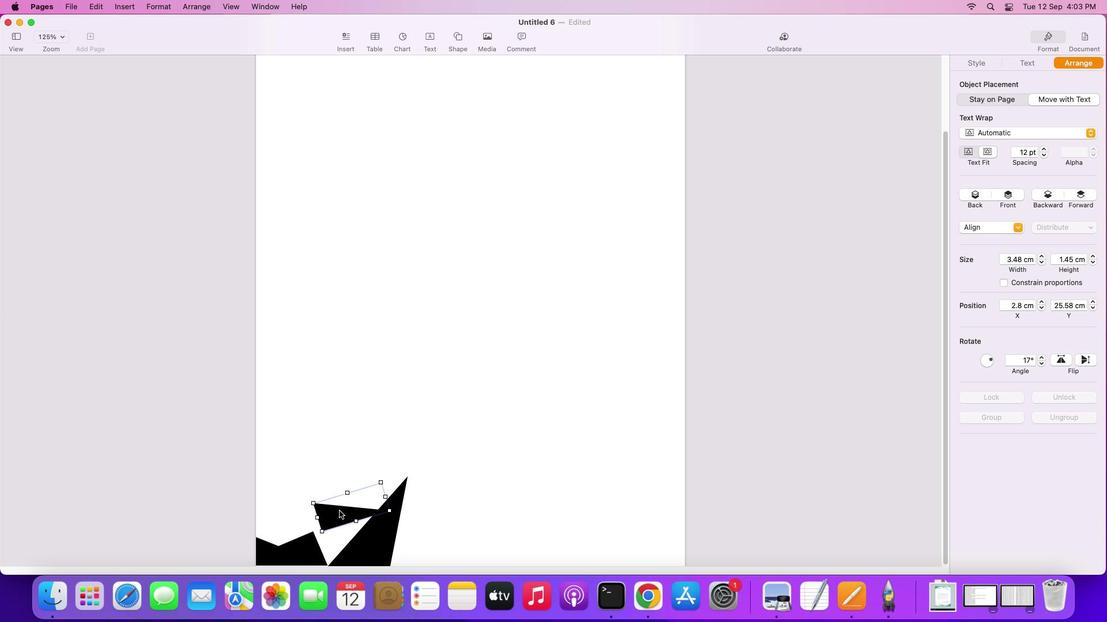 
Action: Mouse moved to (356, 460)
Screenshot: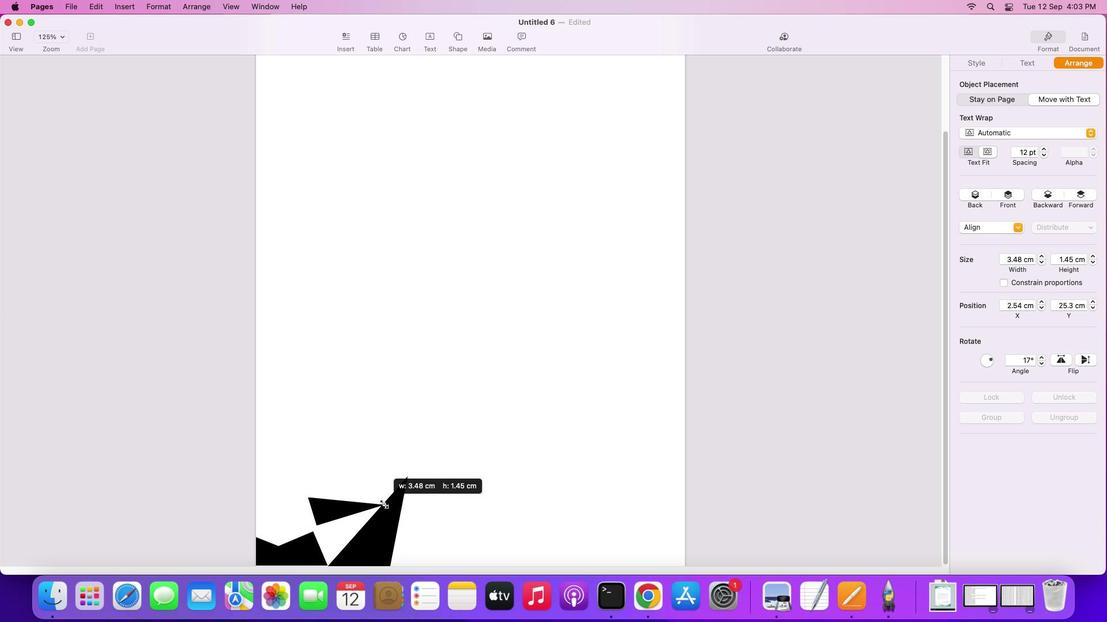 
Action: Mouse pressed left at (356, 460)
Screenshot: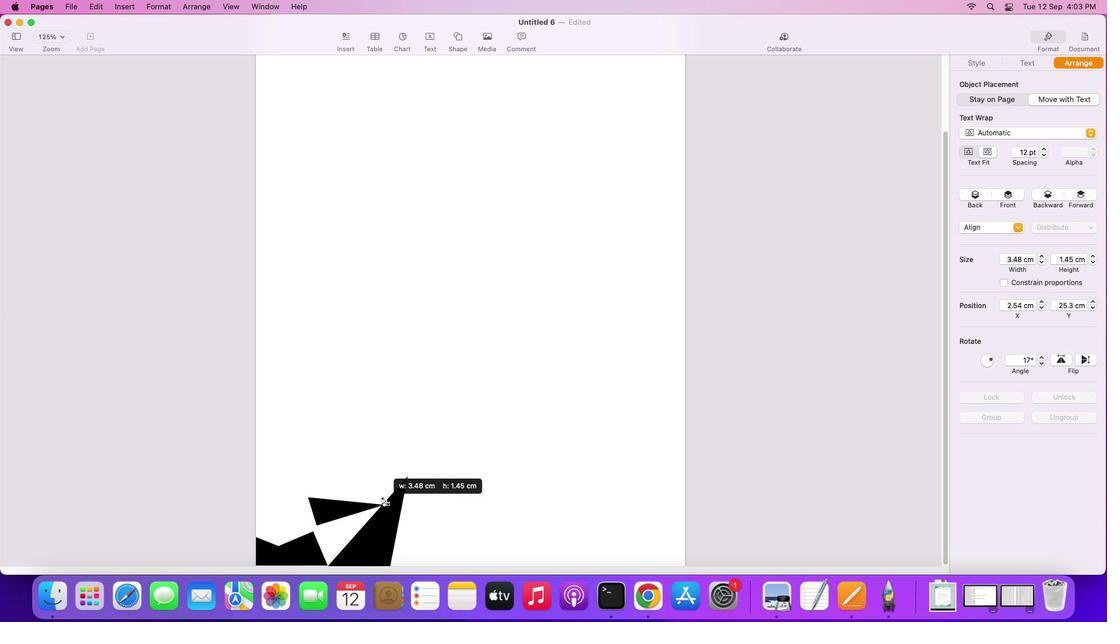 
Action: Mouse moved to (305, 461)
Screenshot: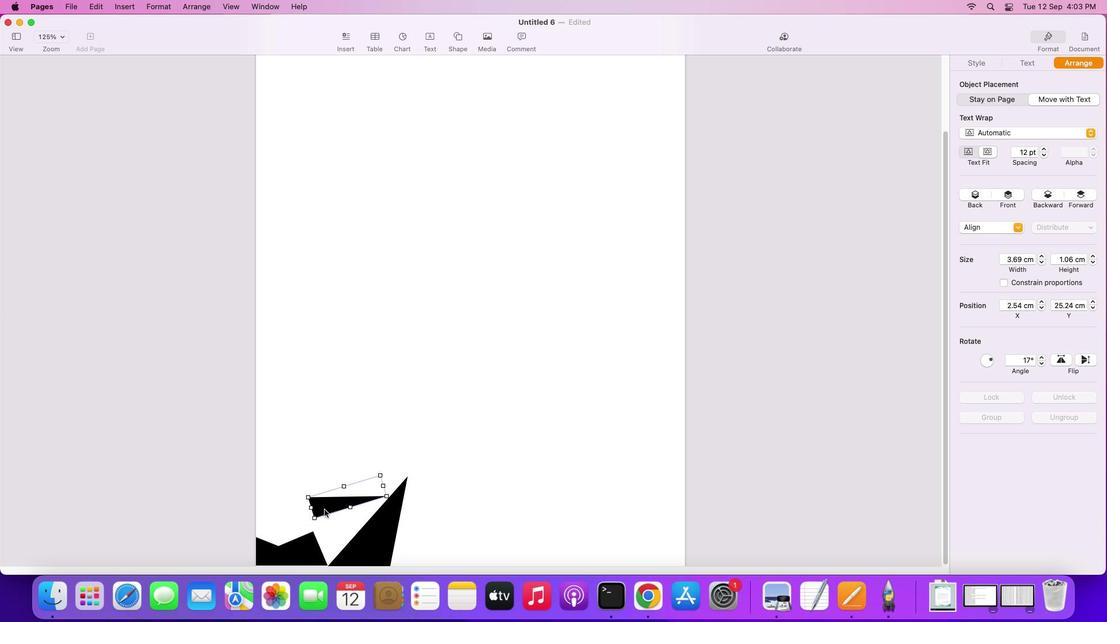 
Action: Mouse pressed left at (305, 461)
Screenshot: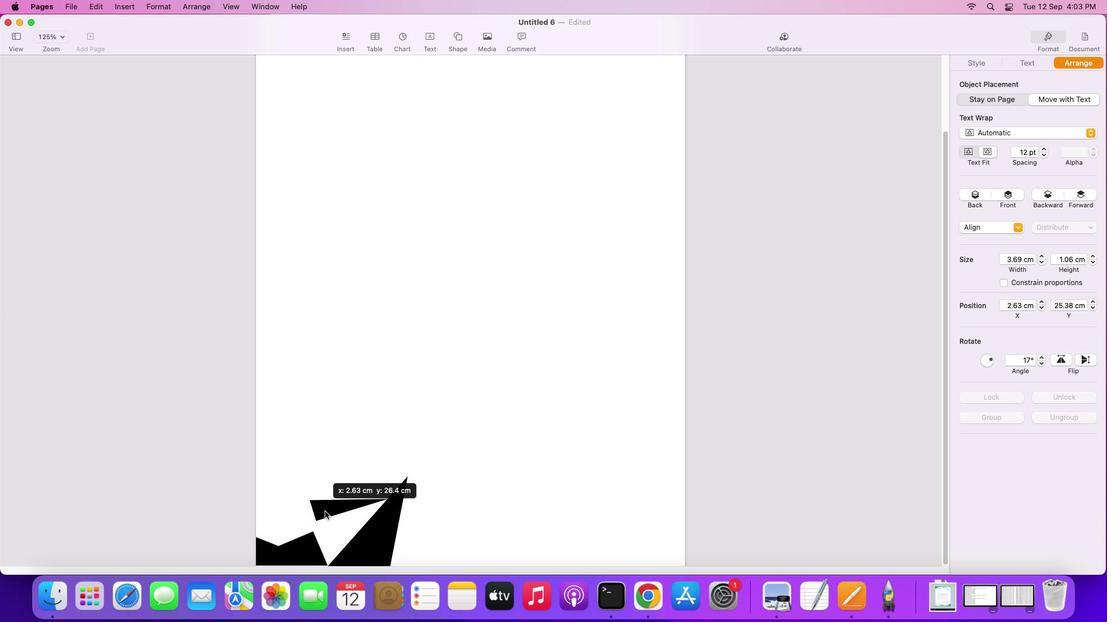 
Action: Mouse moved to (337, 462)
Screenshot: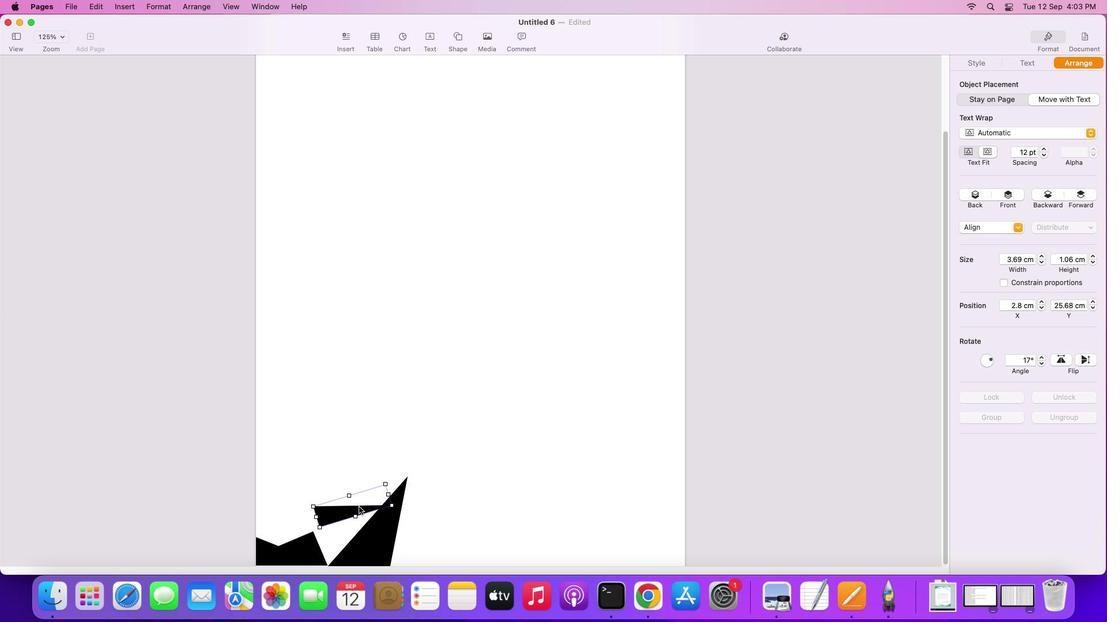 
Action: Mouse pressed left at (337, 462)
Screenshot: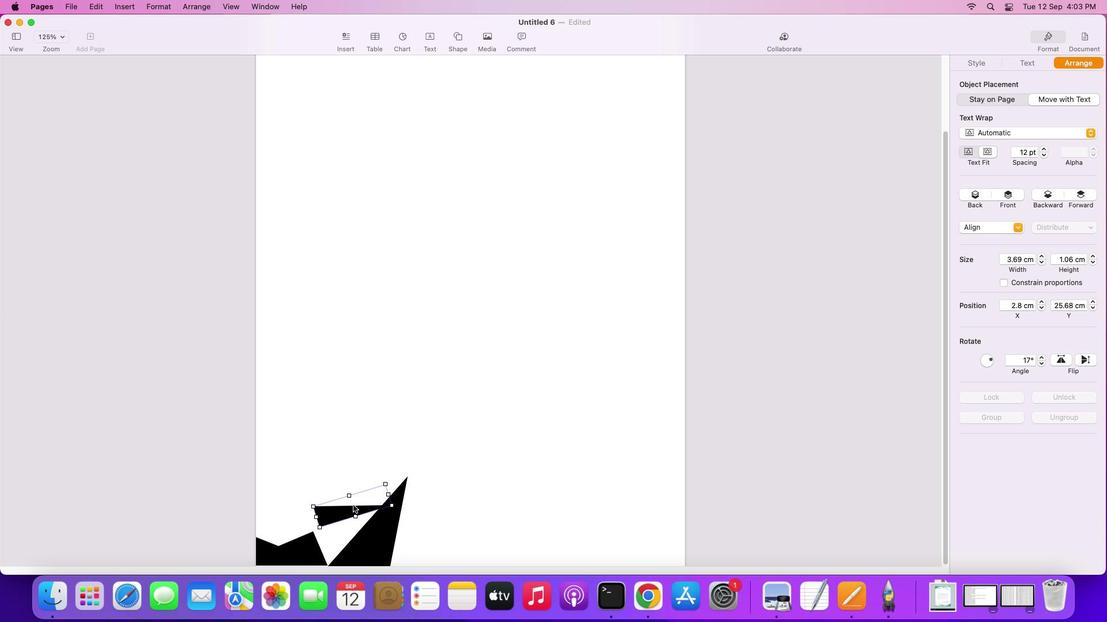 
Action: Mouse moved to (353, 457)
Screenshot: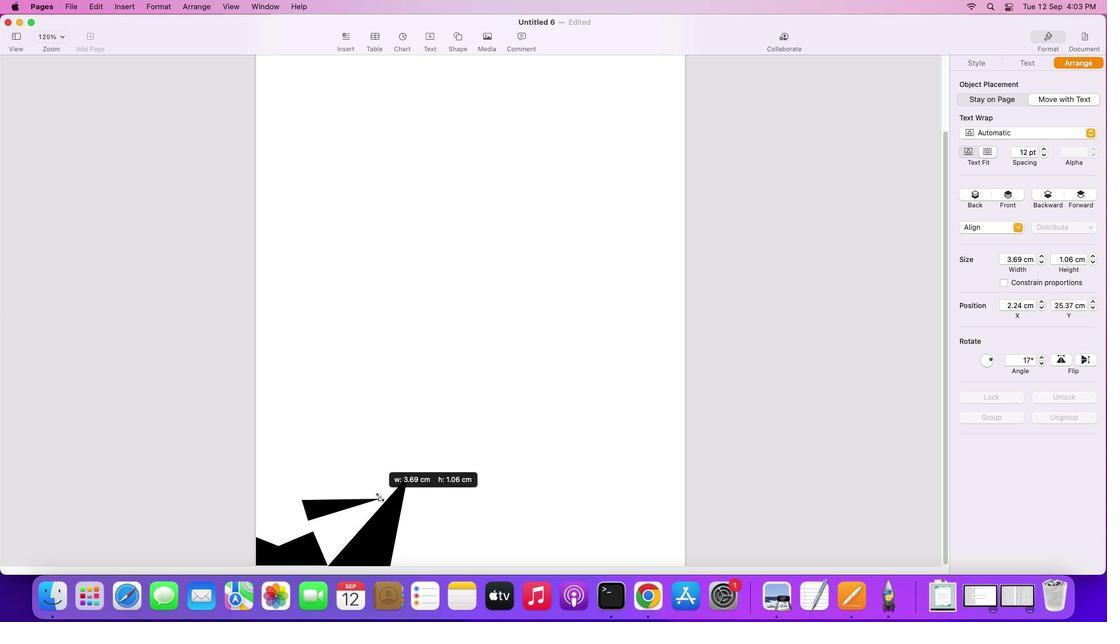 
Action: Mouse pressed left at (353, 457)
Screenshot: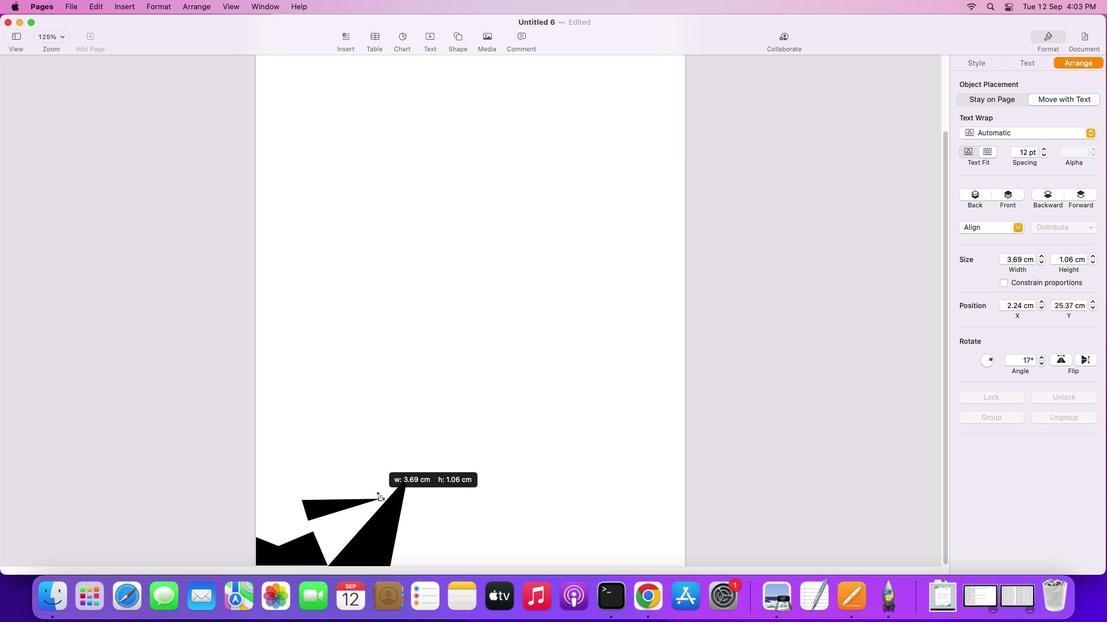 
Action: Mouse moved to (323, 457)
Screenshot: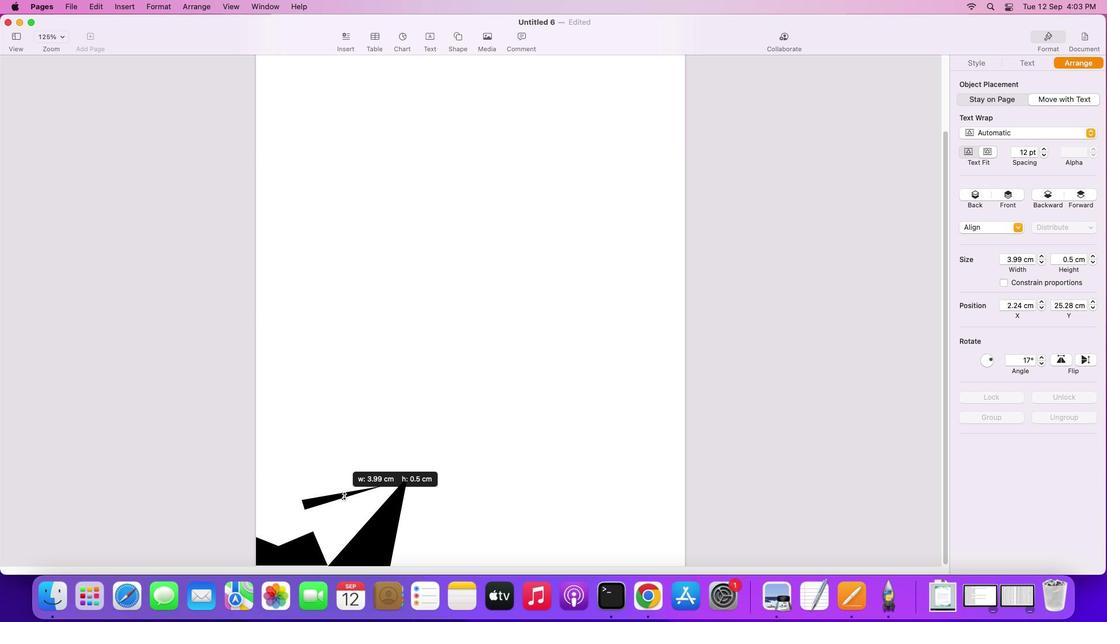
Action: Mouse pressed left at (323, 457)
Screenshot: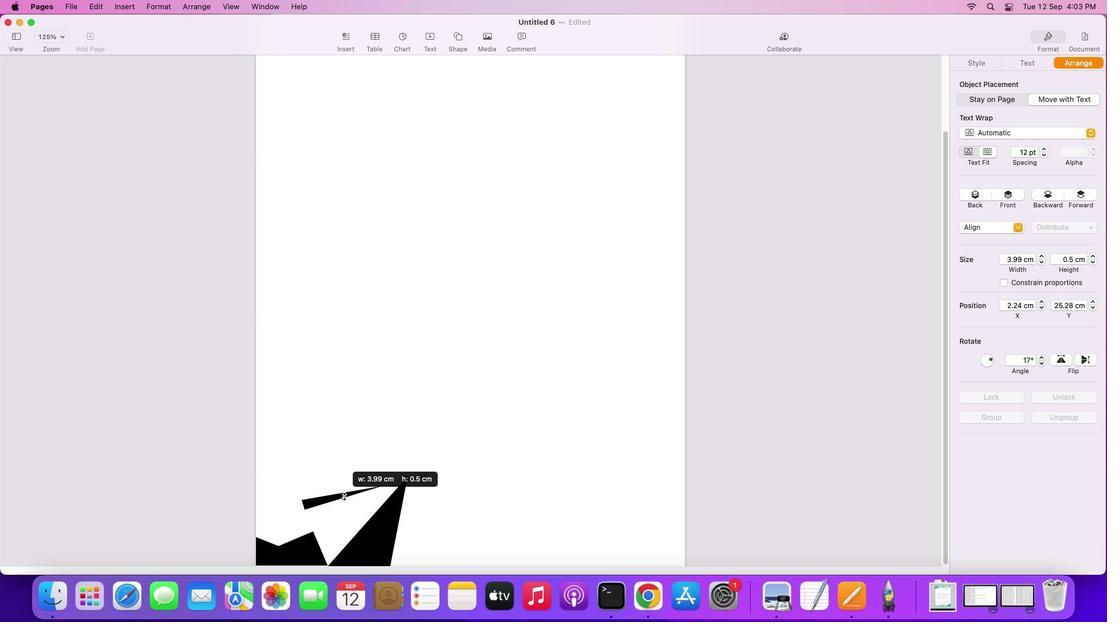 
Action: Mouse moved to (311, 462)
Screenshot: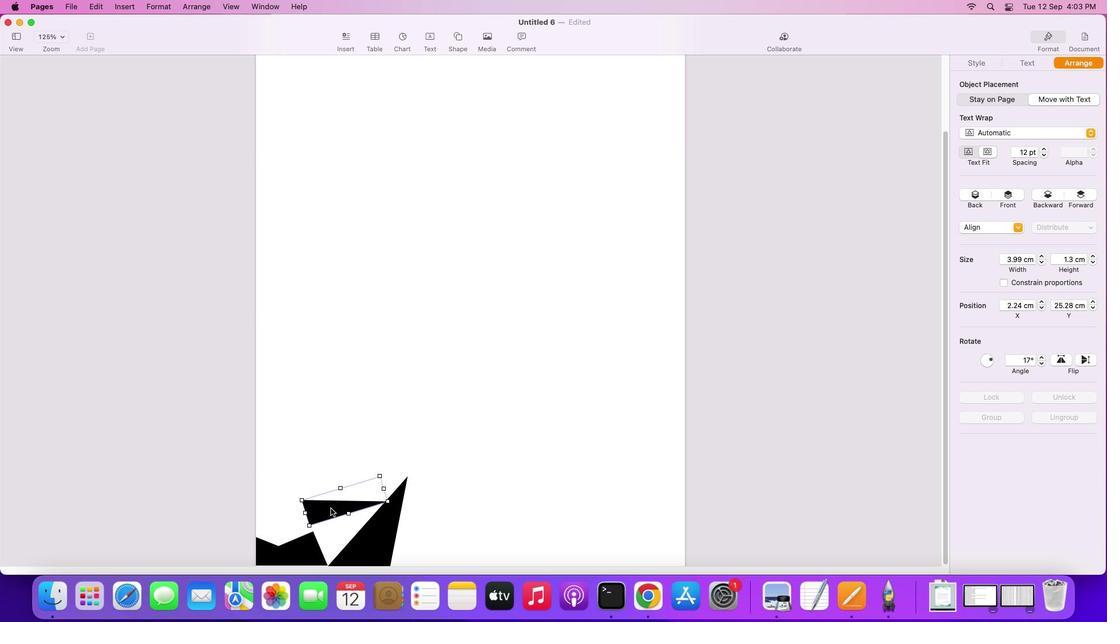 
Action: Mouse pressed left at (311, 462)
Screenshot: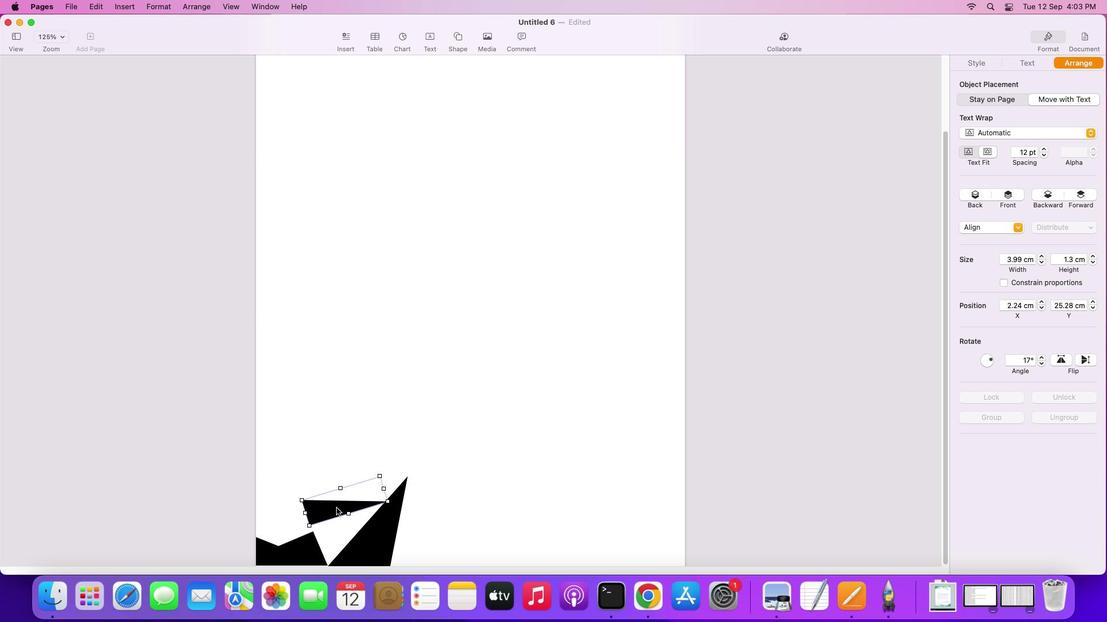 
Action: Mouse moved to (905, 397)
Screenshot: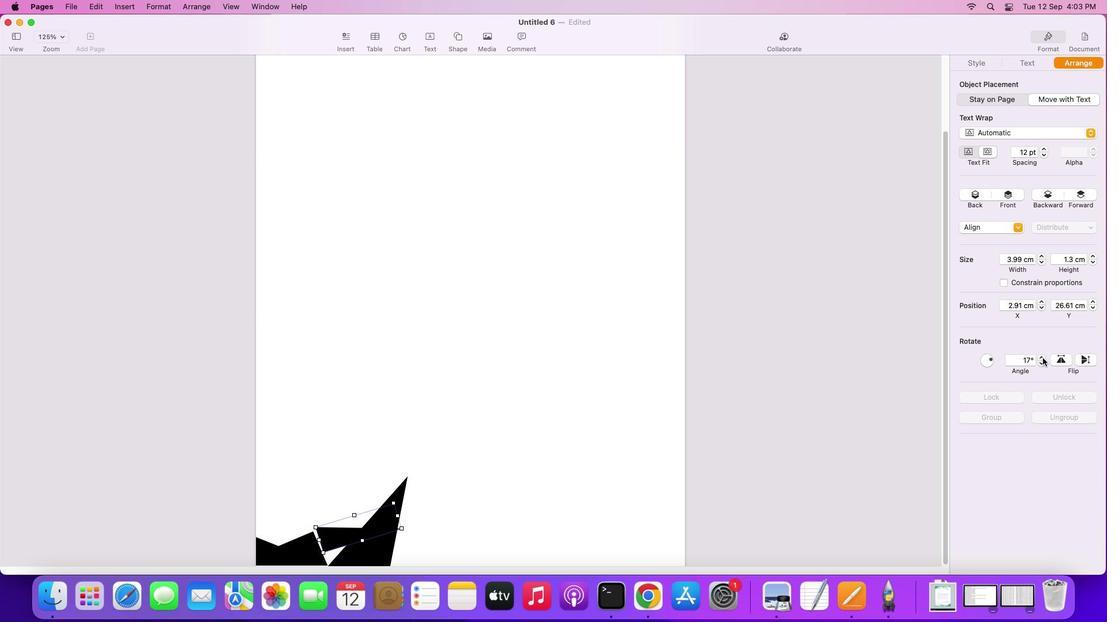 
Action: Mouse pressed left at (905, 397)
Screenshot: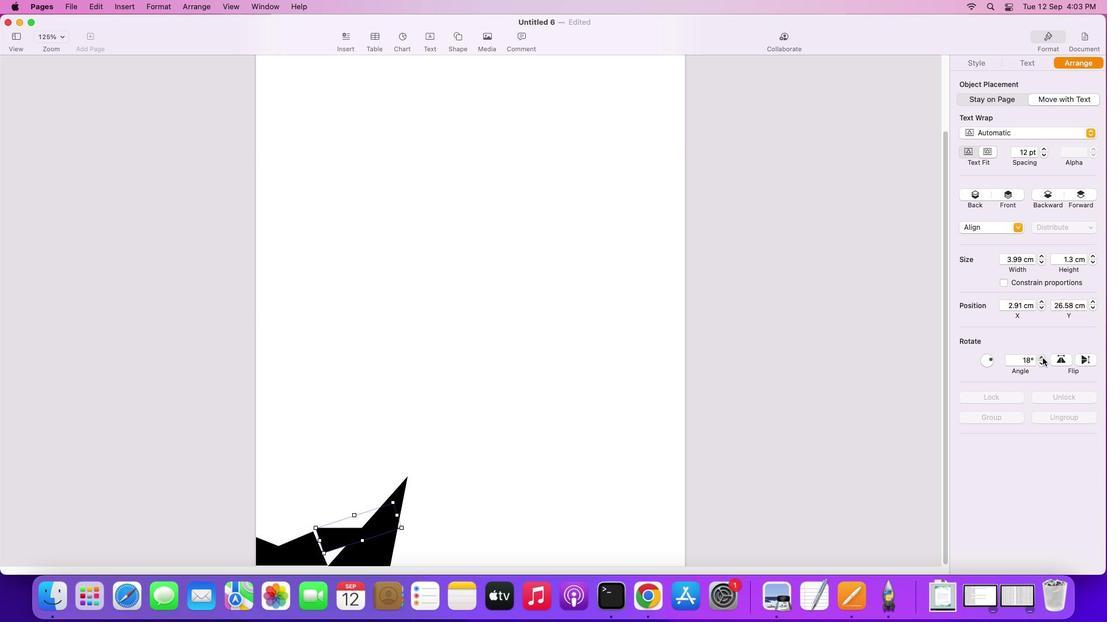 
Action: Mouse pressed left at (905, 397)
Screenshot: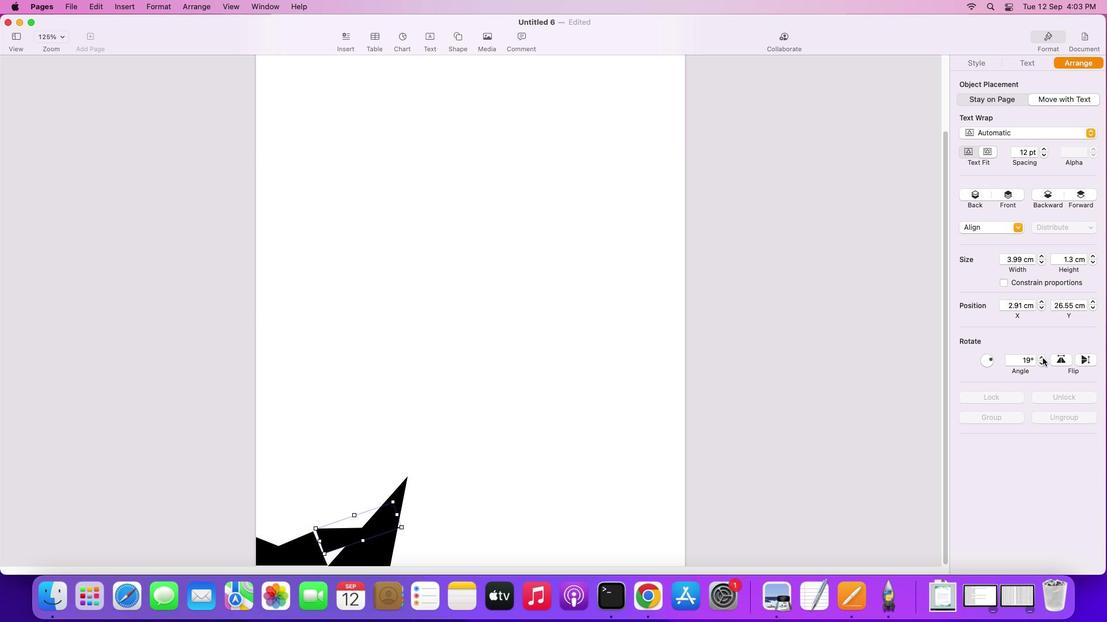 
Action: Mouse pressed left at (905, 397)
Screenshot: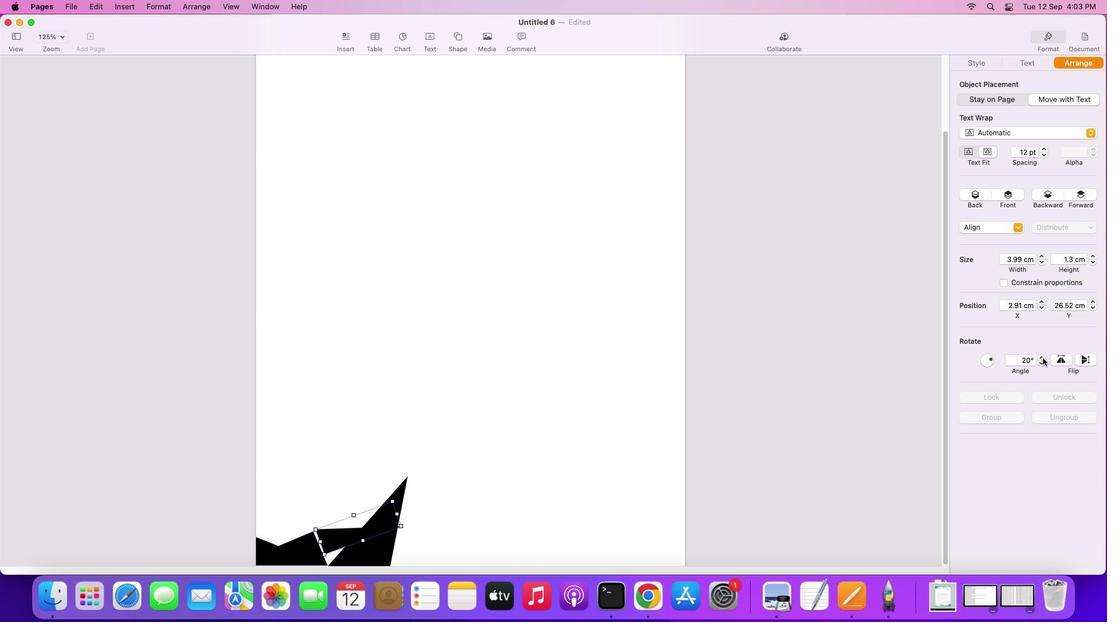 
Action: Mouse pressed left at (905, 397)
Screenshot: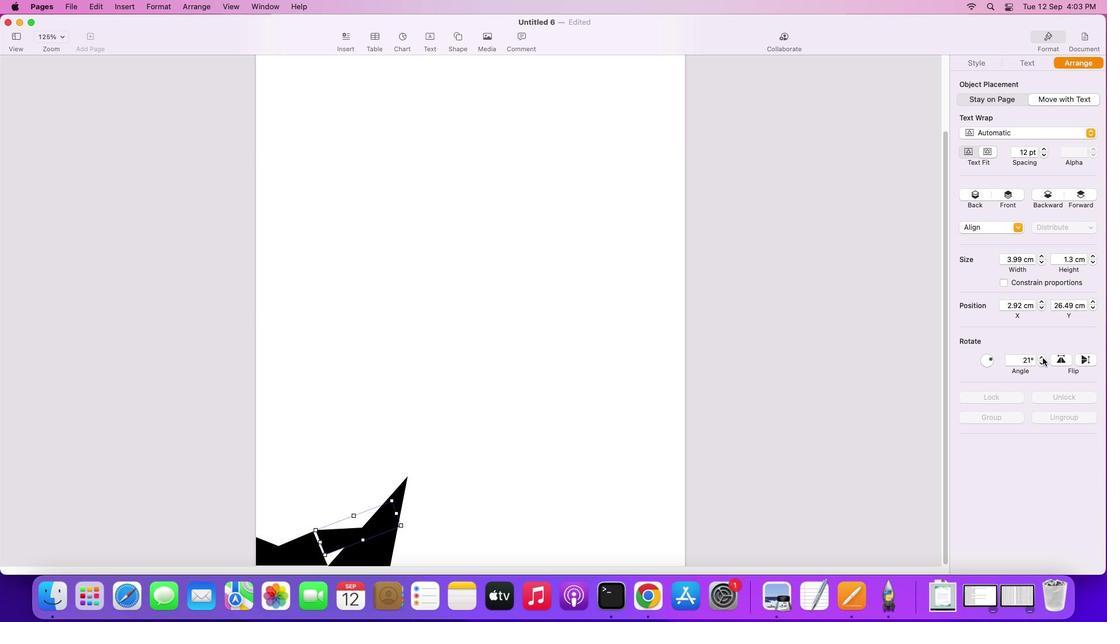 
Action: Mouse pressed left at (905, 397)
Screenshot: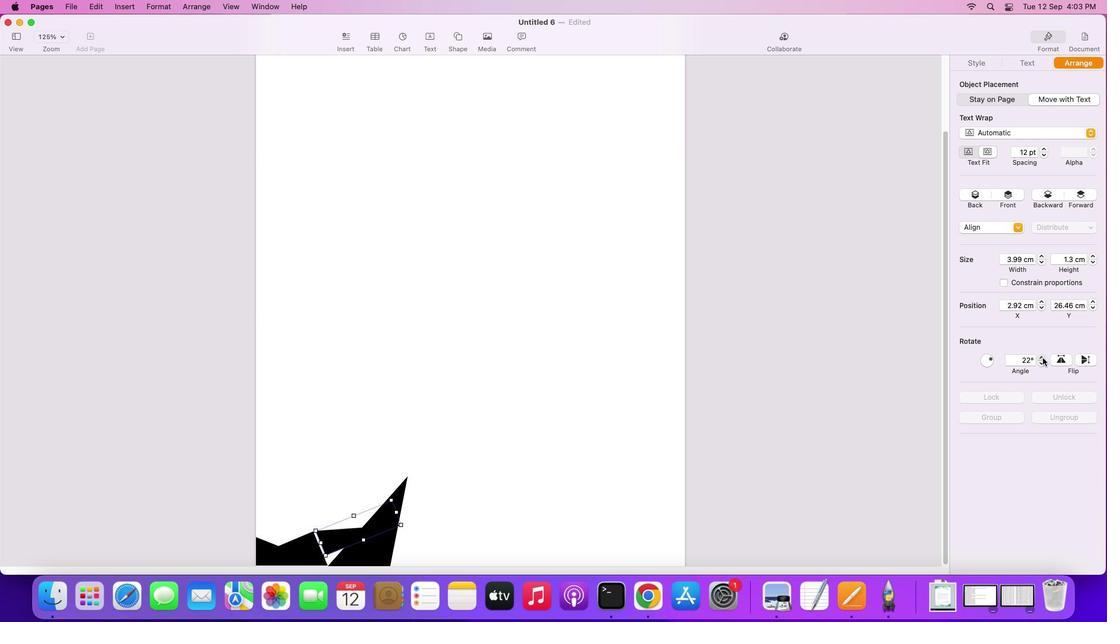 
Action: Mouse pressed left at (905, 397)
Screenshot: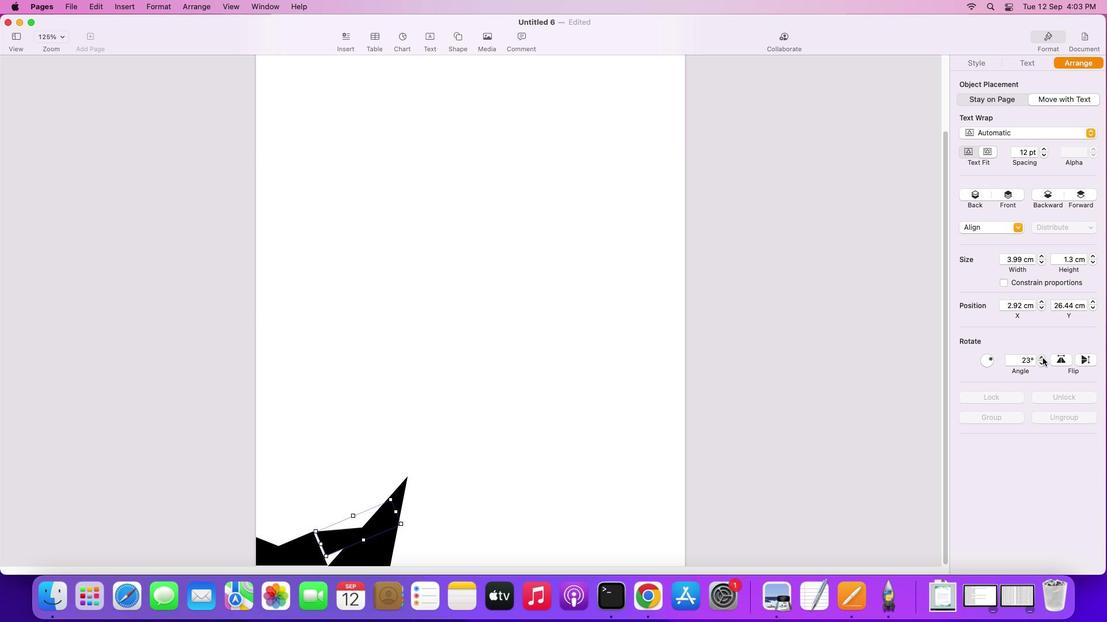 
Action: Mouse pressed left at (905, 397)
Screenshot: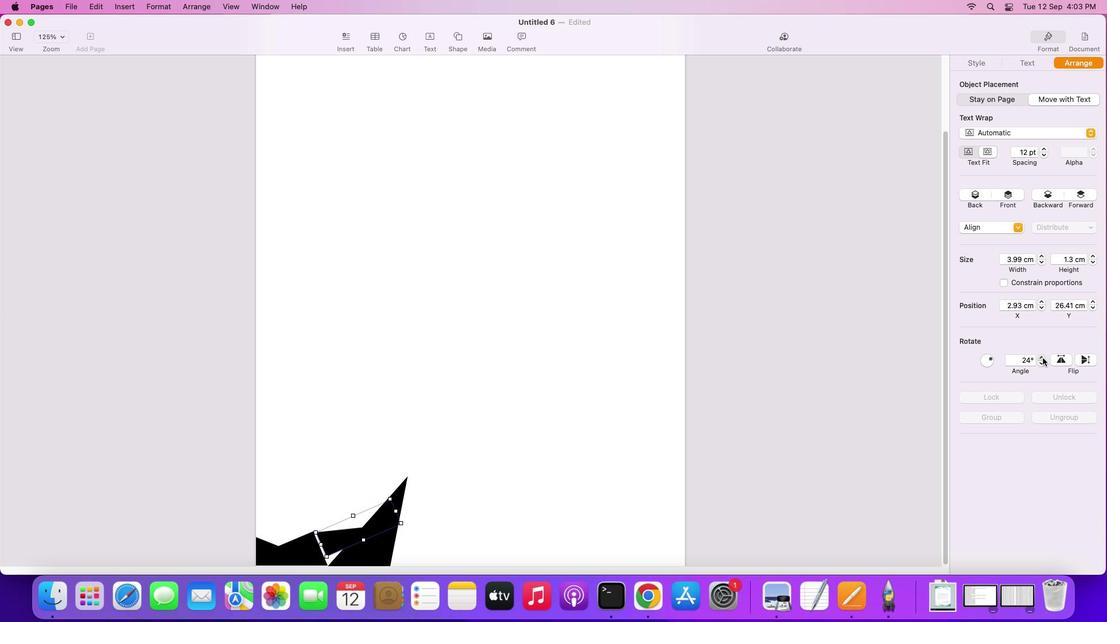 
Action: Mouse pressed left at (905, 397)
Screenshot: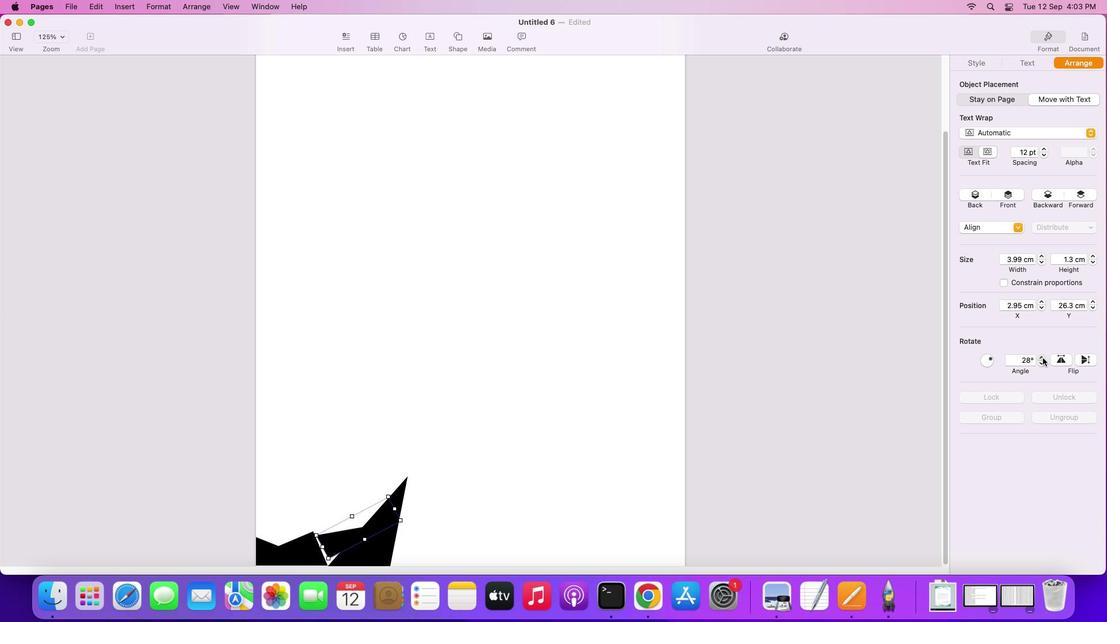 
Action: Mouse moved to (905, 397)
Screenshot: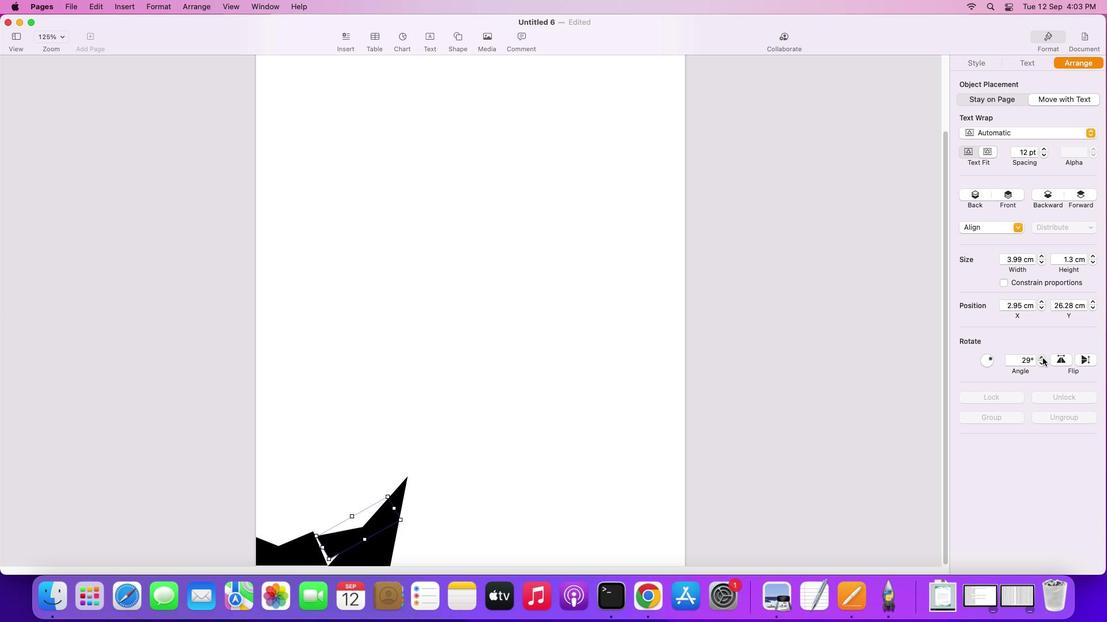 
Action: Mouse pressed left at (905, 397)
Screenshot: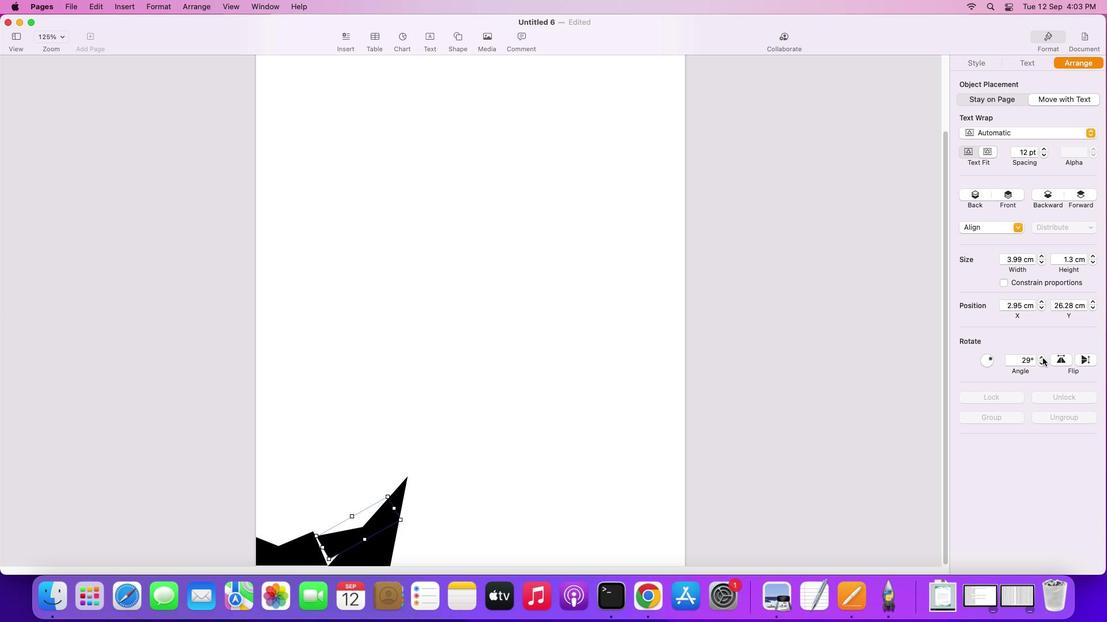 
Action: Mouse moved to (904, 397)
Screenshot: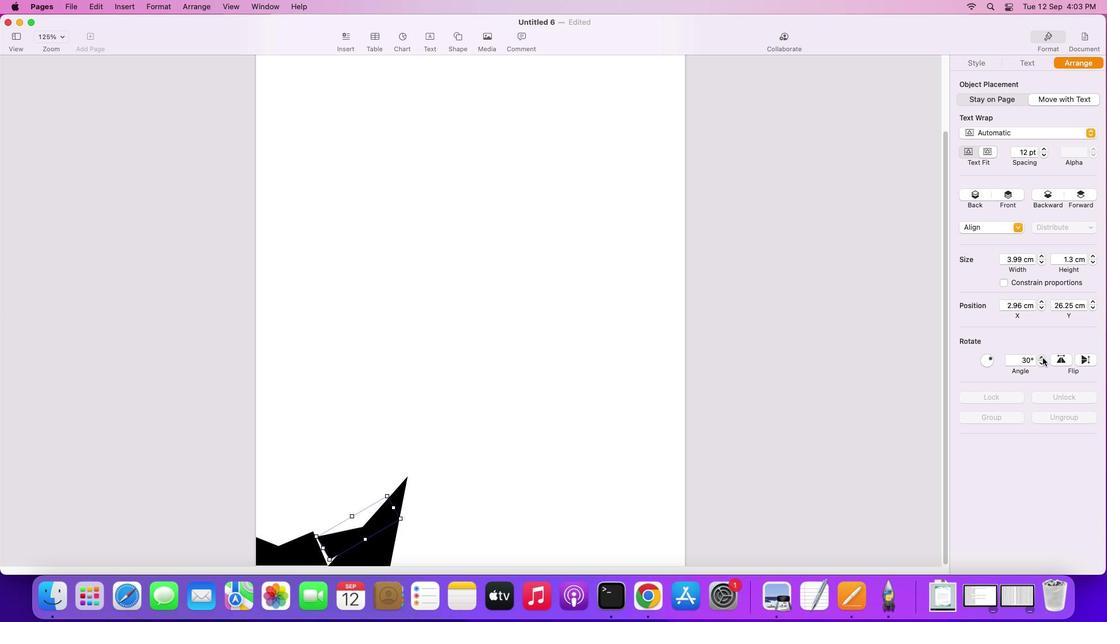
Action: Mouse pressed left at (904, 397)
Screenshot: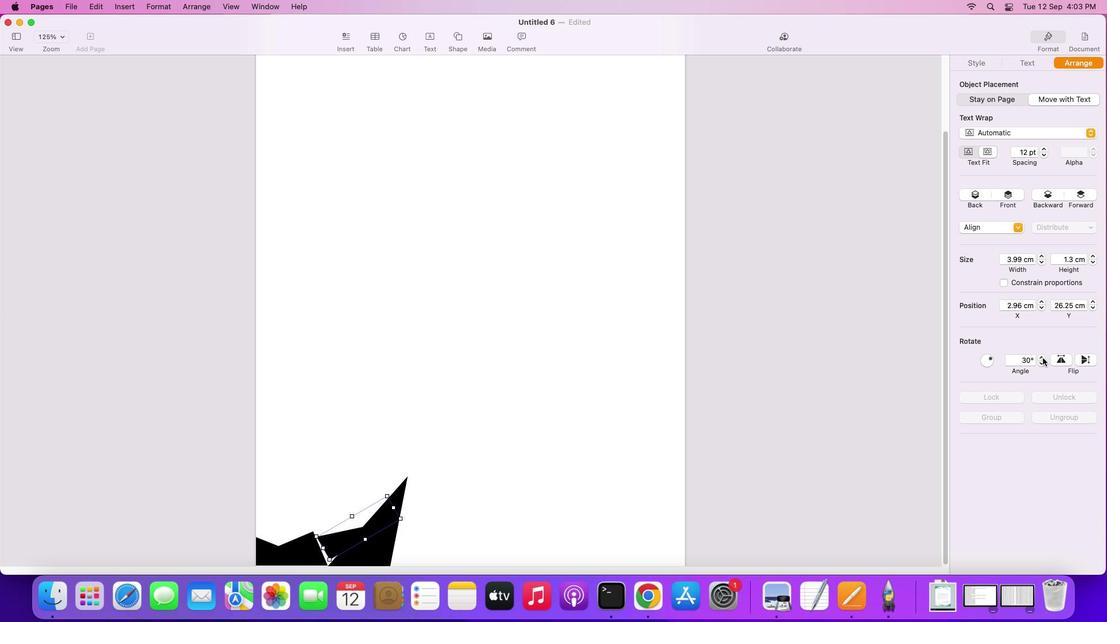 
Action: Mouse pressed left at (904, 397)
Screenshot: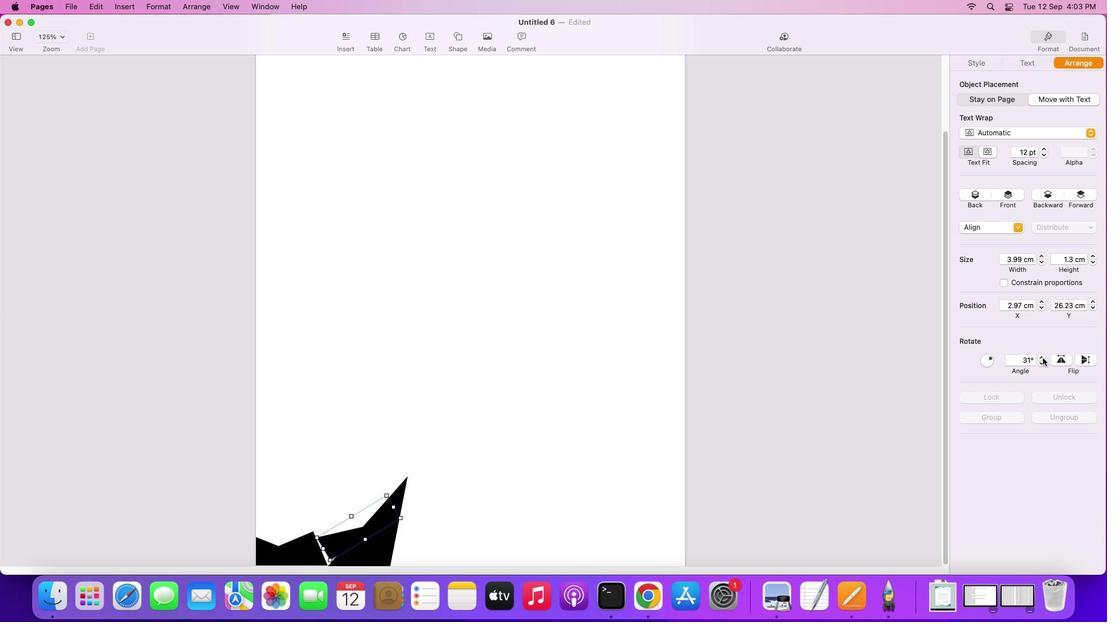 
Action: Mouse moved to (321, 473)
Screenshot: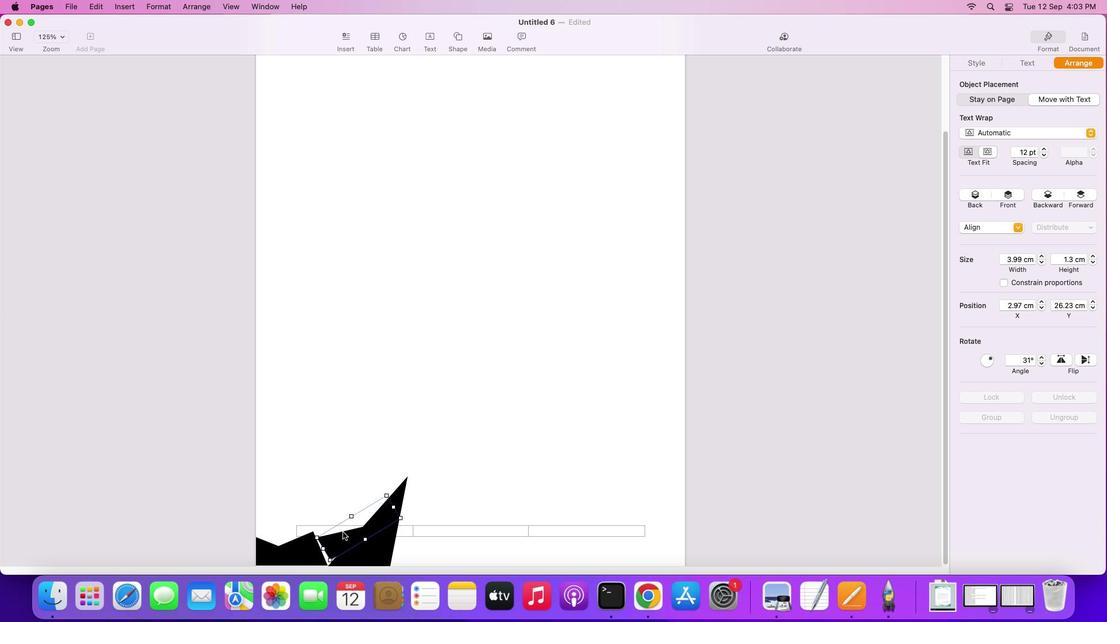 
Action: Mouse pressed left at (321, 473)
Screenshot: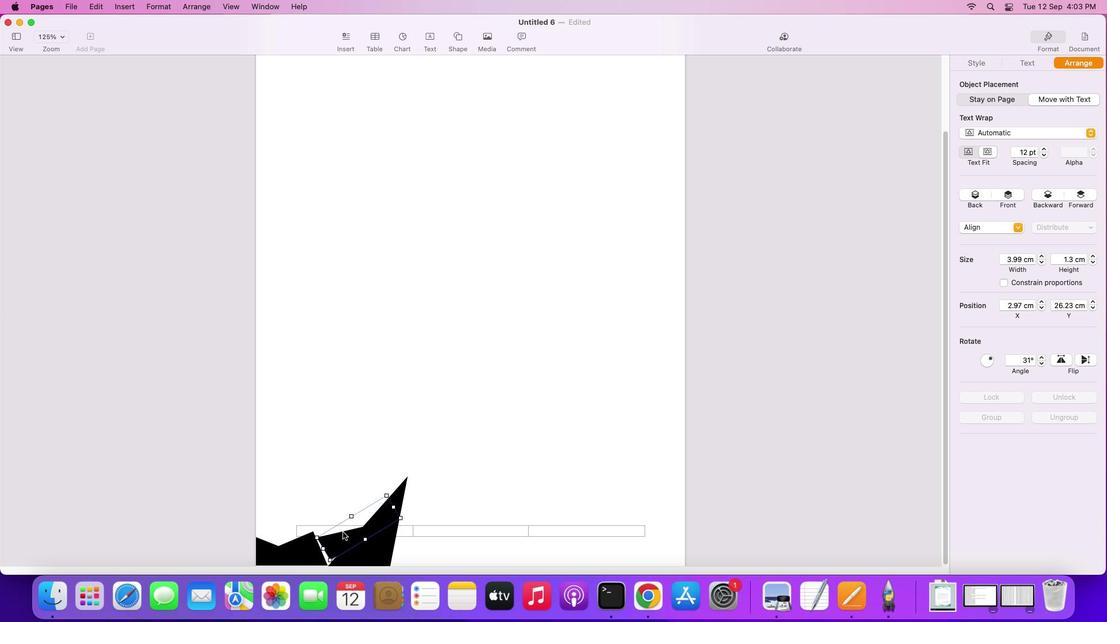 
Action: Mouse moved to (315, 453)
Screenshot: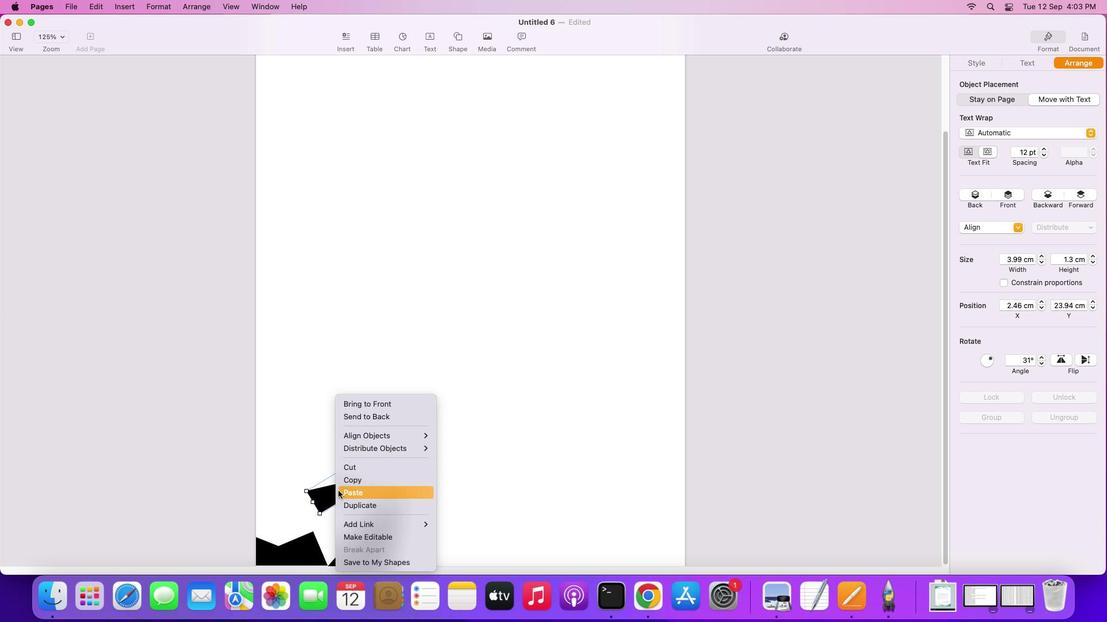 
Action: Mouse pressed right at (315, 453)
Screenshot: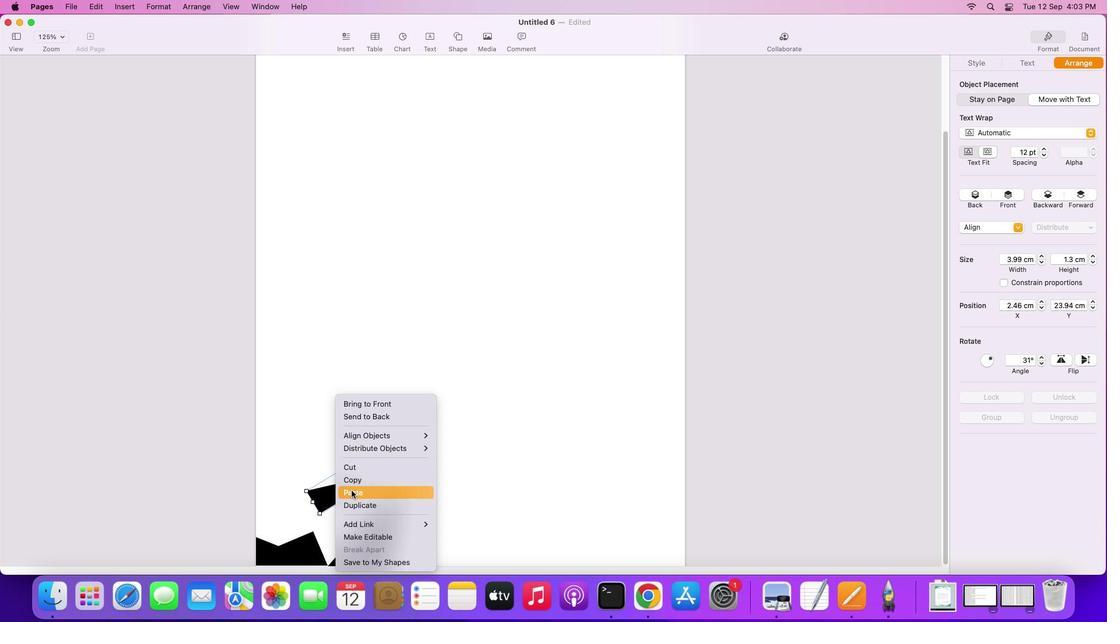 
Action: Mouse moved to (378, 474)
Screenshot: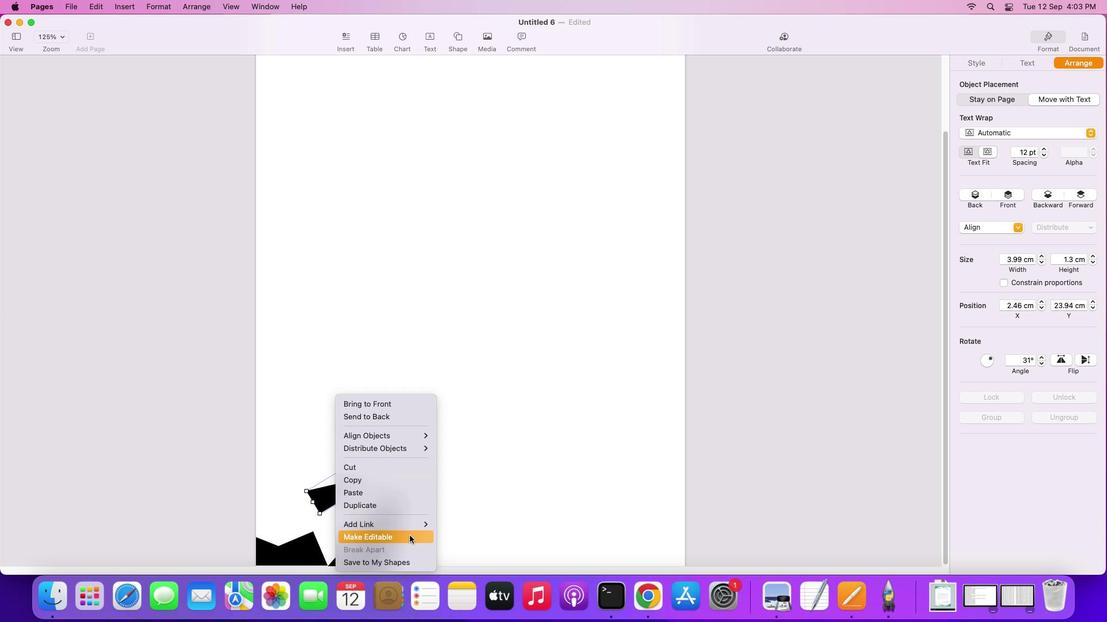 
Action: Mouse pressed left at (378, 474)
Screenshot: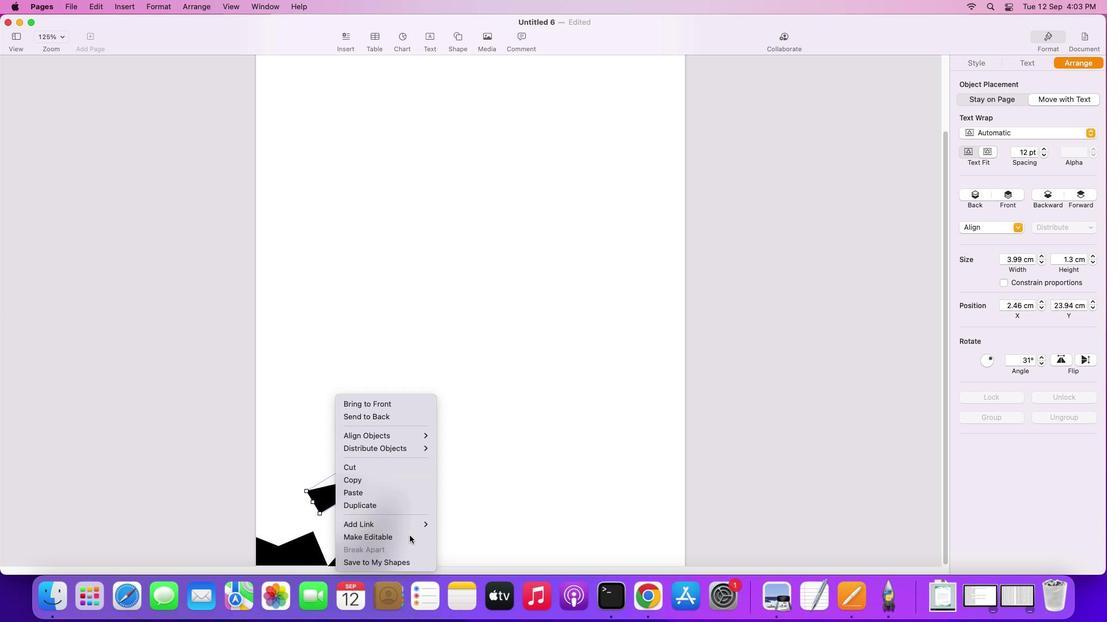 
Action: Mouse moved to (302, 463)
Screenshot: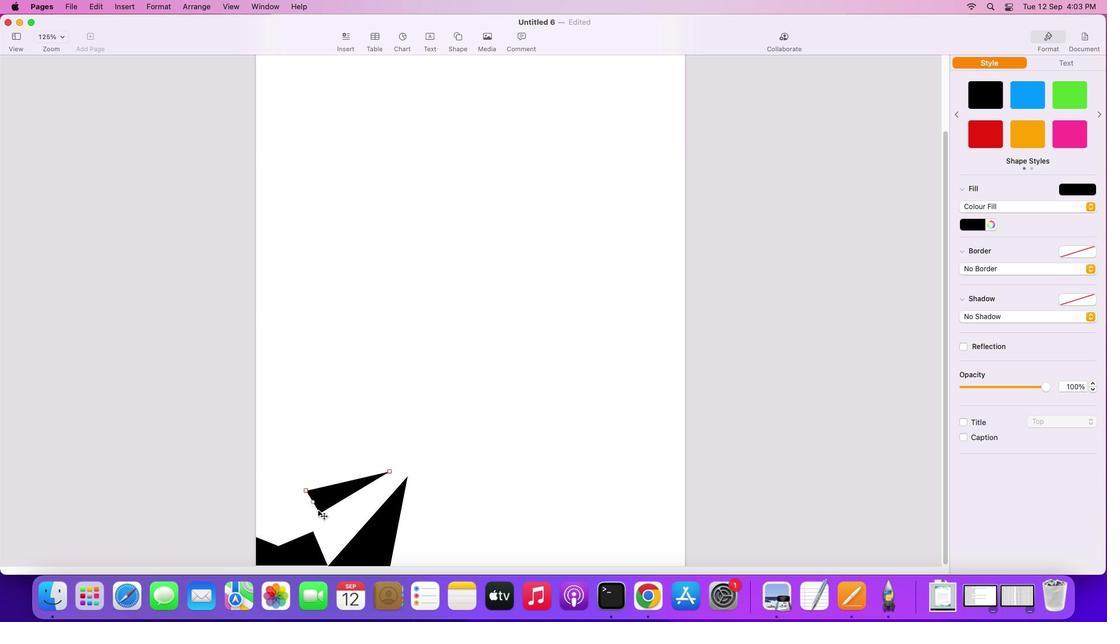 
Action: Mouse pressed left at (302, 463)
Screenshot: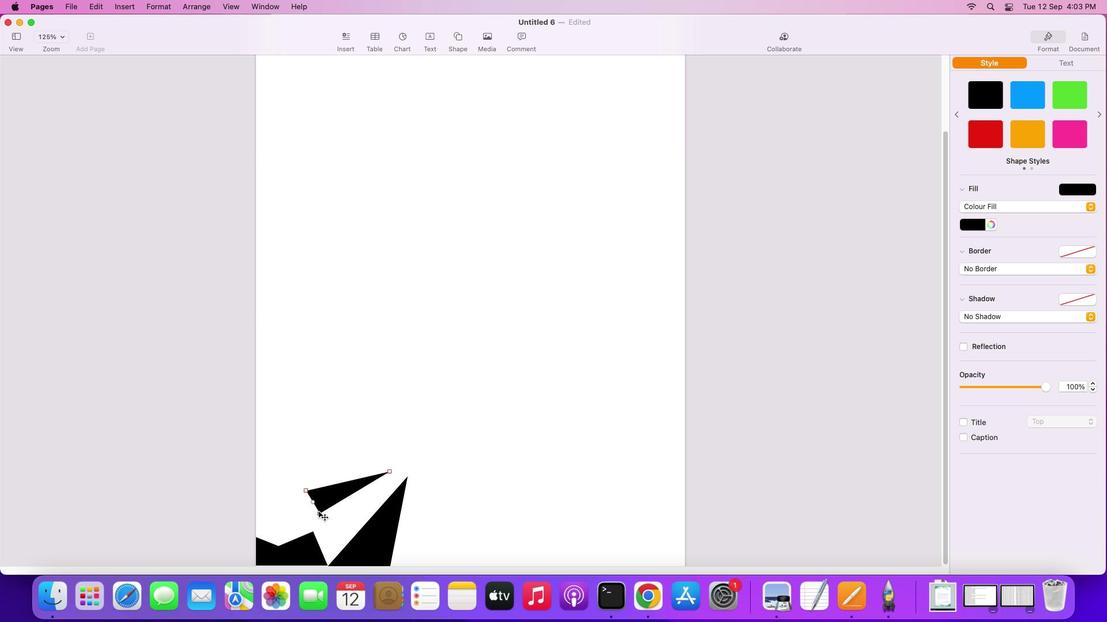 
Action: Mouse moved to (360, 446)
Screenshot: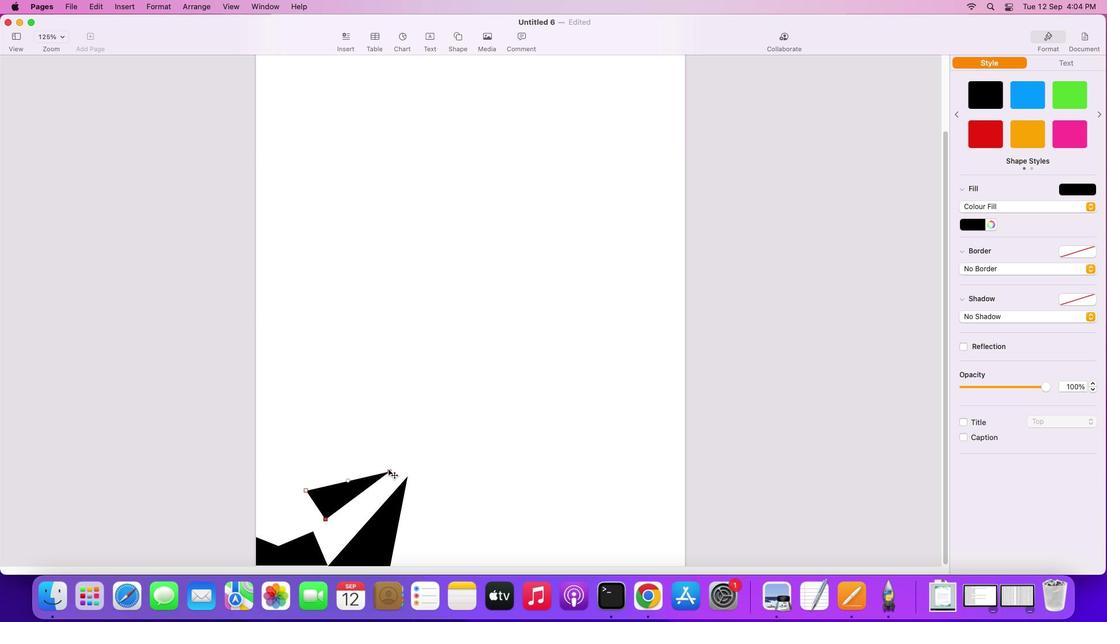 
Action: Mouse pressed left at (360, 446)
Screenshot: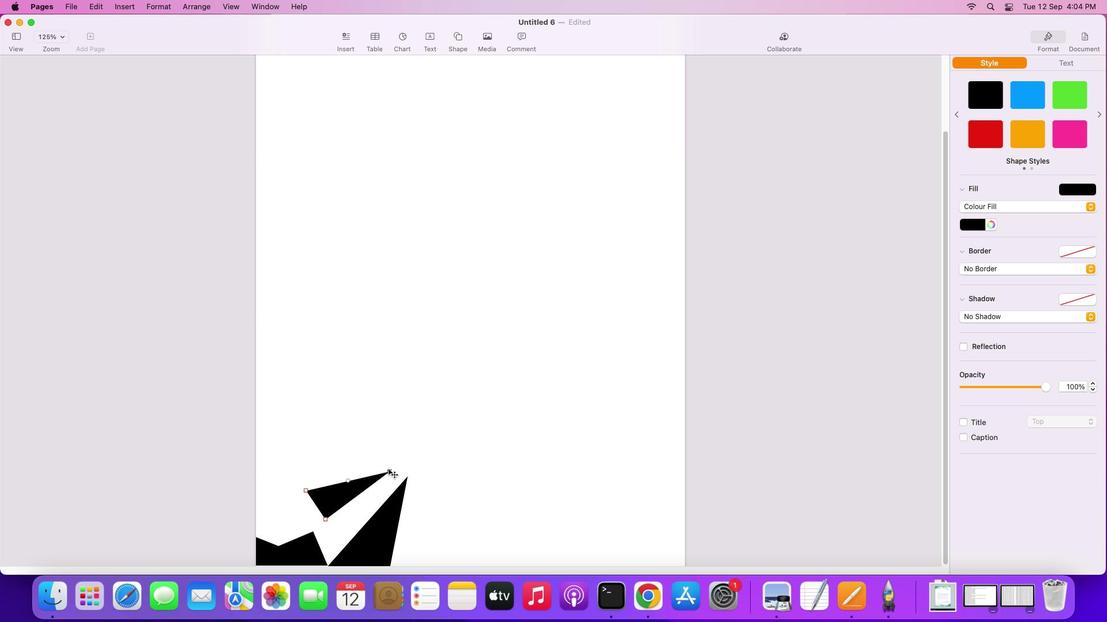 
Action: Mouse moved to (314, 455)
Screenshot: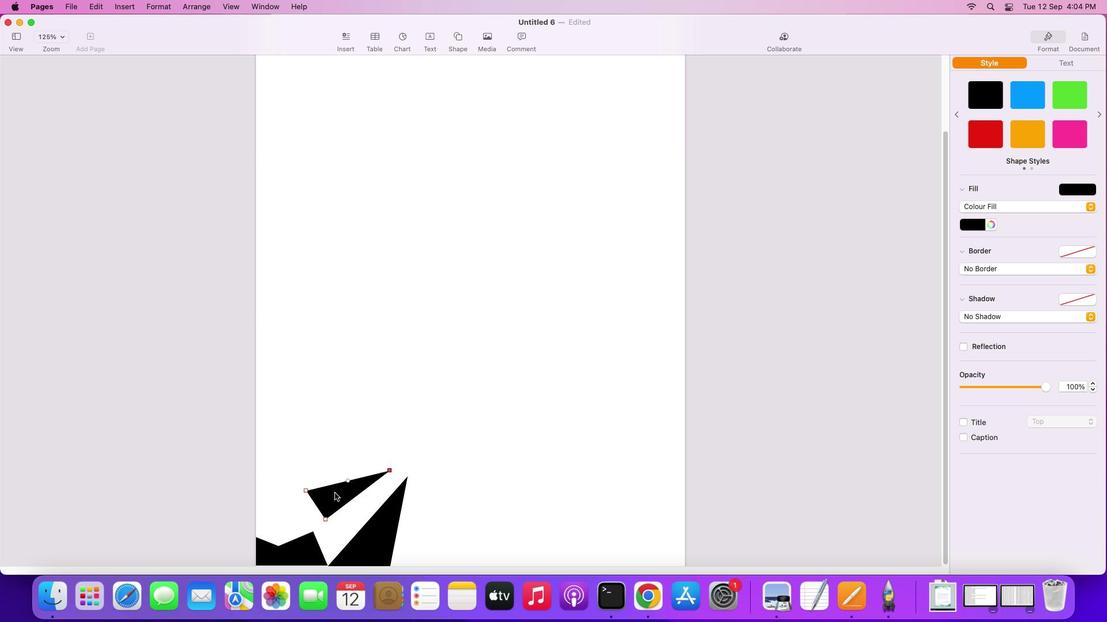 
Action: Mouse pressed left at (314, 455)
Screenshot: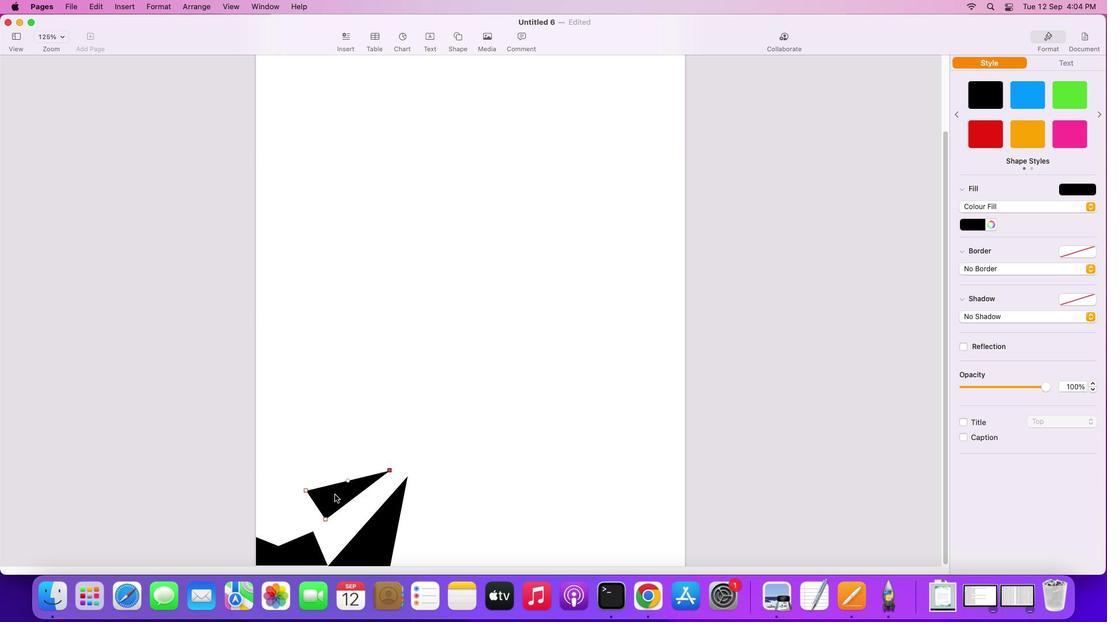 
Action: Mouse moved to (358, 457)
Screenshot: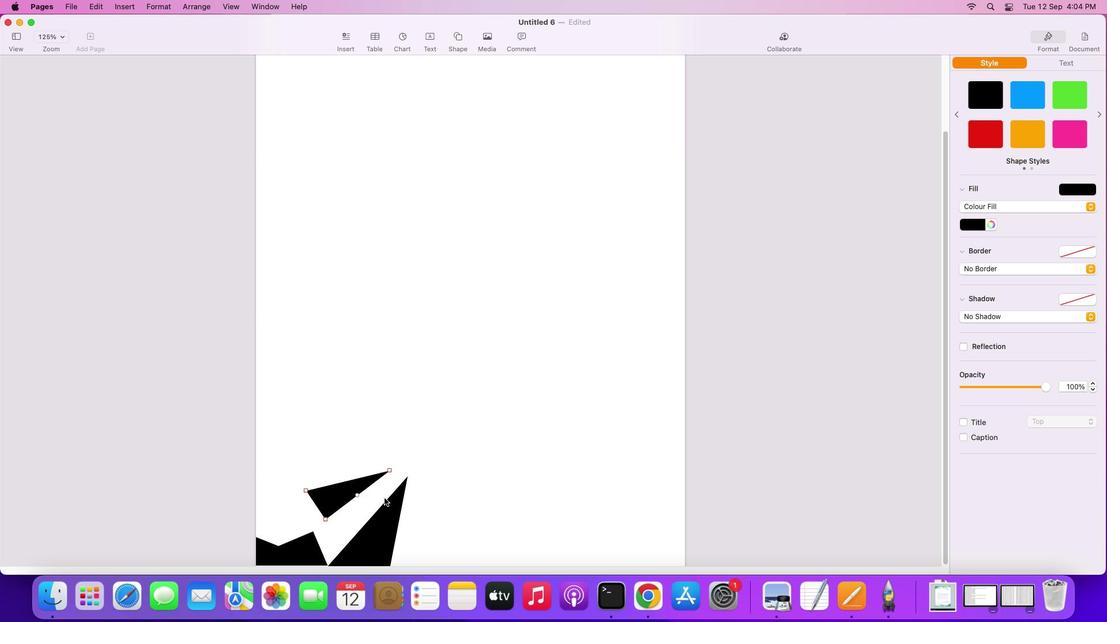 
Action: Mouse pressed left at (358, 457)
Screenshot: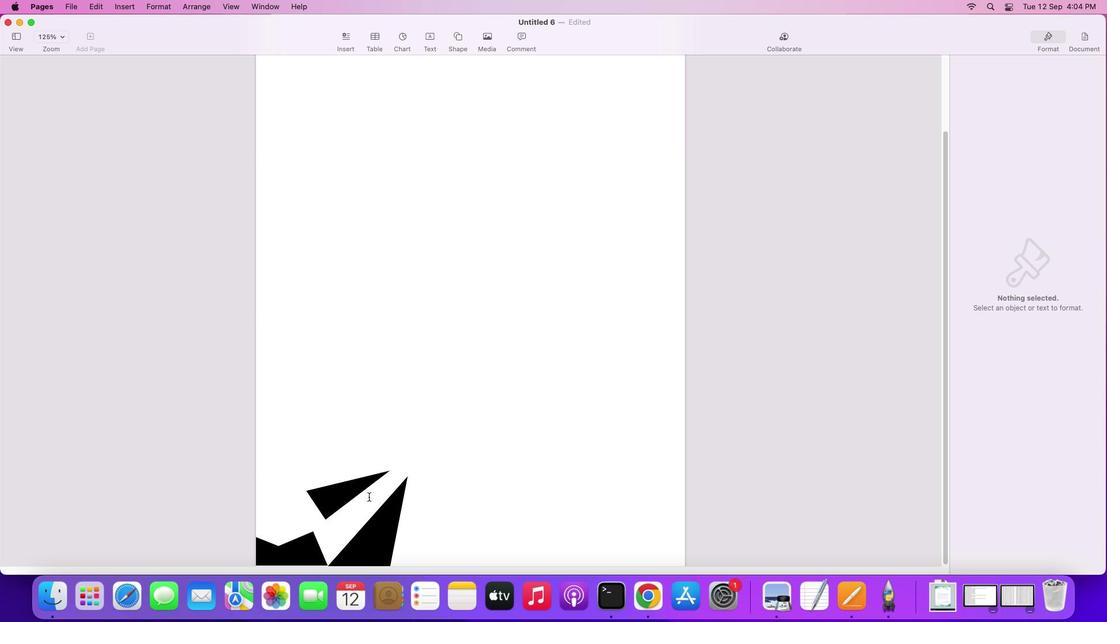 
Action: Mouse moved to (318, 456)
Screenshot: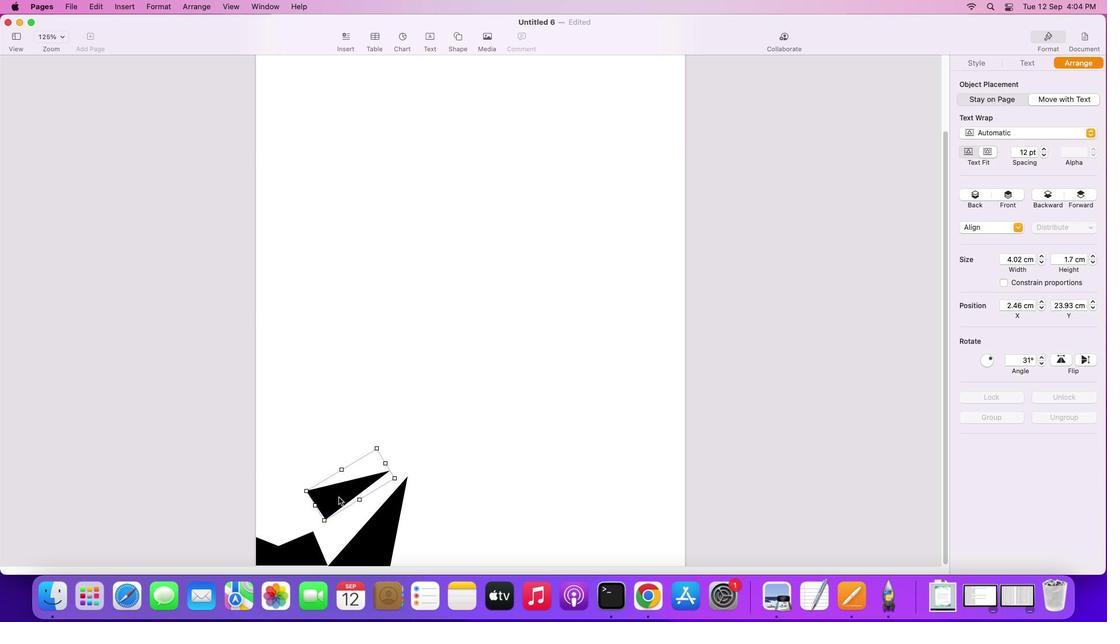 
Action: Mouse pressed left at (318, 456)
Screenshot: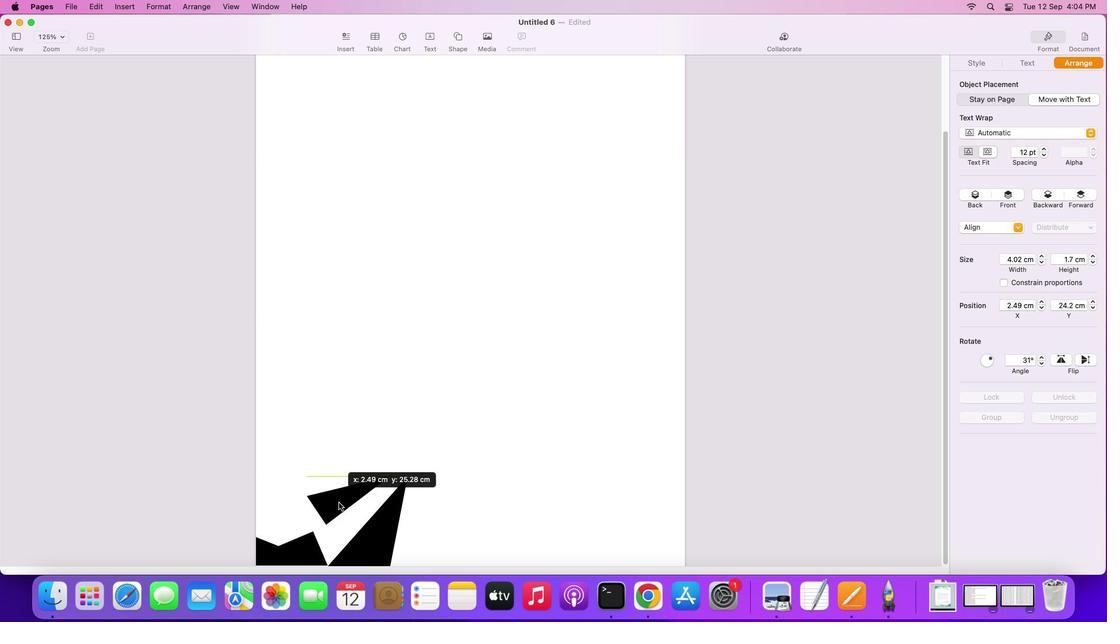 
Action: Mouse moved to (461, 430)
Screenshot: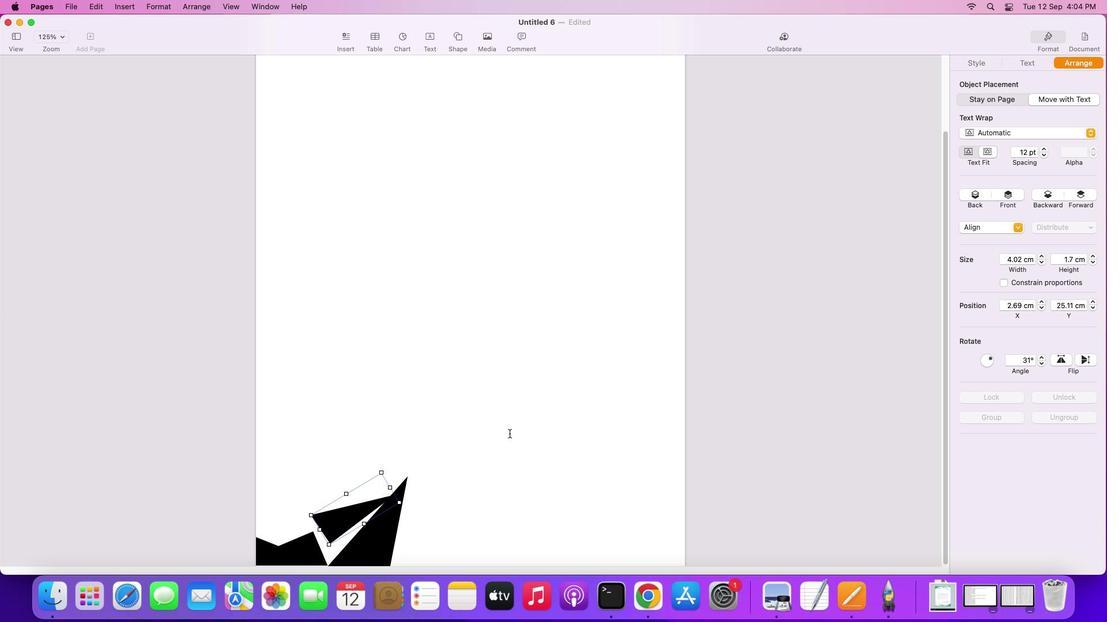 
Action: Mouse pressed left at (461, 430)
